 Task: Compose an email with the signature Martin Flores with the subject Feedback on a LinkedIn Ads campaign and the message Could you please provide me with the scope of work for the upcoming project? from softage.3@softage.net to softage.5@softage.net with an attached audio file Audio_mixtape.mp3, change the font of the message to Tahoma and change the font typography to bold and italics Send the email. Finally, move the email from Sent Items to the label Lease terminations
Action: Mouse moved to (114, 157)
Screenshot: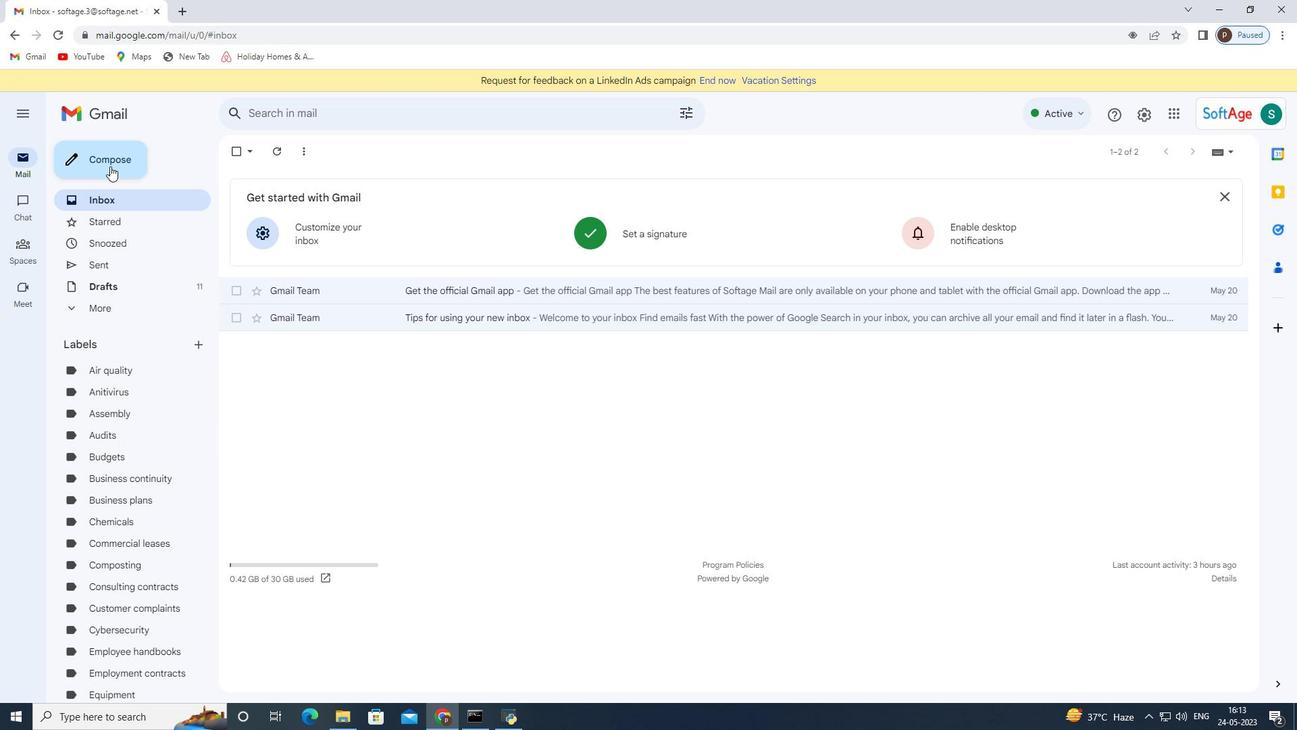 
Action: Mouse pressed left at (114, 157)
Screenshot: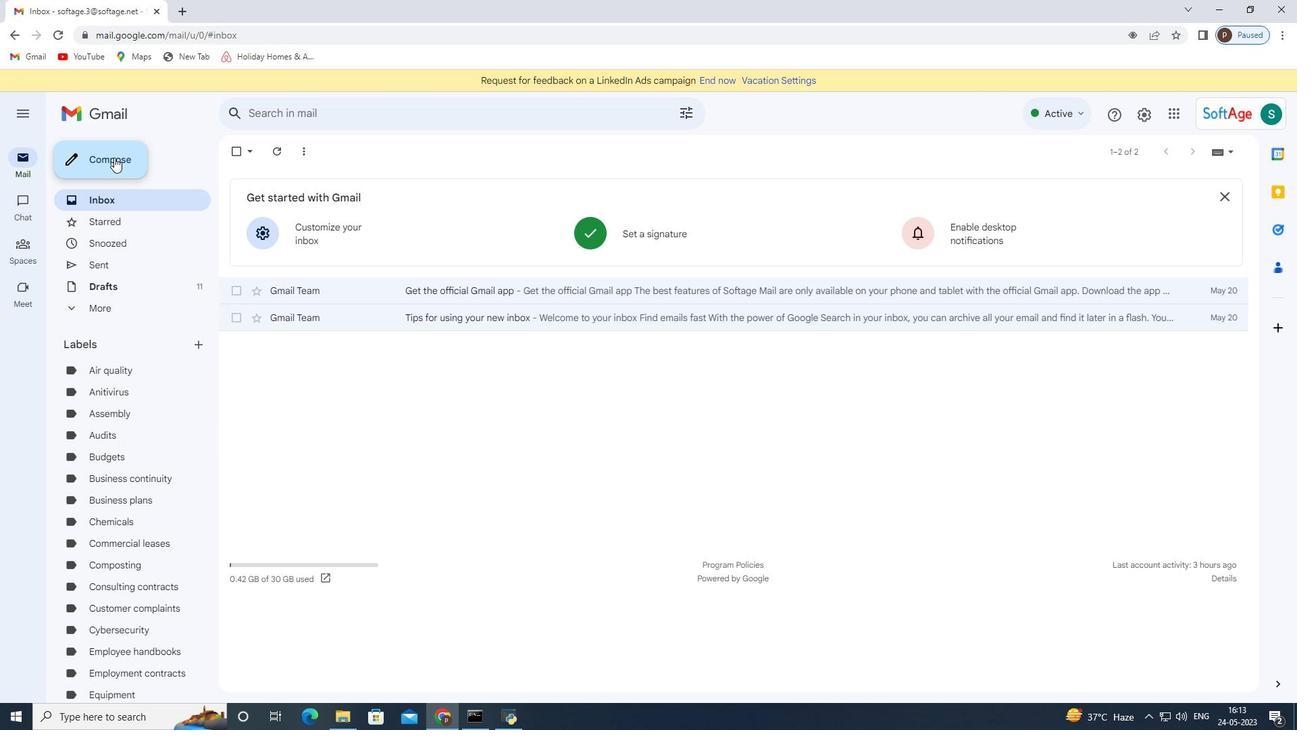 
Action: Mouse moved to (1095, 680)
Screenshot: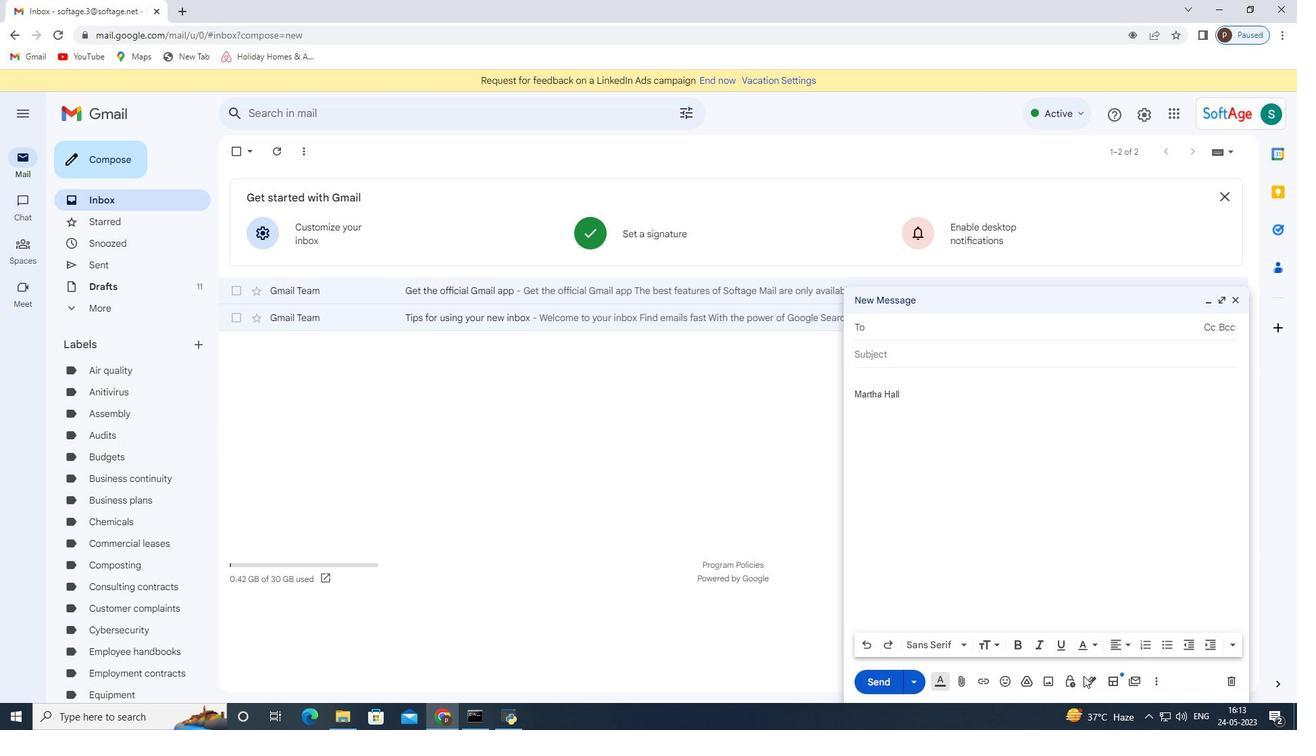 
Action: Mouse pressed left at (1095, 680)
Screenshot: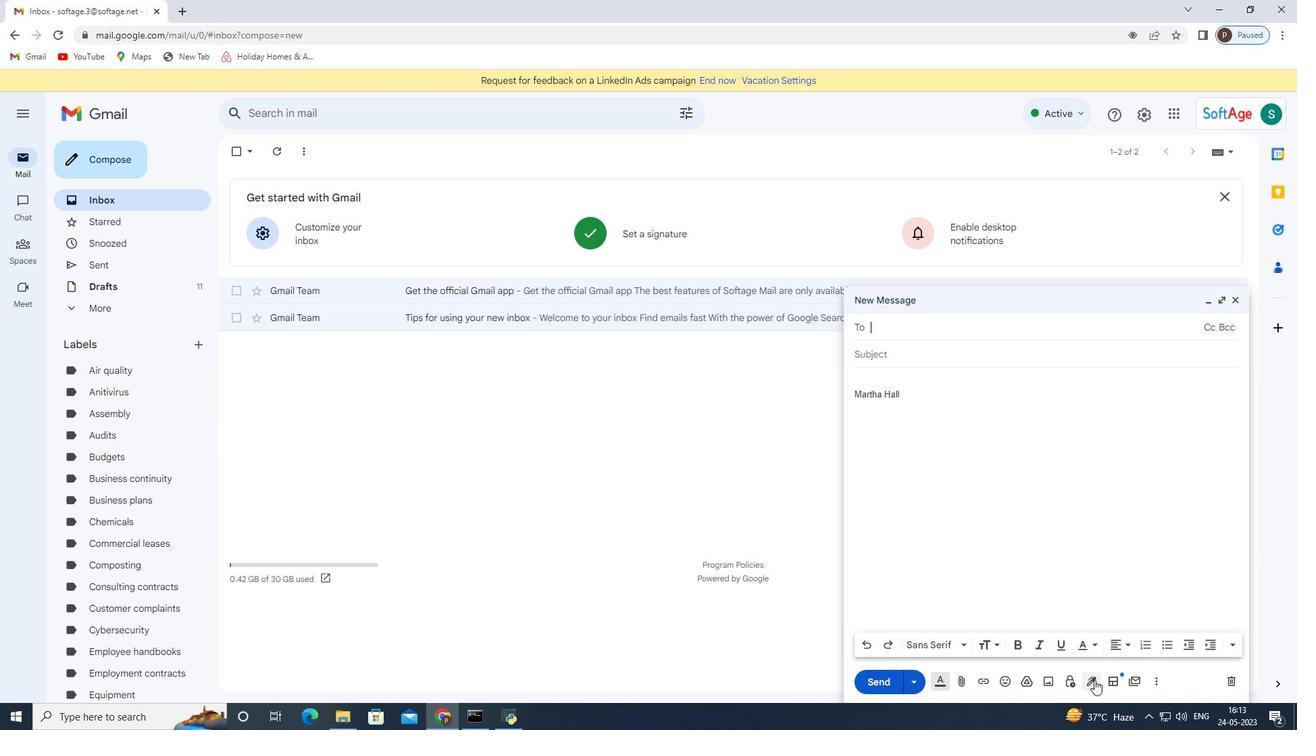 
Action: Mouse moved to (1127, 611)
Screenshot: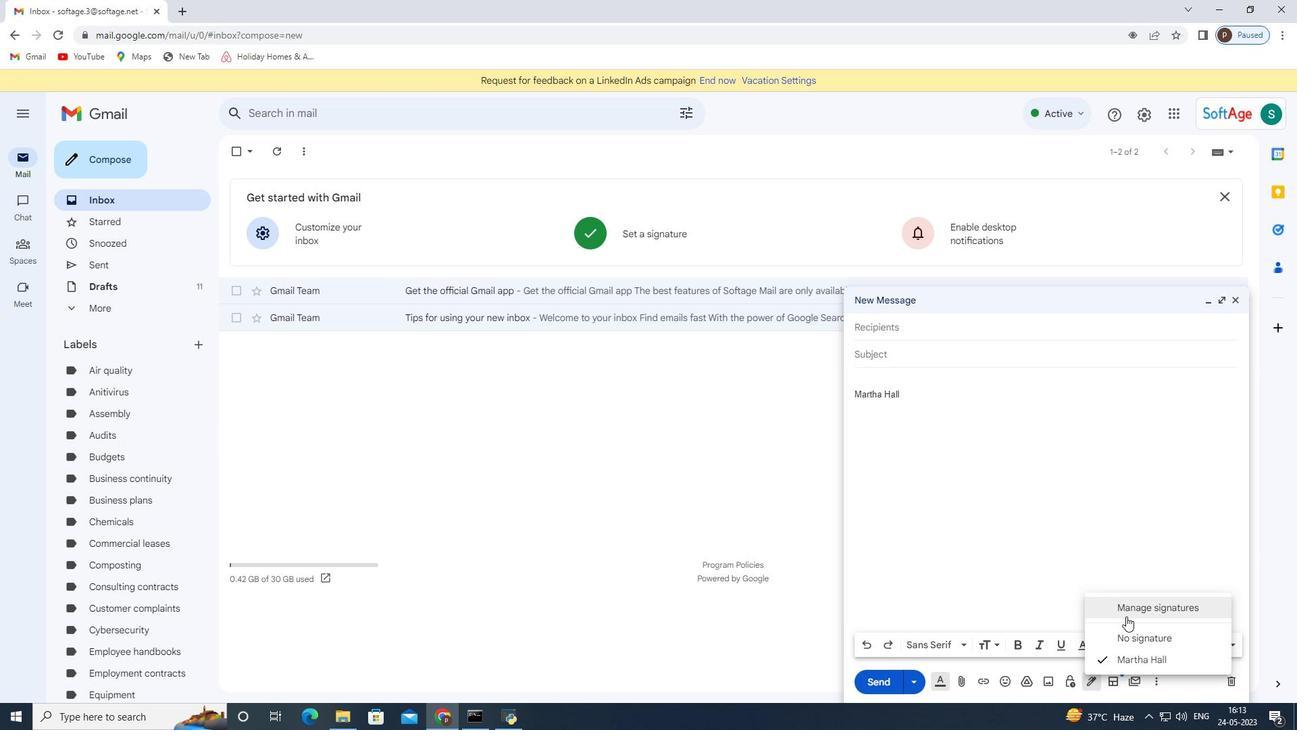 
Action: Mouse pressed left at (1127, 611)
Screenshot: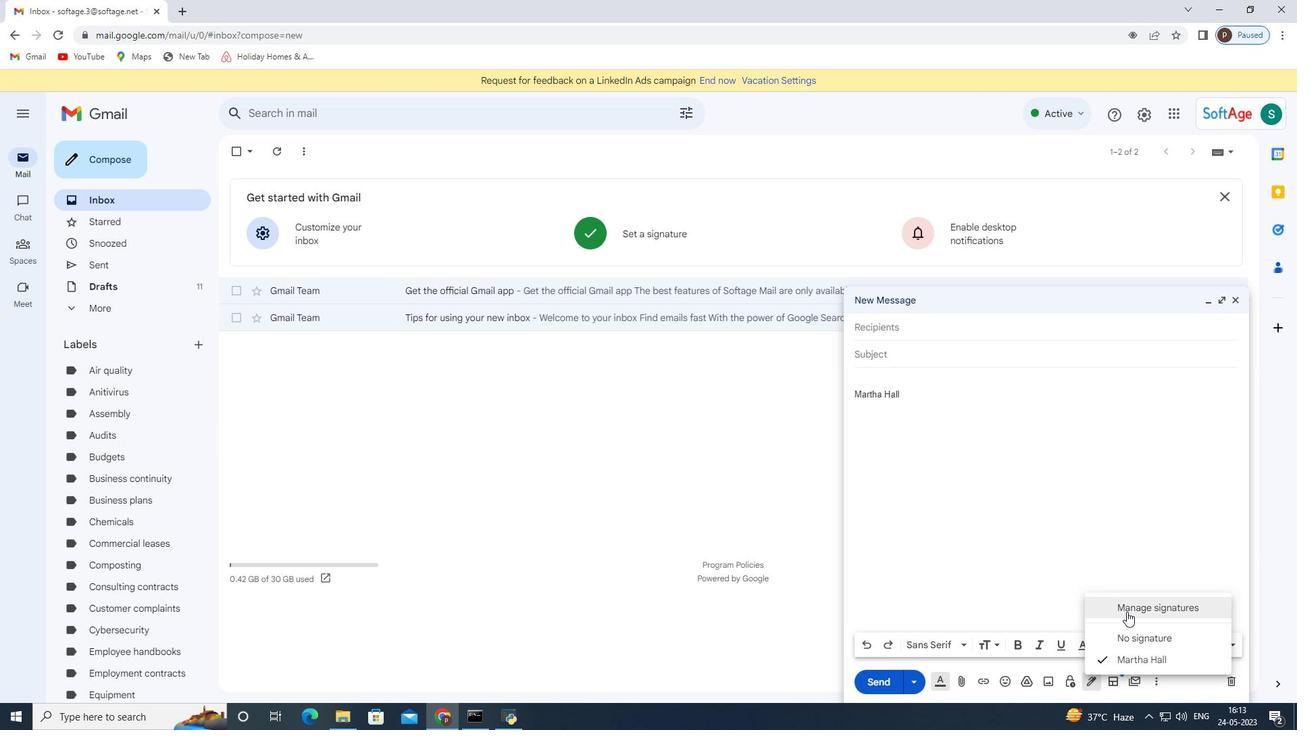 
Action: Mouse moved to (1239, 304)
Screenshot: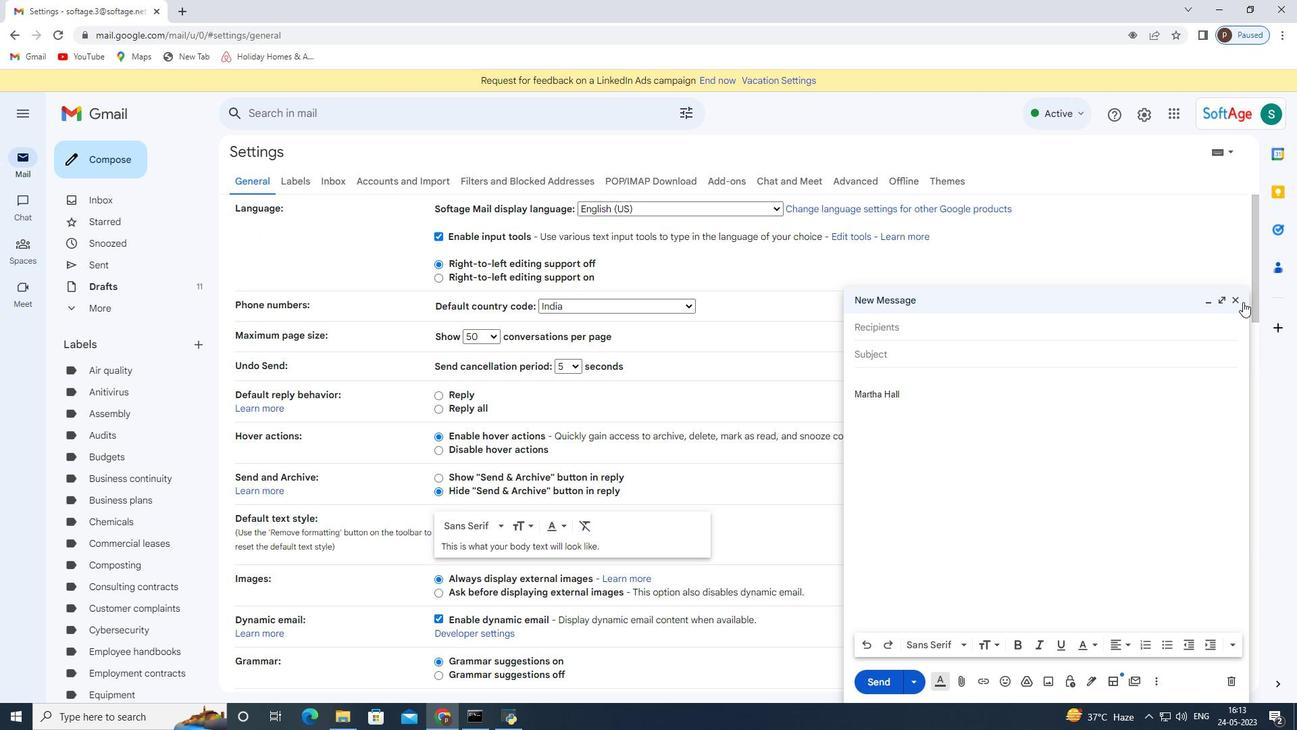 
Action: Mouse pressed left at (1239, 304)
Screenshot: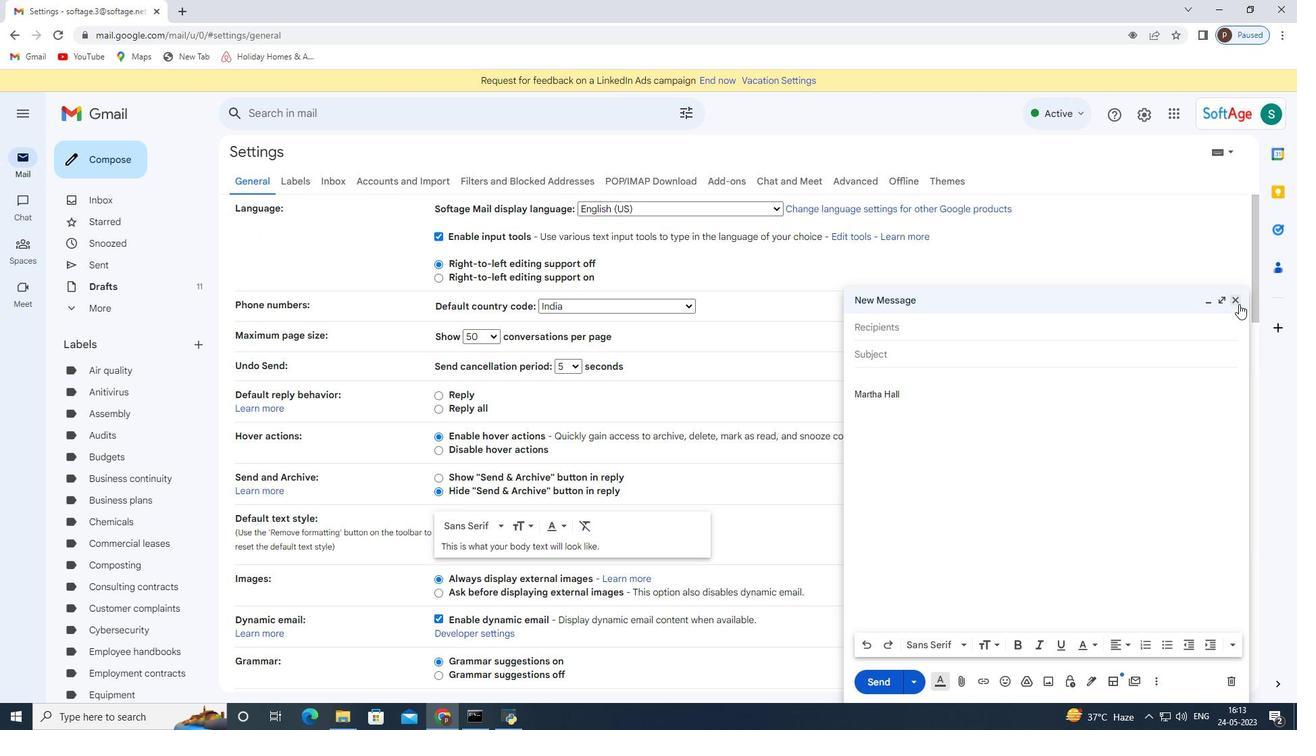 
Action: Mouse moved to (727, 395)
Screenshot: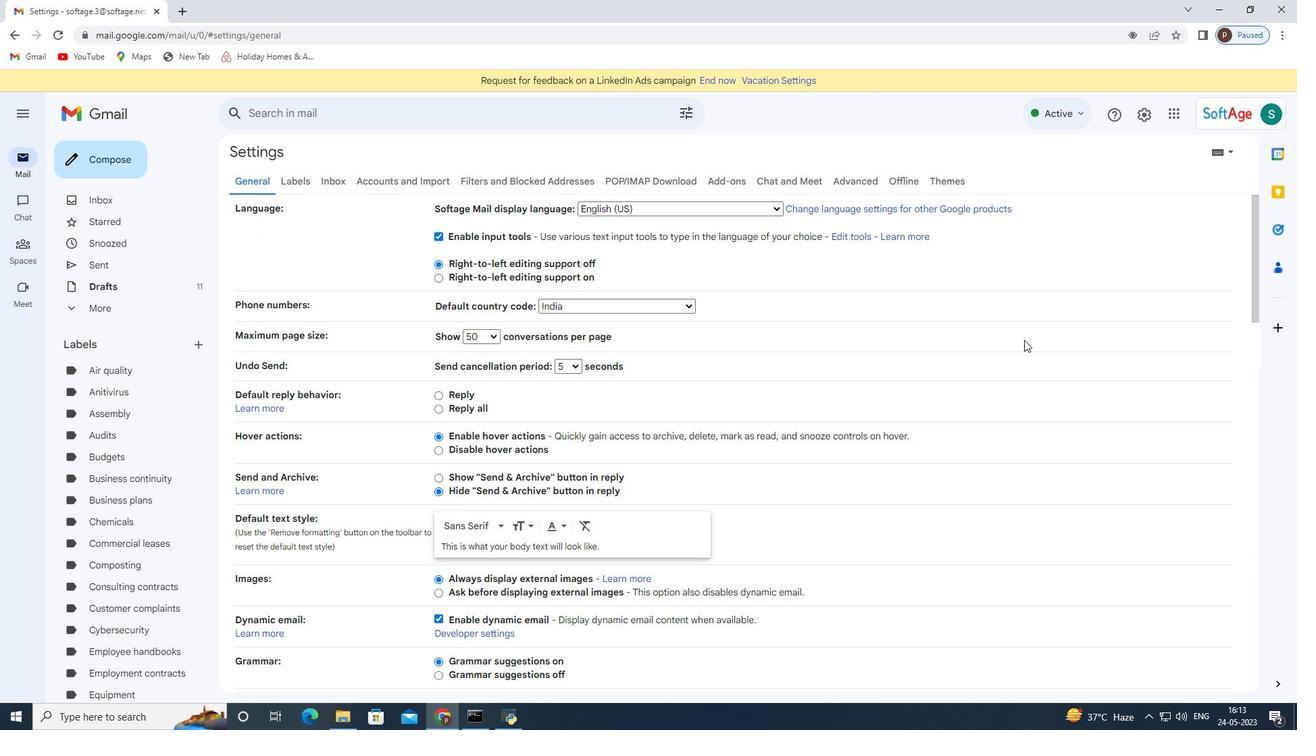 
Action: Mouse scrolled (727, 394) with delta (0, 0)
Screenshot: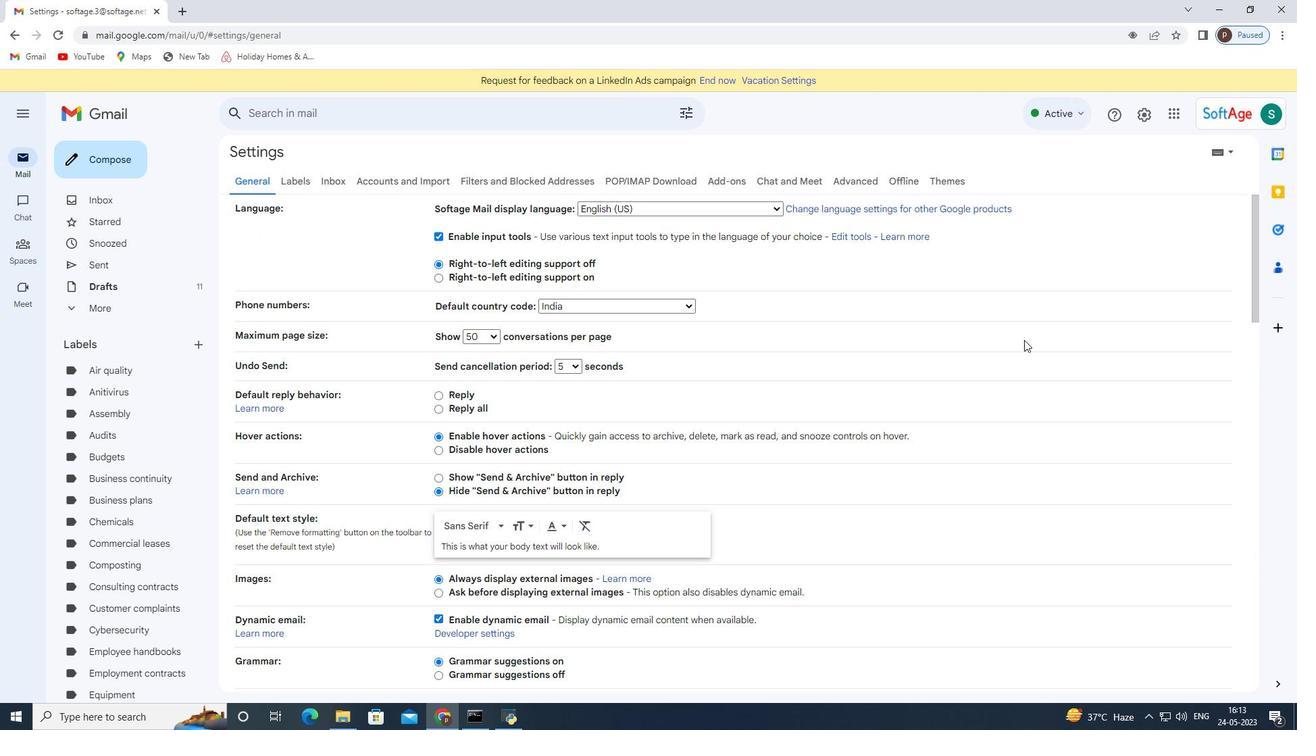 
Action: Mouse moved to (700, 413)
Screenshot: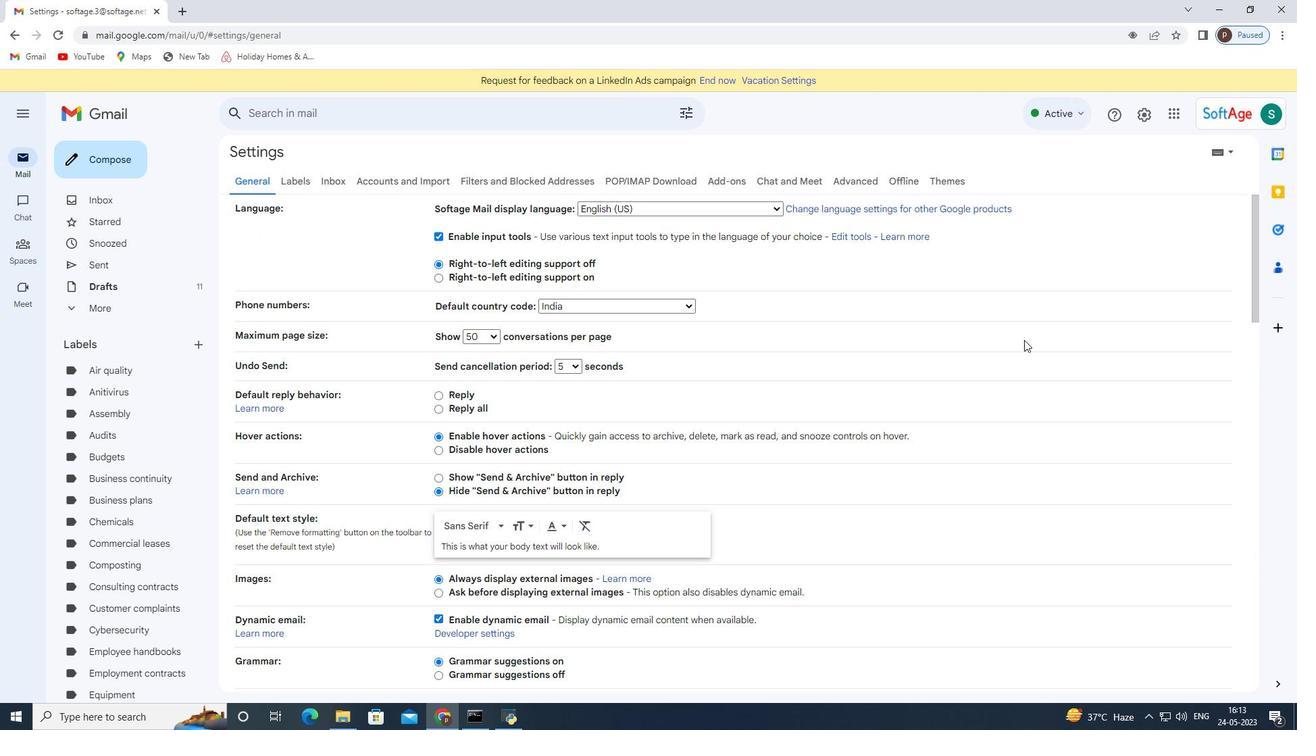 
Action: Mouse scrolled (700, 412) with delta (0, 0)
Screenshot: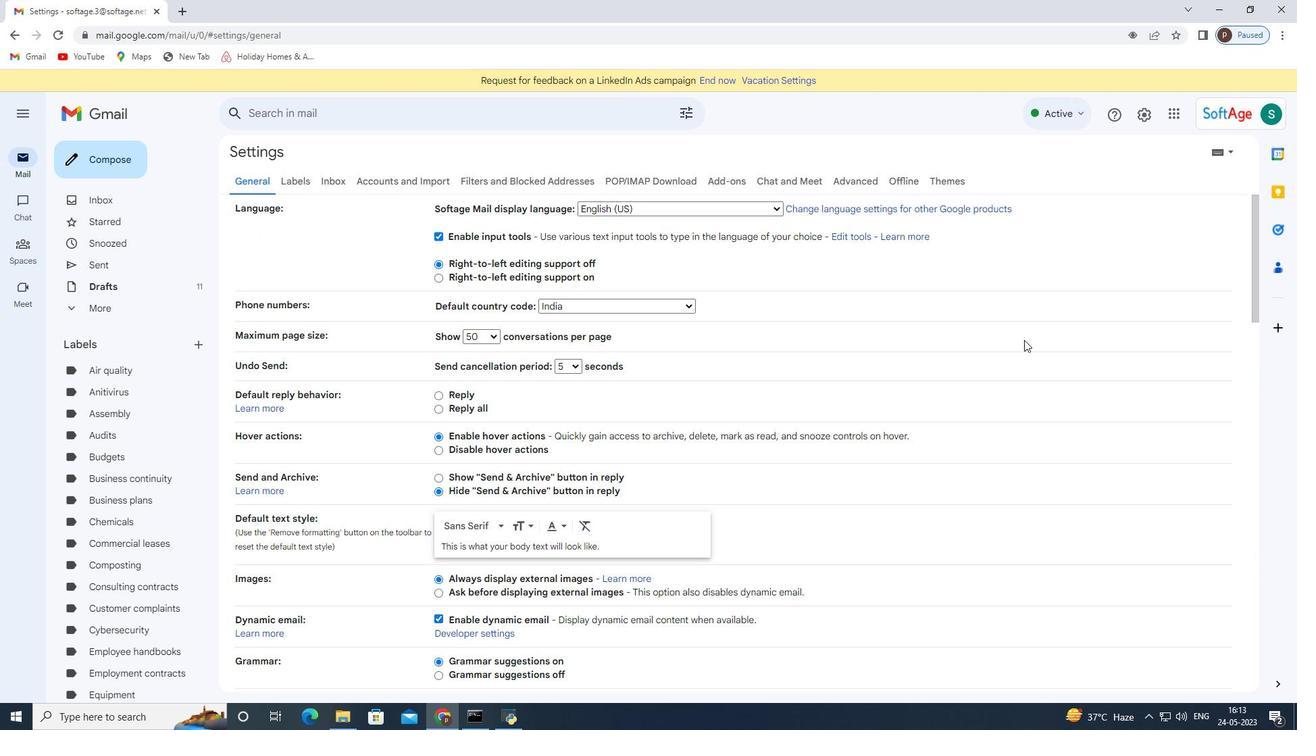 
Action: Mouse moved to (678, 426)
Screenshot: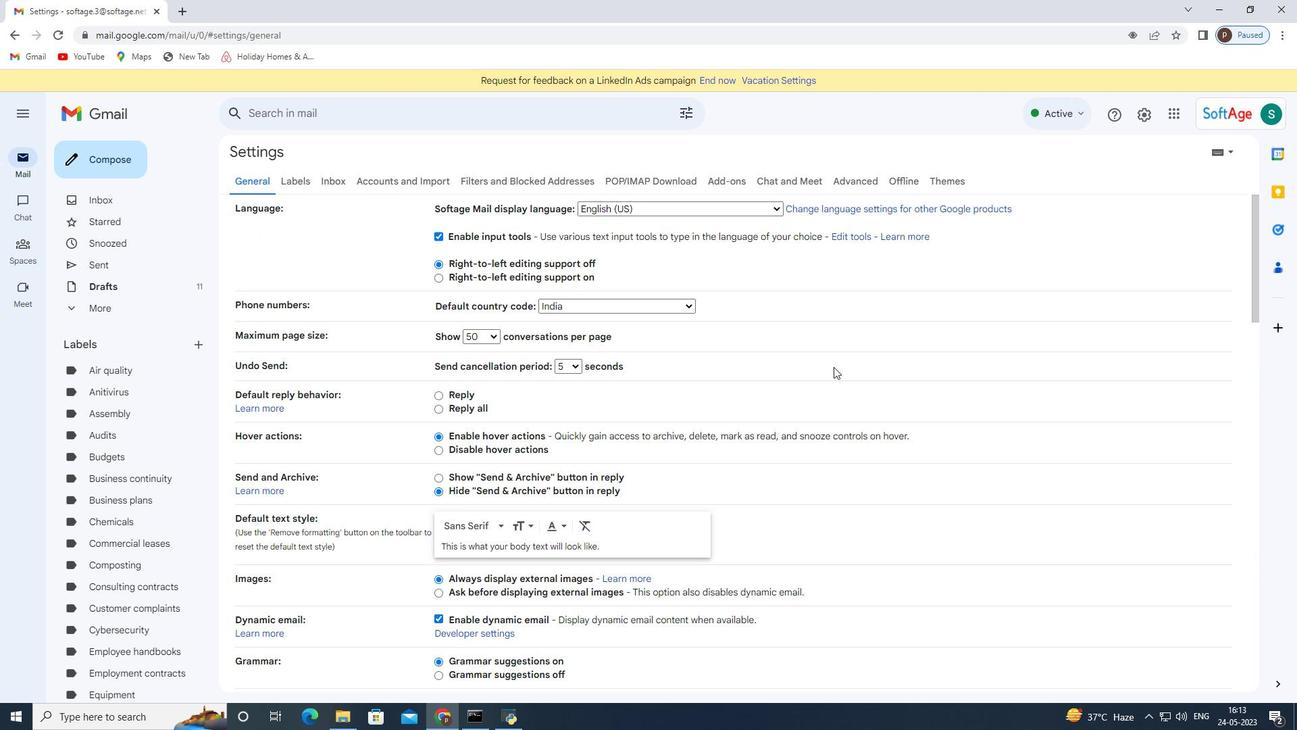 
Action: Mouse scrolled (678, 425) with delta (0, 0)
Screenshot: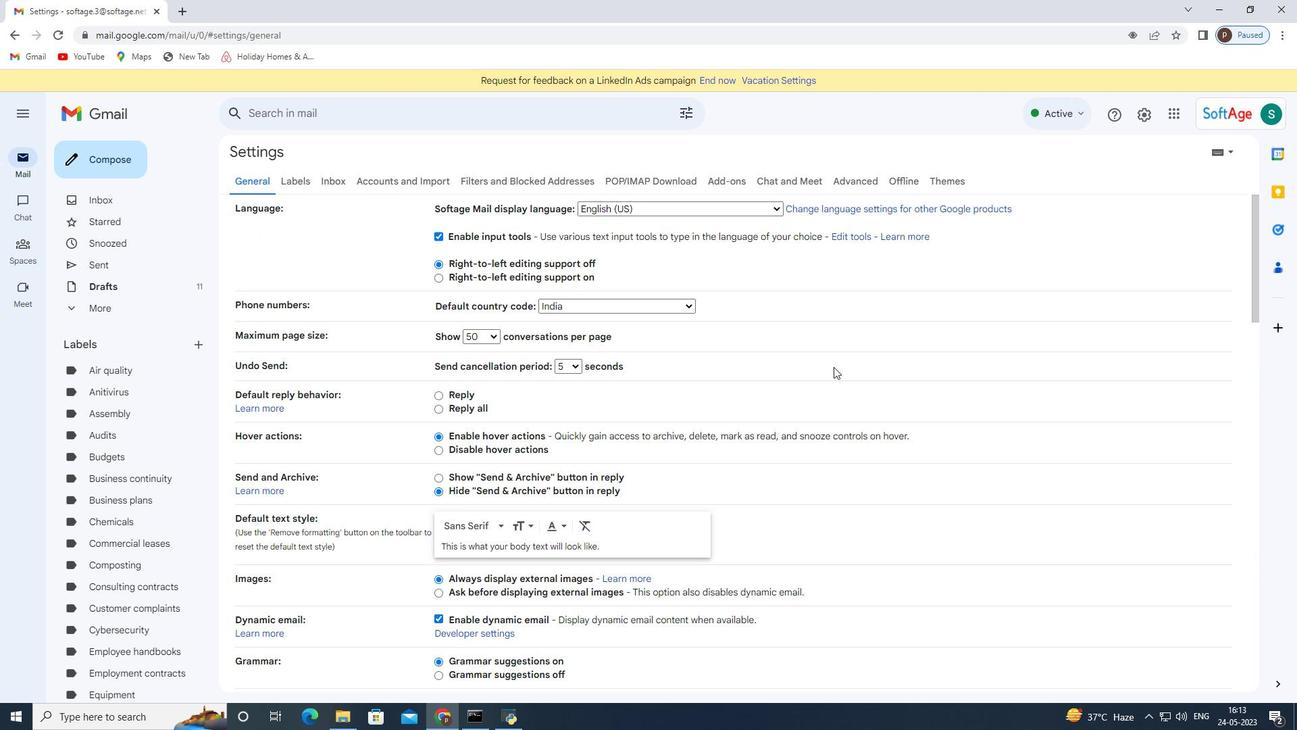 
Action: Mouse moved to (666, 435)
Screenshot: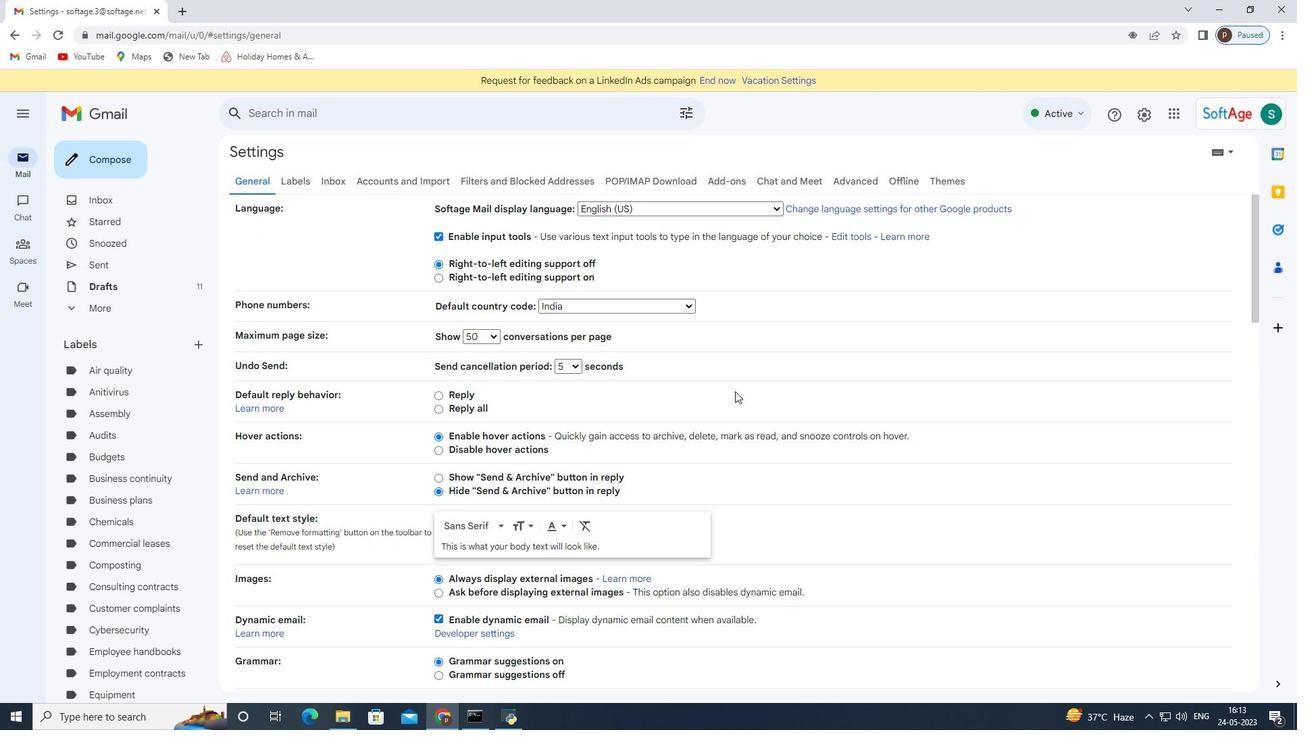 
Action: Mouse scrolled (669, 432) with delta (0, 0)
Screenshot: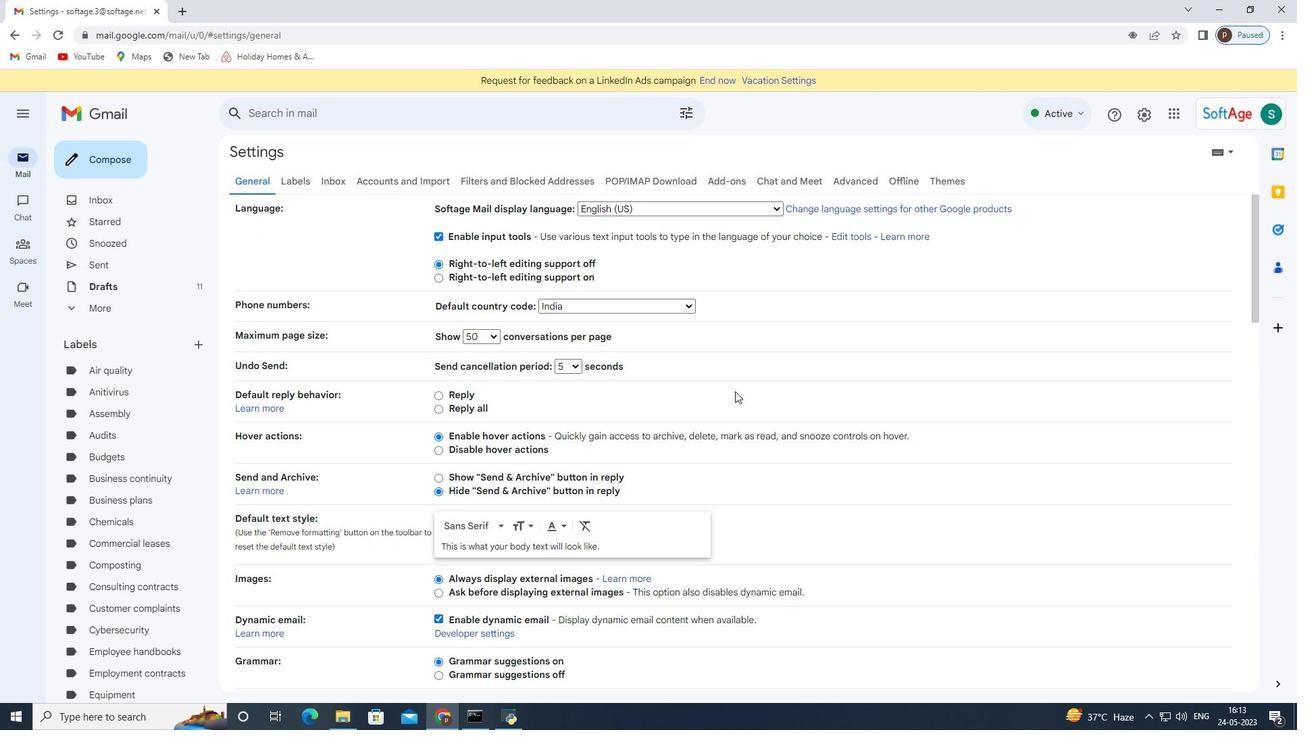 
Action: Mouse scrolled (666, 434) with delta (0, 0)
Screenshot: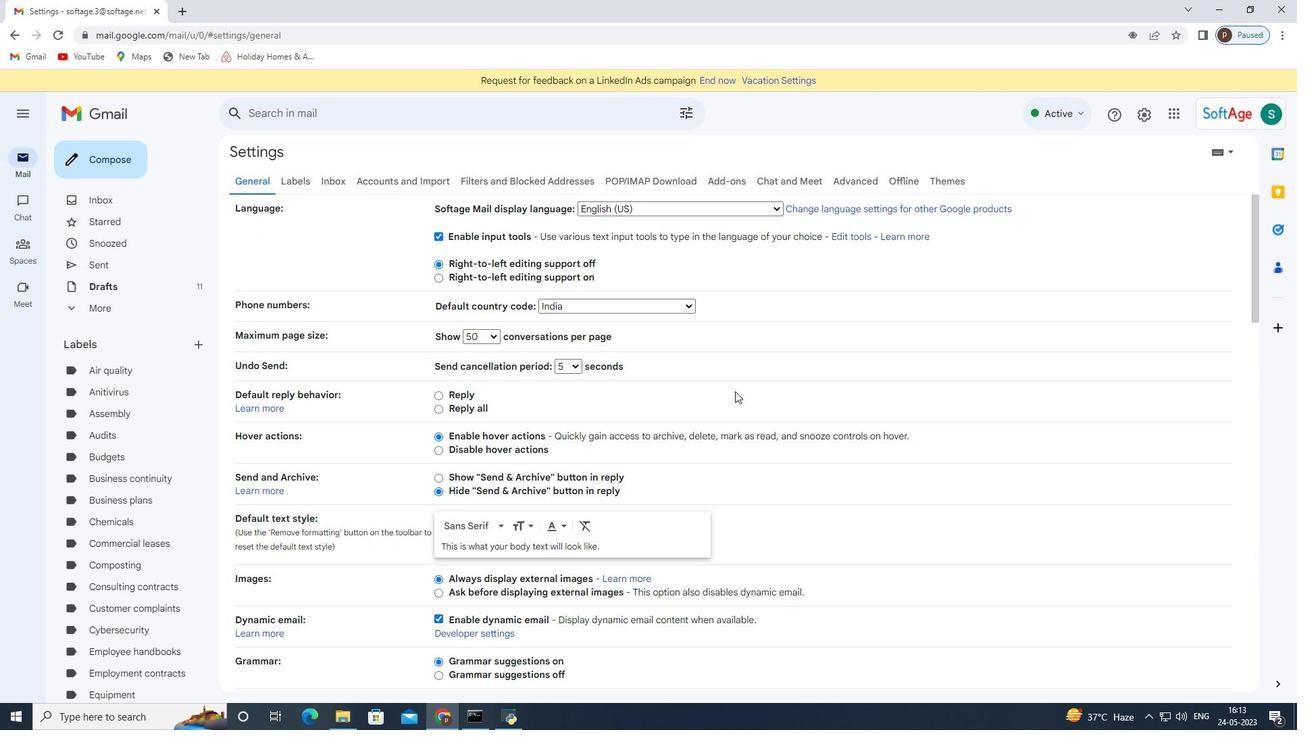 
Action: Mouse moved to (580, 445)
Screenshot: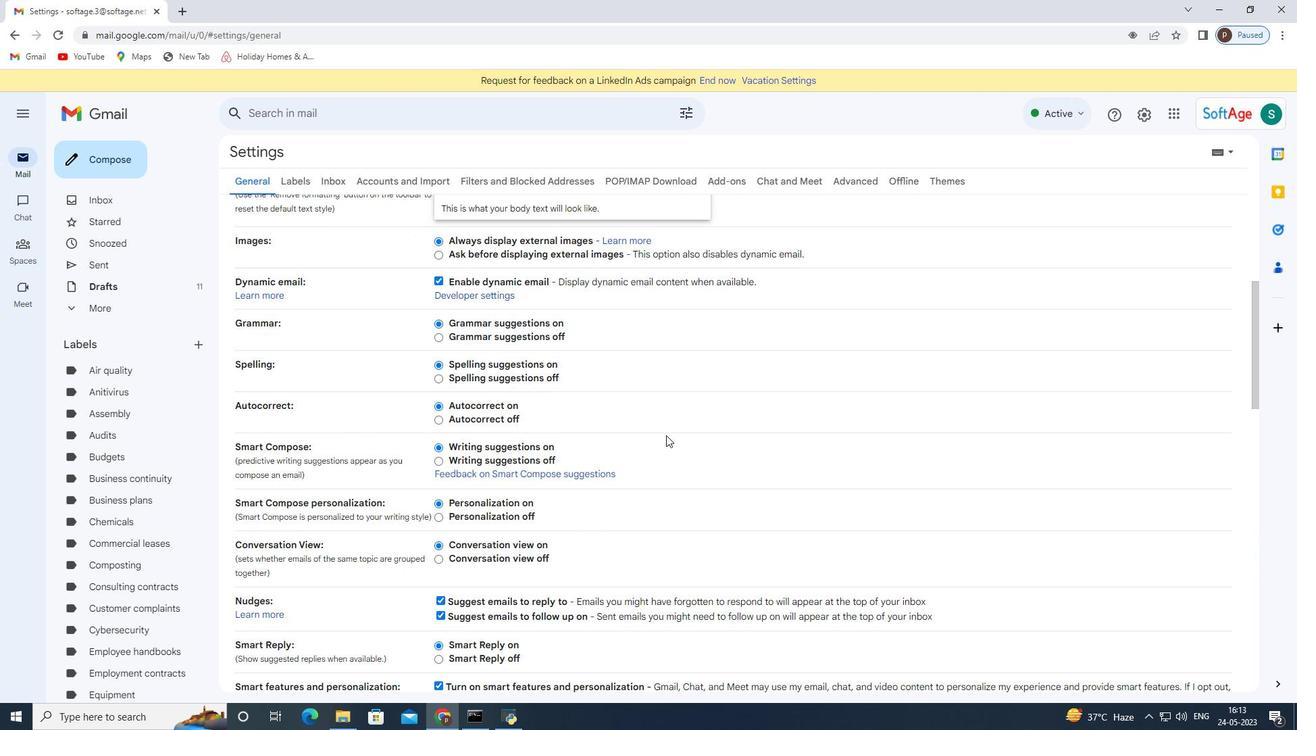 
Action: Mouse scrolled (606, 440) with delta (0, 0)
Screenshot: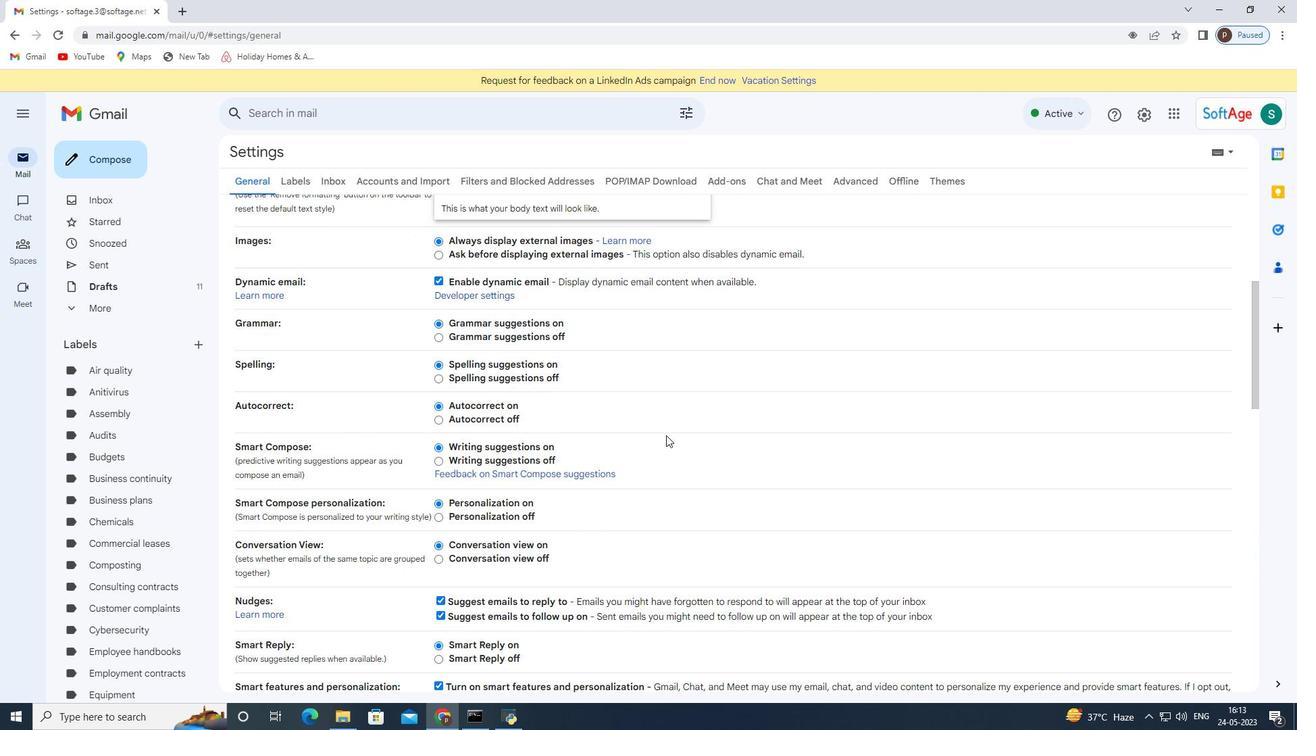 
Action: Mouse moved to (576, 445)
Screenshot: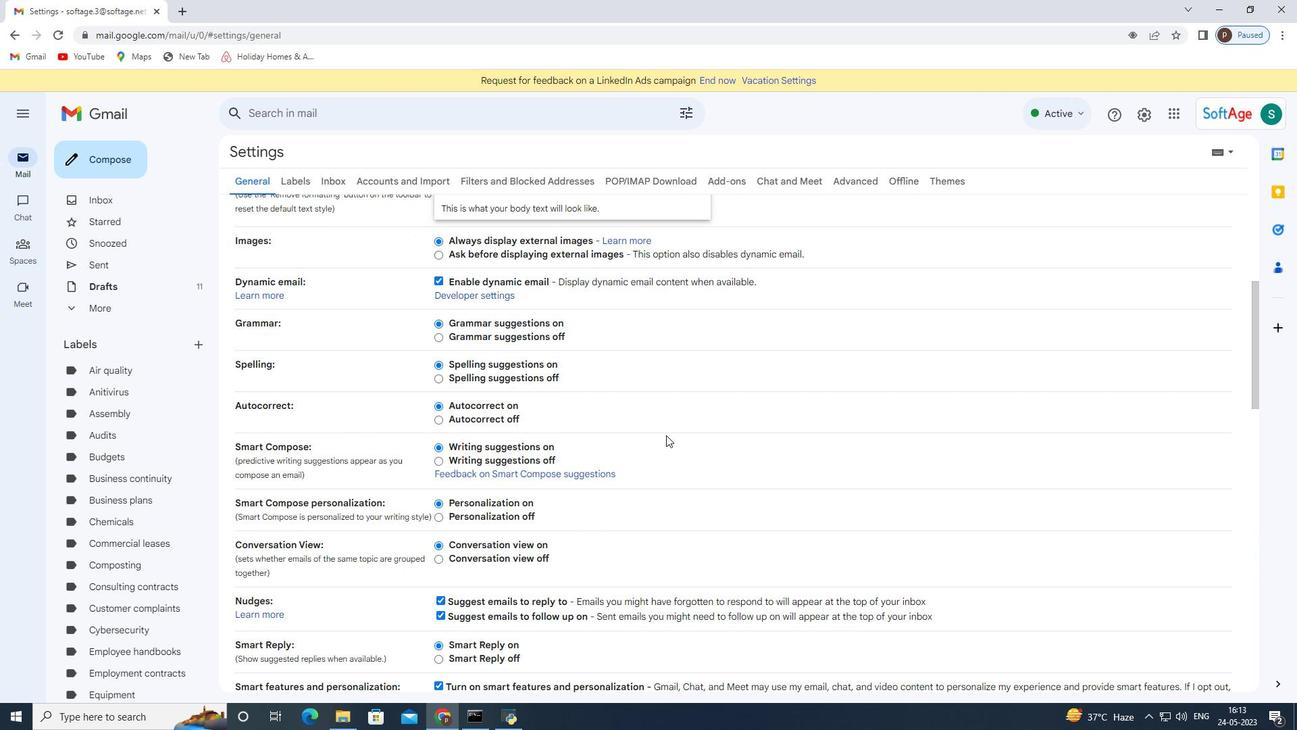 
Action: Mouse scrolled (594, 444) with delta (0, 0)
Screenshot: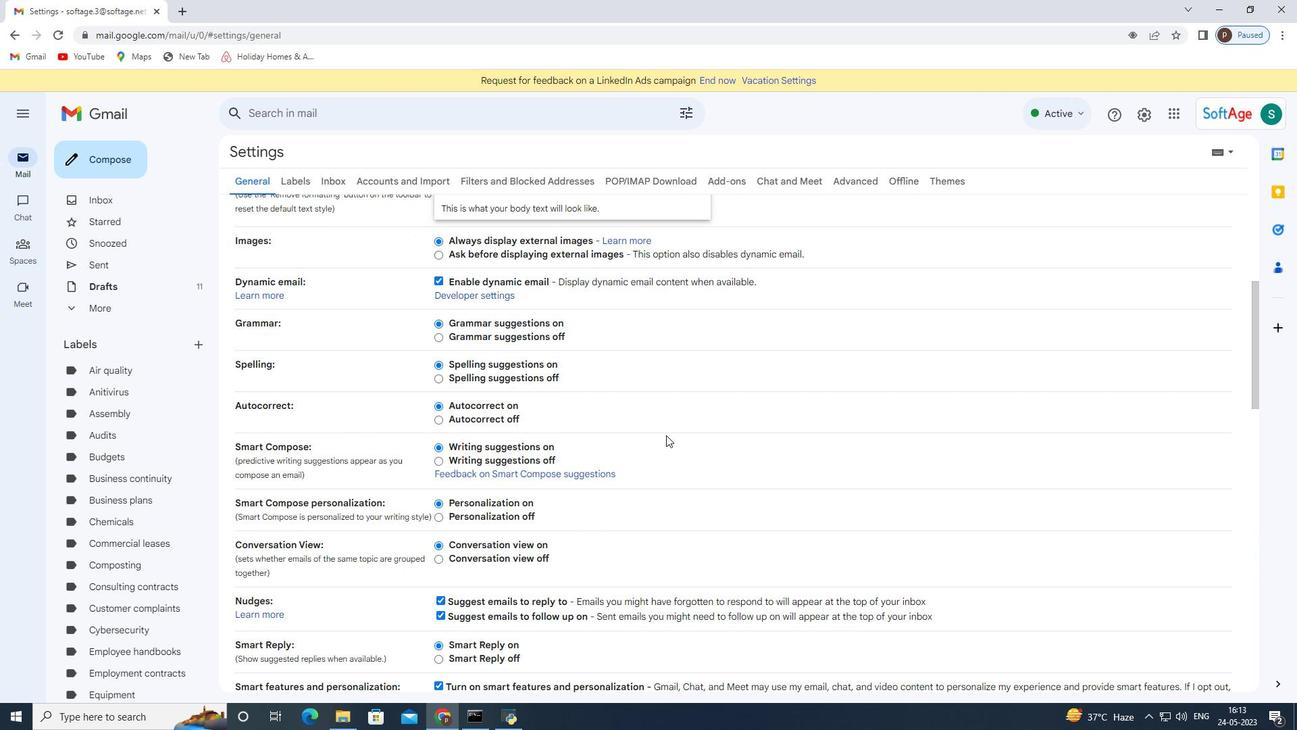 
Action: Mouse moved to (541, 452)
Screenshot: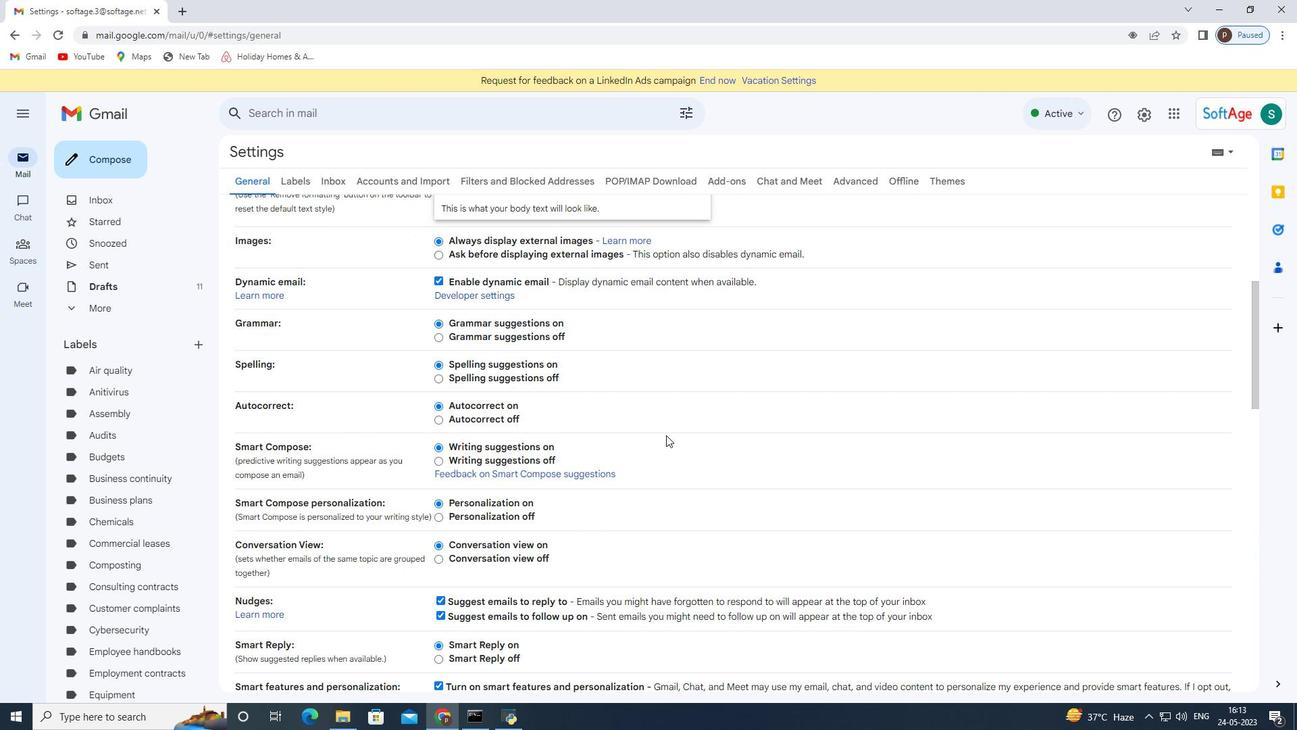 
Action: Mouse scrolled (585, 444) with delta (0, 0)
Screenshot: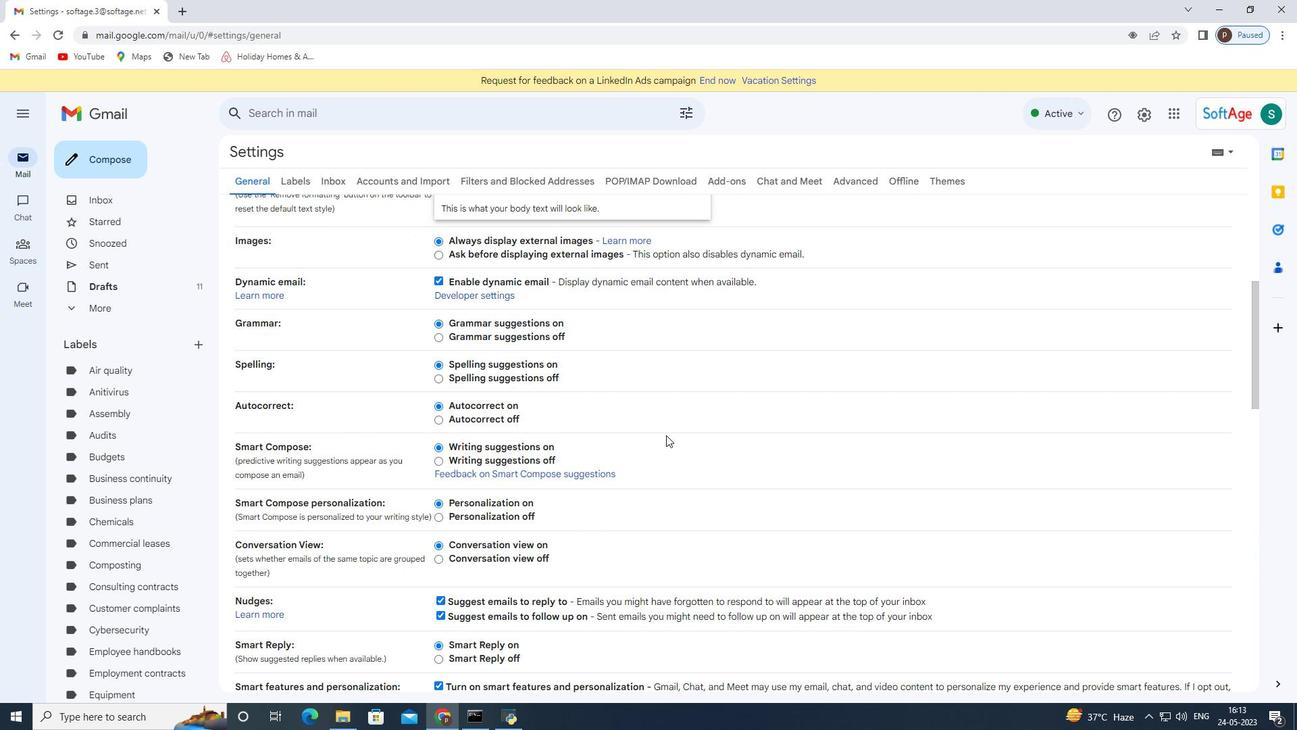
Action: Mouse moved to (538, 452)
Screenshot: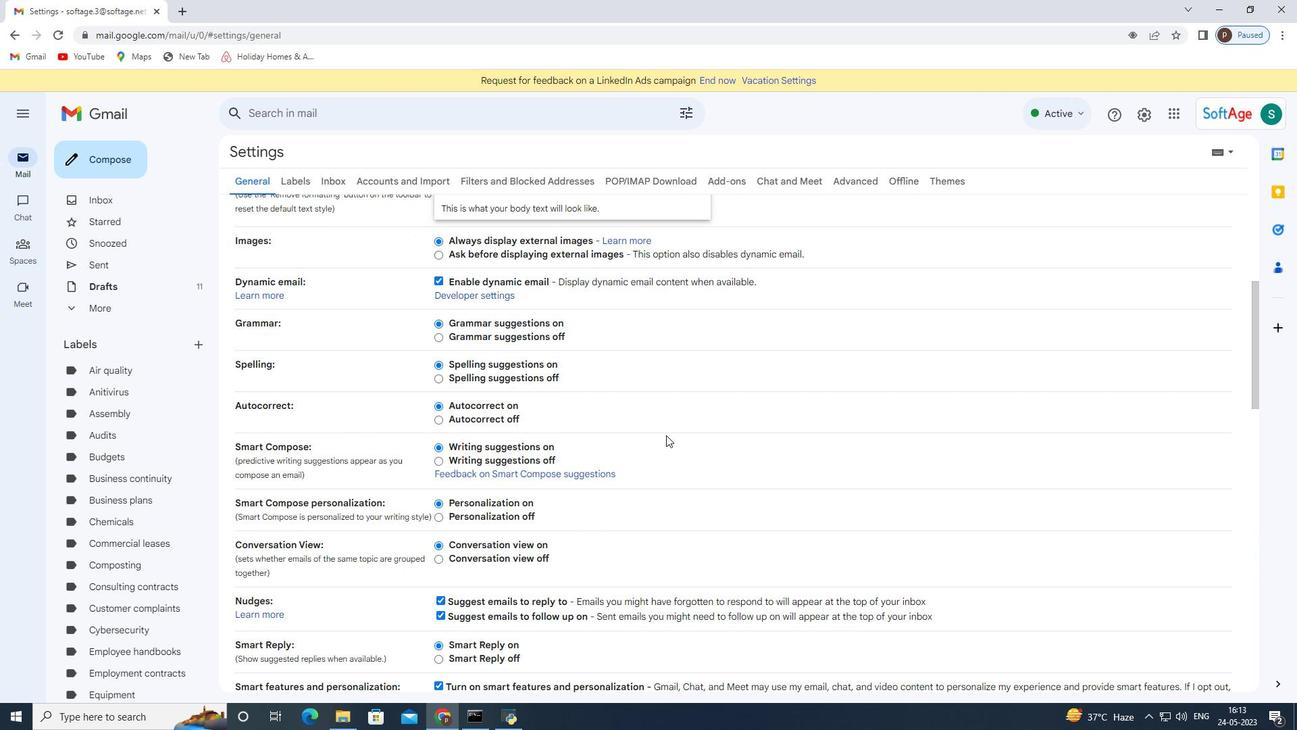 
Action: Mouse scrolled (576, 444) with delta (0, 0)
Screenshot: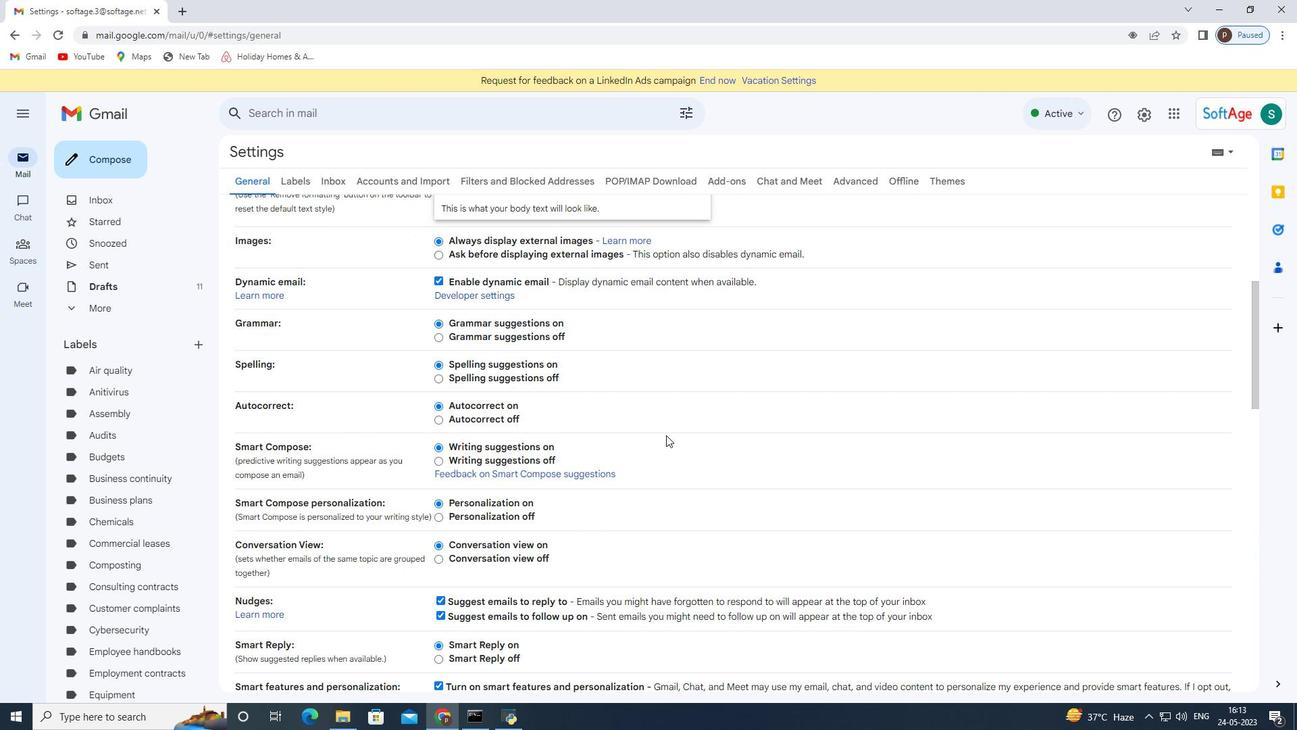 
Action: Mouse moved to (492, 446)
Screenshot: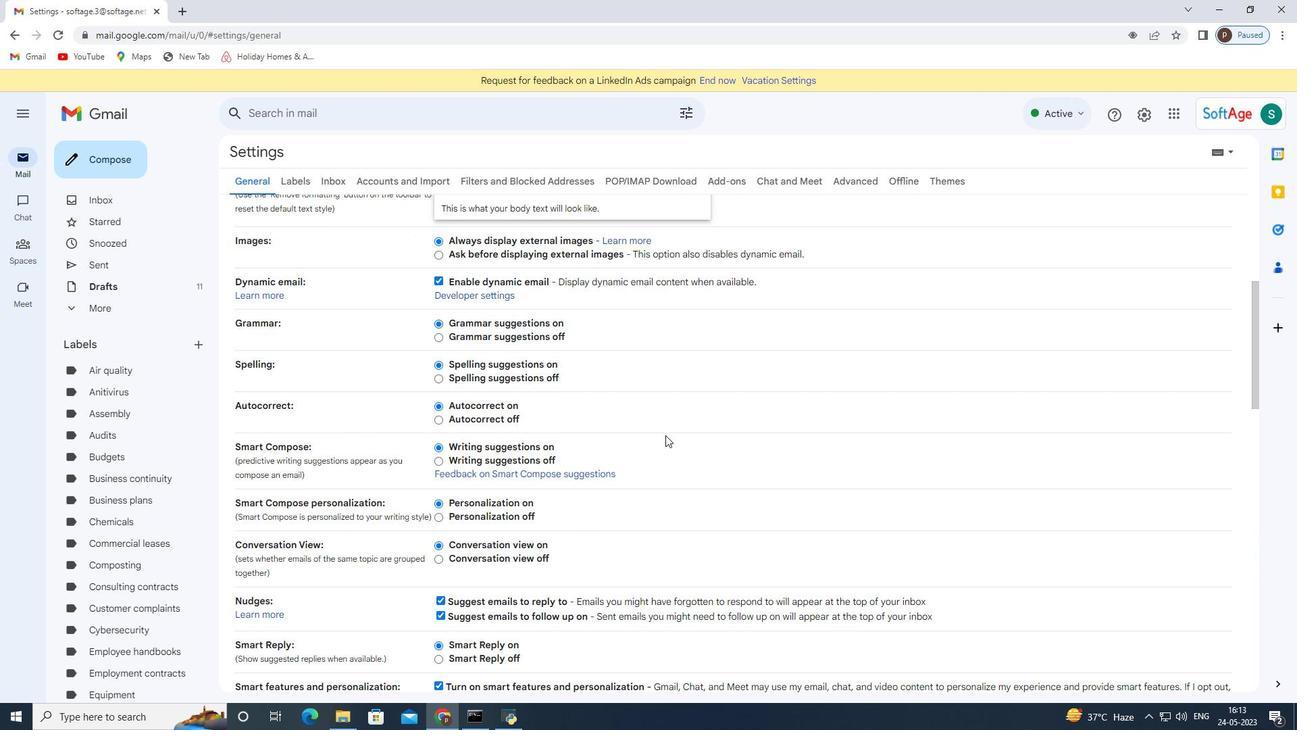 
Action: Mouse scrolled (492, 446) with delta (0, 0)
Screenshot: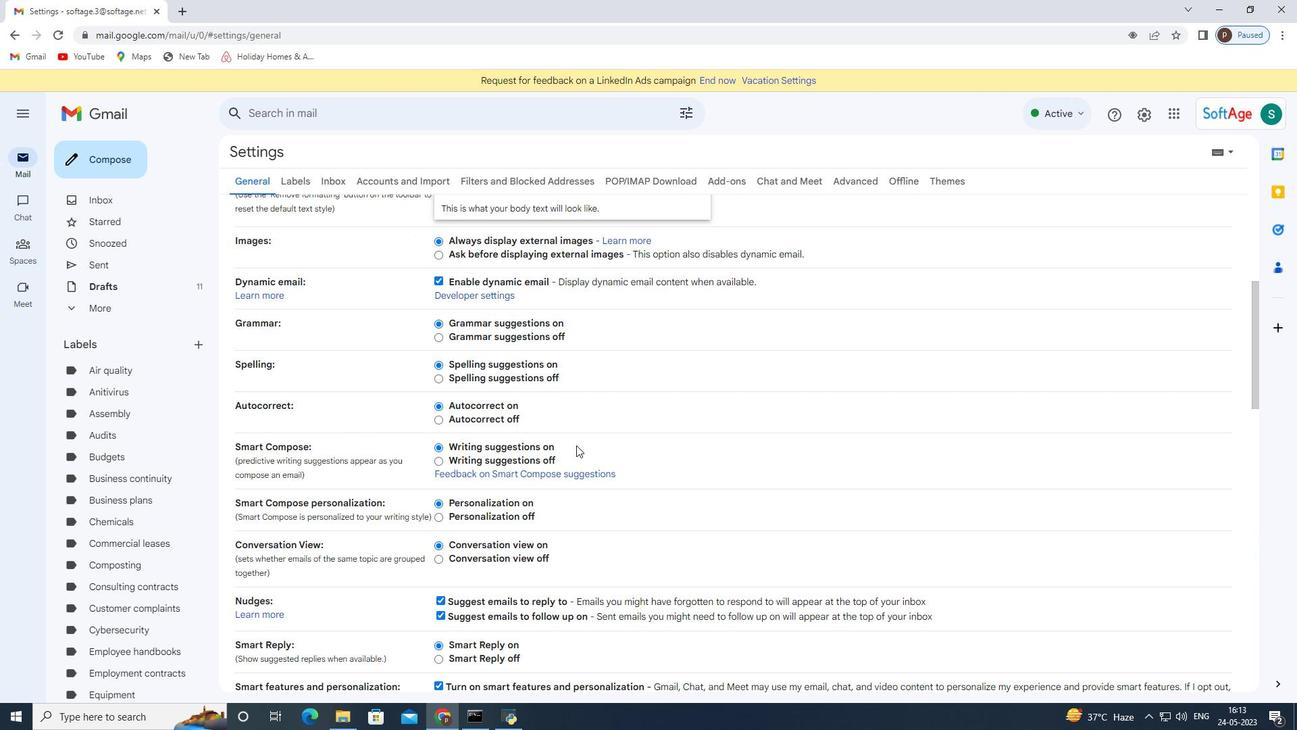 
Action: Mouse moved to (484, 452)
Screenshot: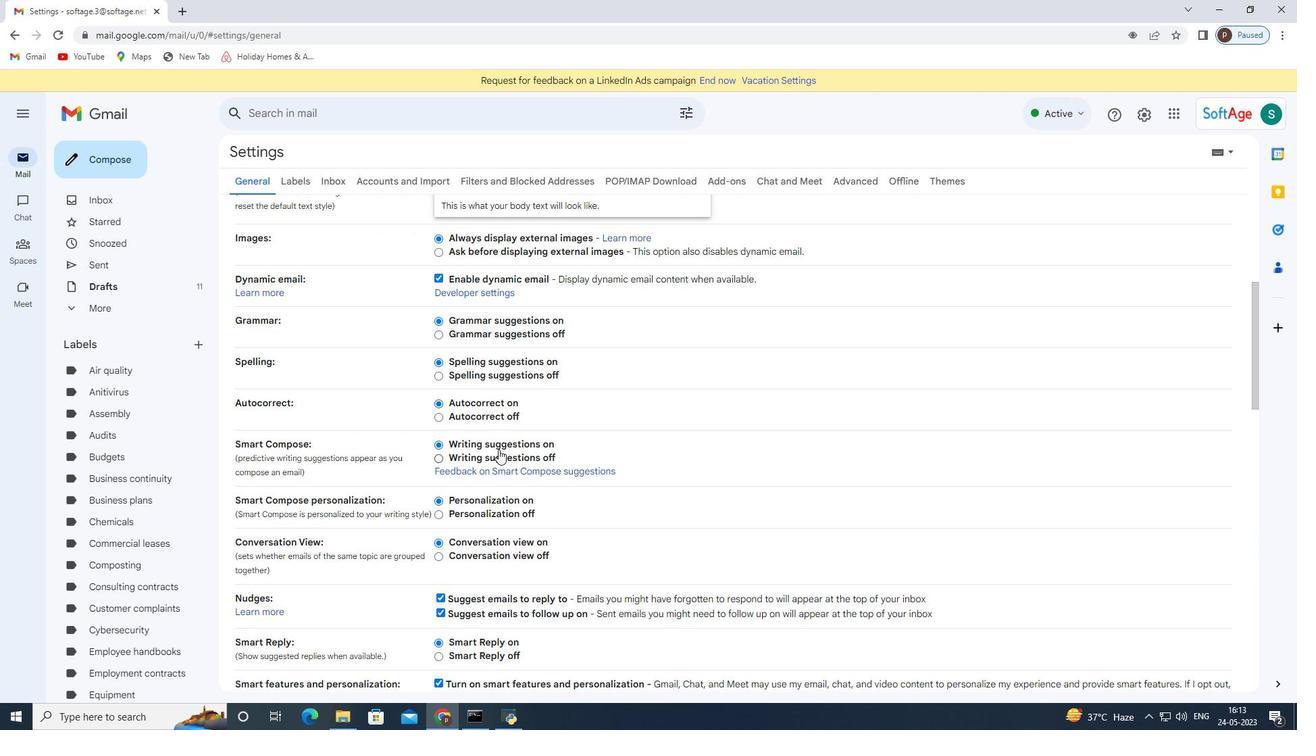 
Action: Mouse scrolled (484, 452) with delta (0, 0)
Screenshot: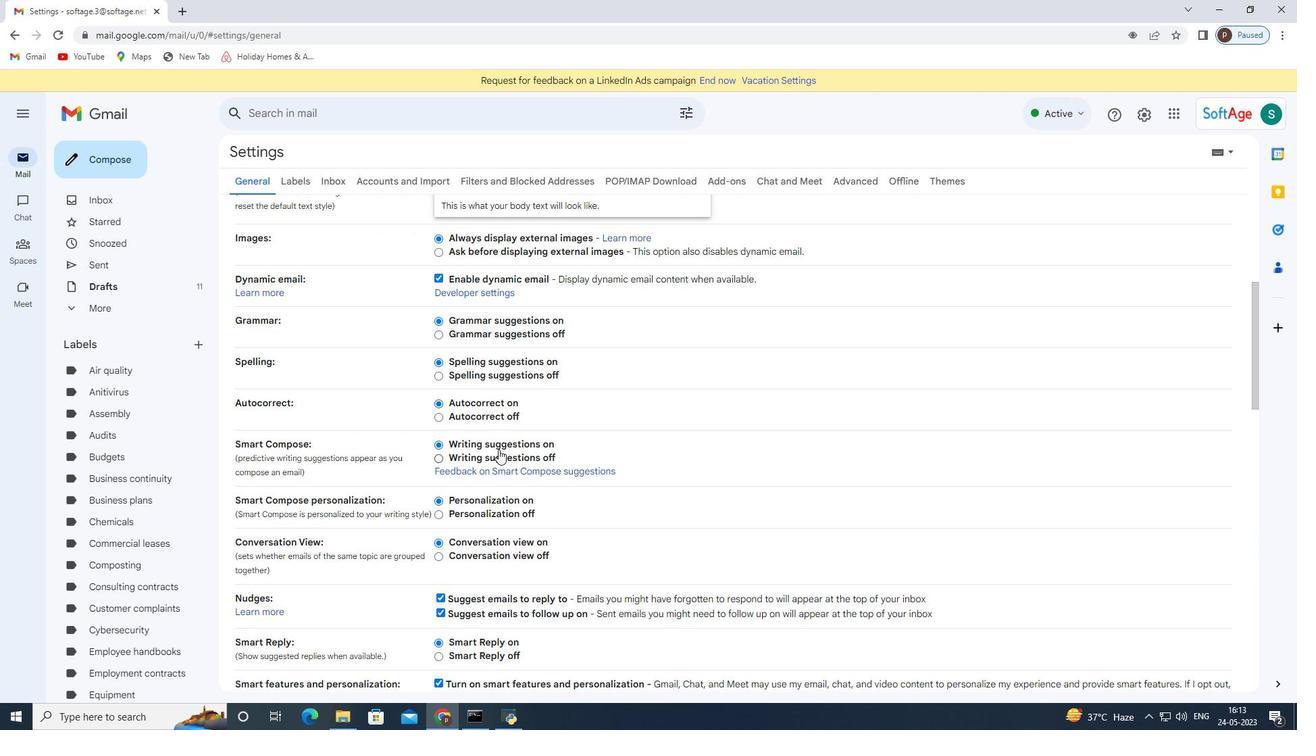 
Action: Mouse moved to (482, 454)
Screenshot: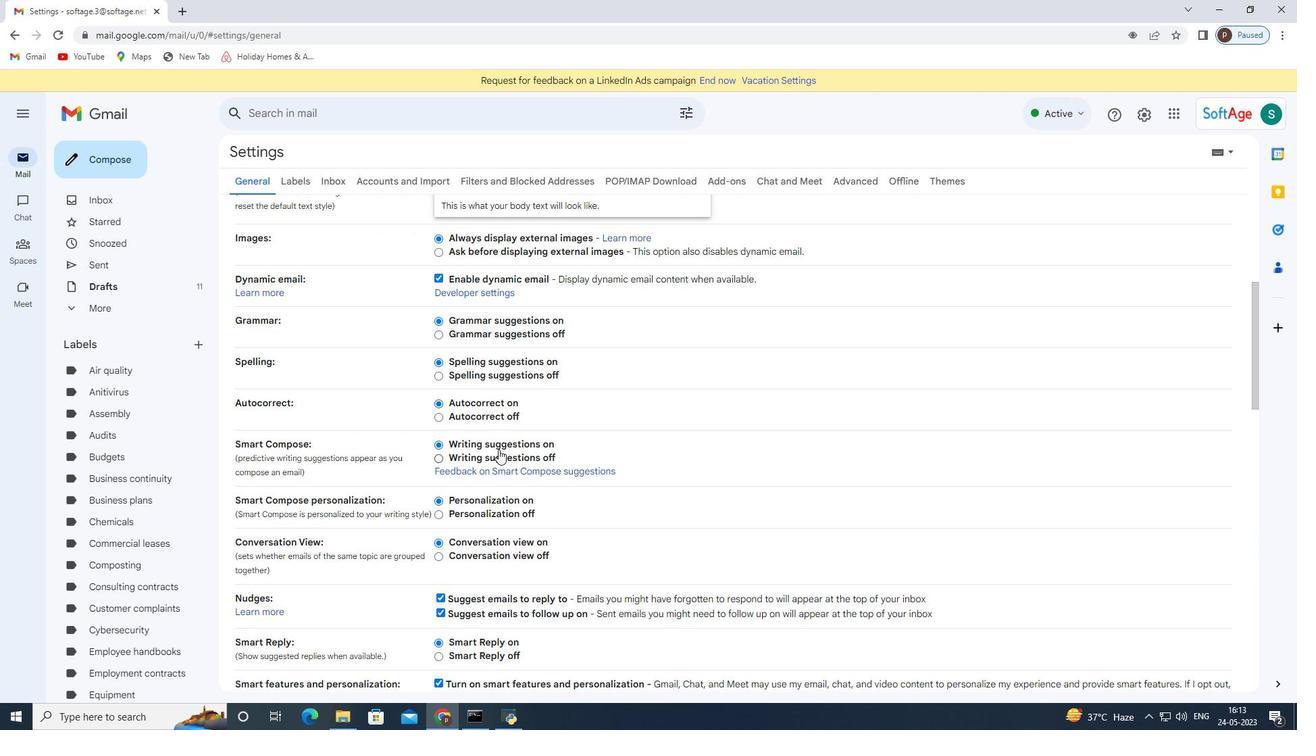 
Action: Mouse scrolled (482, 453) with delta (0, 0)
Screenshot: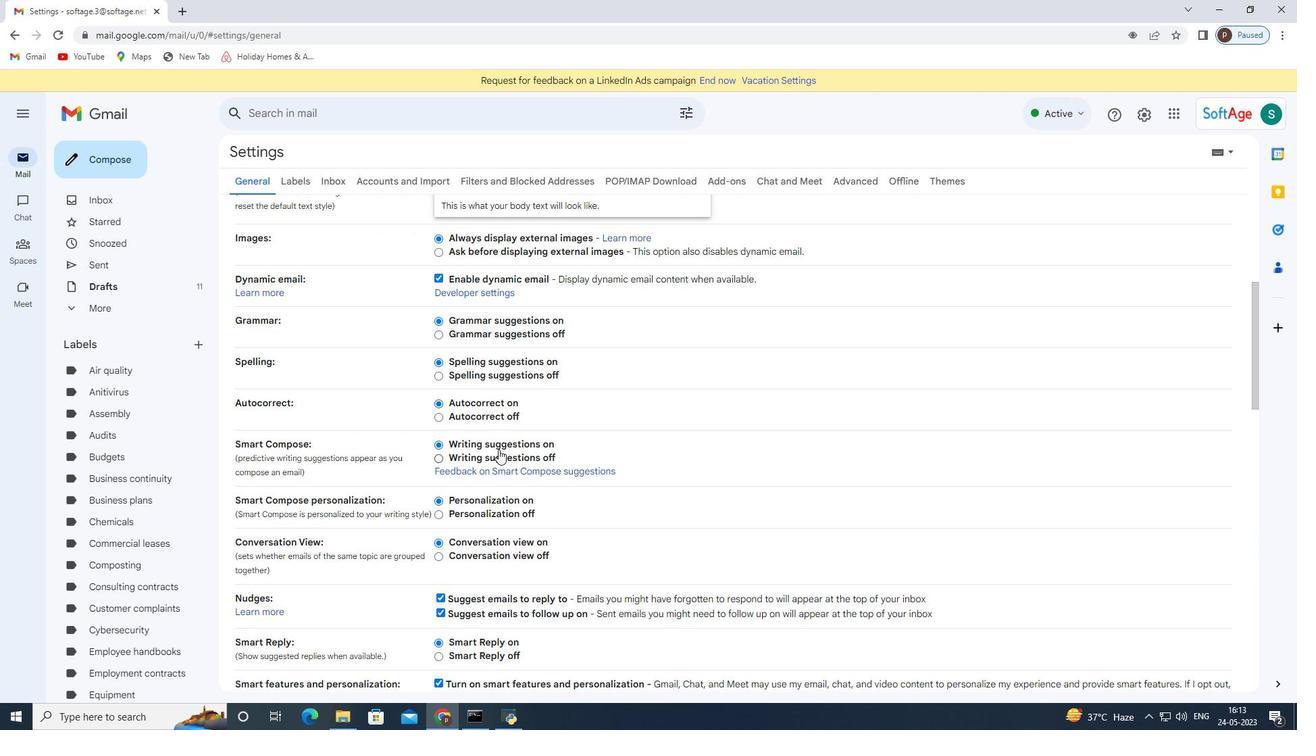 
Action: Mouse moved to (477, 458)
Screenshot: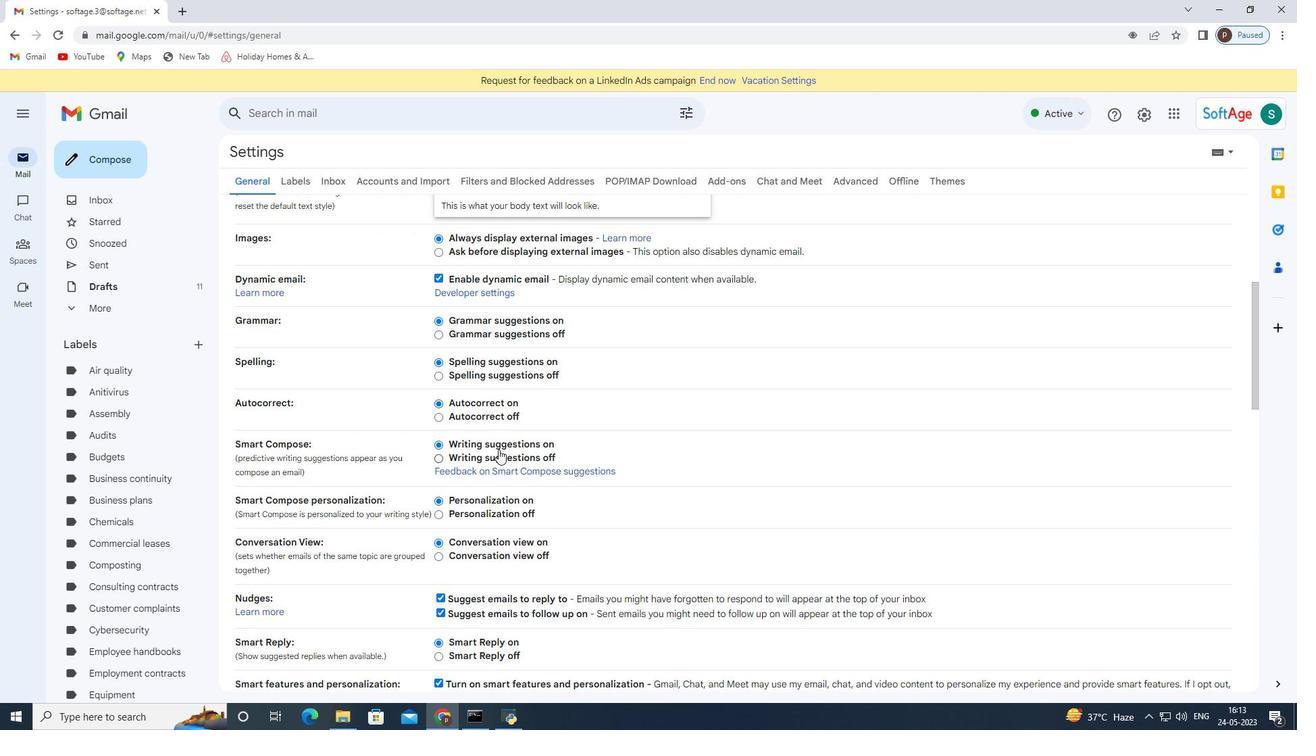 
Action: Mouse scrolled (477, 457) with delta (0, 0)
Screenshot: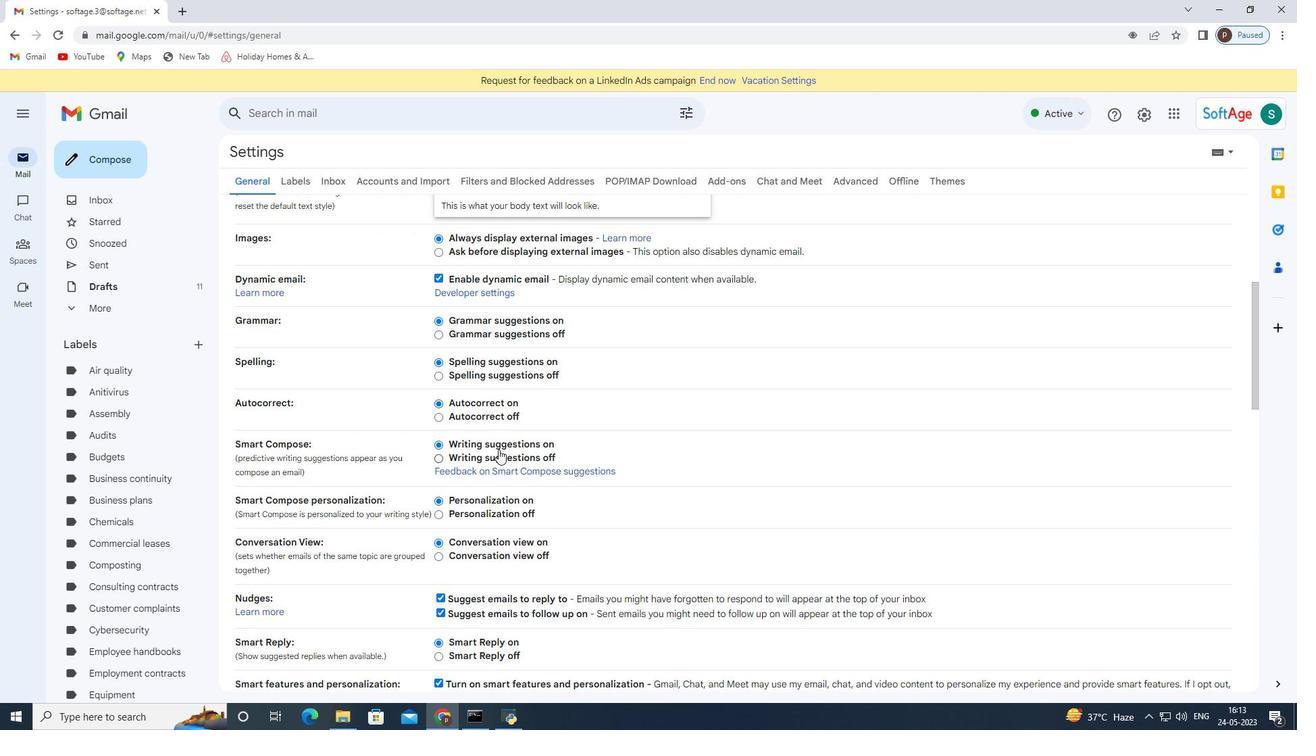
Action: Mouse moved to (475, 459)
Screenshot: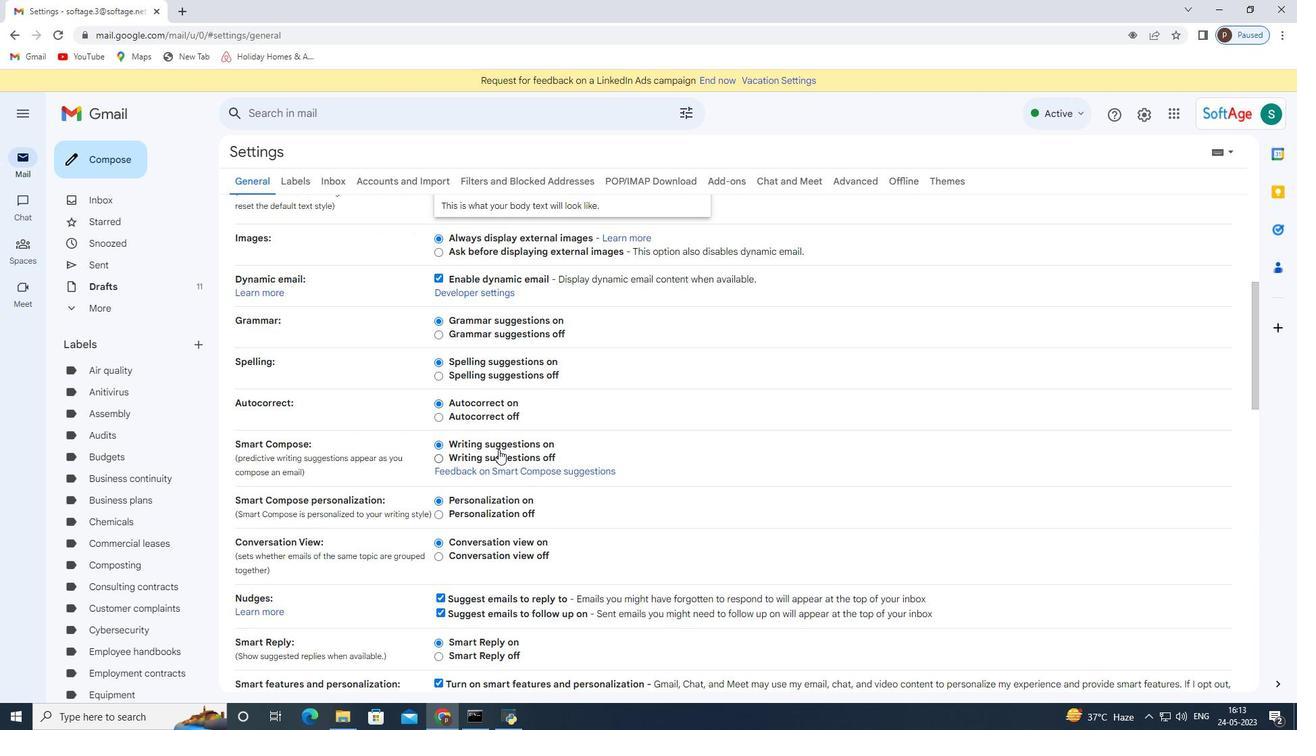 
Action: Mouse scrolled (475, 458) with delta (0, 0)
Screenshot: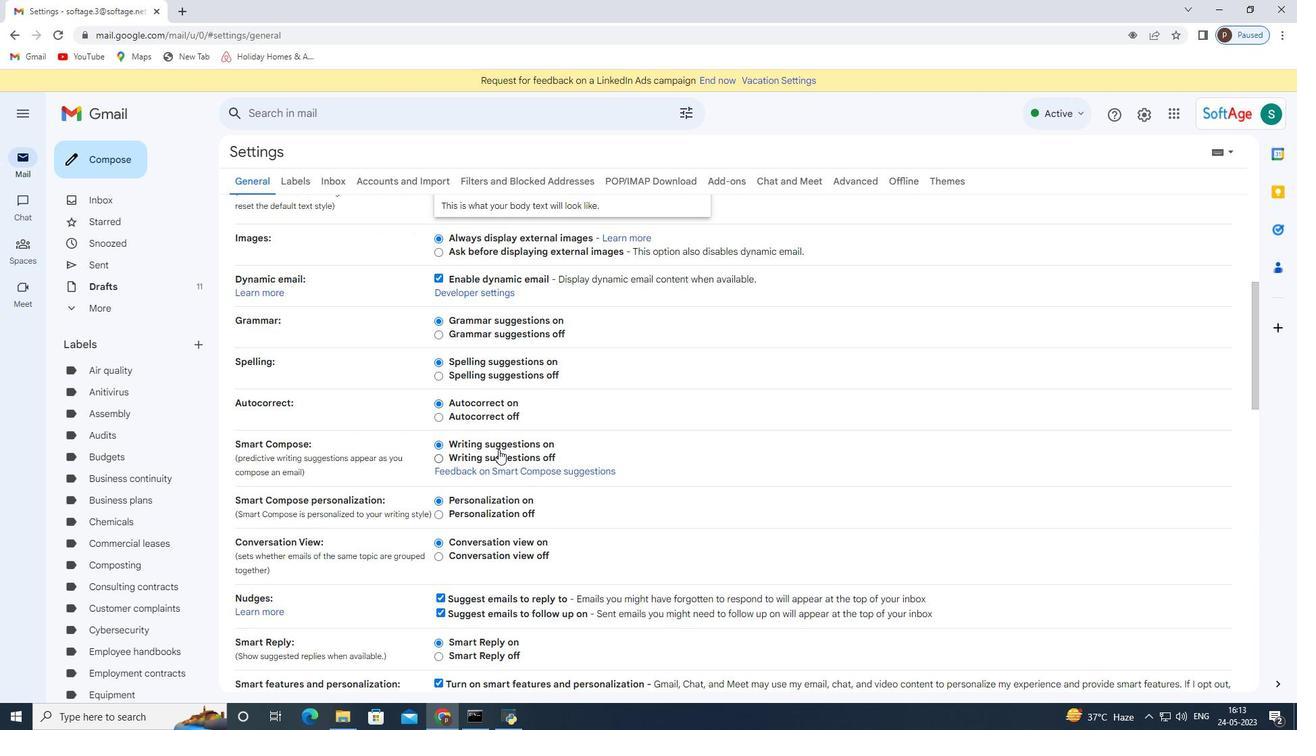 
Action: Mouse moved to (517, 515)
Screenshot: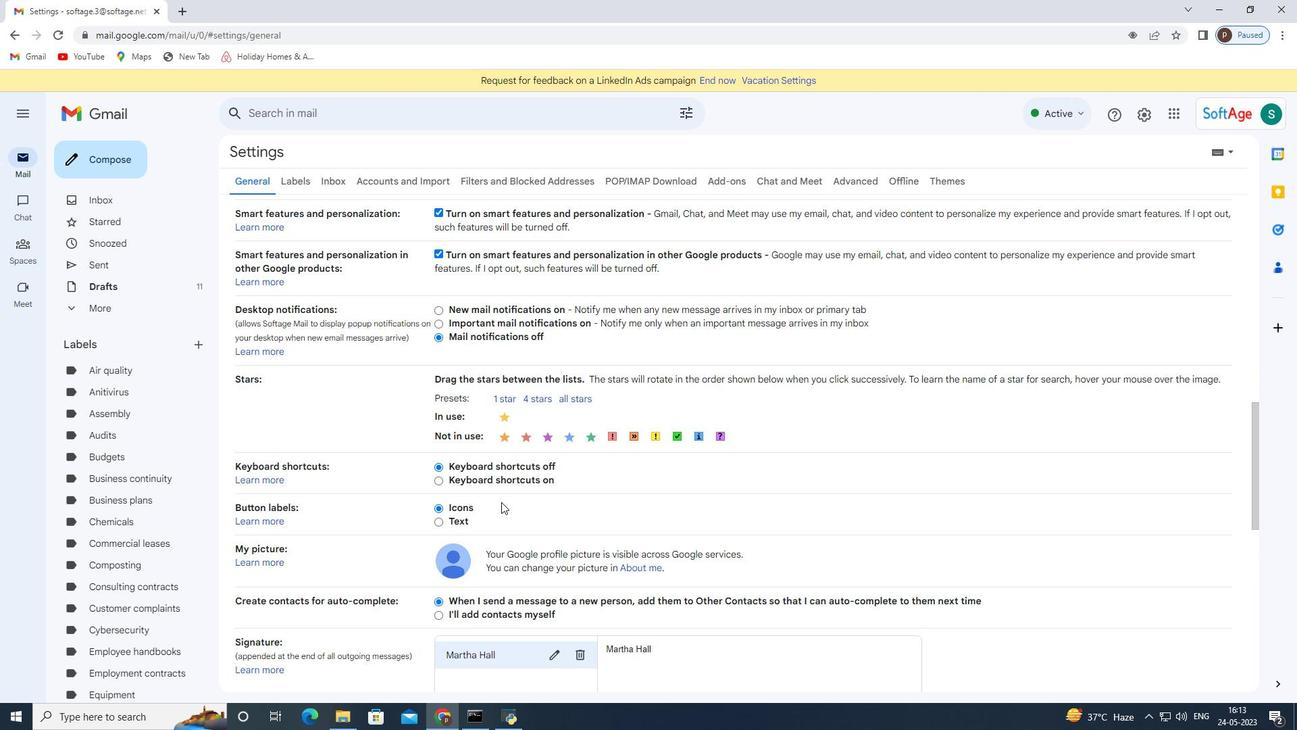 
Action: Mouse scrolled (517, 515) with delta (0, 0)
Screenshot: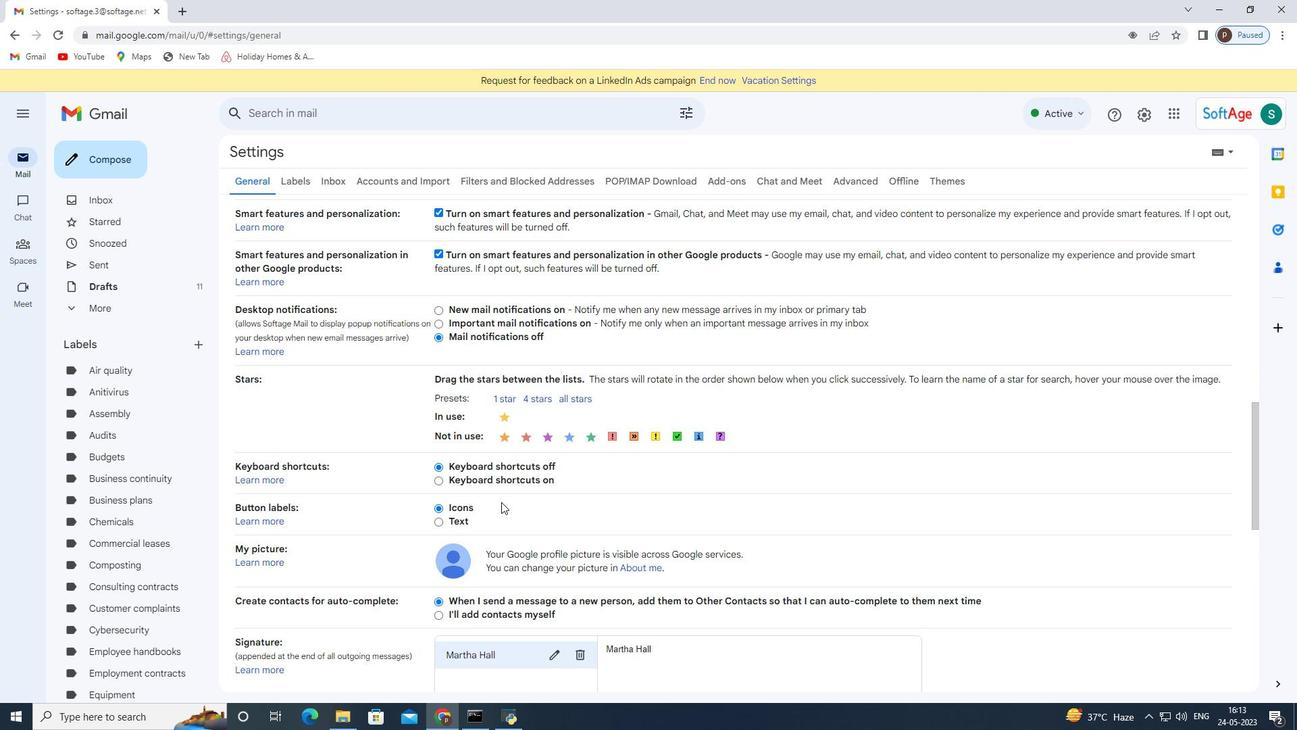 
Action: Mouse scrolled (517, 515) with delta (0, 0)
Screenshot: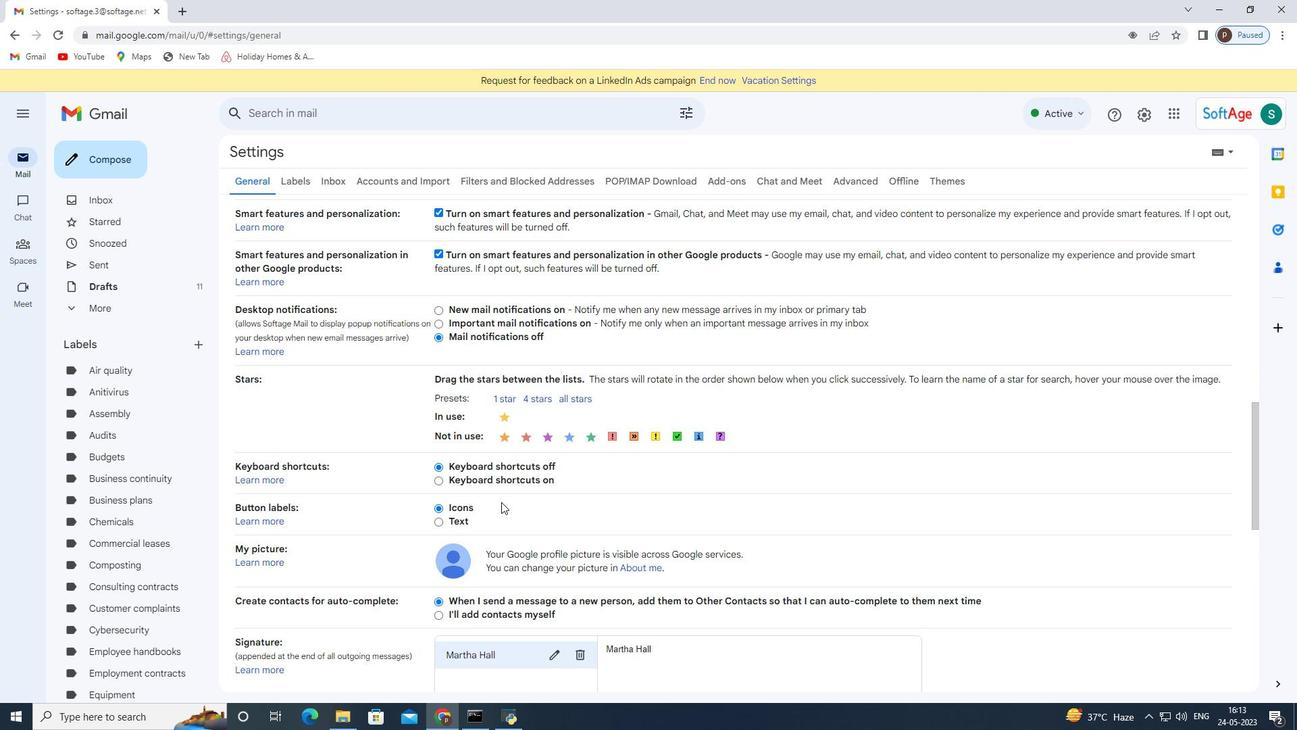 
Action: Mouse scrolled (517, 515) with delta (0, 0)
Screenshot: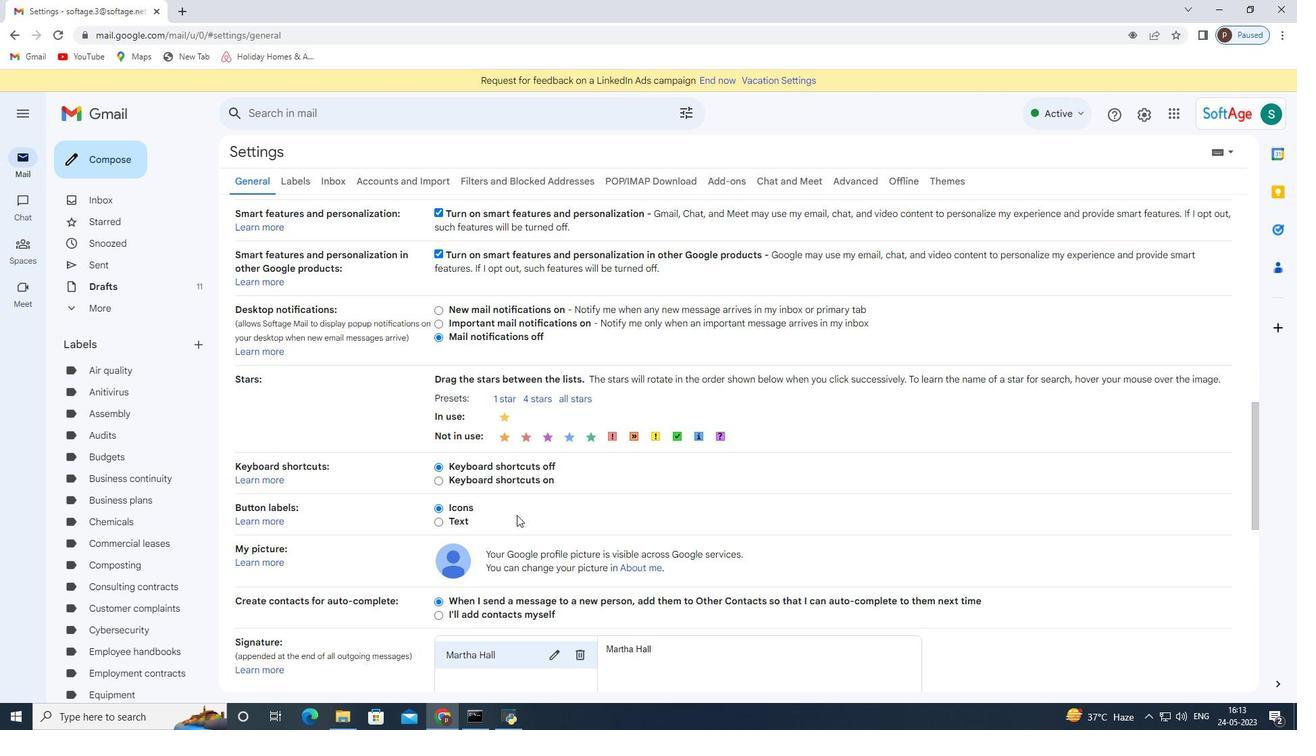 
Action: Mouse moved to (584, 454)
Screenshot: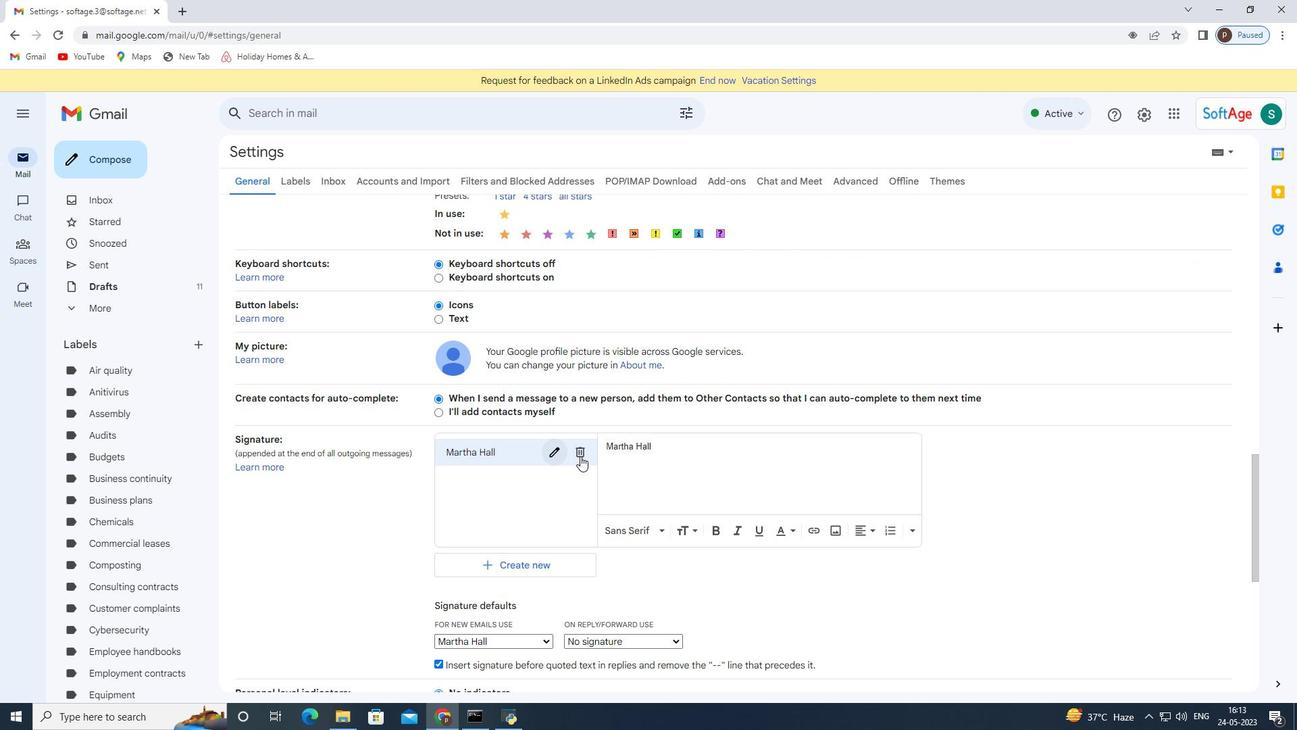 
Action: Mouse pressed left at (584, 454)
Screenshot: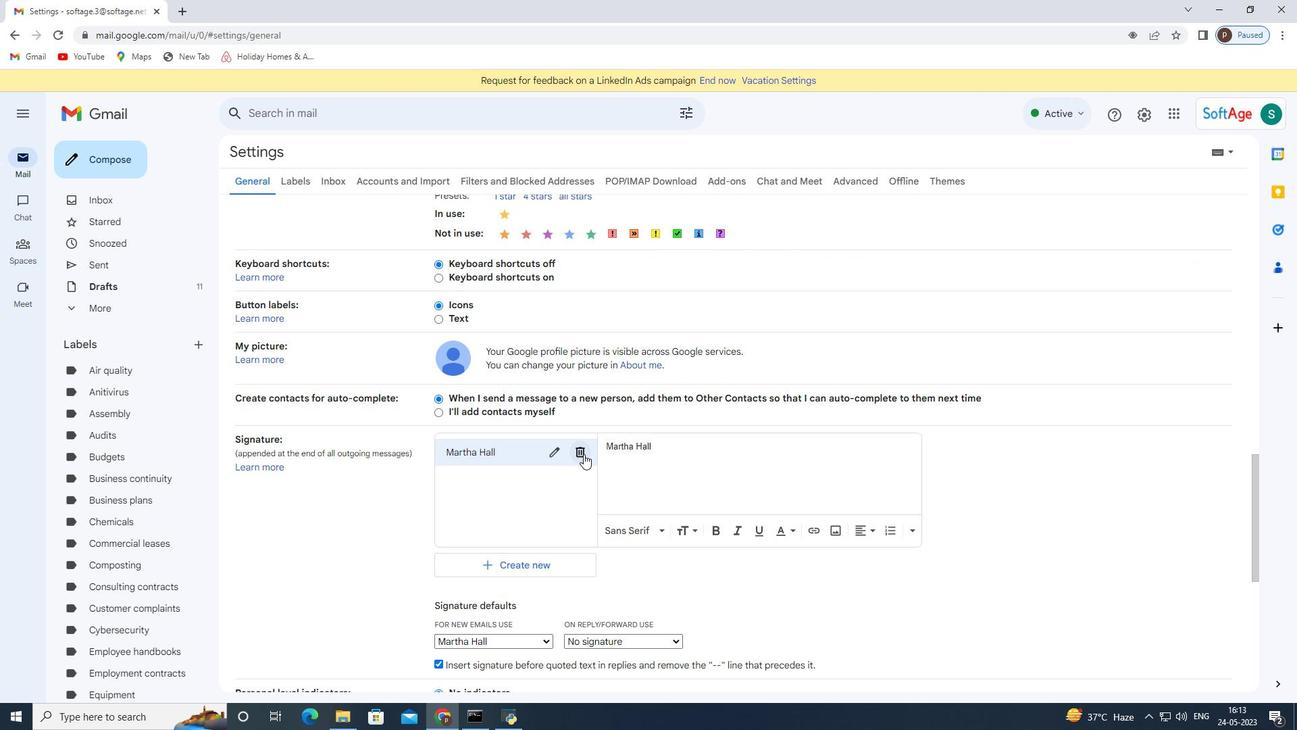 
Action: Mouse moved to (762, 413)
Screenshot: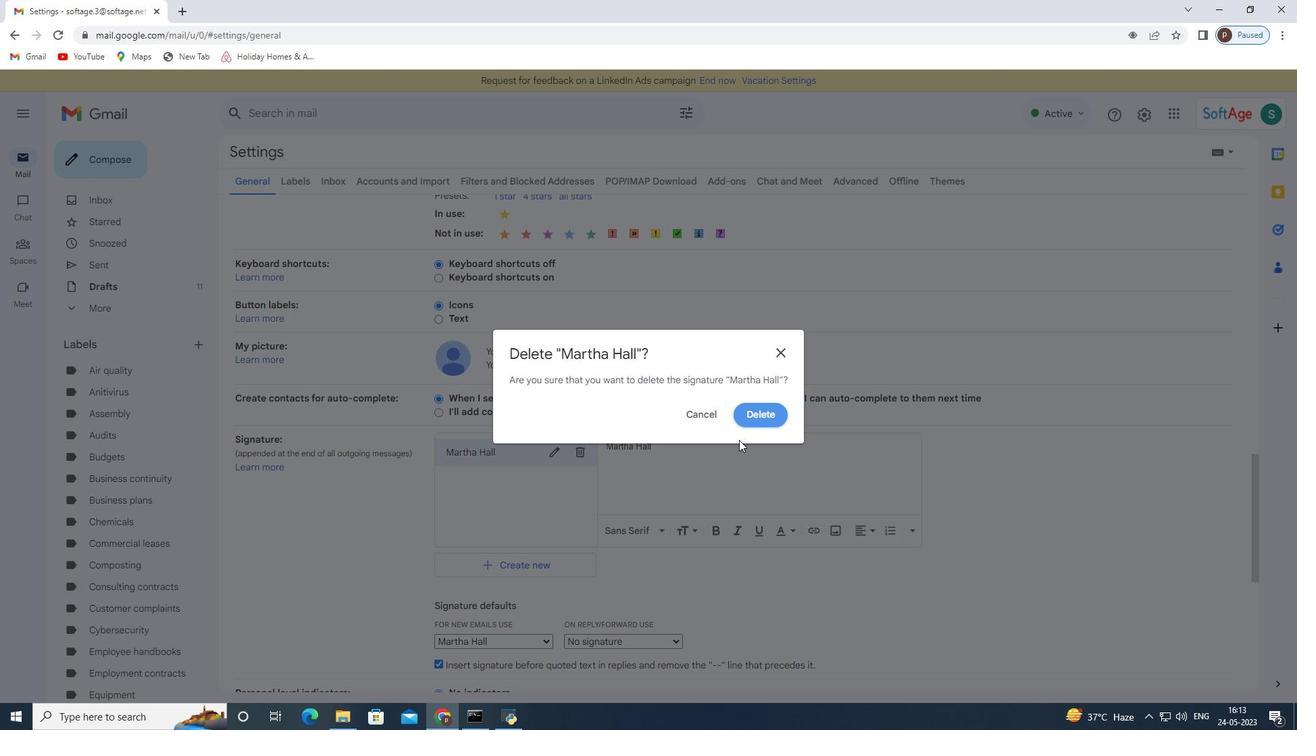 
Action: Mouse pressed left at (762, 413)
Screenshot: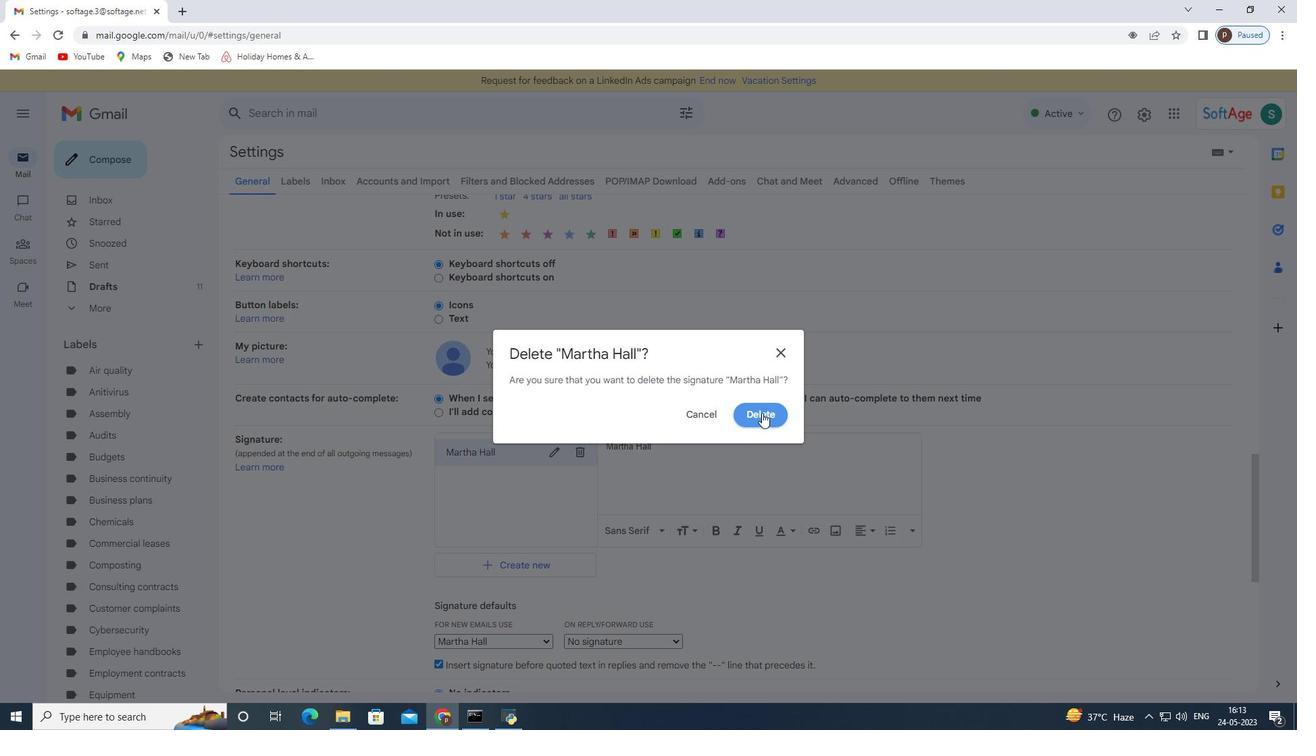 
Action: Mouse moved to (505, 465)
Screenshot: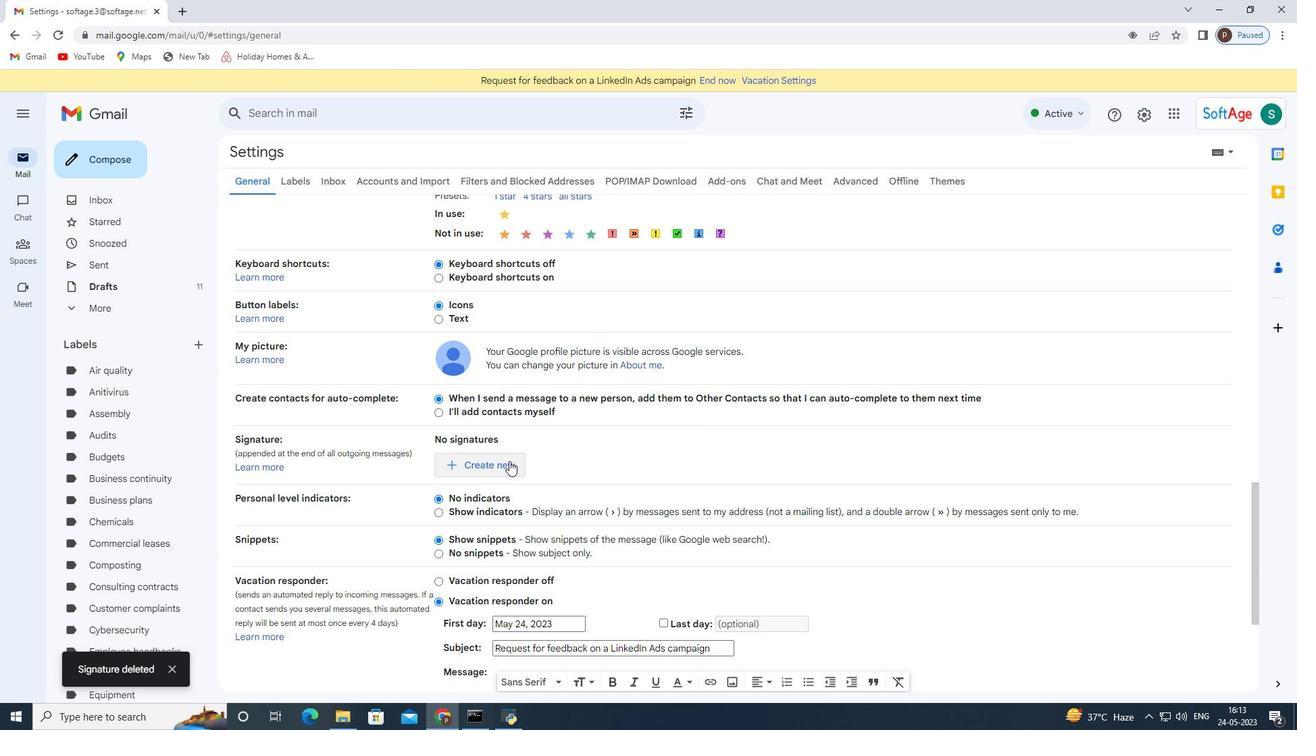 
Action: Mouse pressed left at (505, 465)
Screenshot: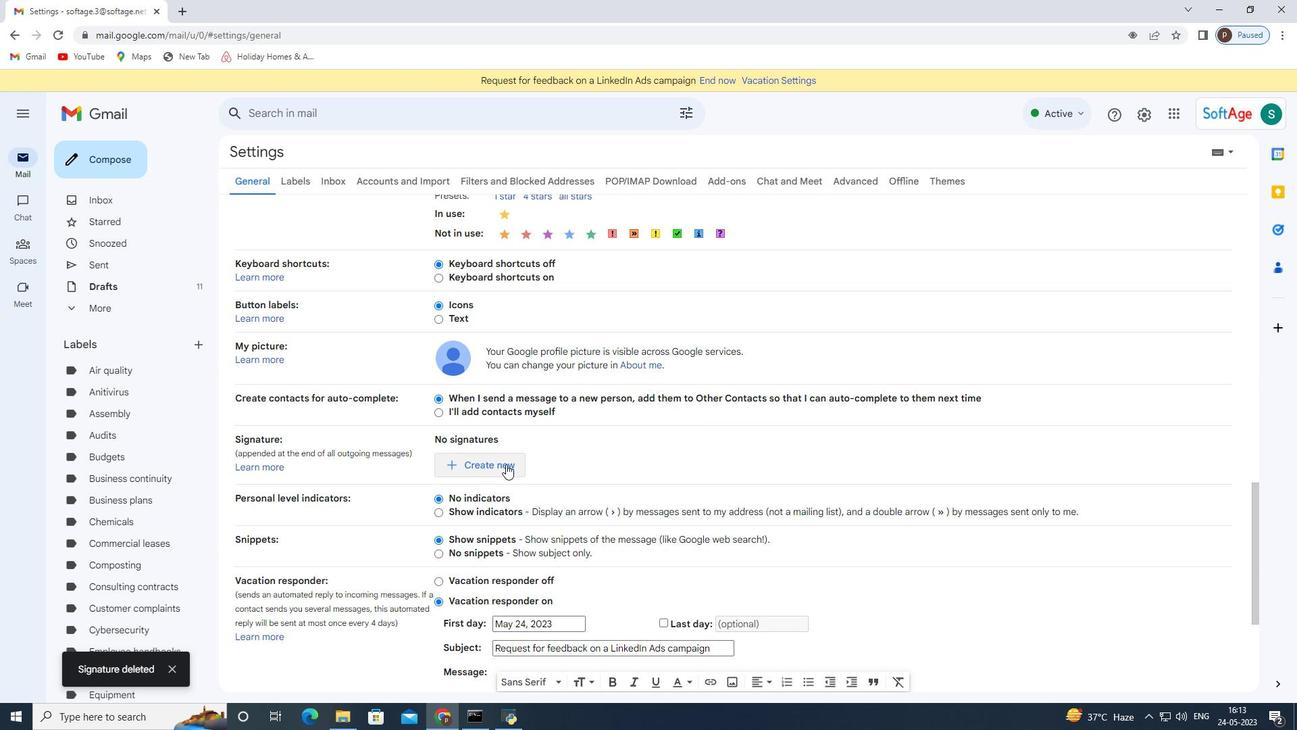 
Action: Mouse moved to (538, 383)
Screenshot: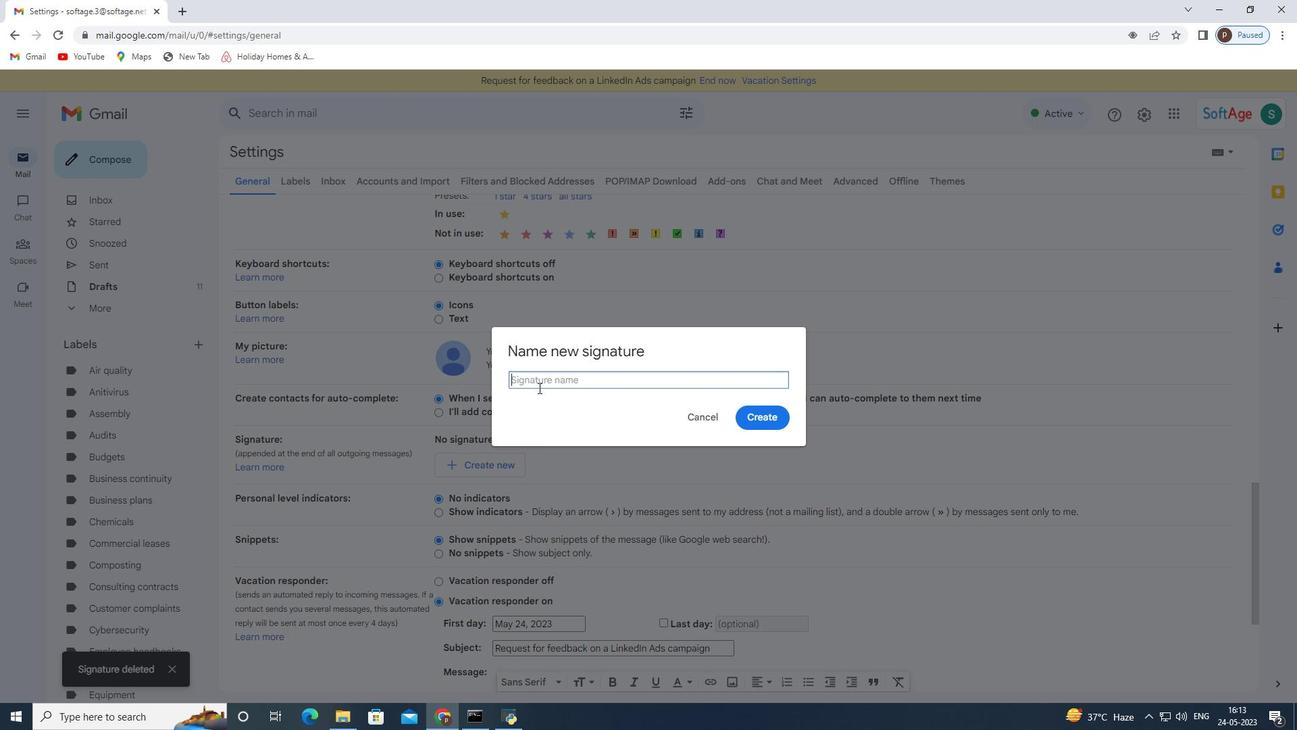 
Action: Mouse pressed left at (538, 383)
Screenshot: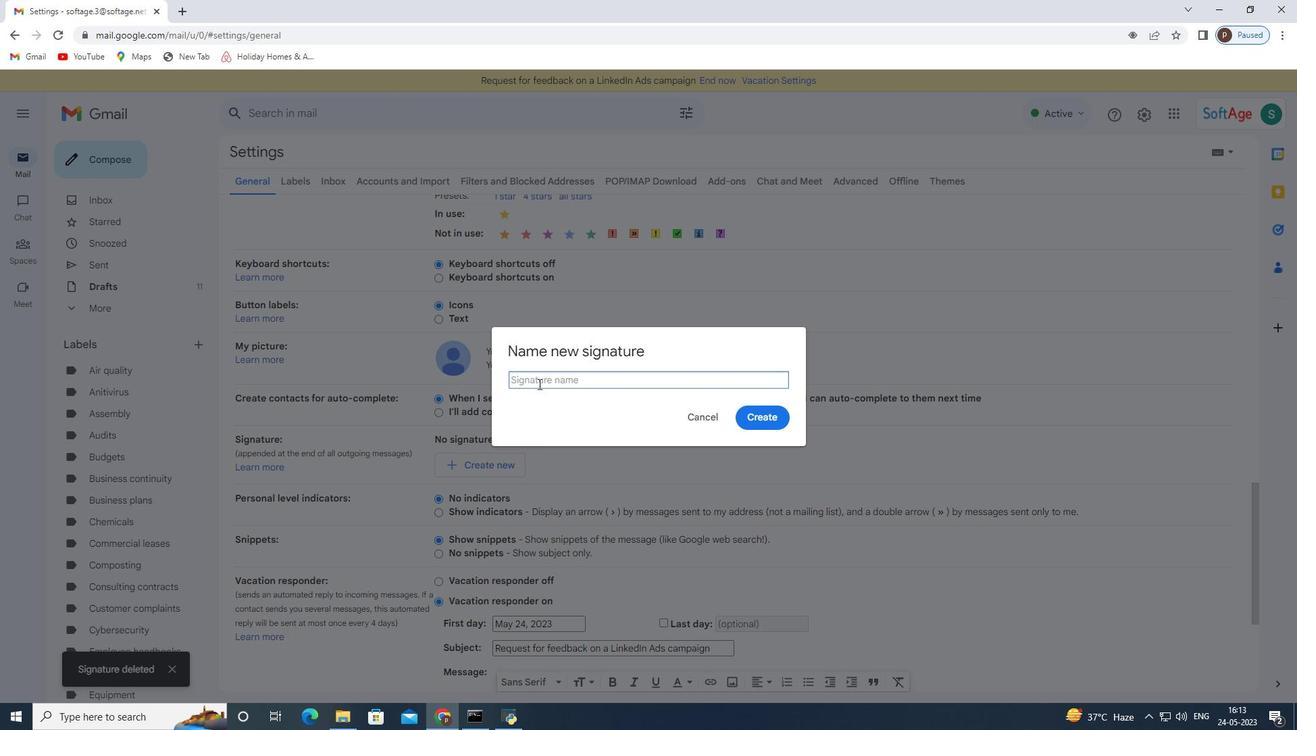 
Action: Key pressed <Key.shift>Martin<Key.space><Key.shift>Flores
Screenshot: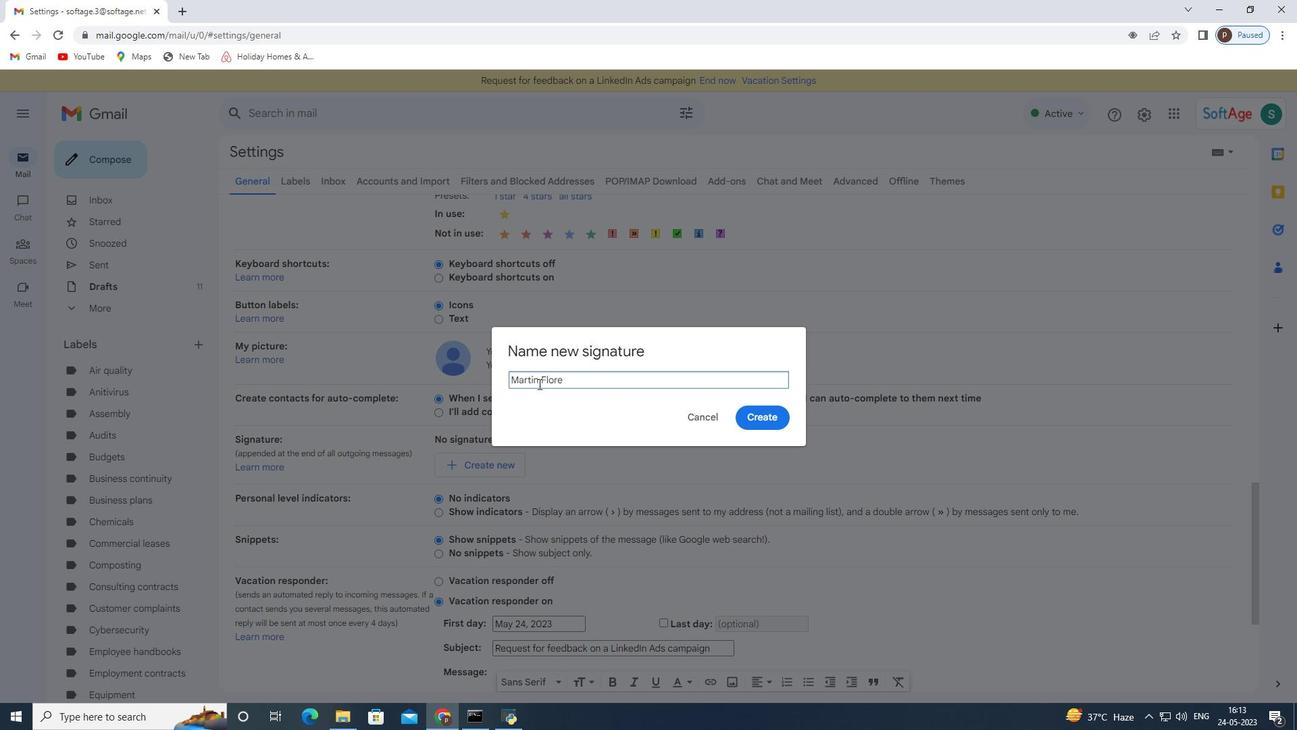 
Action: Mouse moved to (768, 414)
Screenshot: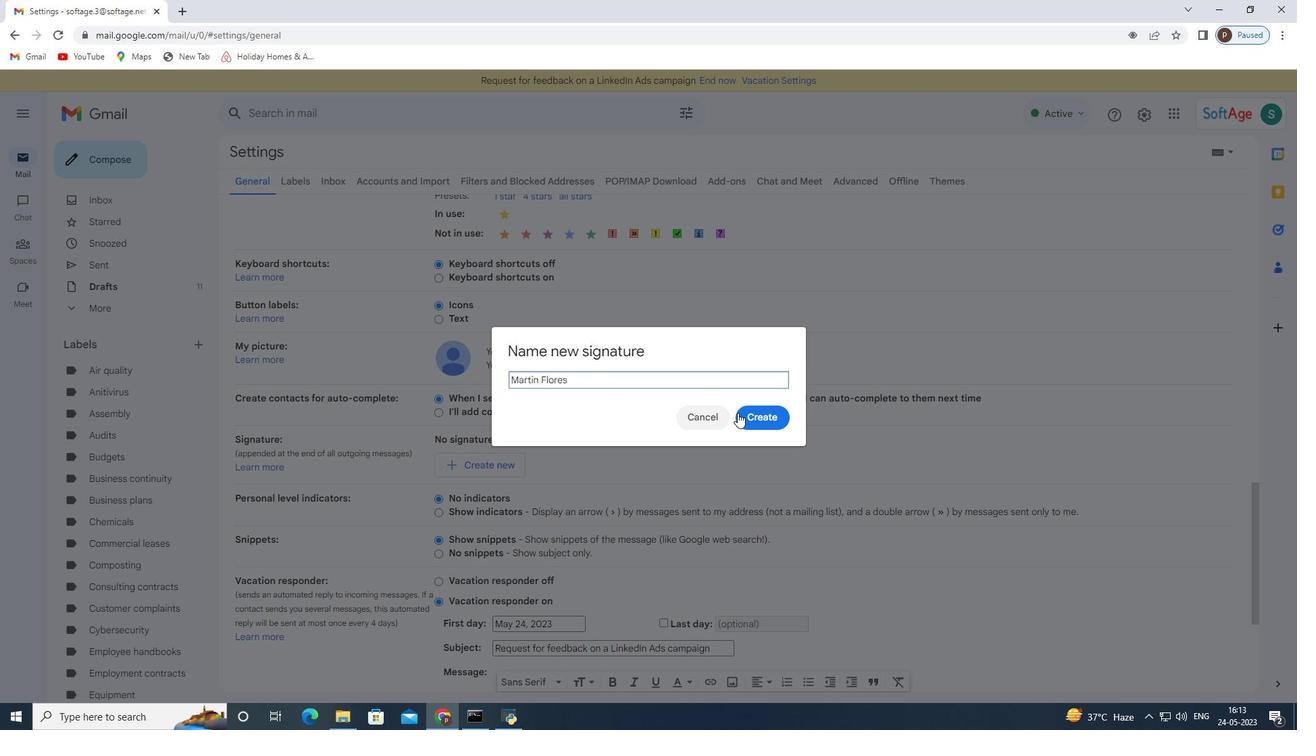 
Action: Mouse pressed left at (768, 414)
Screenshot: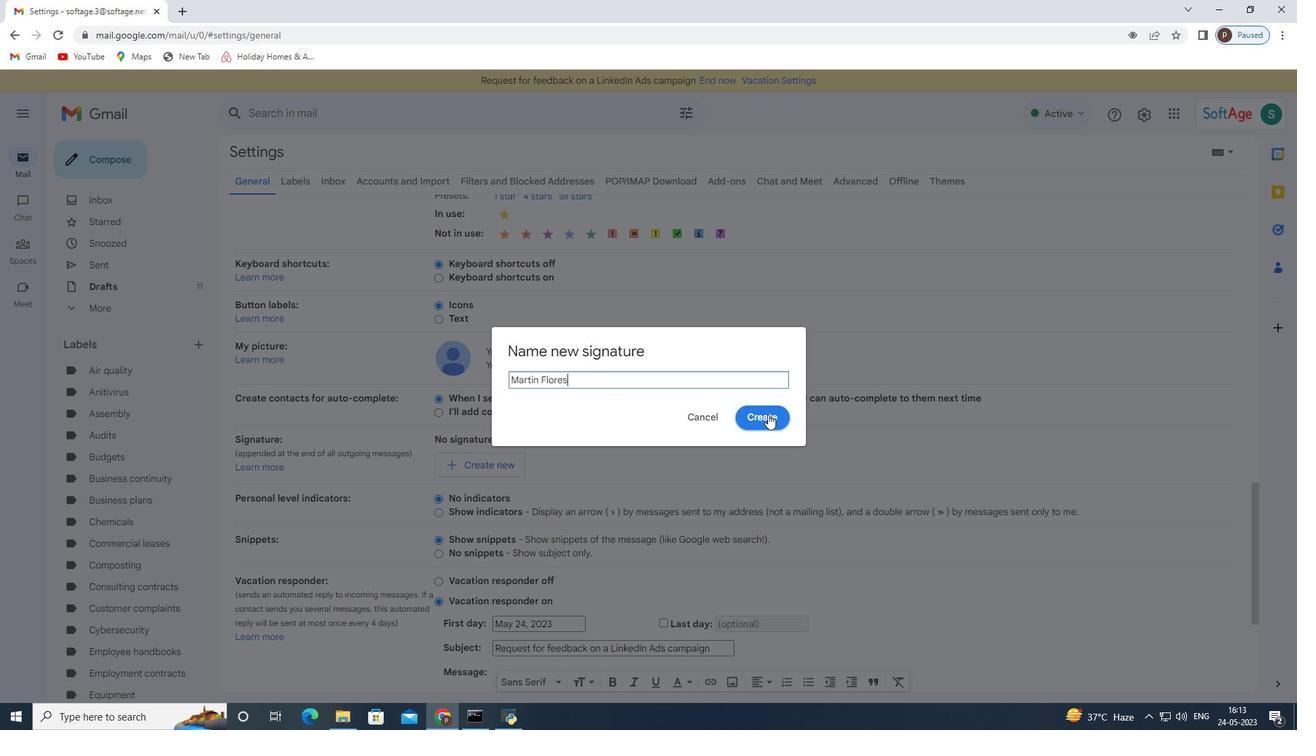 
Action: Mouse moved to (623, 453)
Screenshot: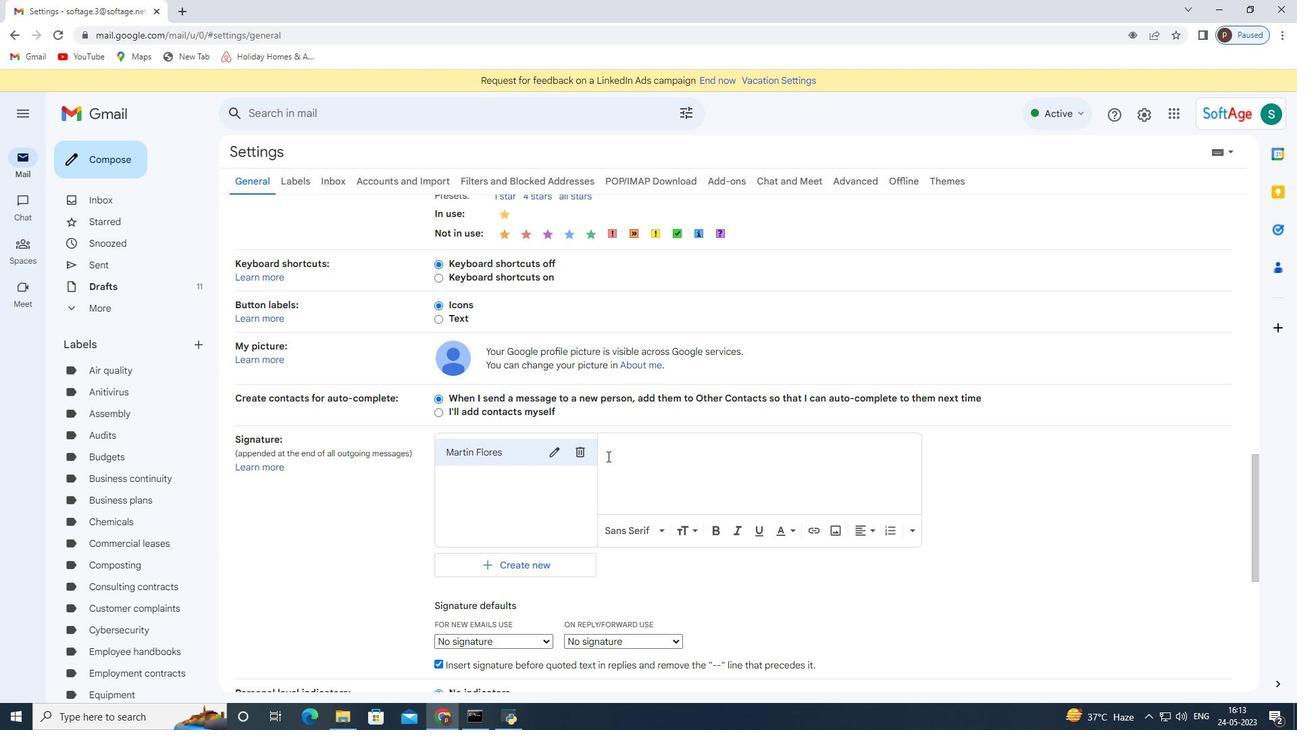 
Action: Mouse pressed left at (623, 453)
Screenshot: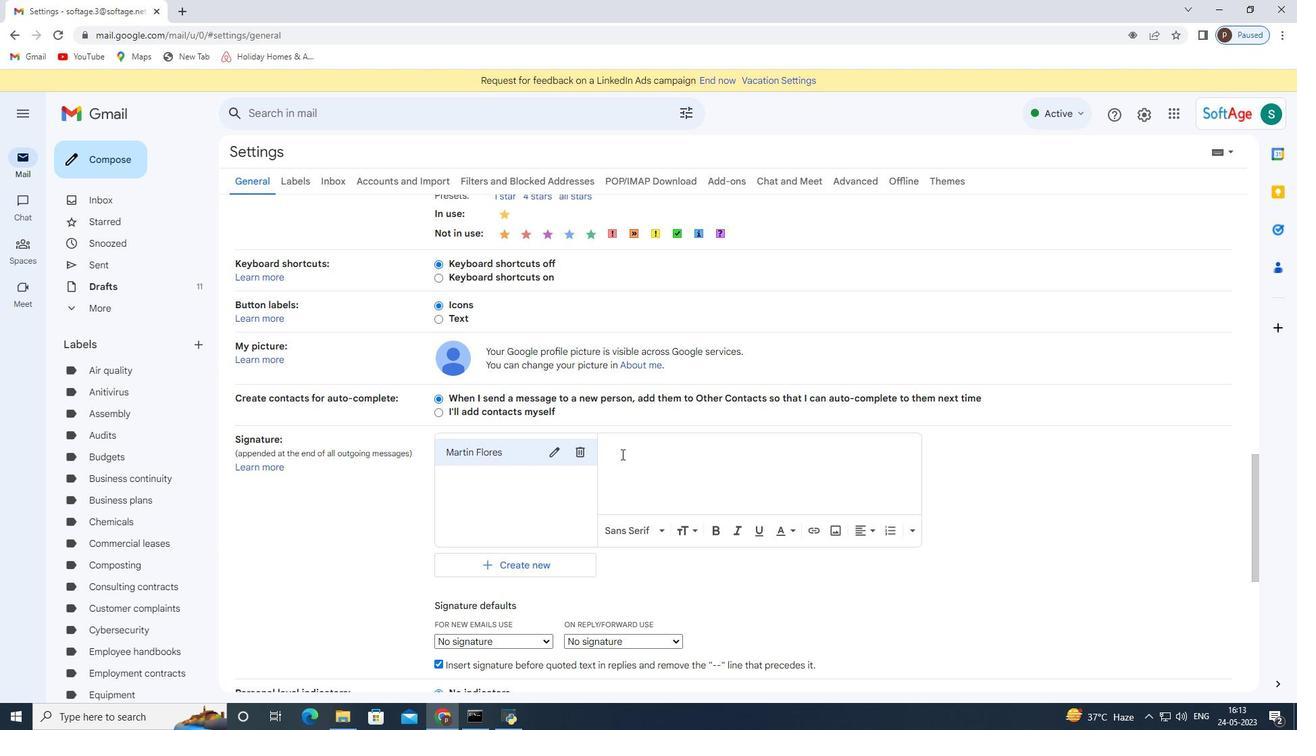
Action: Key pressed <Key.shift>Martin<Key.space><Key.shift>Flores
Screenshot: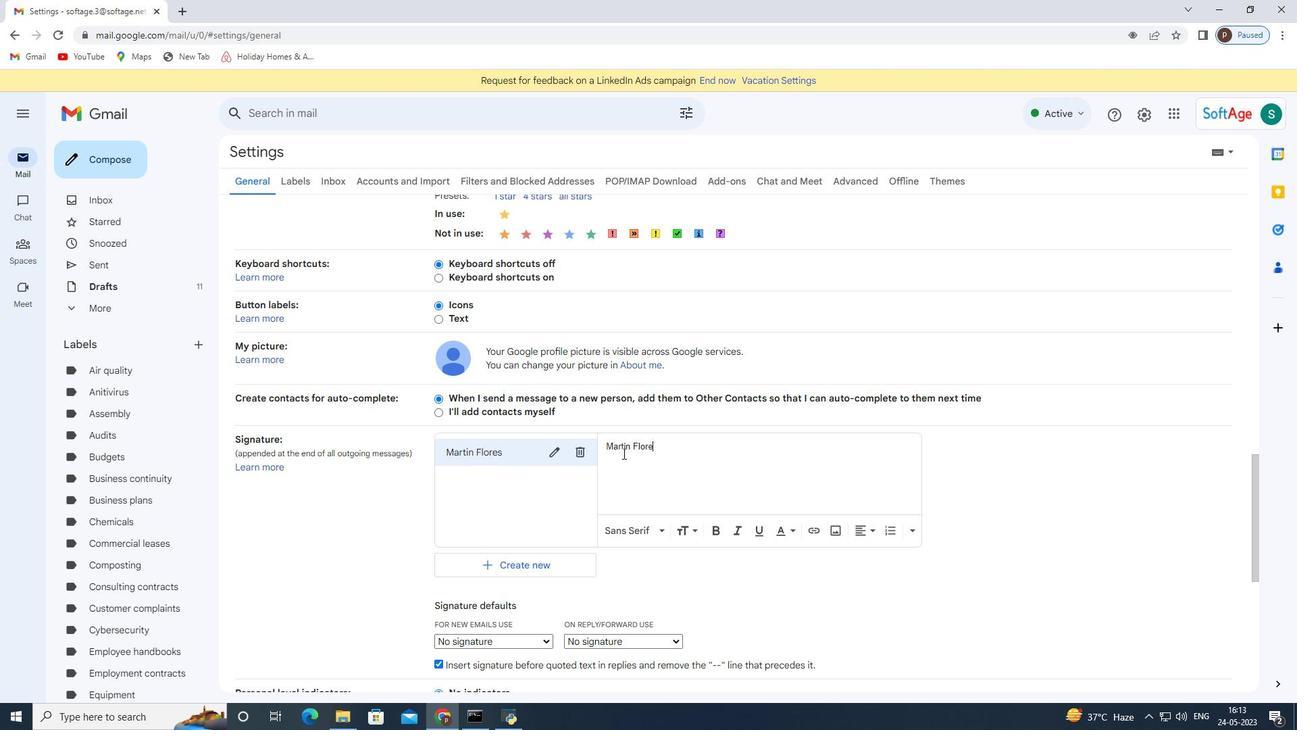 
Action: Mouse scrolled (623, 452) with delta (0, 0)
Screenshot: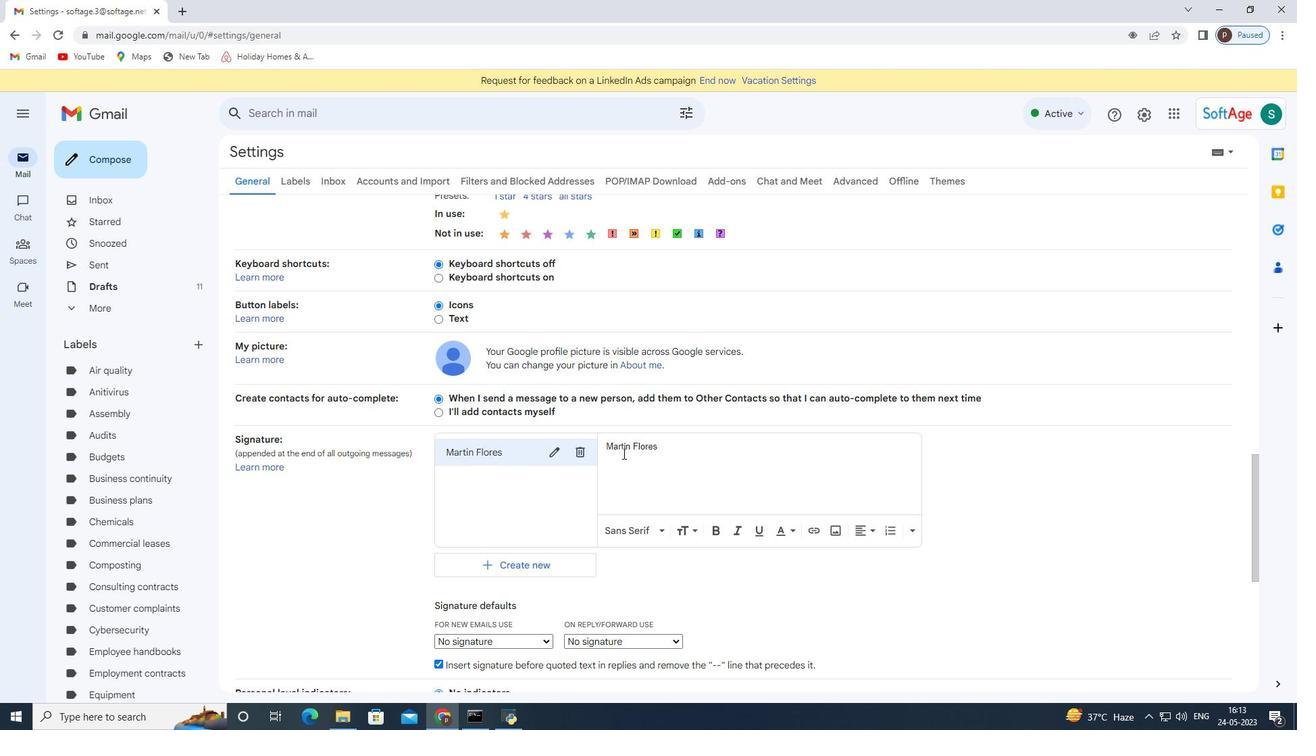 
Action: Mouse moved to (620, 455)
Screenshot: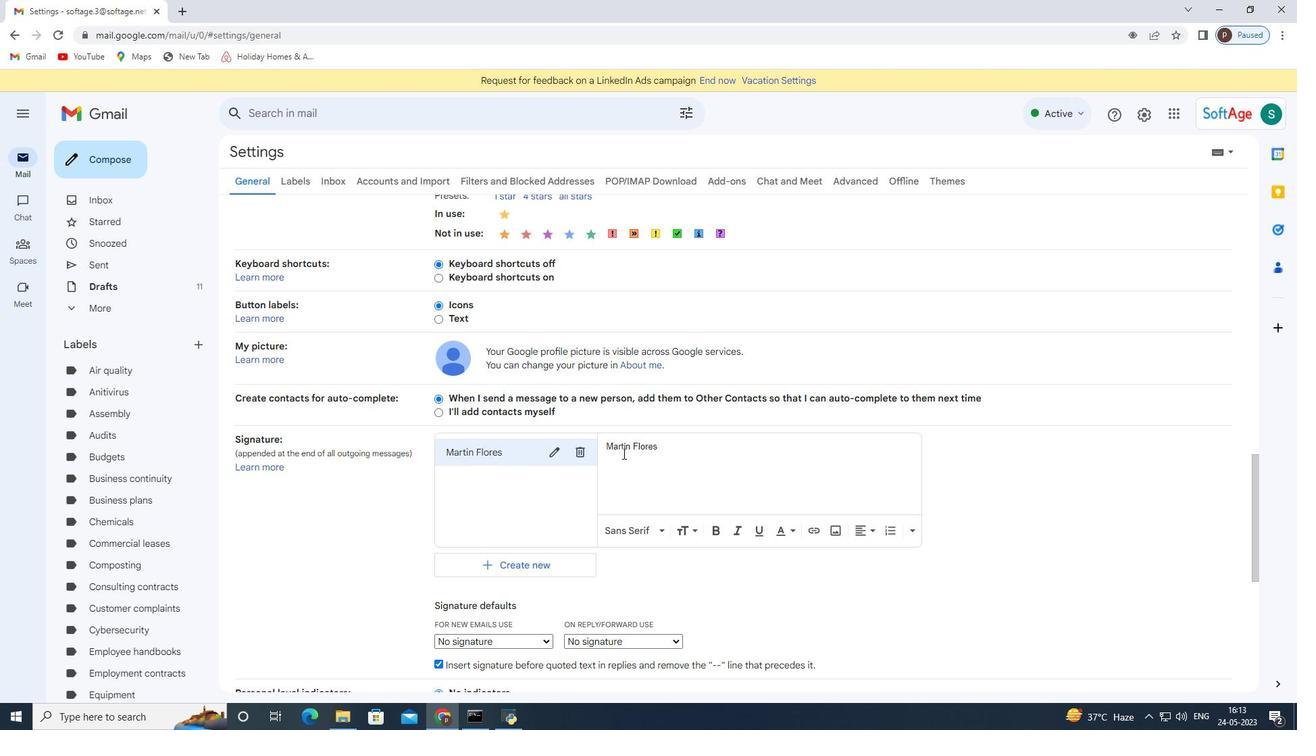 
Action: Mouse scrolled (620, 454) with delta (0, 0)
Screenshot: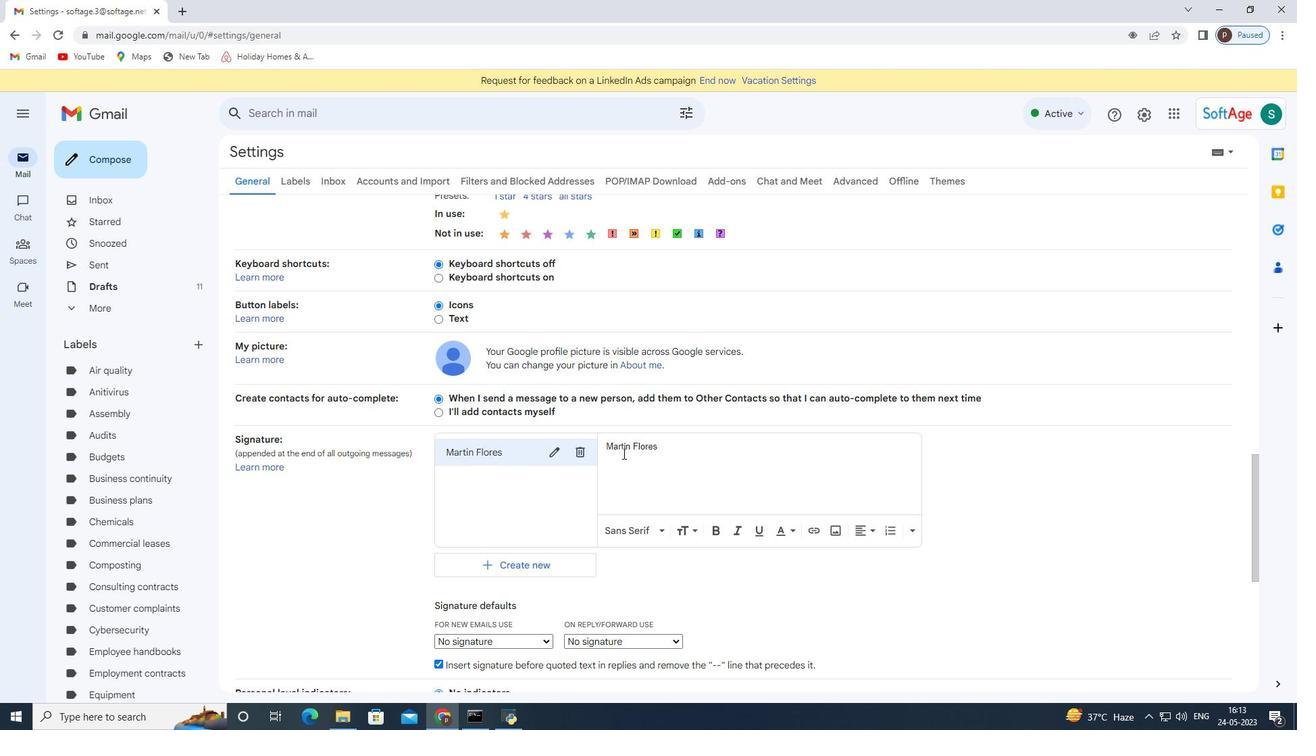 
Action: Mouse moved to (509, 507)
Screenshot: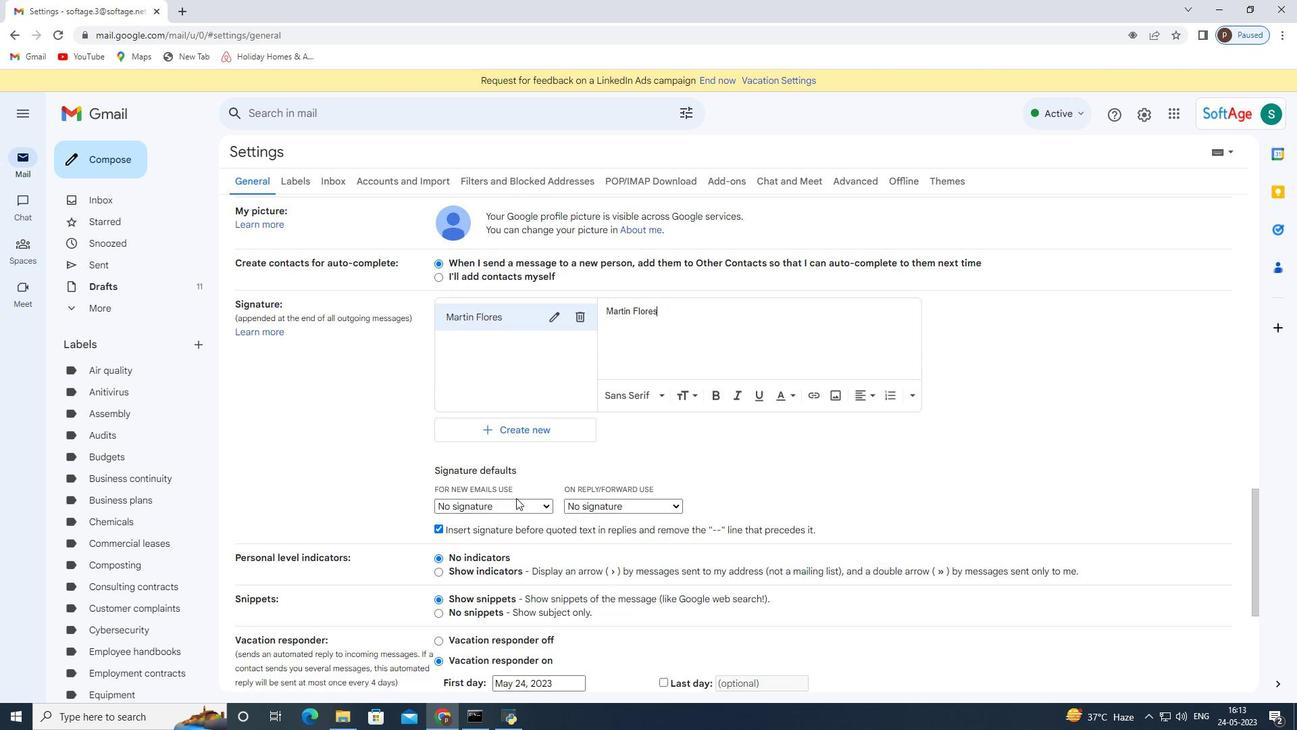 
Action: Mouse pressed left at (509, 507)
Screenshot: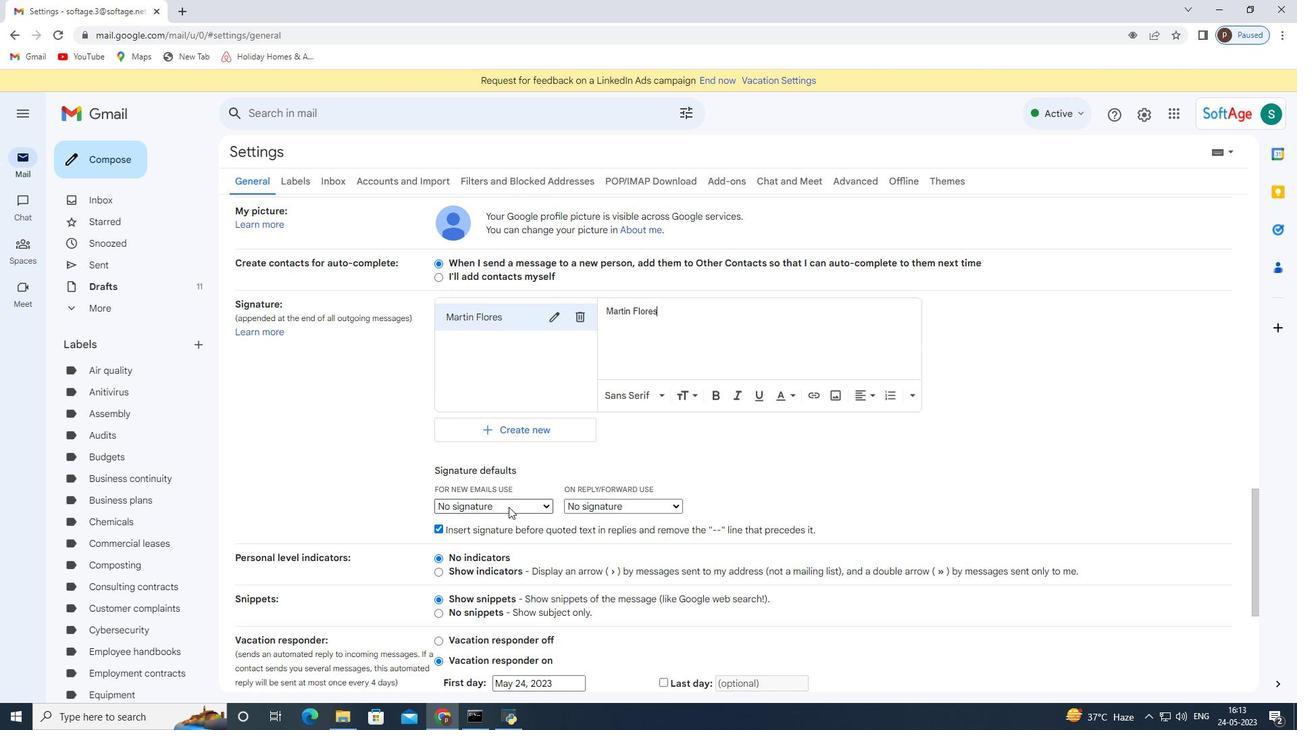 
Action: Mouse moved to (509, 526)
Screenshot: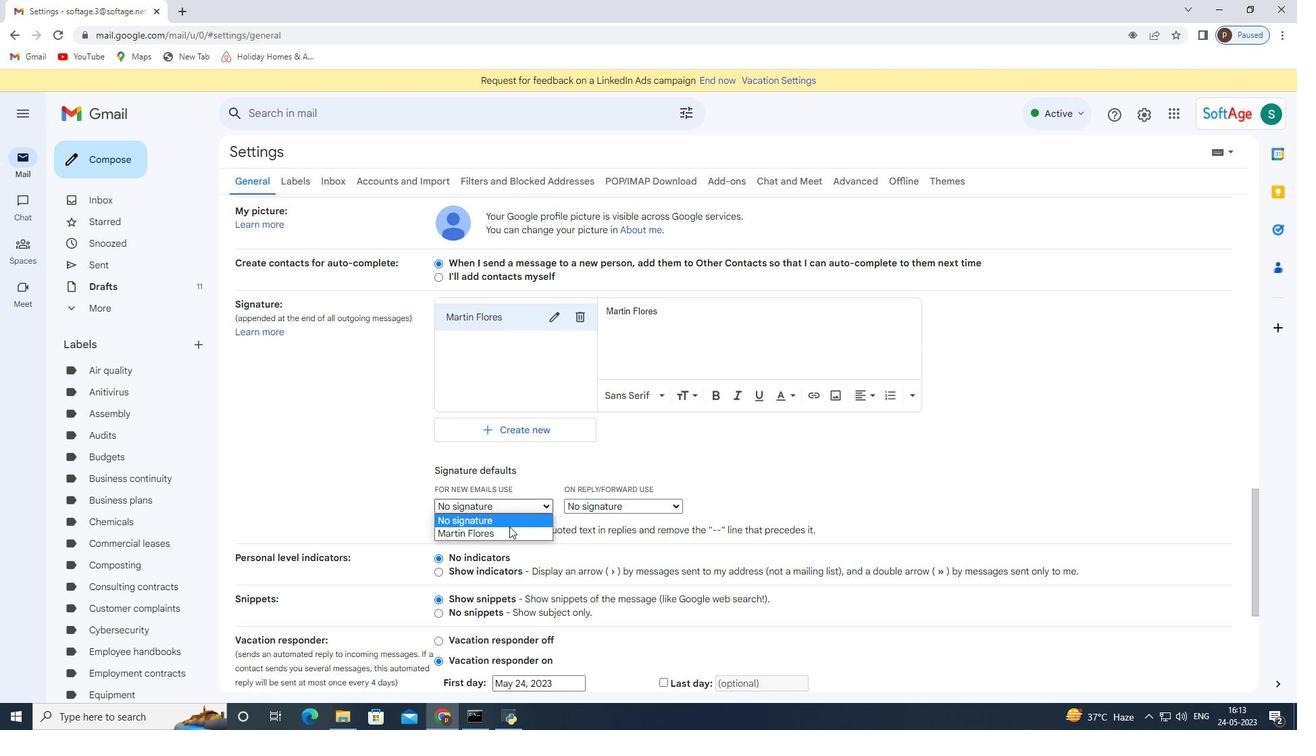
Action: Mouse pressed left at (509, 526)
Screenshot: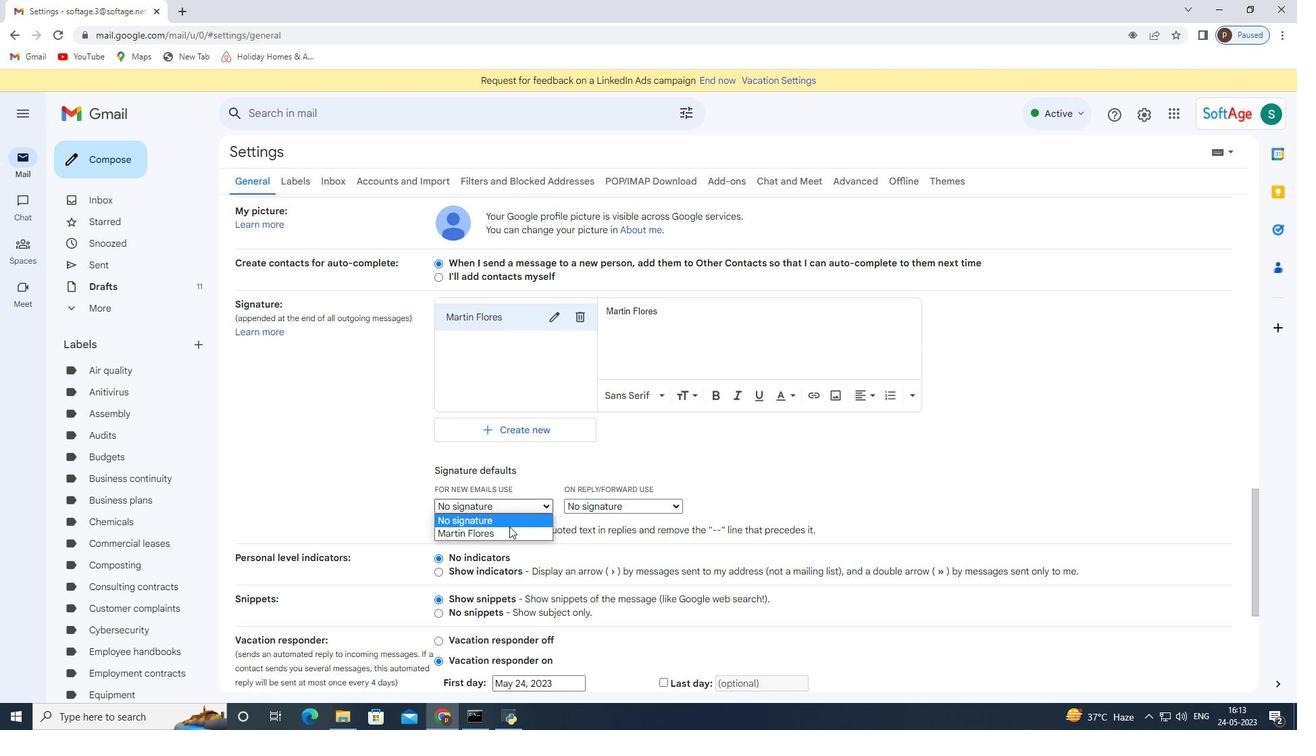 
Action: Mouse moved to (513, 500)
Screenshot: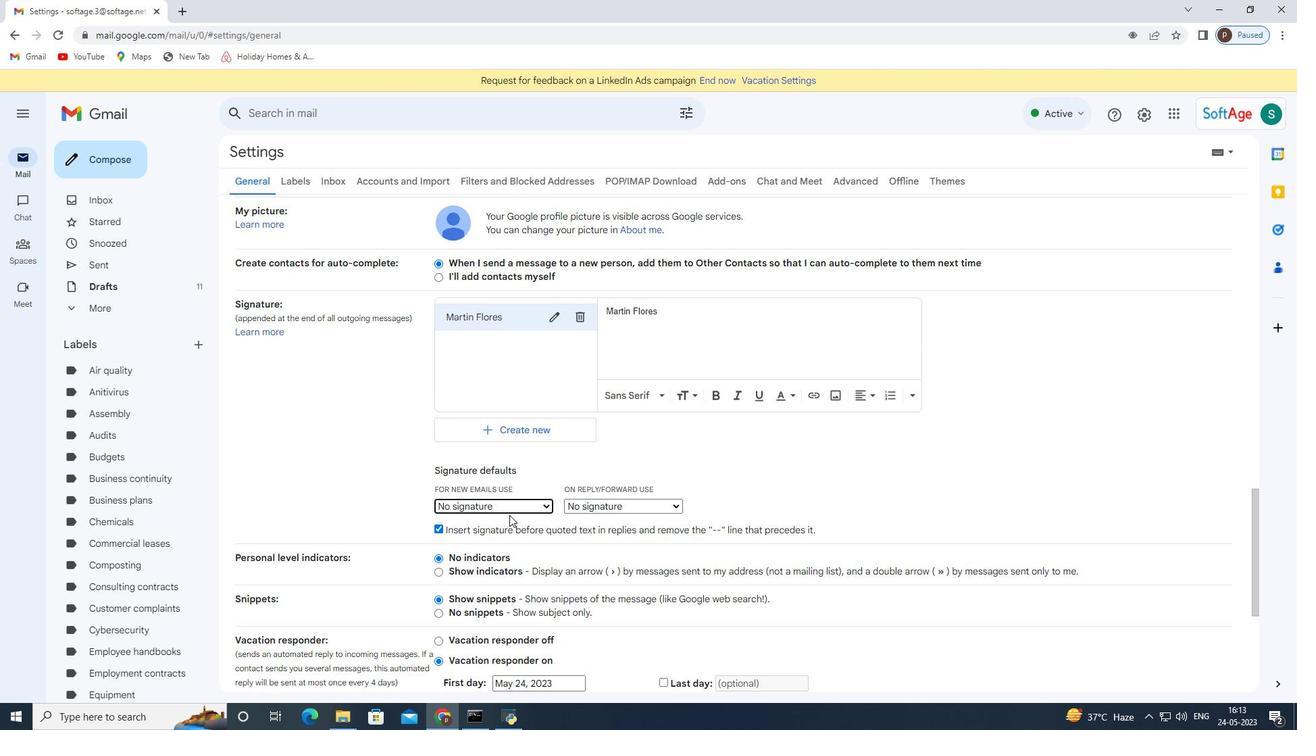 
Action: Mouse pressed left at (513, 500)
Screenshot: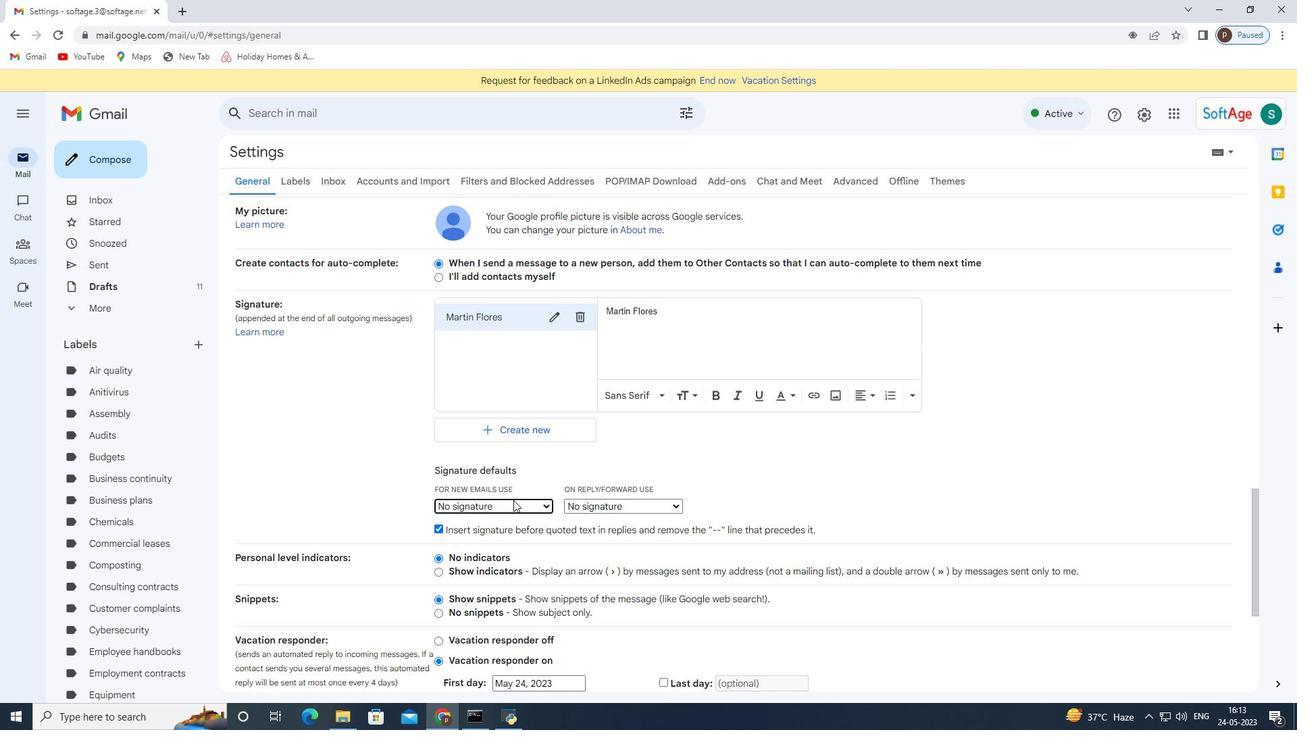 
Action: Mouse moved to (502, 535)
Screenshot: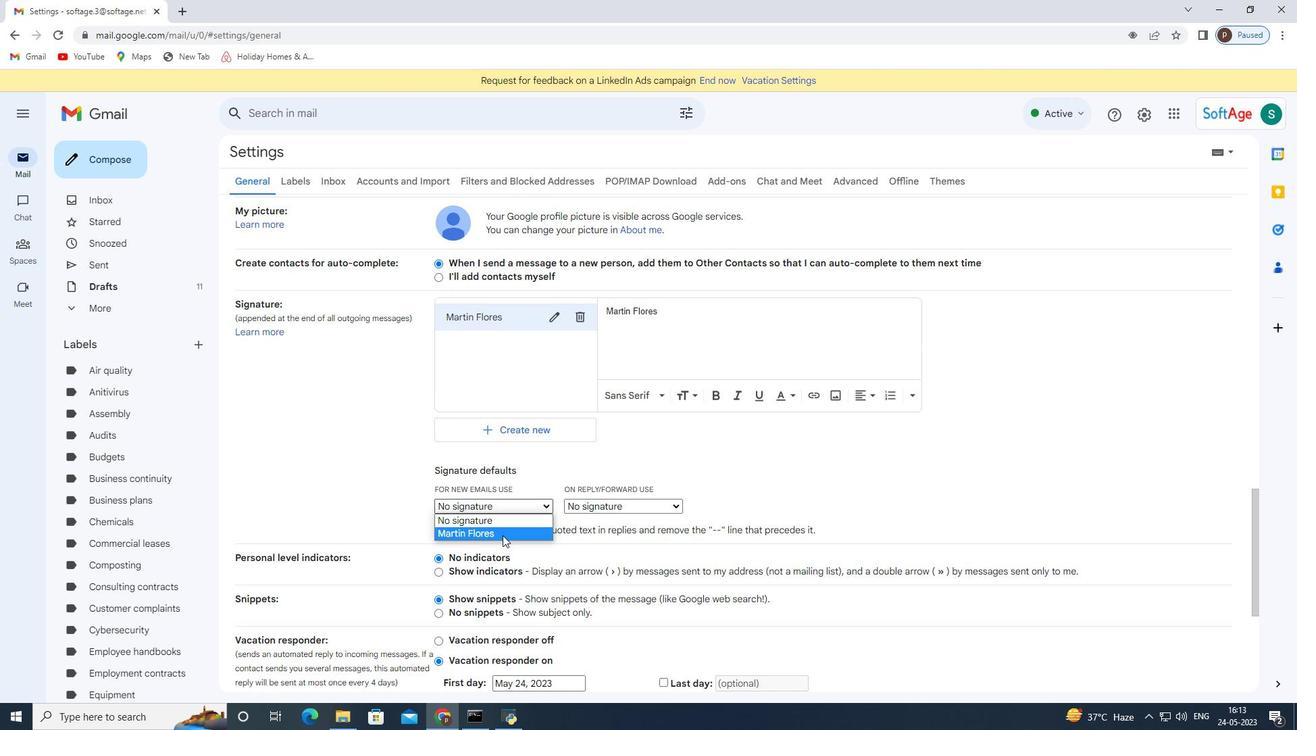
Action: Mouse pressed left at (502, 535)
Screenshot: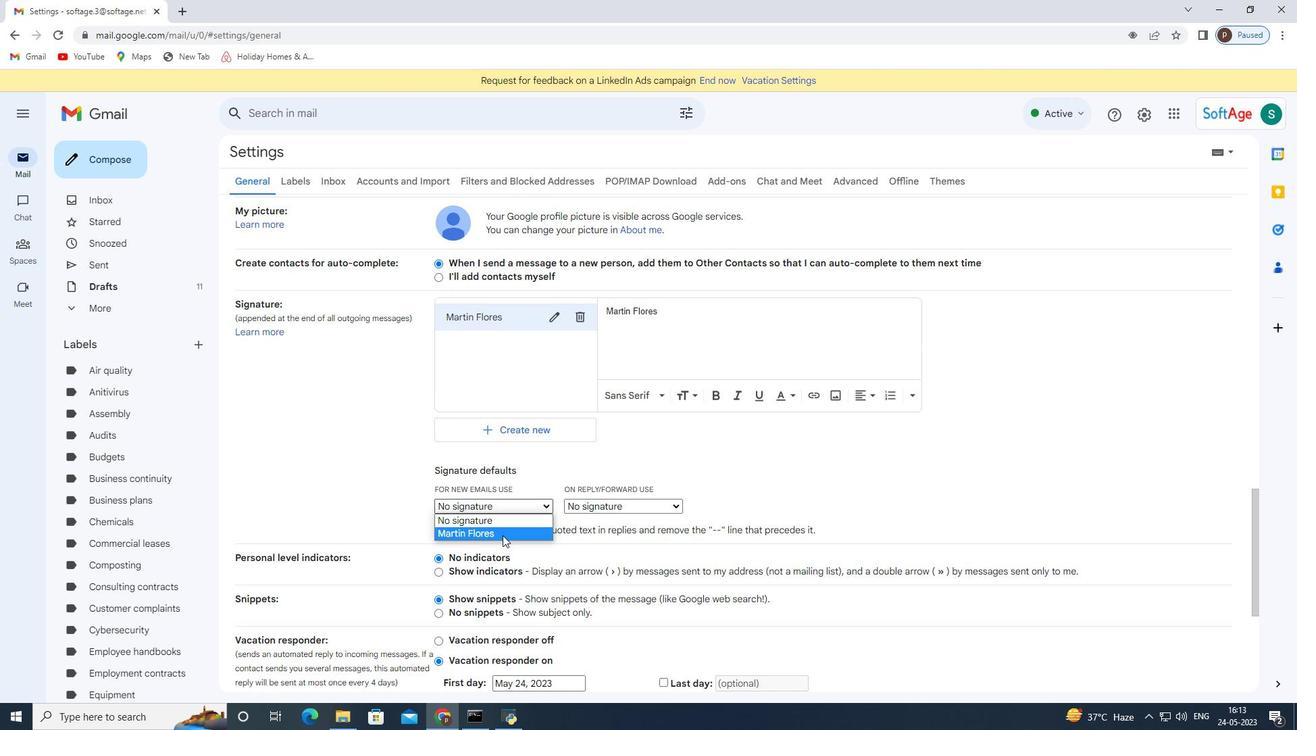 
Action: Mouse moved to (502, 535)
Screenshot: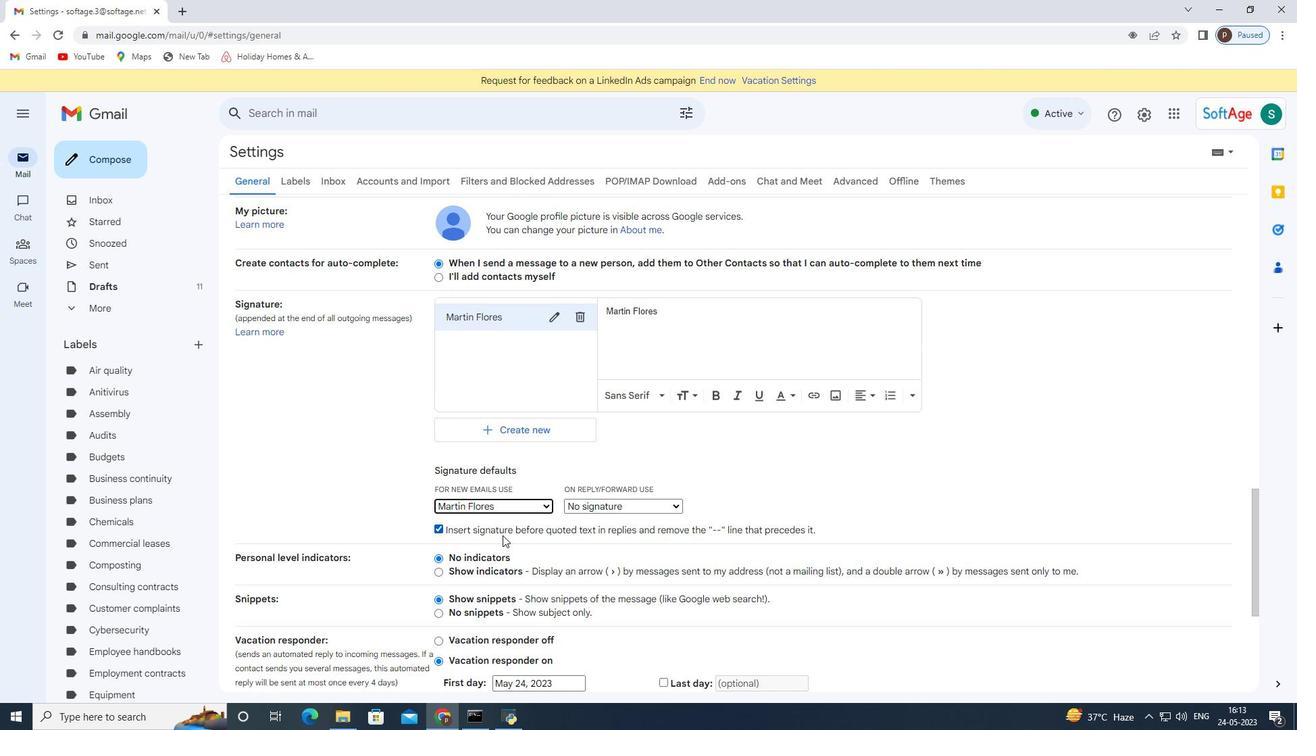 
Action: Mouse scrolled (502, 534) with delta (0, 0)
Screenshot: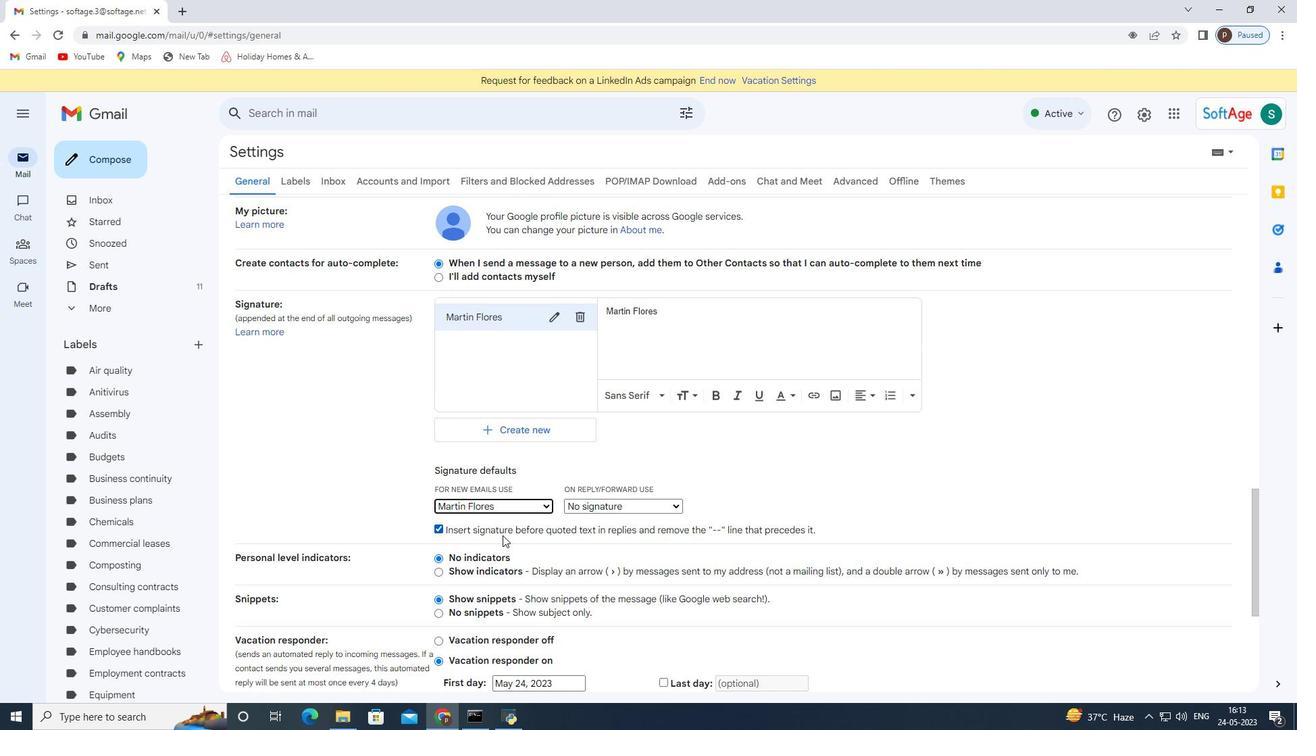 
Action: Mouse moved to (525, 535)
Screenshot: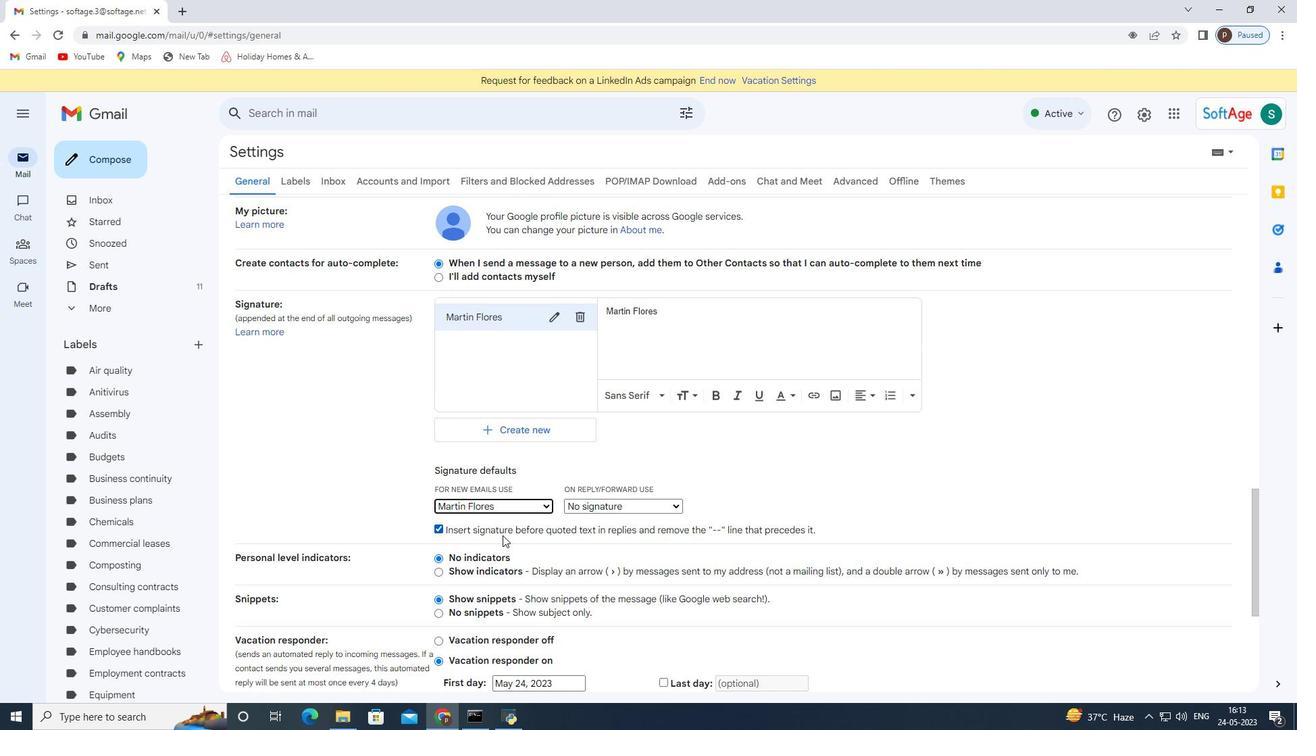 
Action: Mouse scrolled (525, 534) with delta (0, 0)
Screenshot: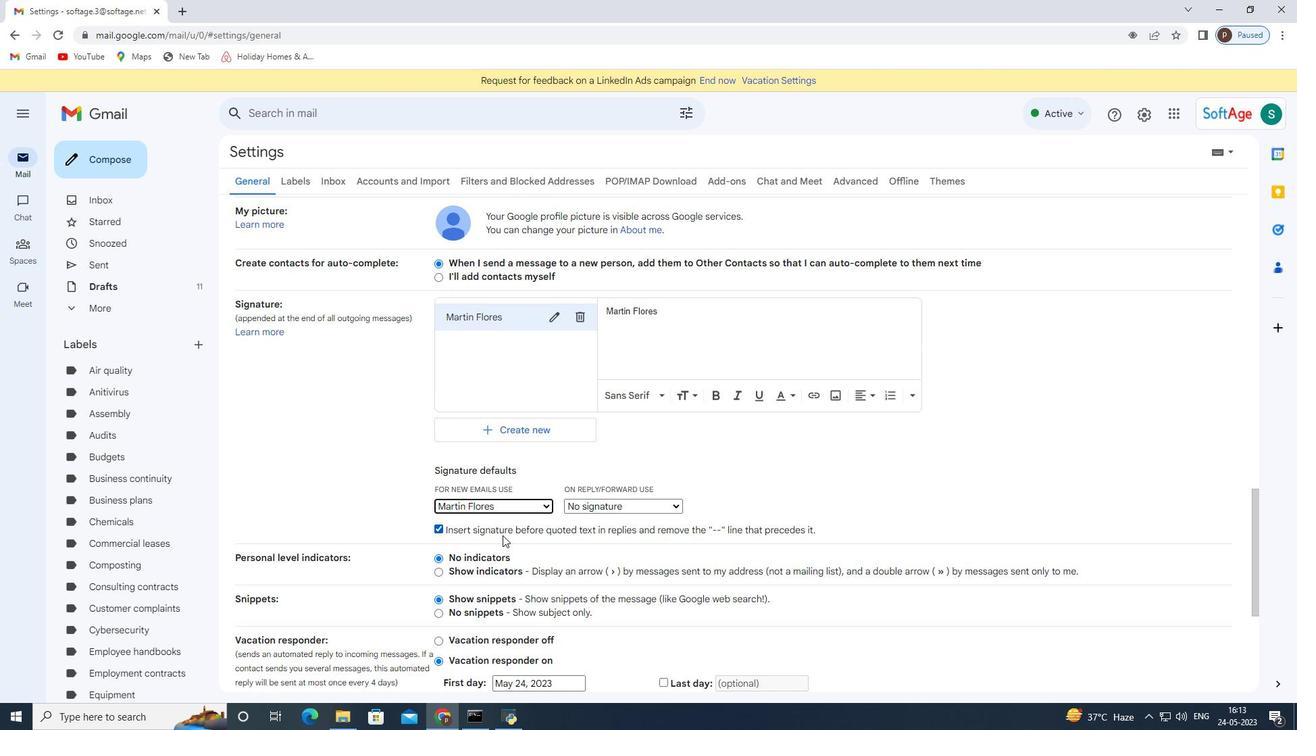 
Action: Mouse moved to (580, 550)
Screenshot: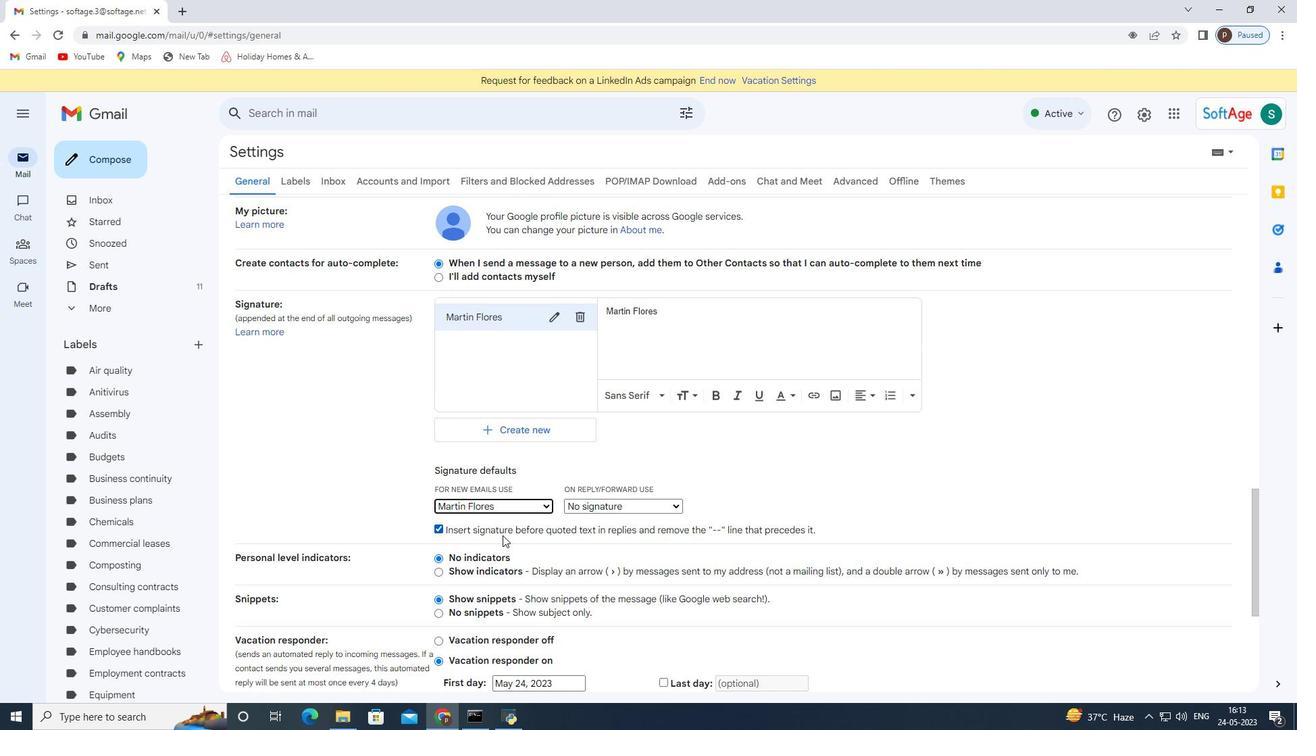 
Action: Mouse scrolled (580, 549) with delta (0, 0)
Screenshot: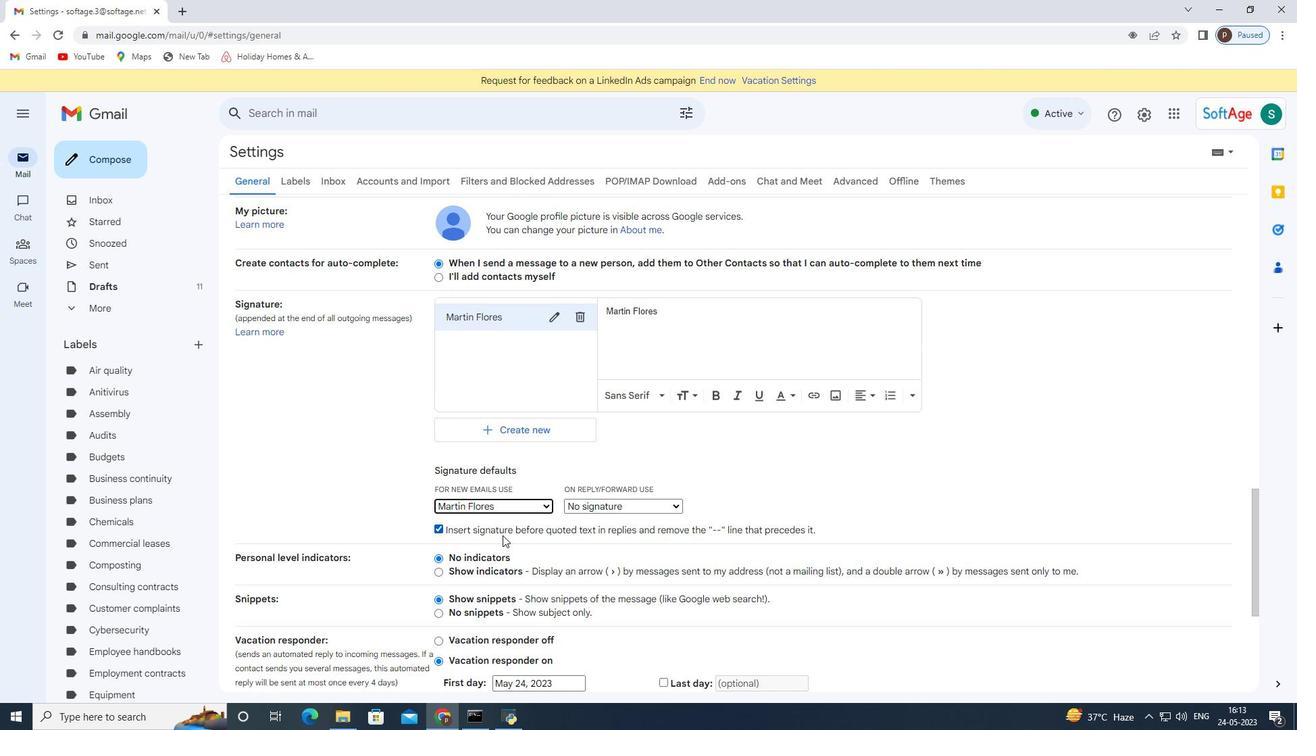 
Action: Mouse moved to (644, 573)
Screenshot: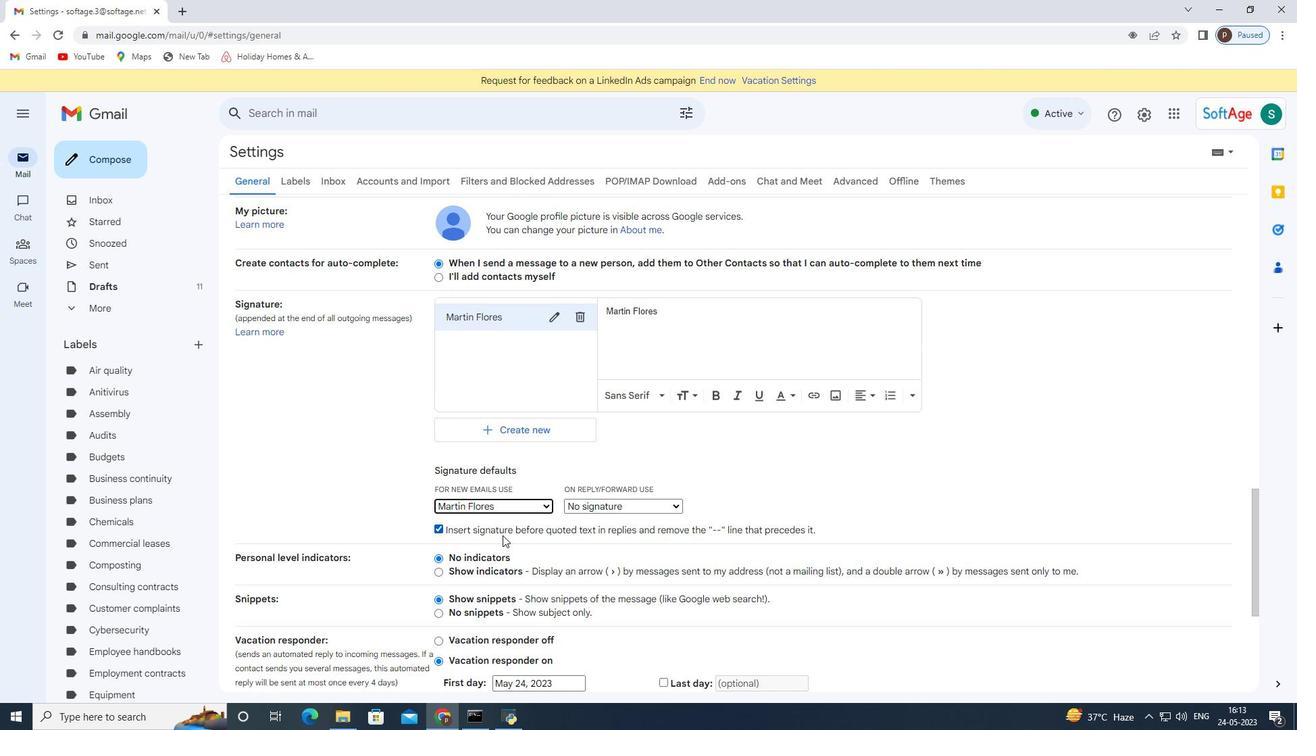 
Action: Mouse scrolled (644, 572) with delta (0, 0)
Screenshot: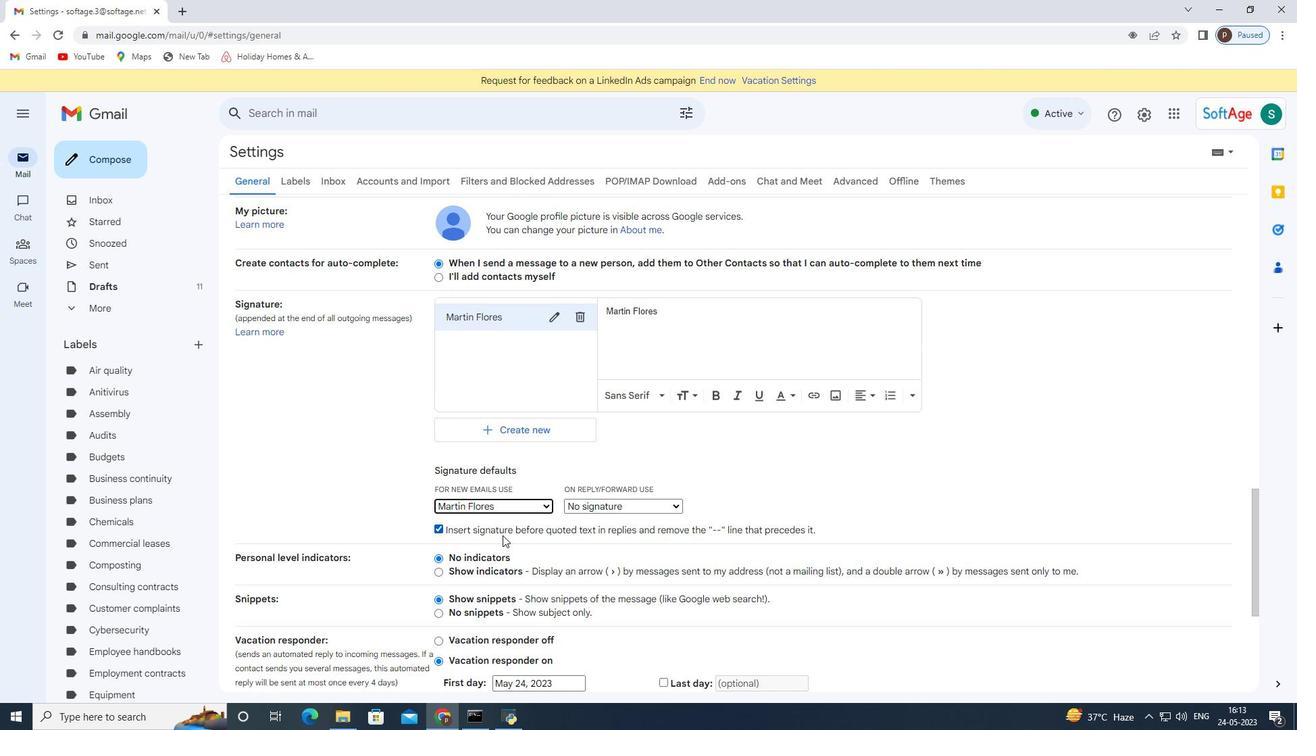 
Action: Mouse moved to (659, 580)
Screenshot: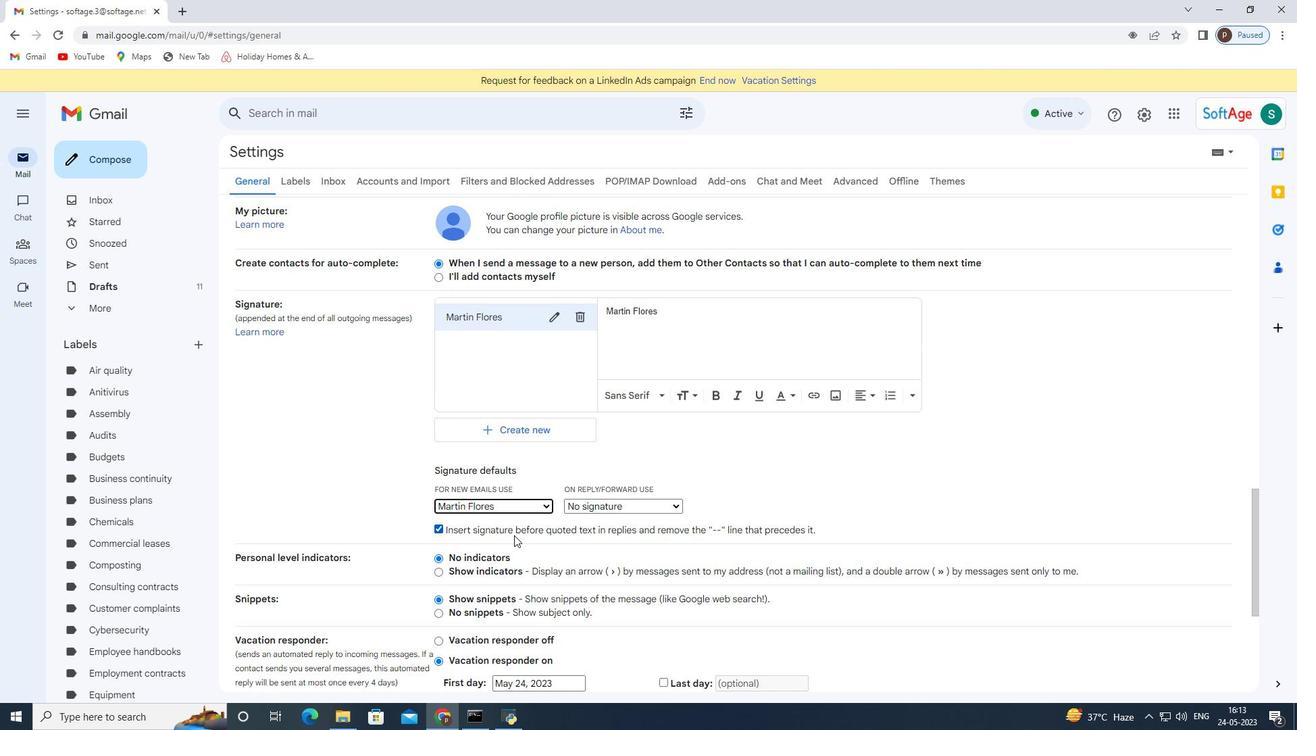
Action: Mouse scrolled (659, 580) with delta (0, 0)
Screenshot: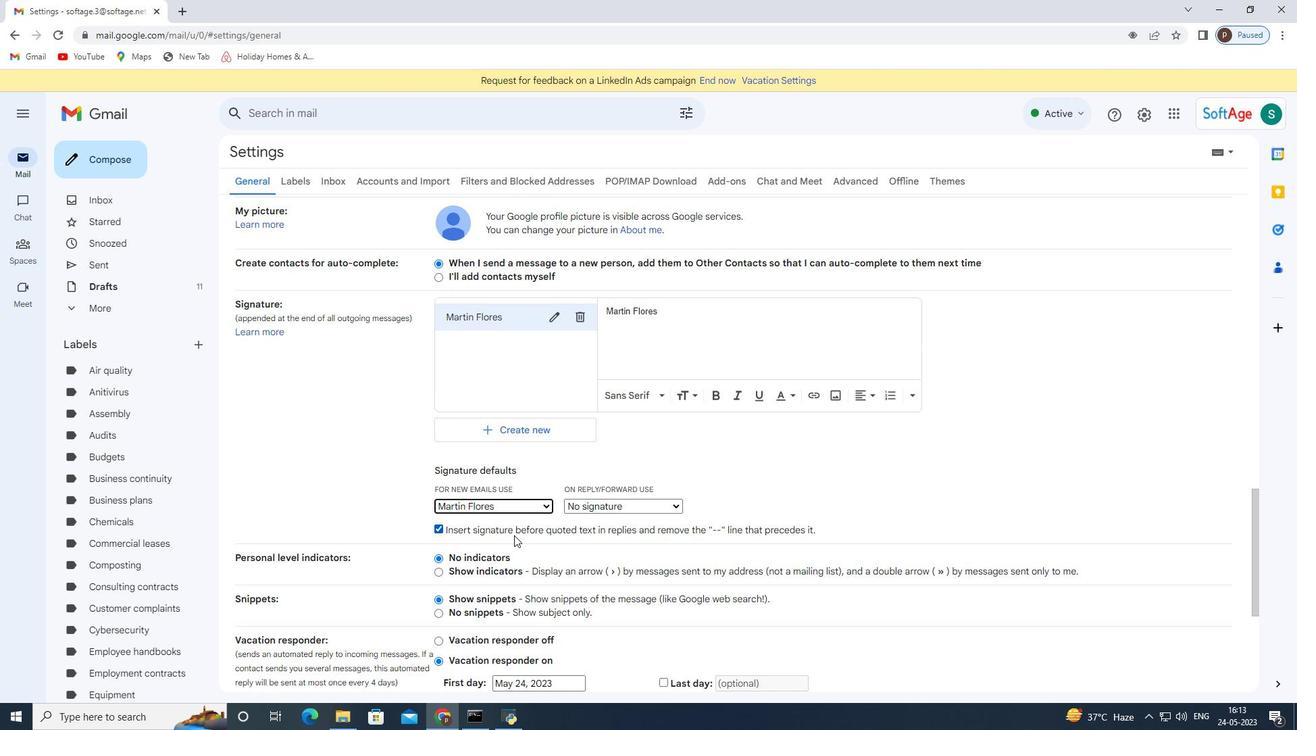 
Action: Mouse moved to (641, 600)
Screenshot: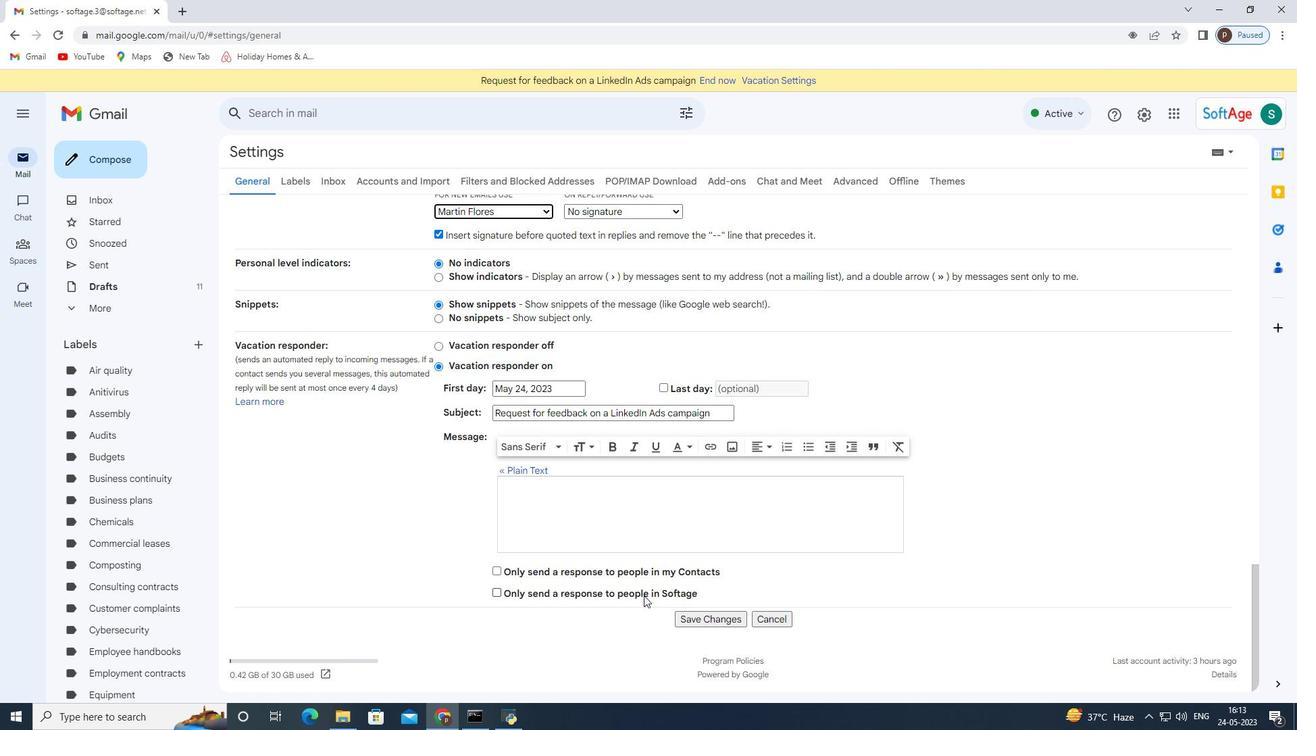 
Action: Mouse scrolled (641, 599) with delta (0, 0)
Screenshot: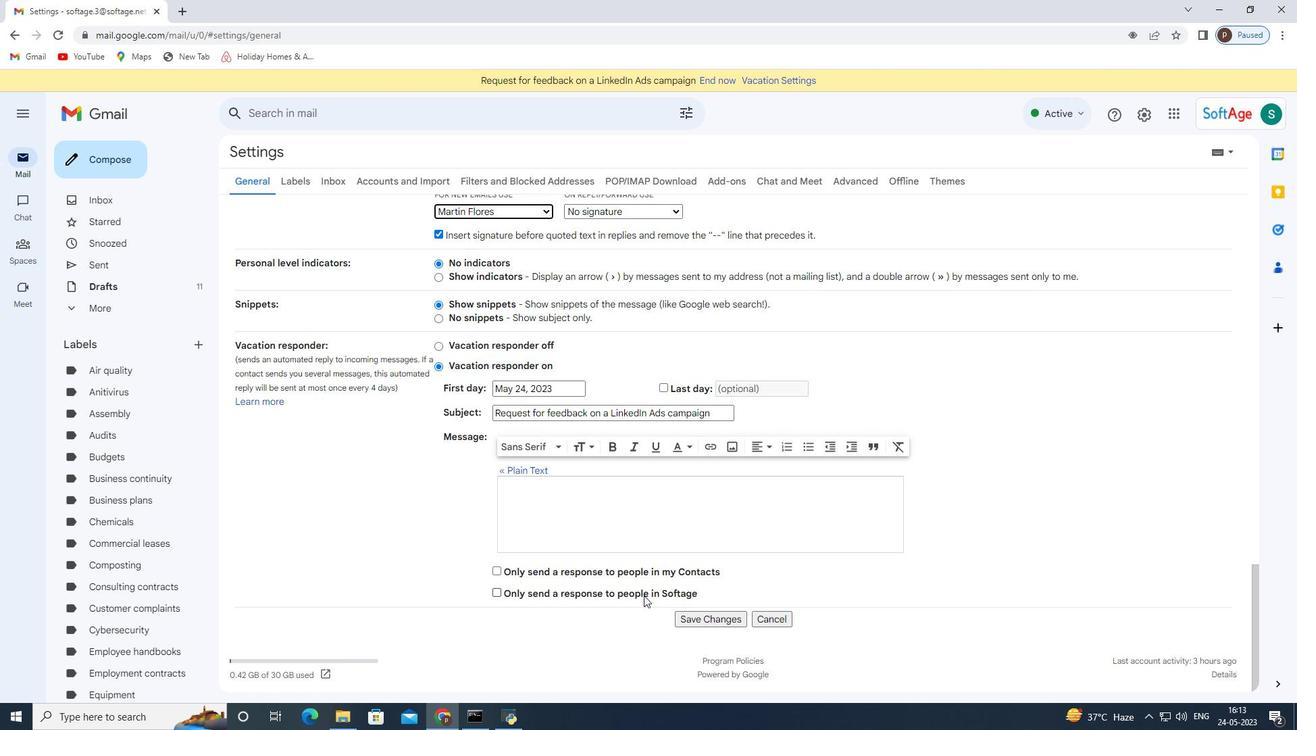 
Action: Mouse moved to (645, 600)
Screenshot: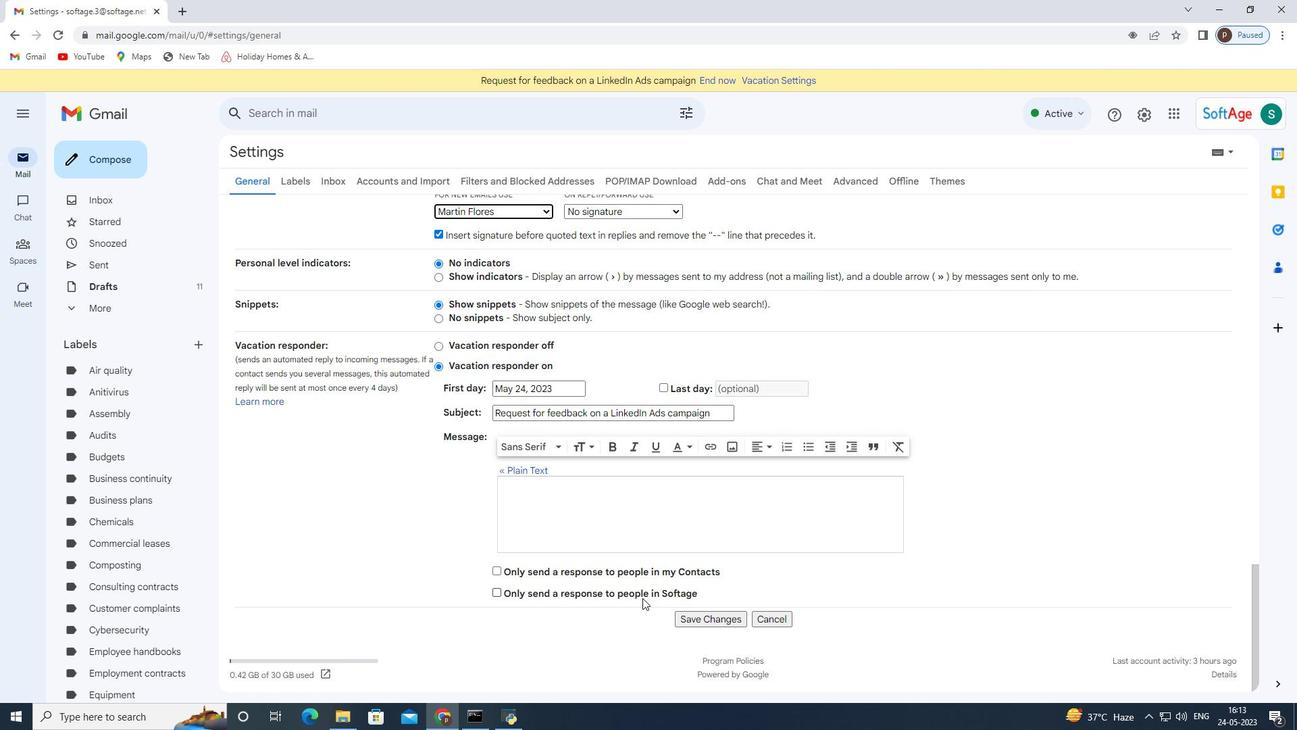 
Action: Mouse scrolled (645, 600) with delta (0, 0)
Screenshot: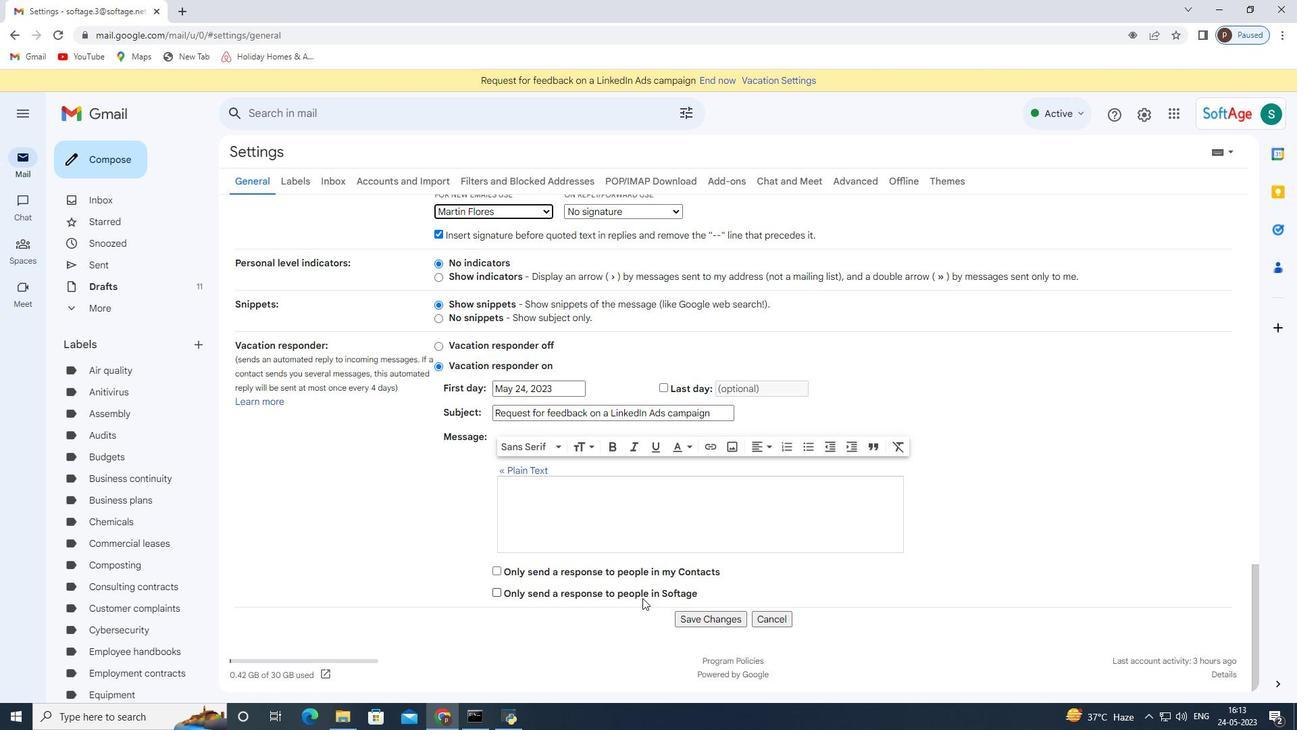 
Action: Mouse moved to (565, 375)
Screenshot: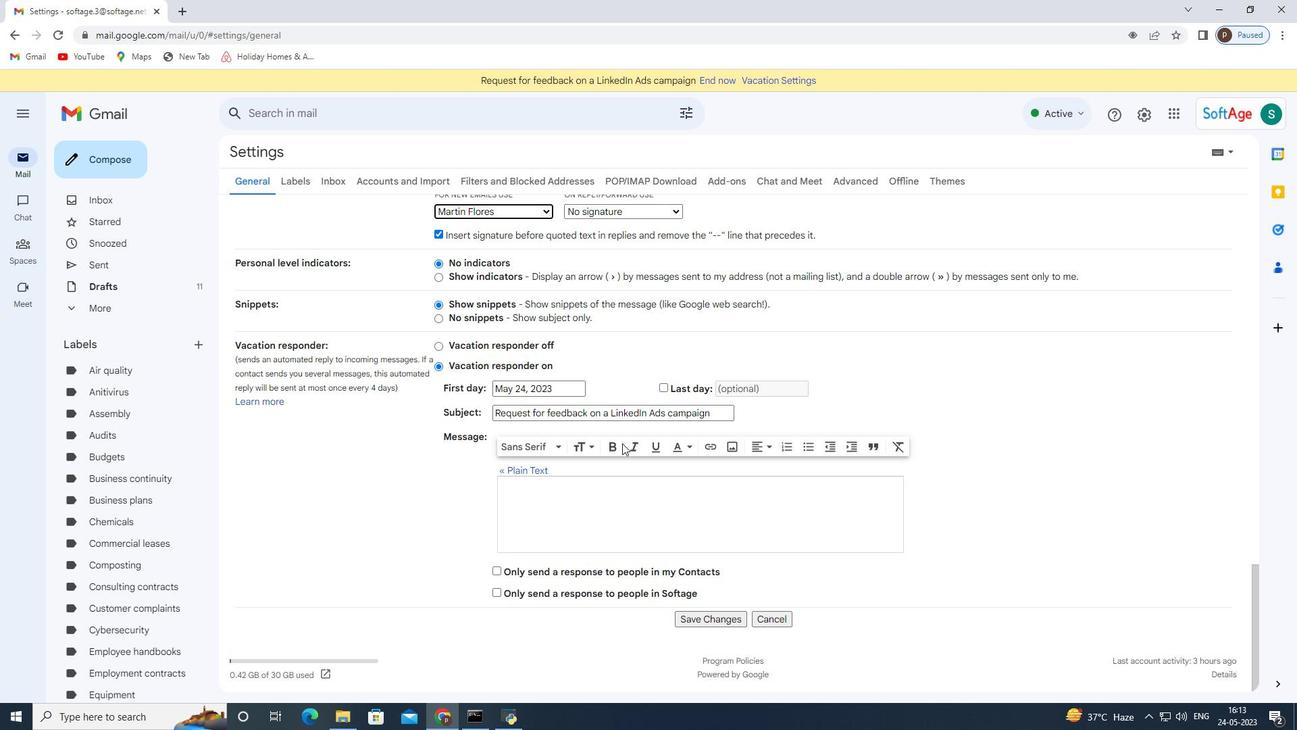 
Action: Mouse scrolled (565, 376) with delta (0, 0)
Screenshot: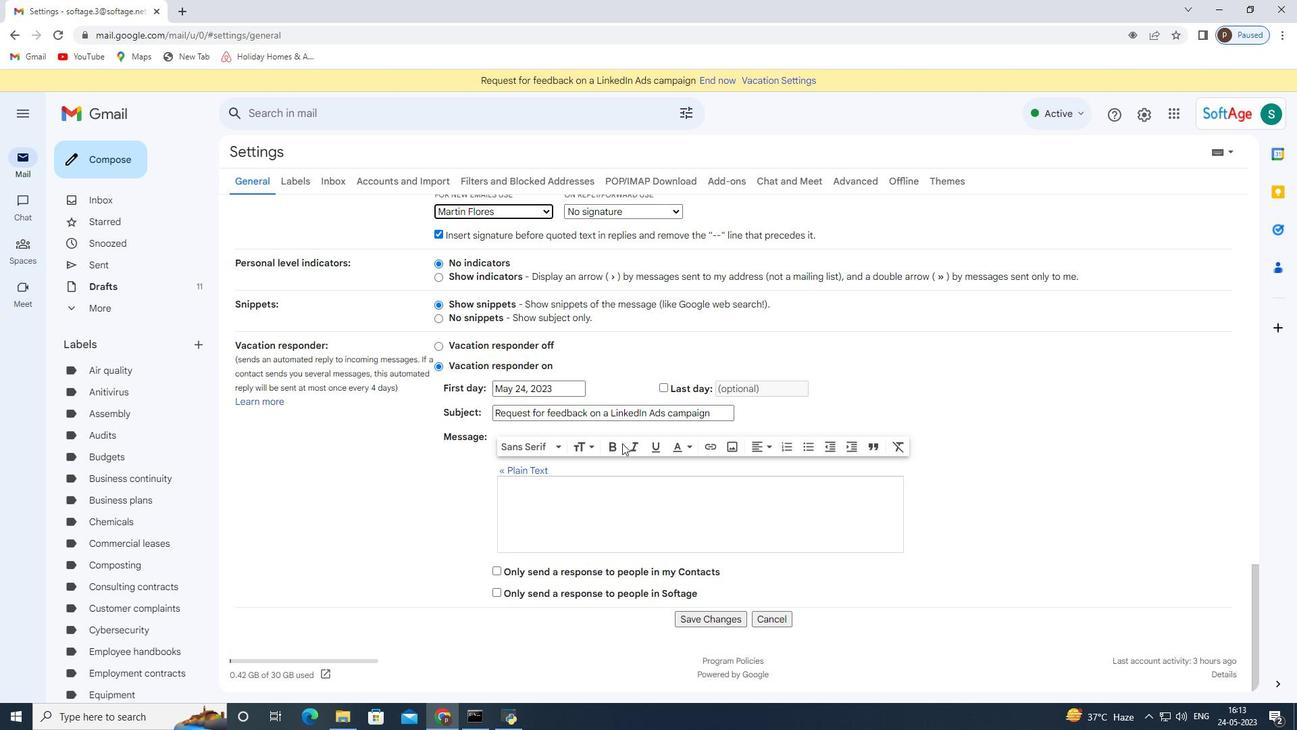 
Action: Mouse scrolled (565, 376) with delta (0, 0)
Screenshot: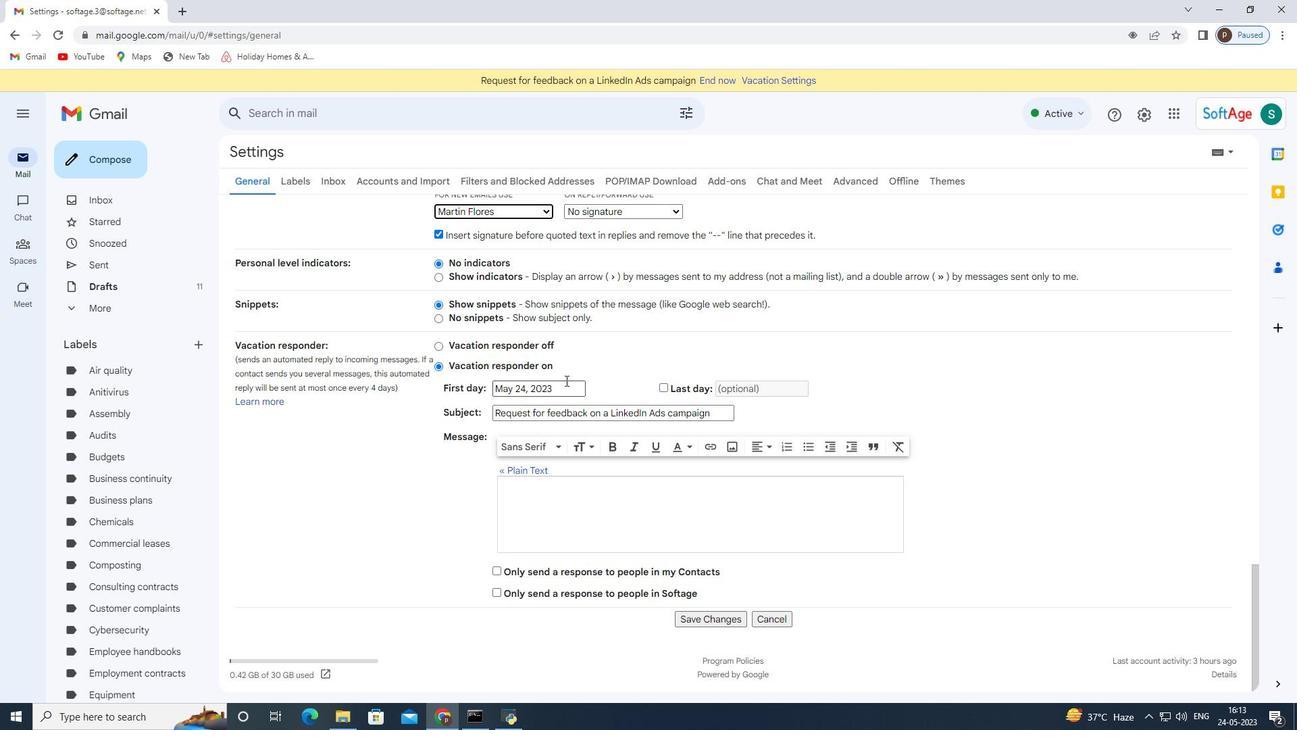 
Action: Mouse scrolled (565, 376) with delta (0, 0)
Screenshot: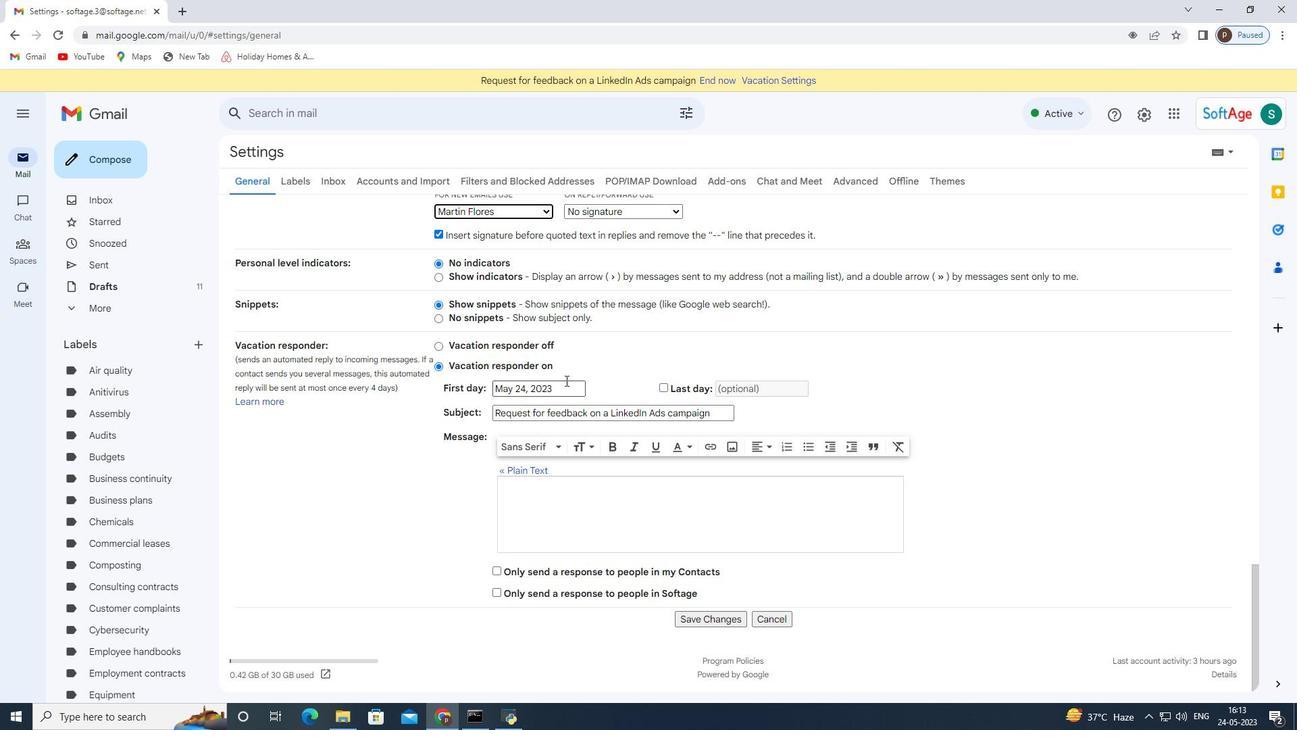 
Action: Mouse moved to (690, 402)
Screenshot: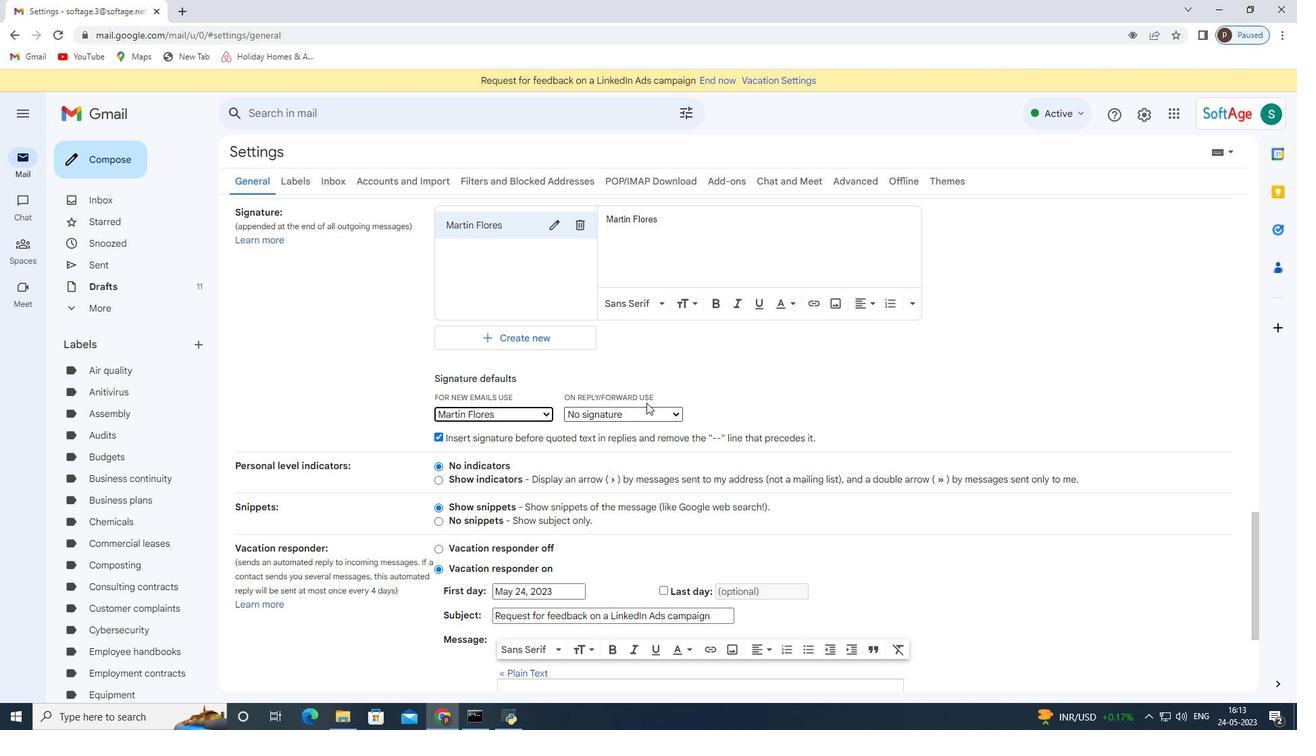 
Action: Mouse scrolled (690, 402) with delta (0, 0)
Screenshot: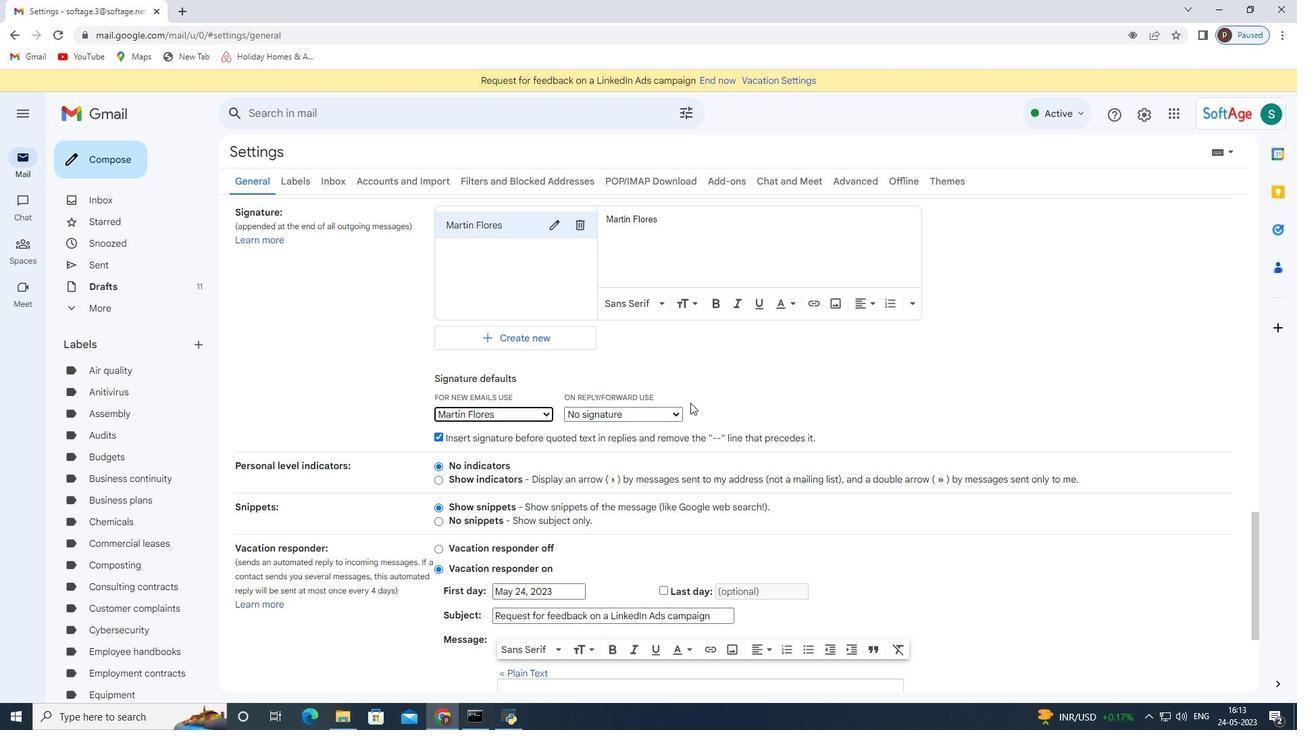 
Action: Mouse scrolled (690, 402) with delta (0, 0)
Screenshot: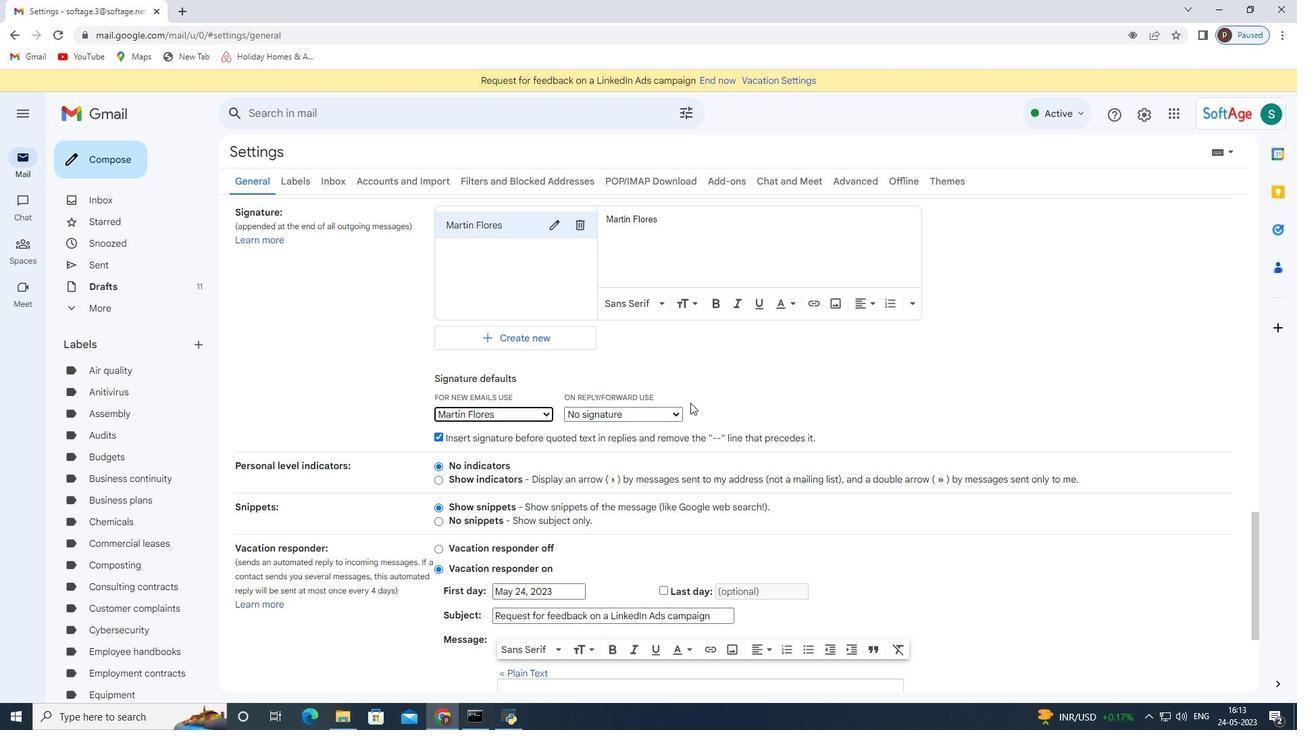 
Action: Mouse moved to (690, 402)
Screenshot: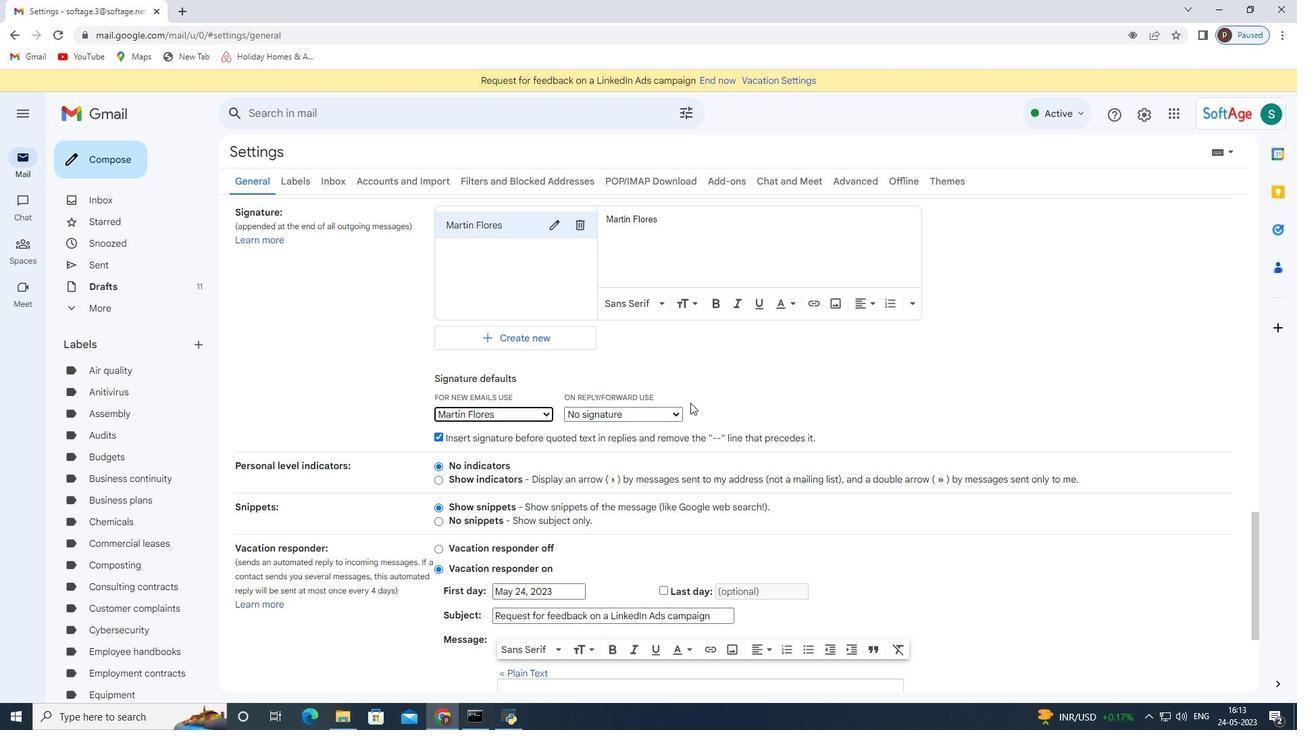 
Action: Mouse scrolled (690, 402) with delta (0, 0)
Screenshot: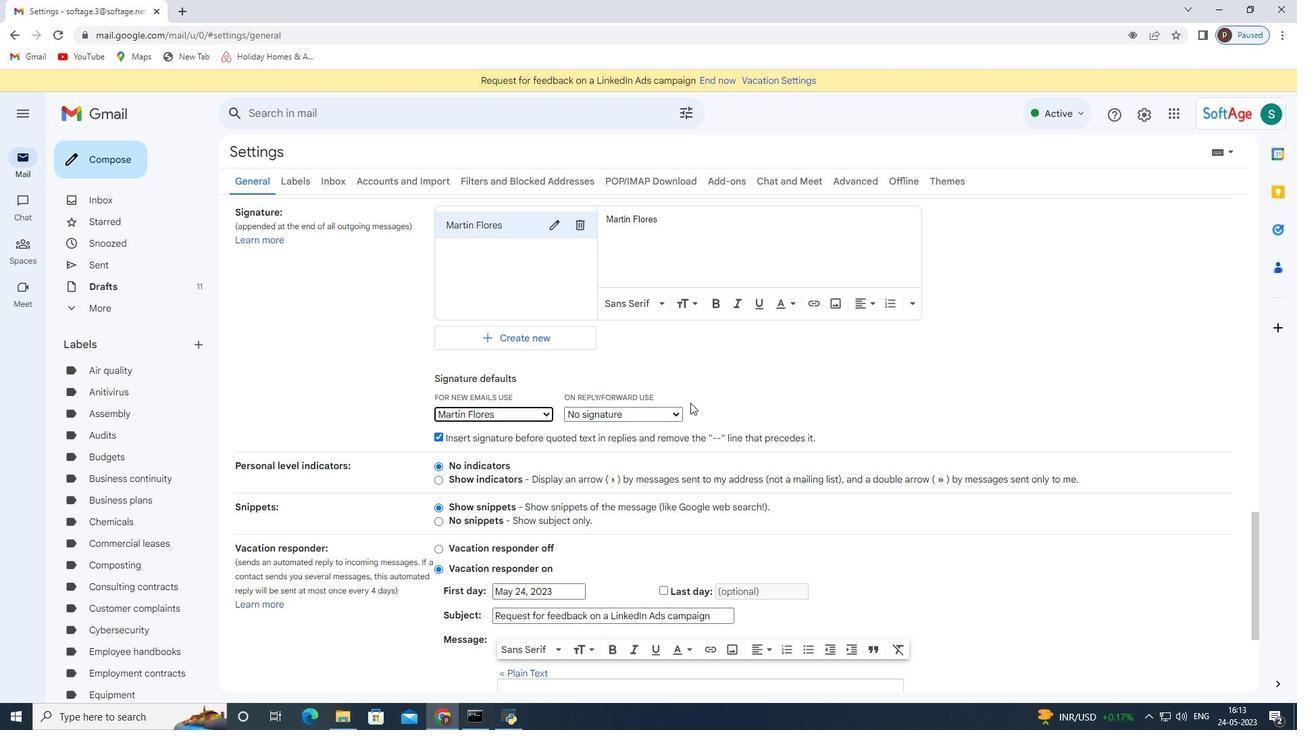 
Action: Mouse moved to (674, 407)
Screenshot: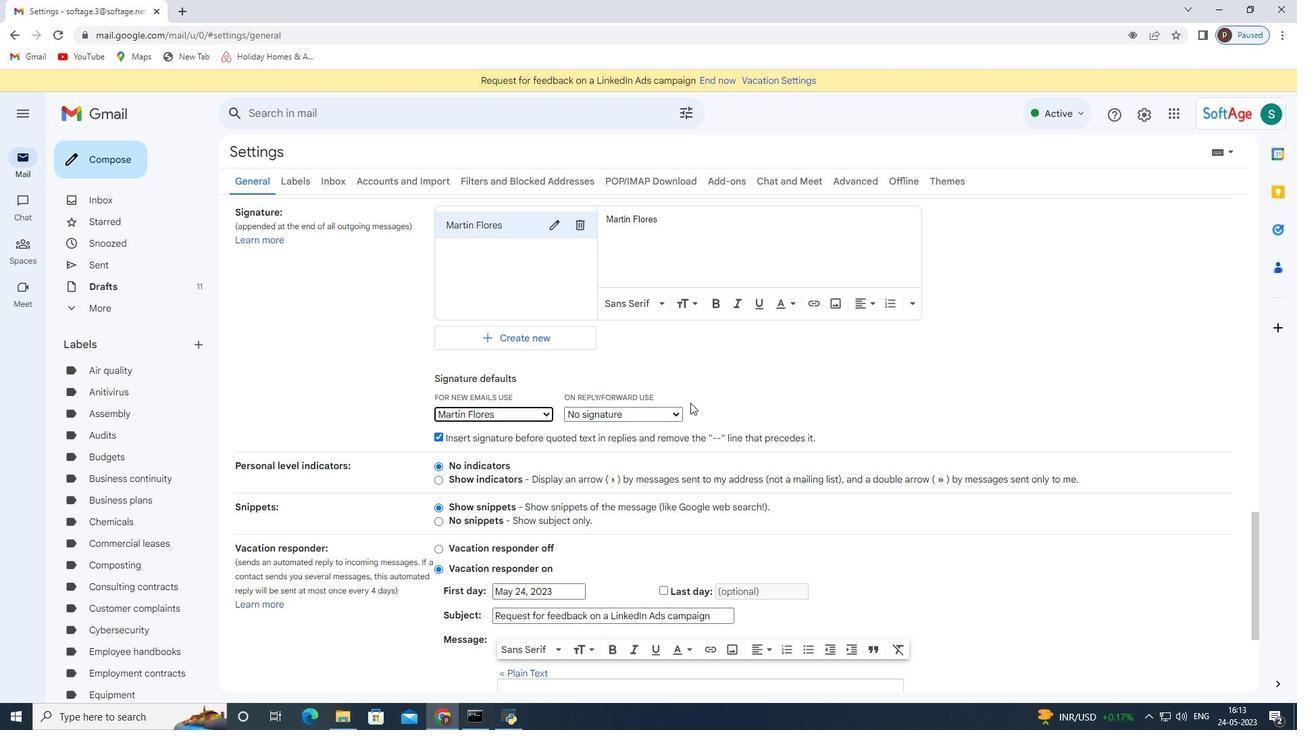 
Action: Mouse scrolled (674, 406) with delta (0, 0)
Screenshot: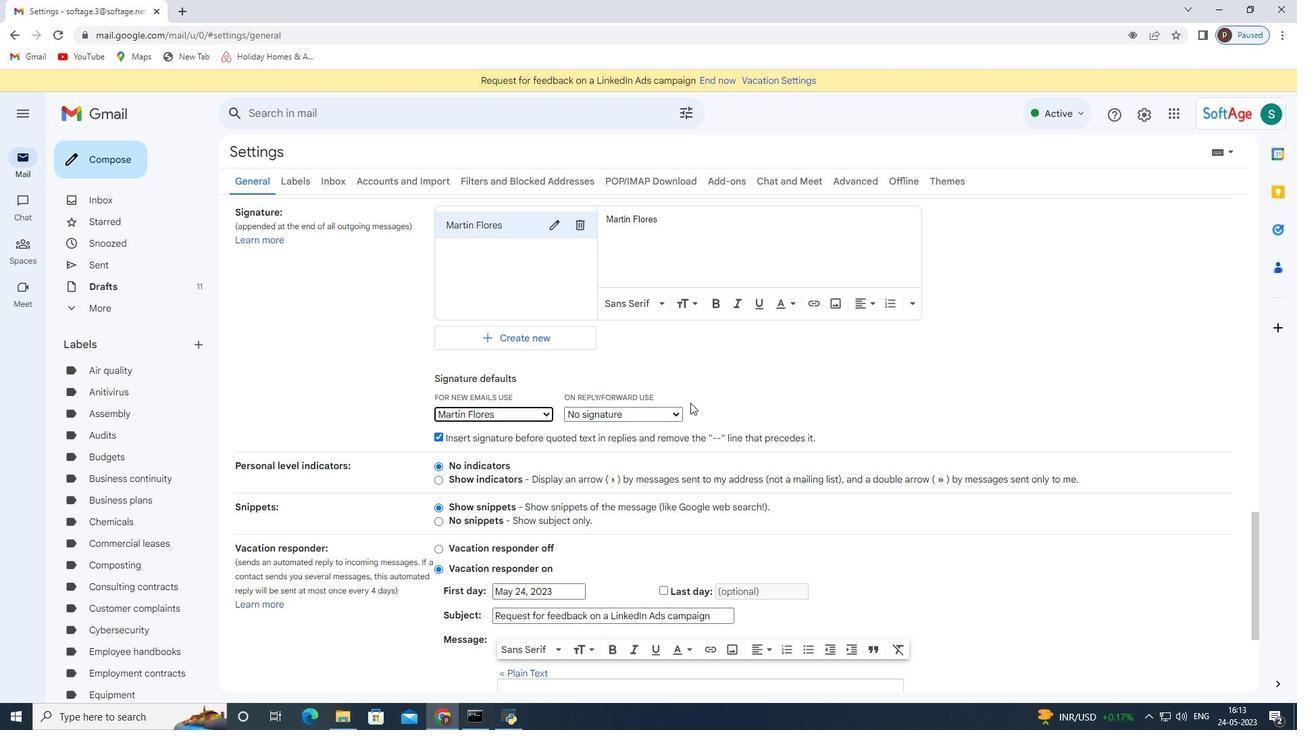 
Action: Mouse moved to (707, 619)
Screenshot: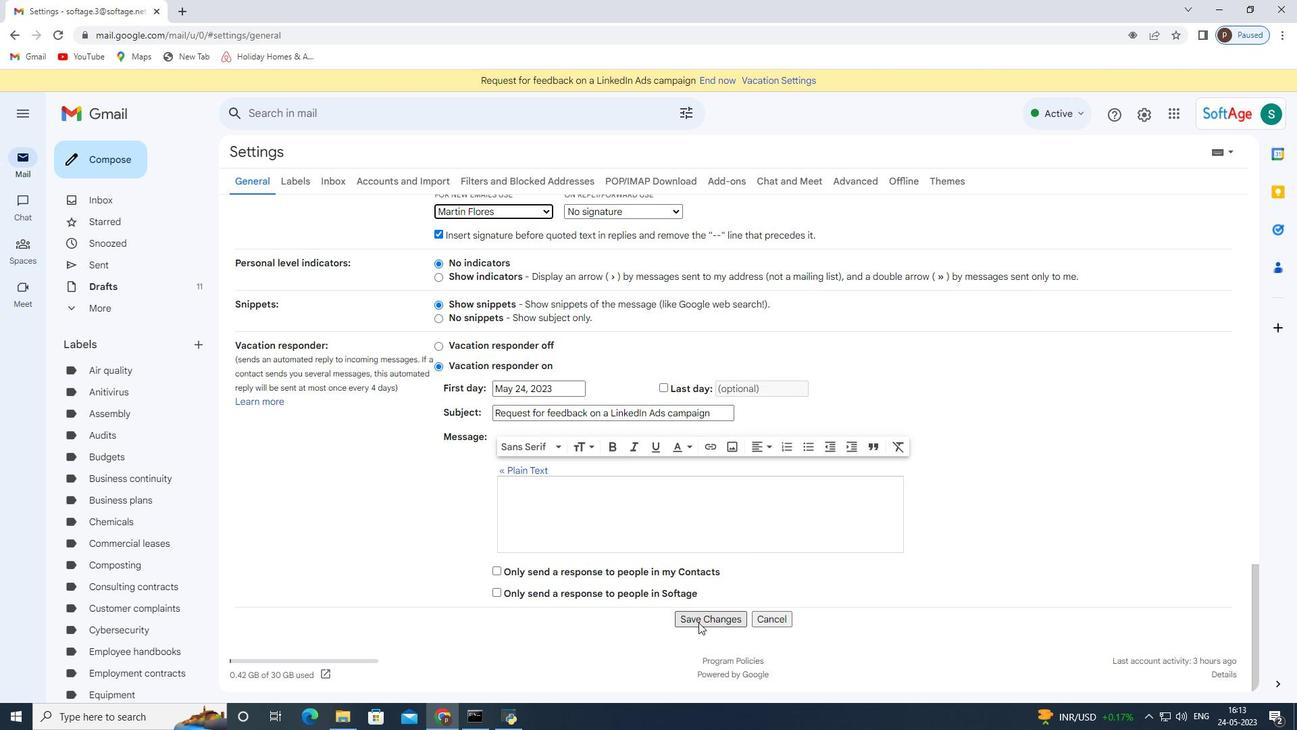 
Action: Mouse pressed left at (707, 619)
Screenshot: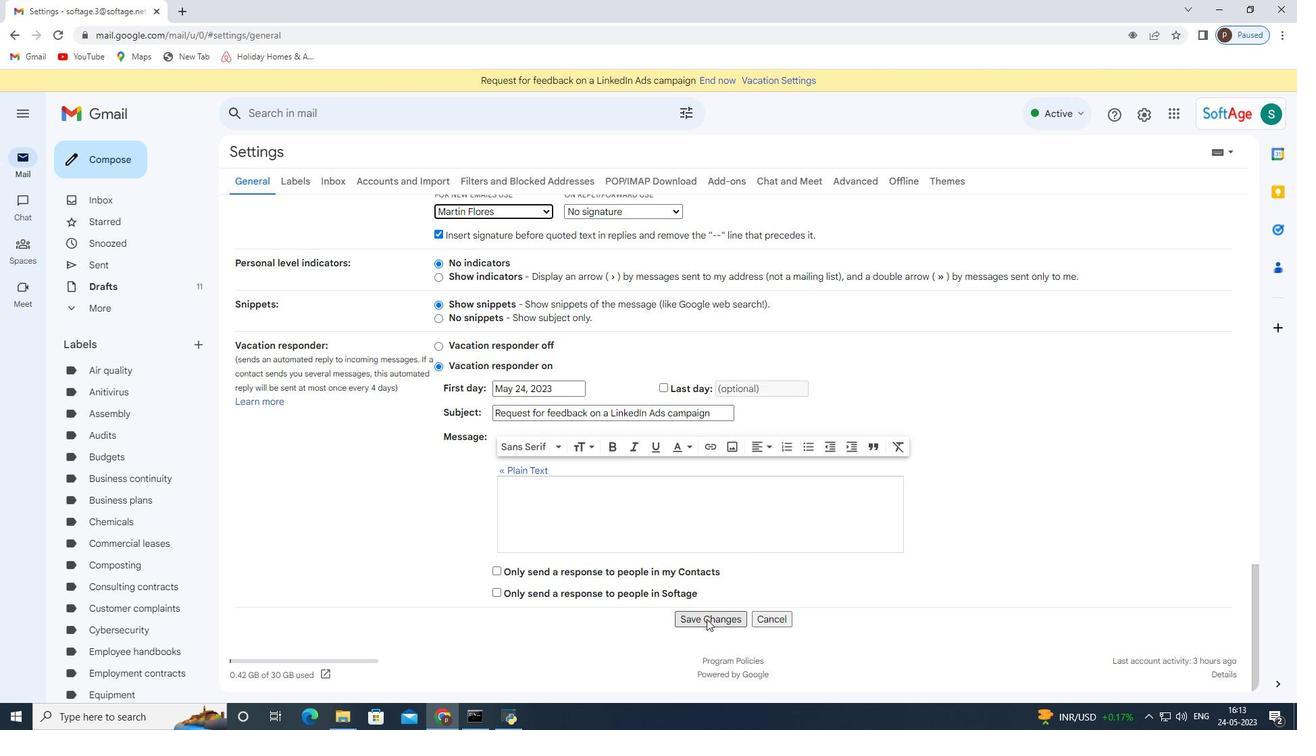 
Action: Mouse moved to (558, 456)
Screenshot: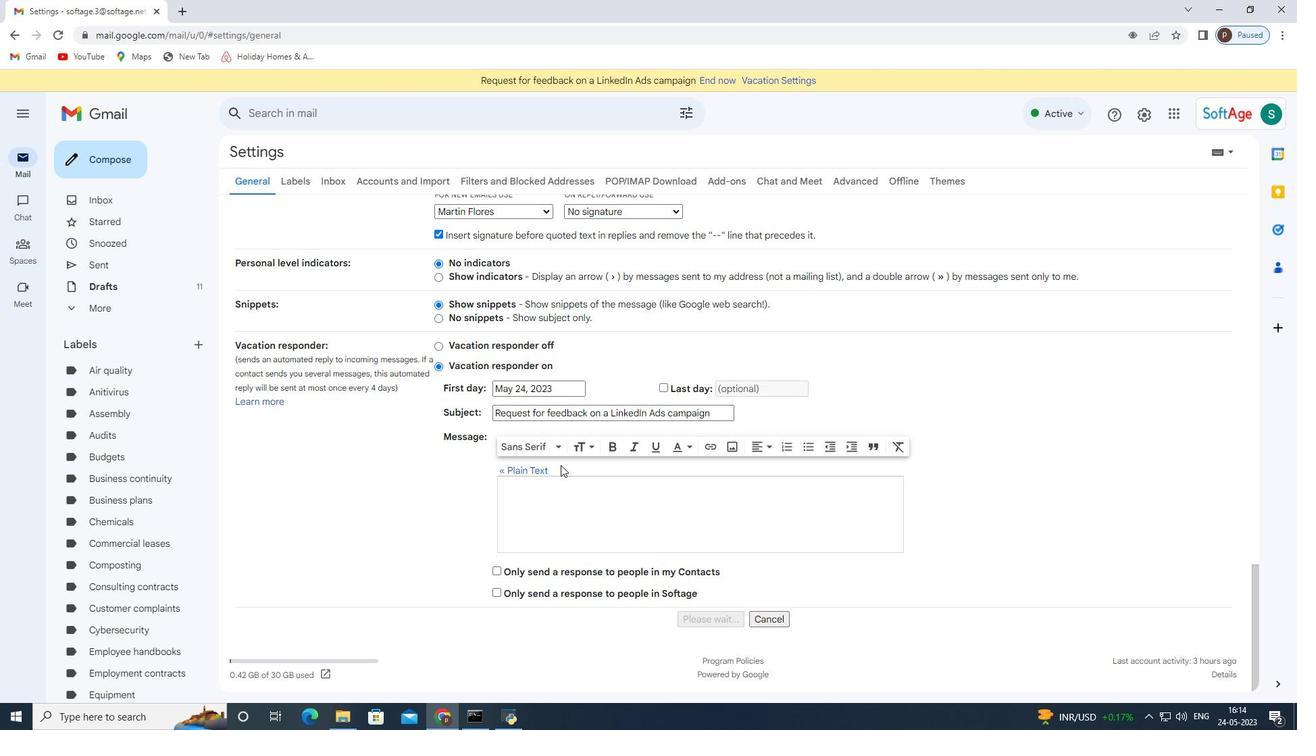 
Action: Mouse scrolled (558, 457) with delta (0, 0)
Screenshot: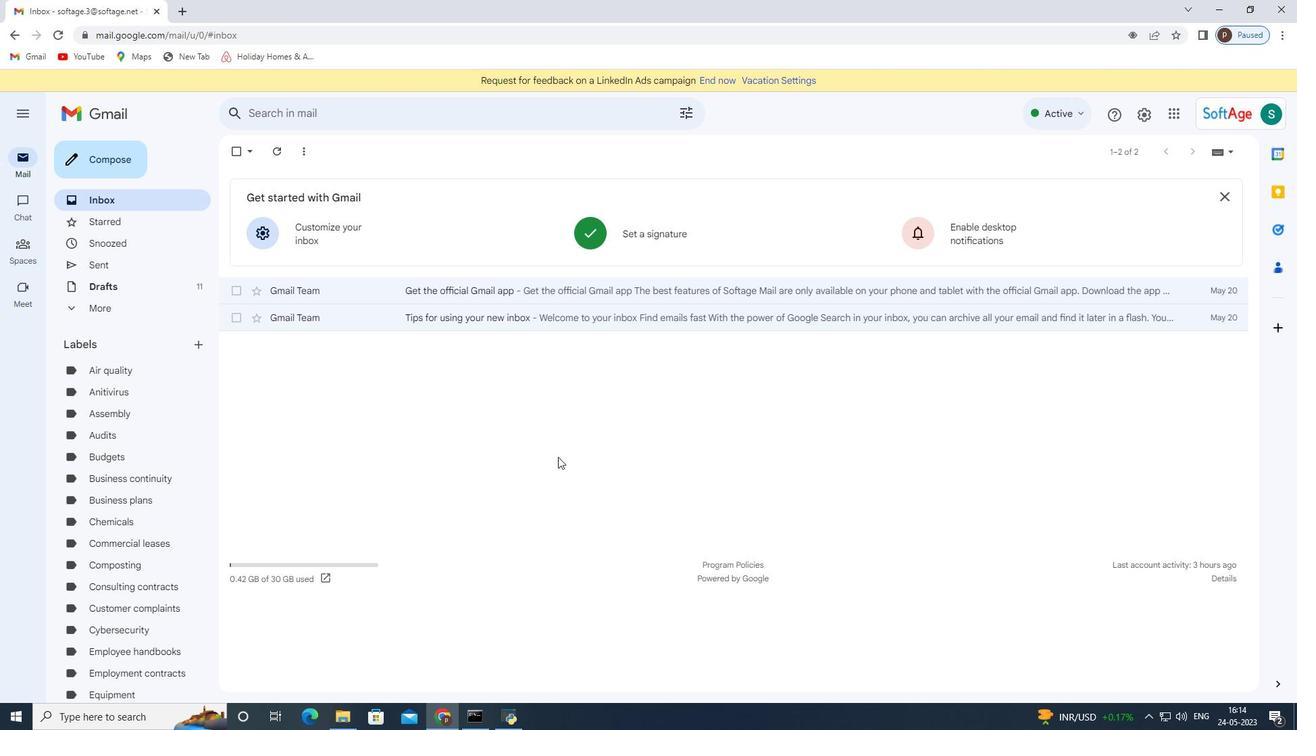 
Action: Mouse scrolled (558, 457) with delta (0, 0)
Screenshot: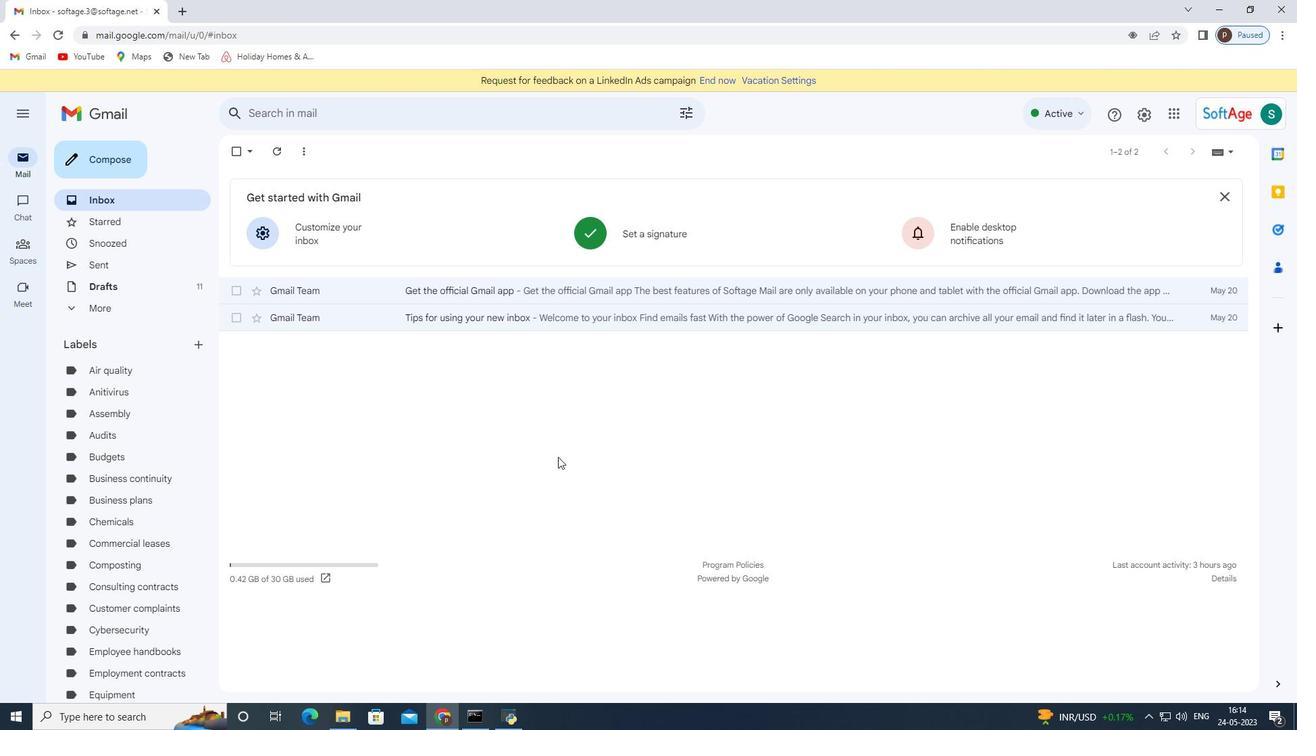 
Action: Mouse scrolled (558, 457) with delta (0, 0)
Screenshot: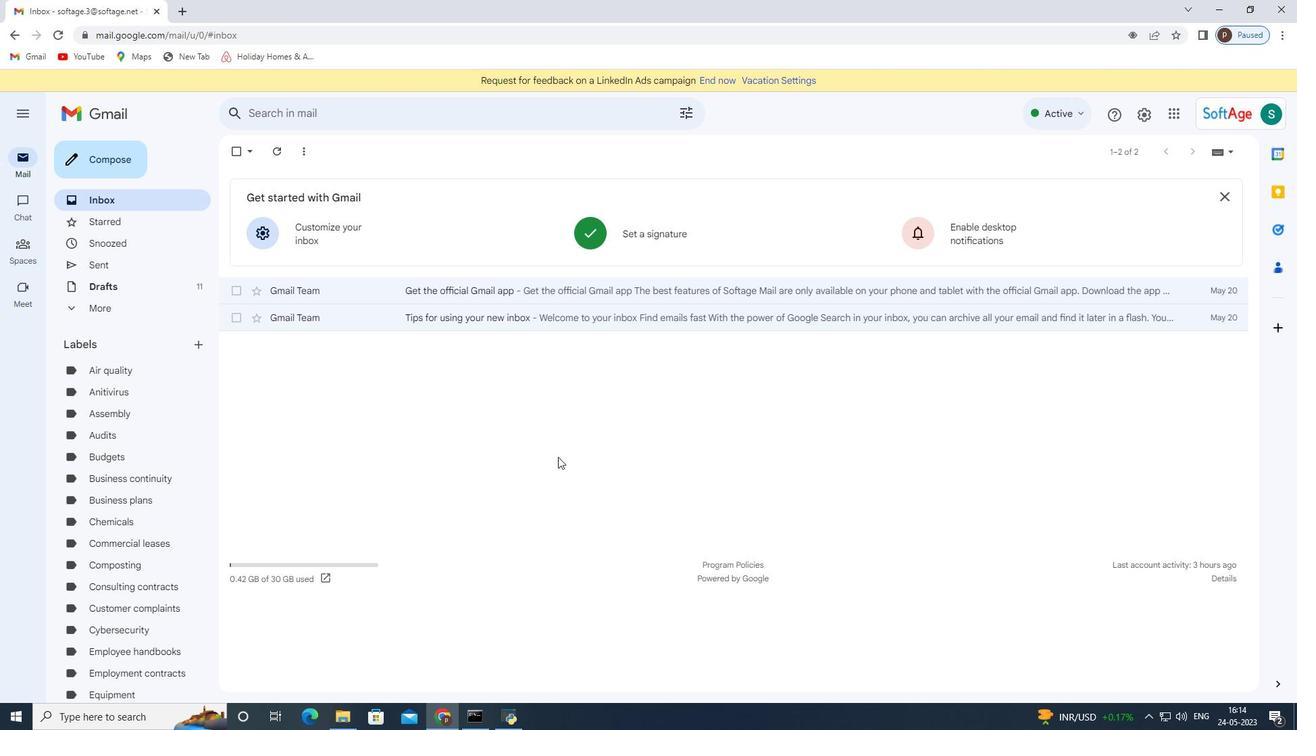 
Action: Mouse scrolled (558, 457) with delta (0, 0)
Screenshot: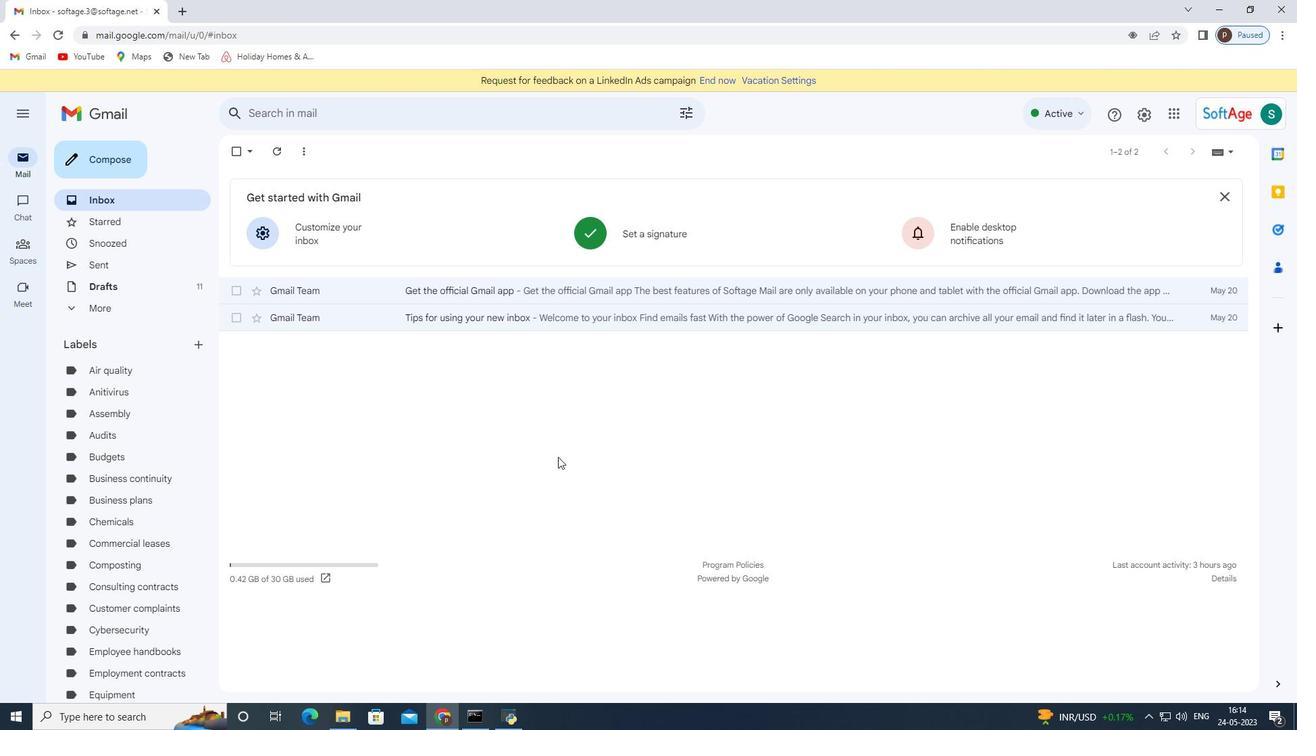 
Action: Mouse moved to (100, 152)
Screenshot: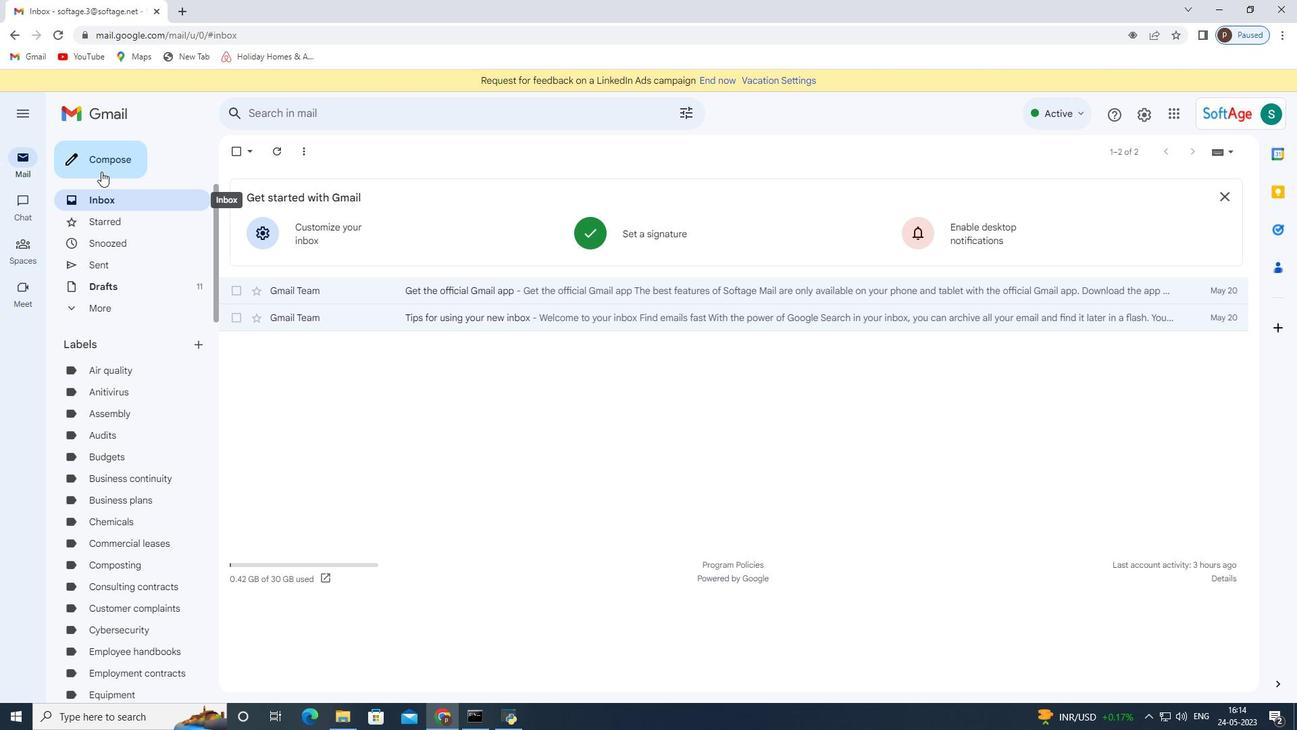 
Action: Mouse pressed left at (100, 152)
Screenshot: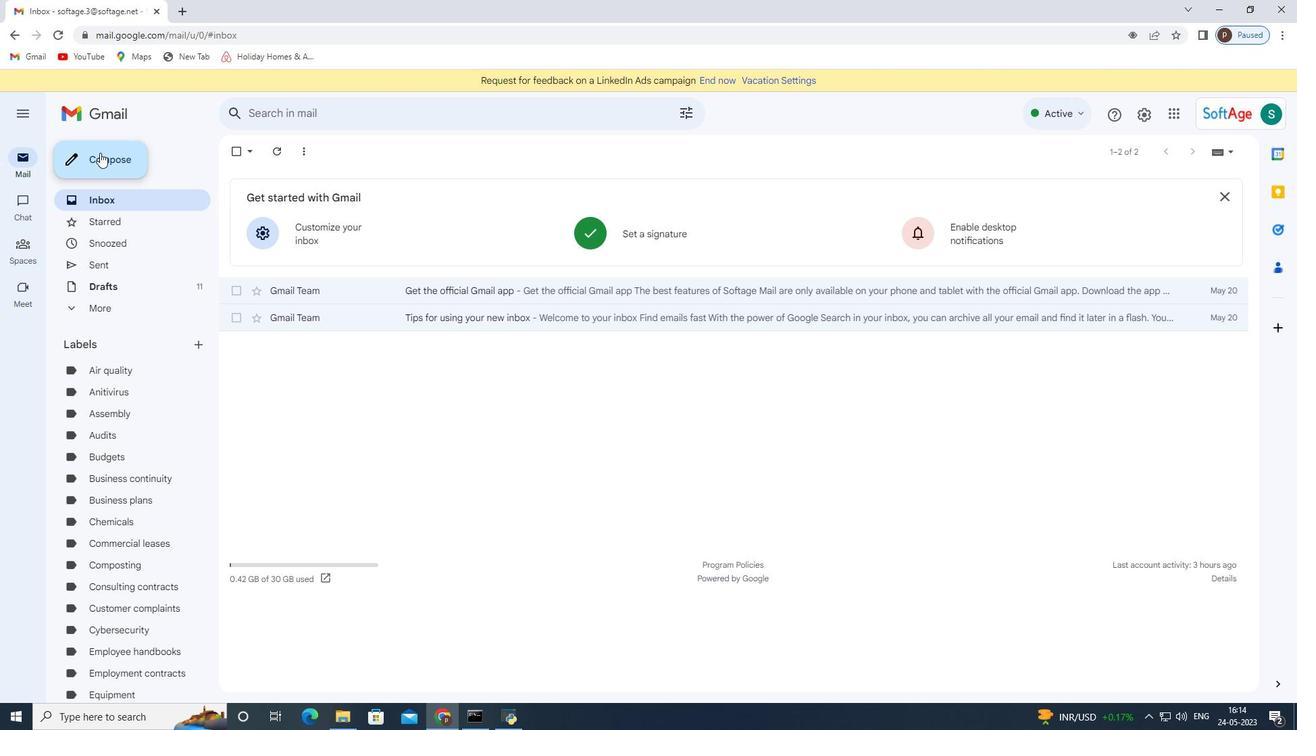 
Action: Mouse moved to (907, 358)
Screenshot: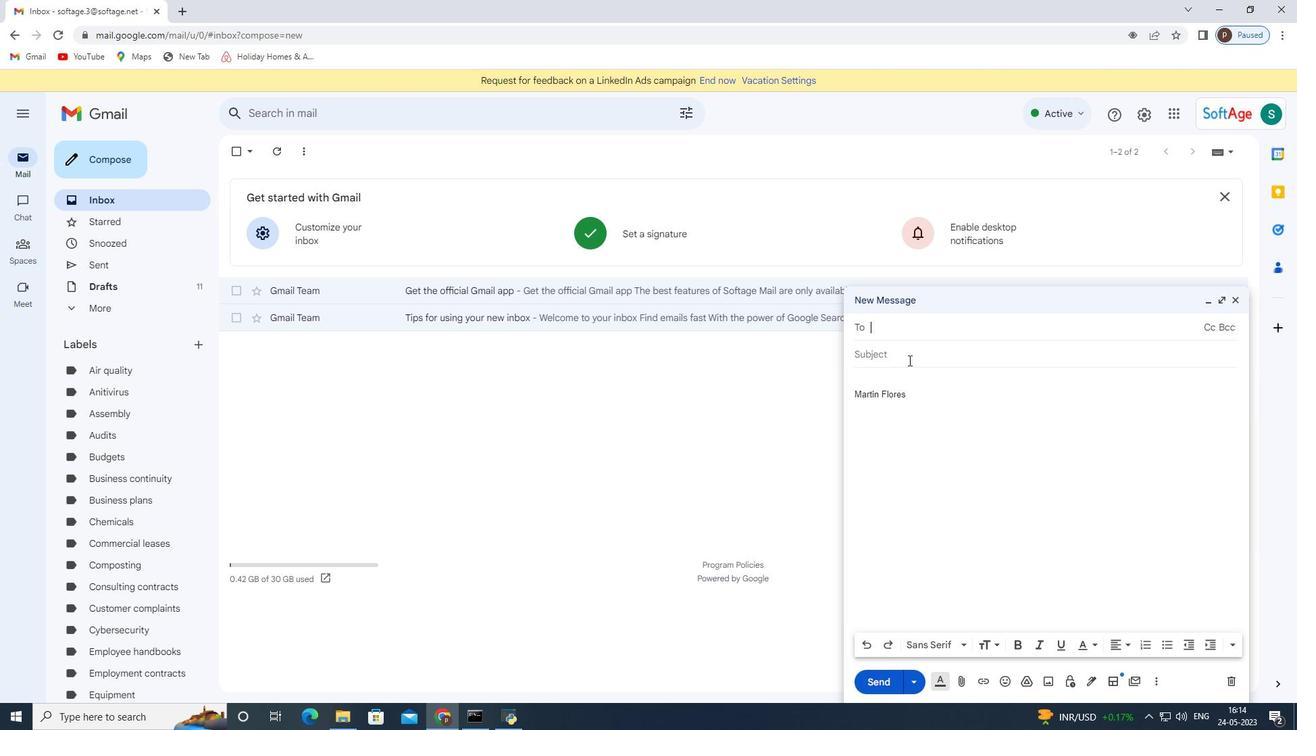 
Action: Mouse pressed left at (907, 358)
Screenshot: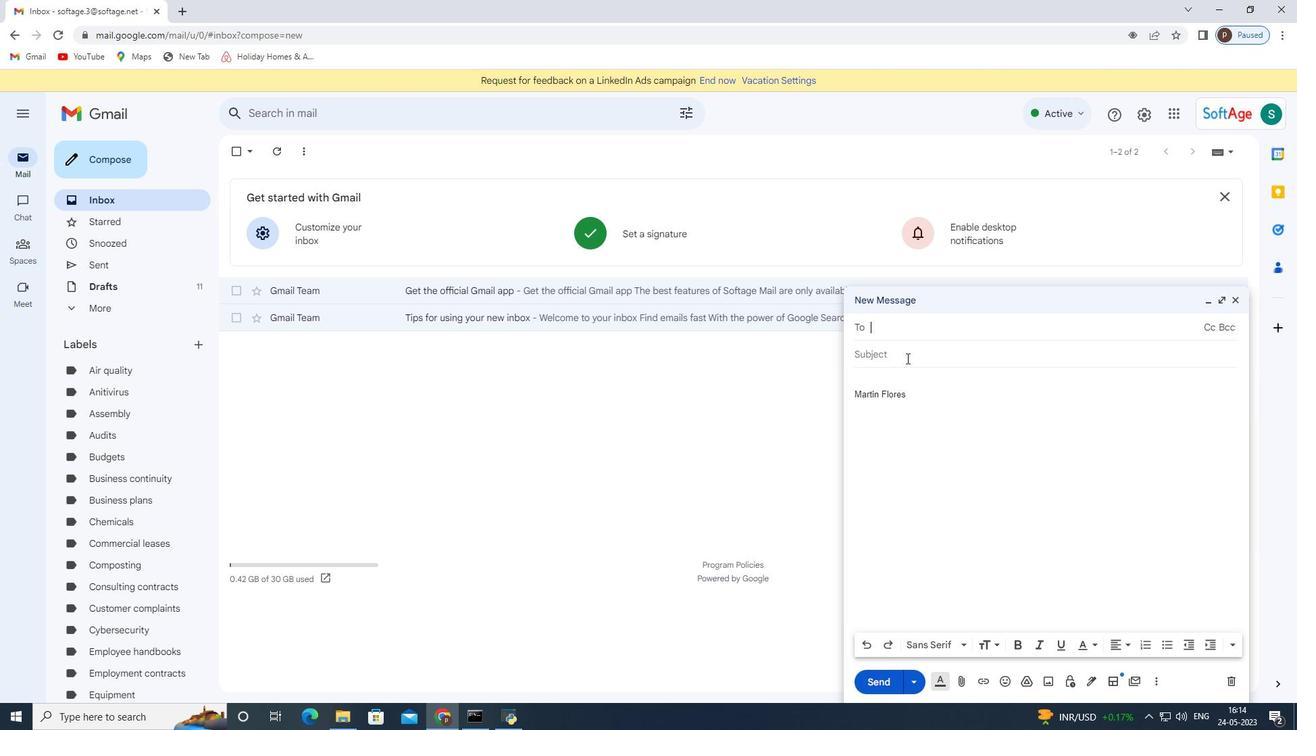 
Action: Mouse moved to (906, 358)
Screenshot: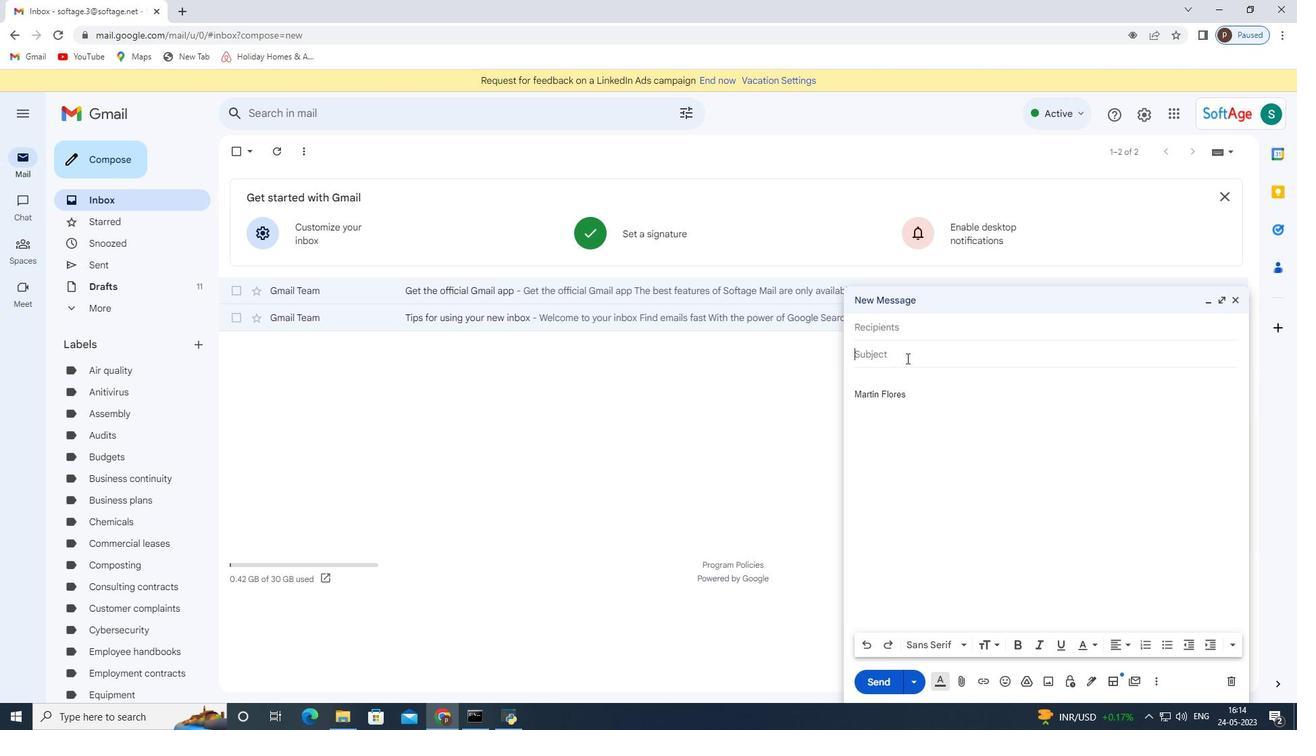 
Action: Key pressed <Key.shift>Feedback<Key.space>on<Key.space>a<Key.space><Key.shift>Linked<Key.shift>In<Key.space><Key.shift>Ads<Key.space>campaign<Key.tab><Key.shift>Could<Key.space>you<Key.space>please<Key.space>provide<Key.space>me<Key.space>with<Key.space>the<Key.space>scope<Key.space>of<Key.space>work<Key.space>for<Key.space>the<Key.space>upcoming<Key.space>project<Key.shift_r>?
Screenshot: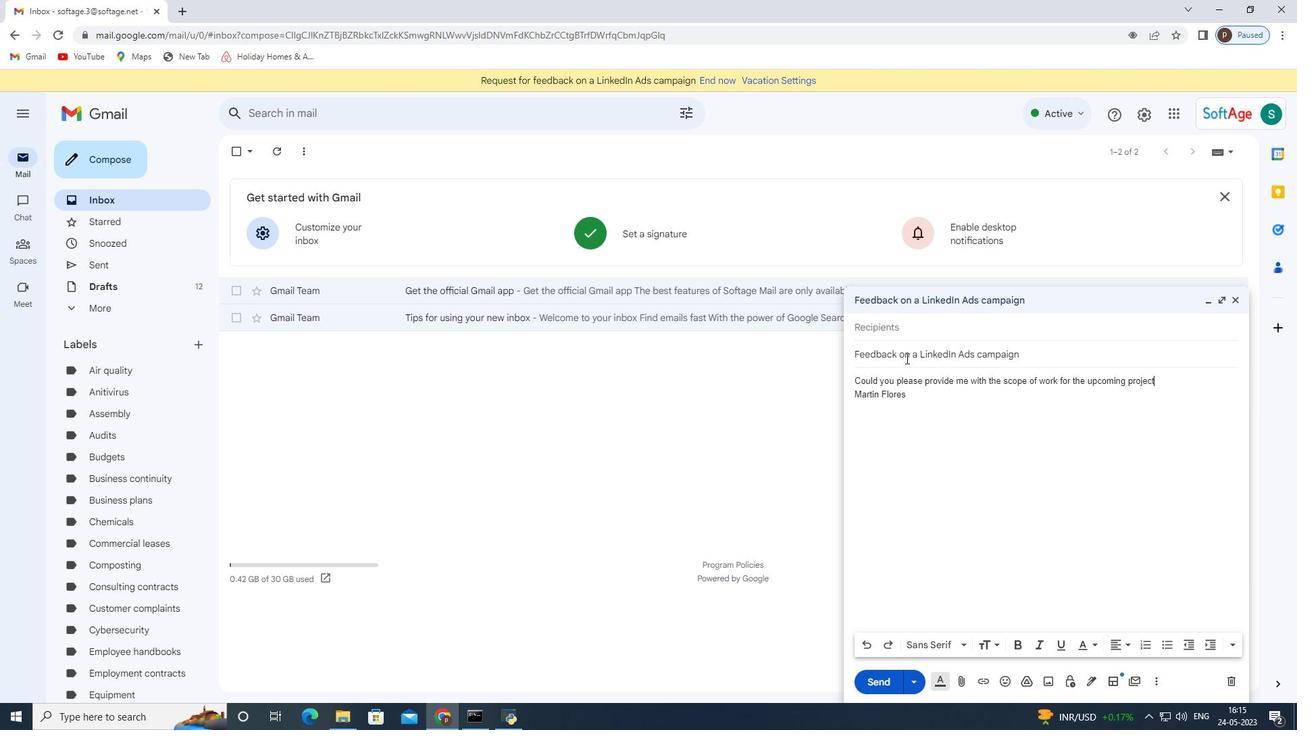 
Action: Mouse moved to (920, 434)
Screenshot: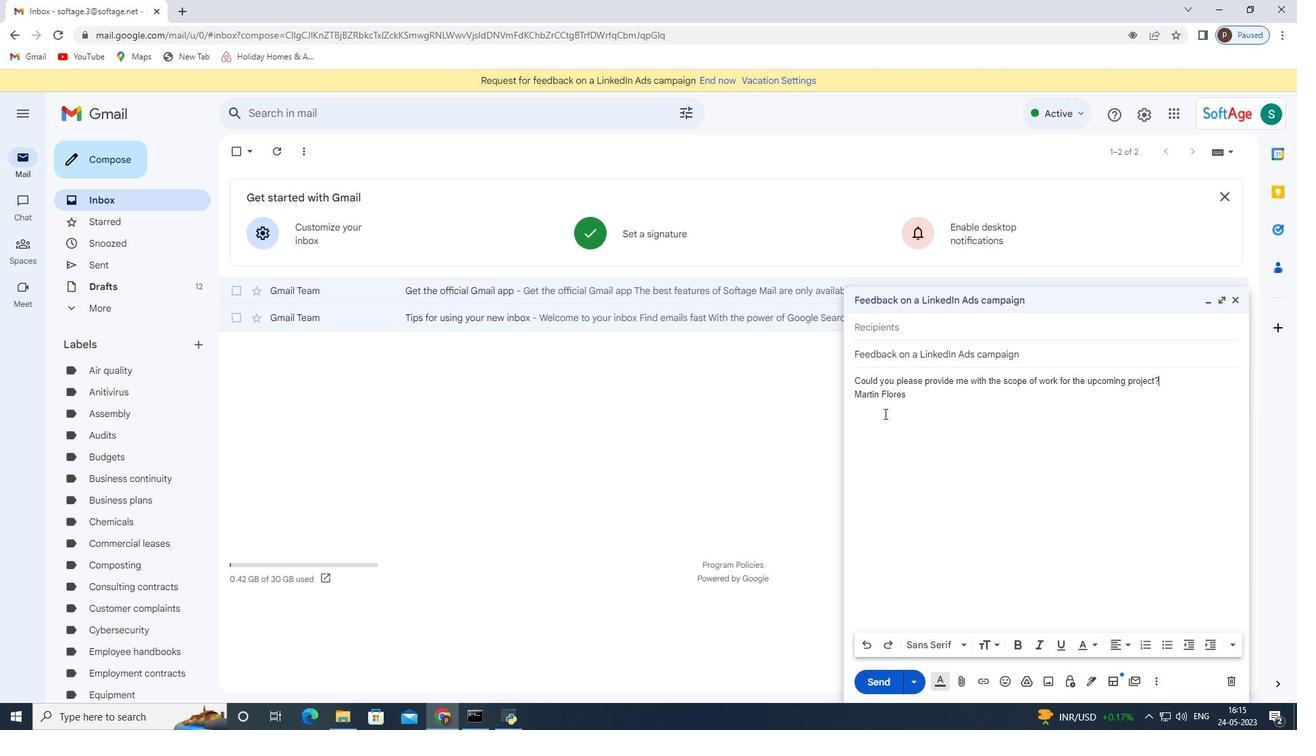 
Action: Key pressed <Key.enter>
Screenshot: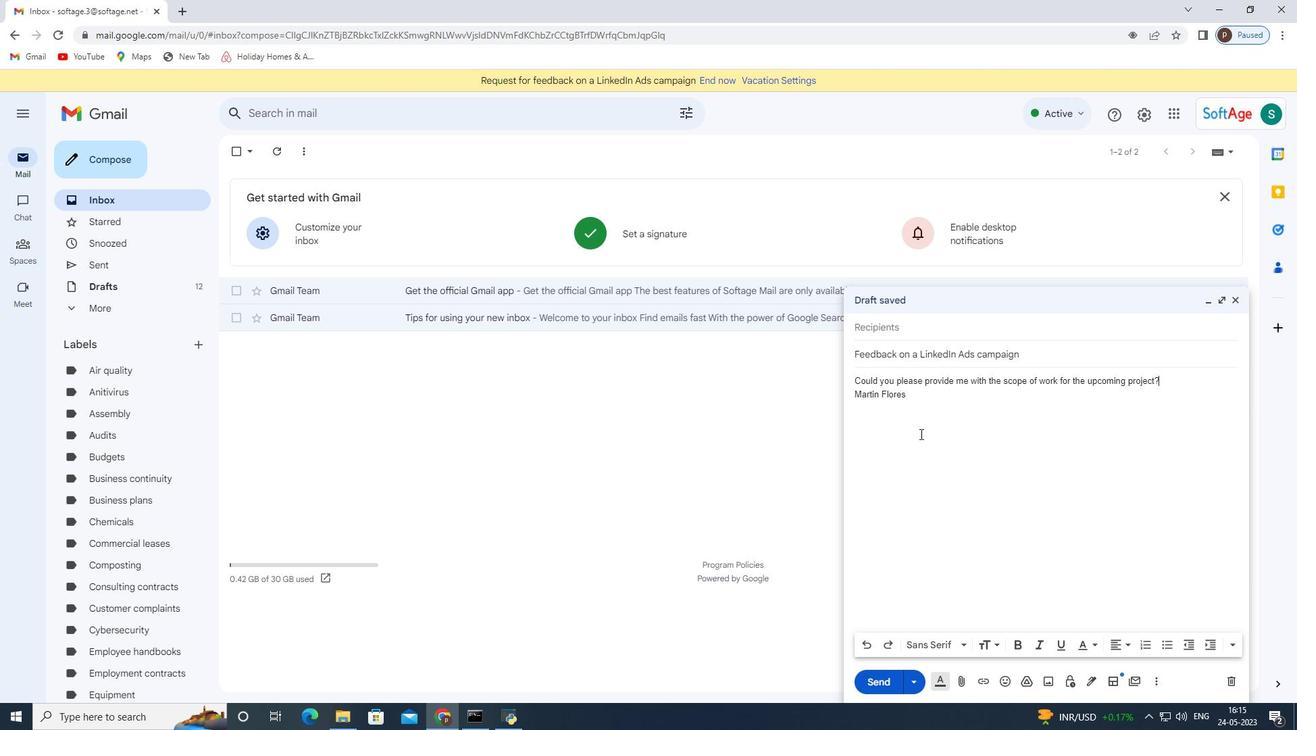 
Action: Mouse moved to (900, 324)
Screenshot: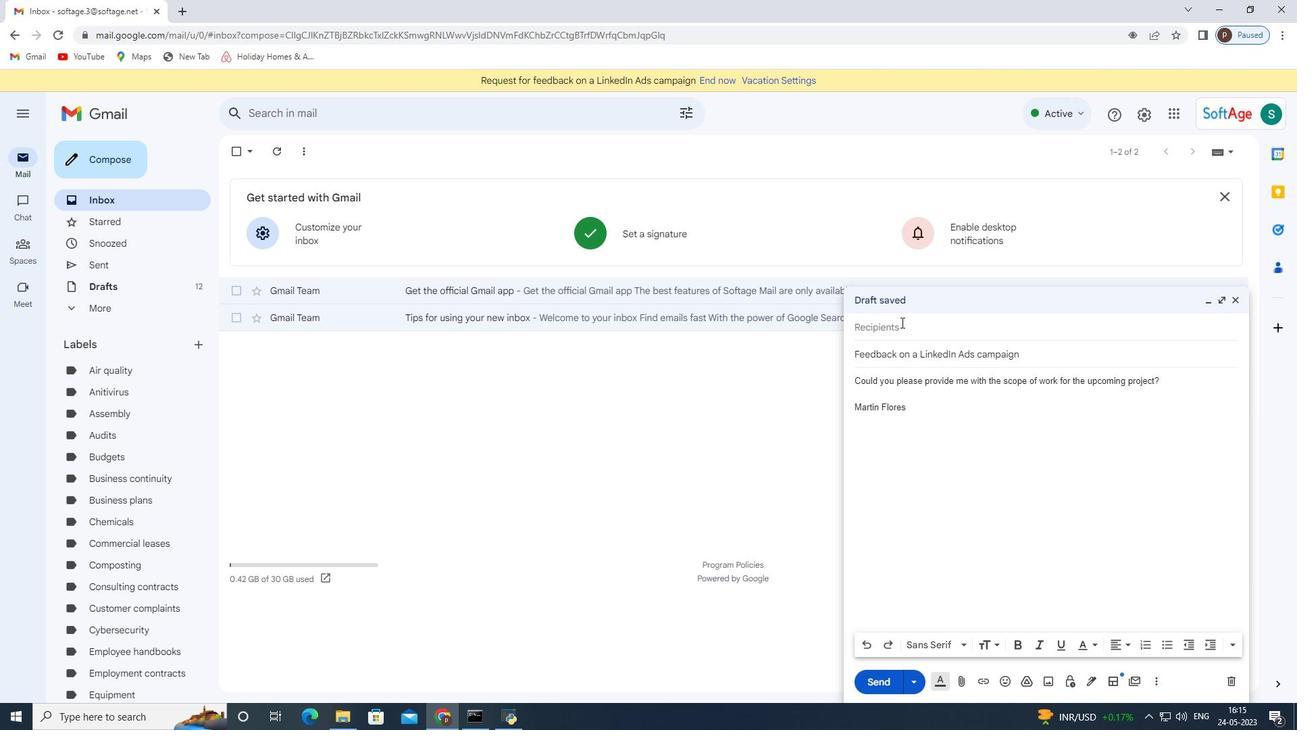 
Action: Mouse pressed left at (900, 324)
Screenshot: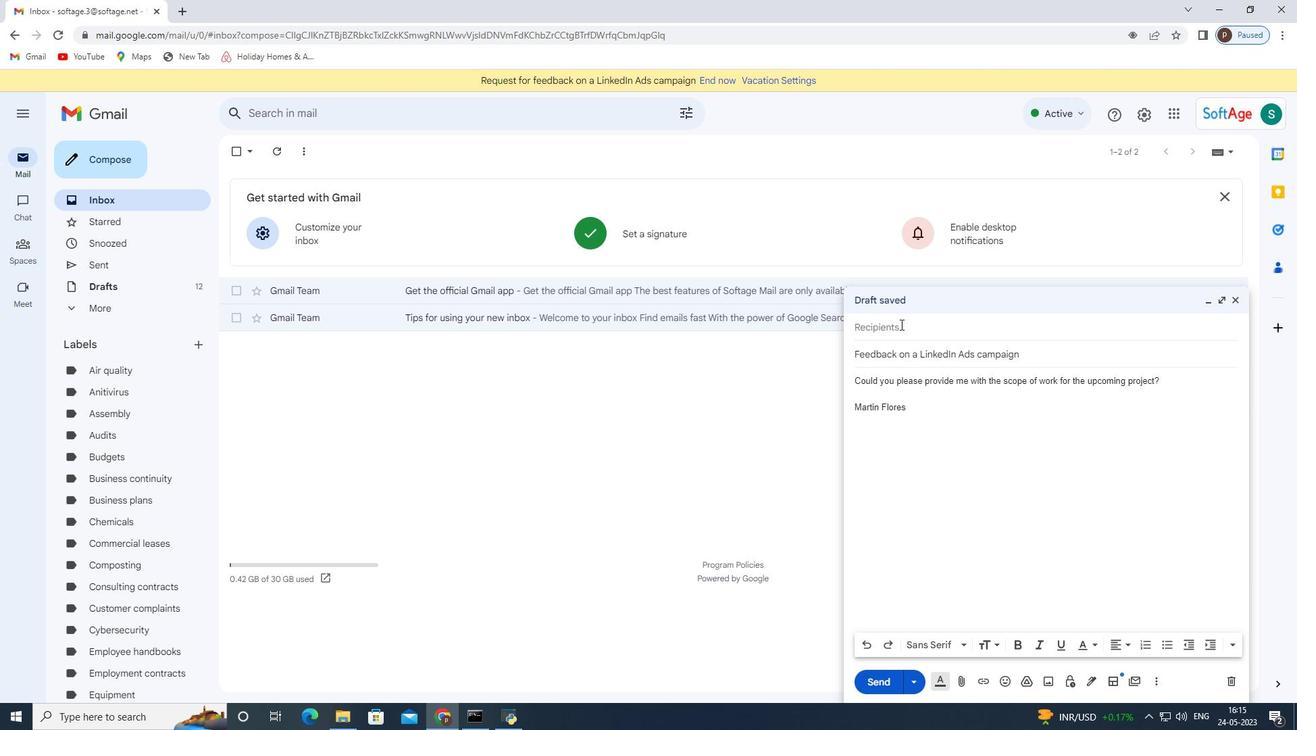 
Action: Mouse moved to (899, 325)
Screenshot: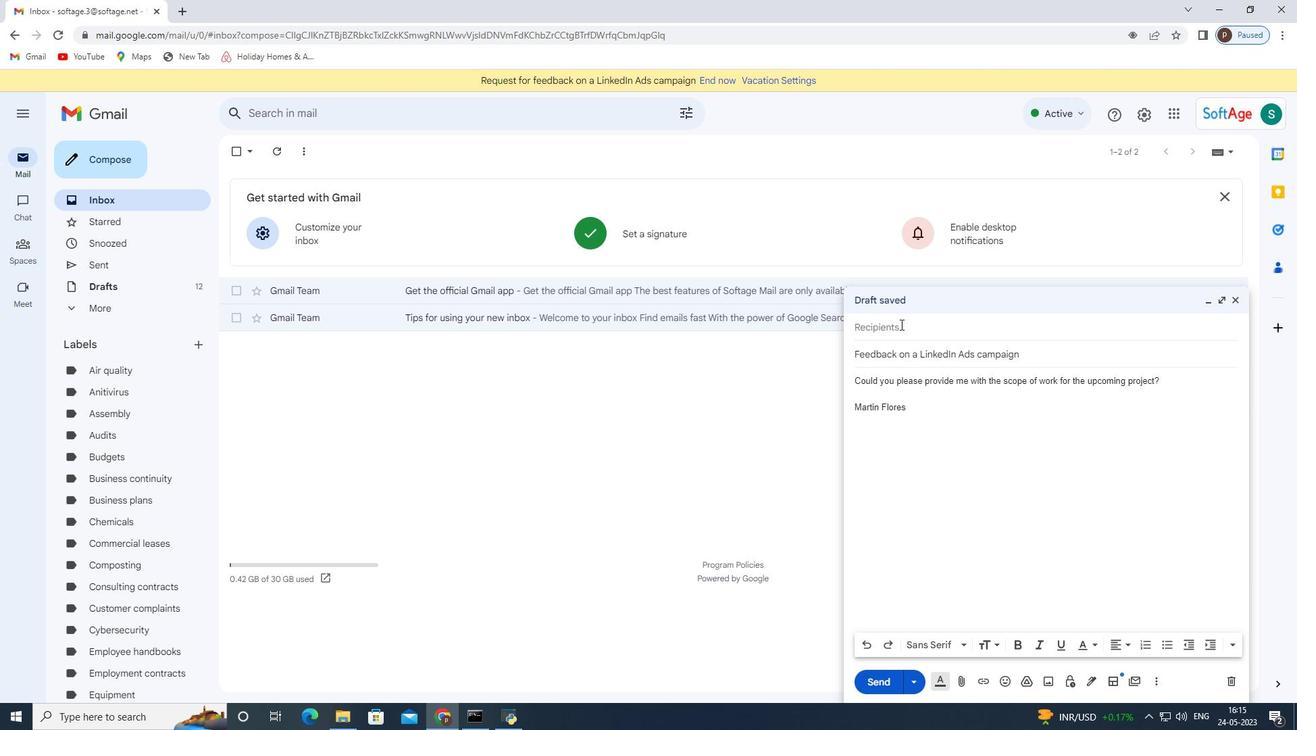 
Action: Key pressed softage
Screenshot: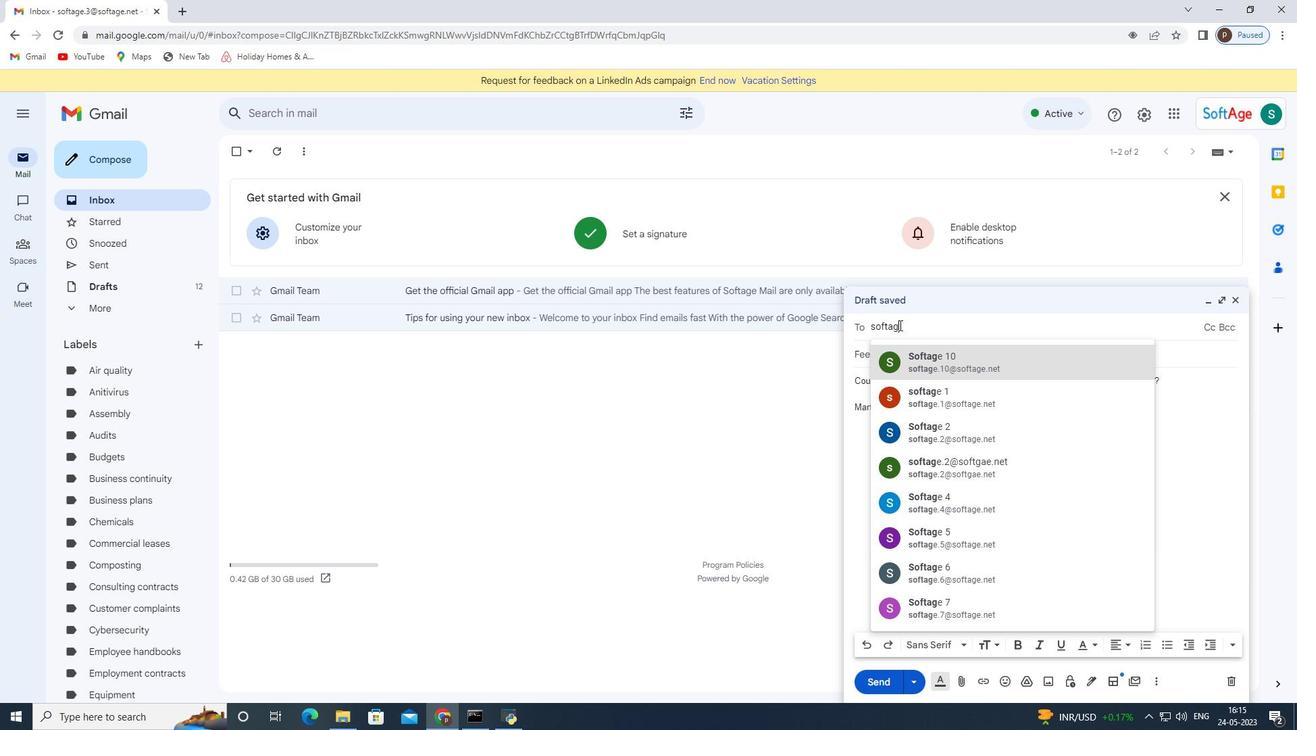 
Action: Mouse moved to (899, 325)
Screenshot: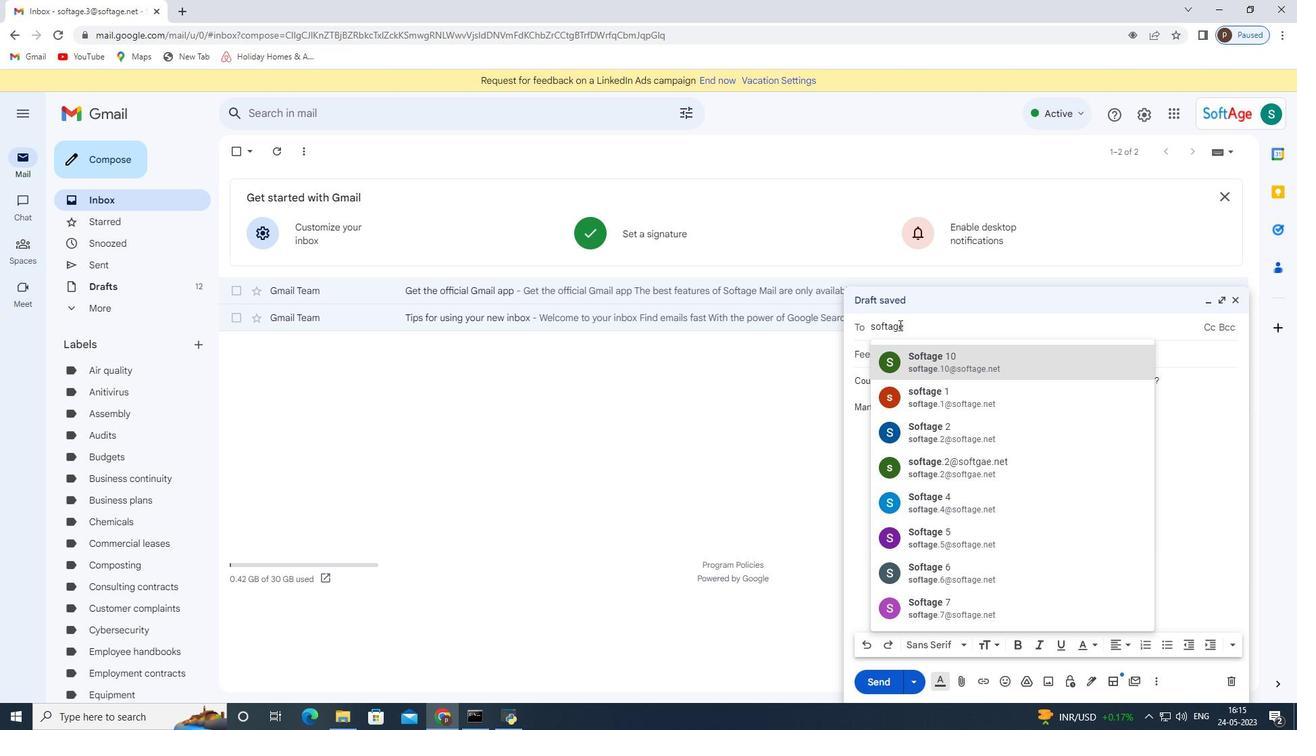 
Action: Key pressed .5<Key.shift>@softage.net
Screenshot: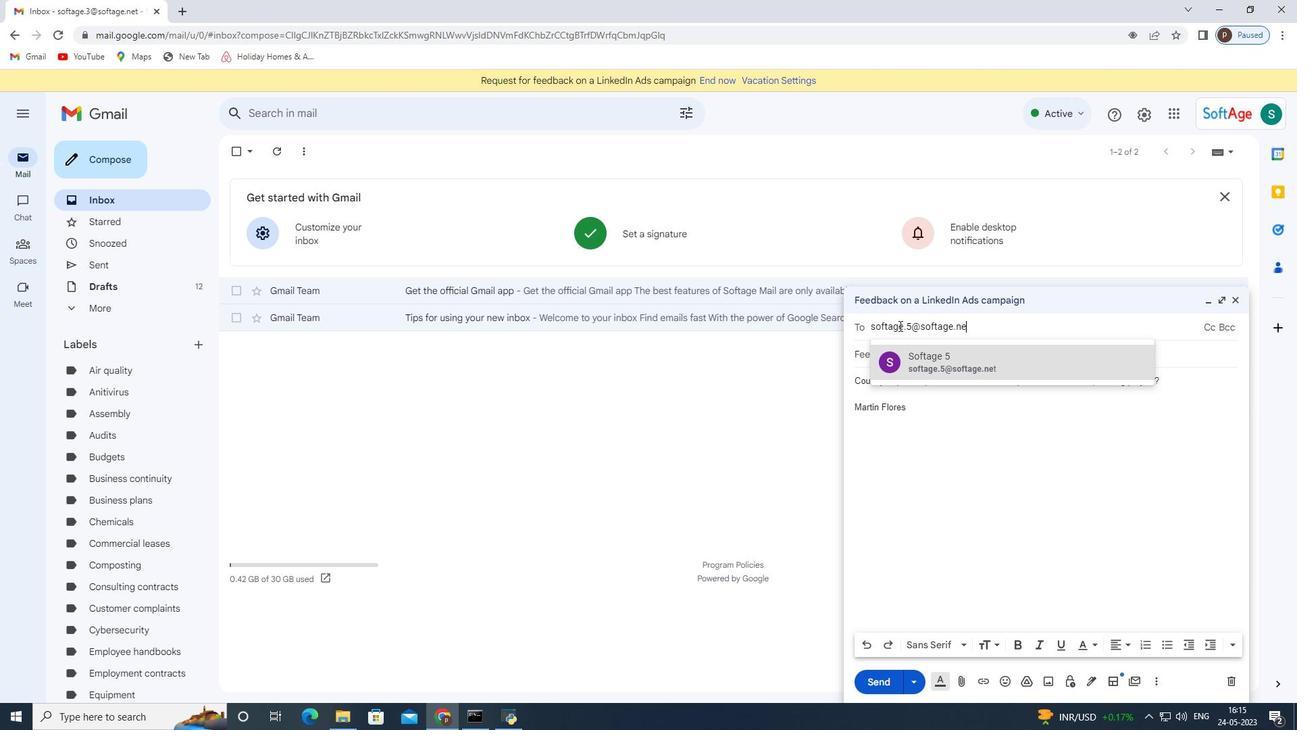 
Action: Mouse moved to (1041, 346)
Screenshot: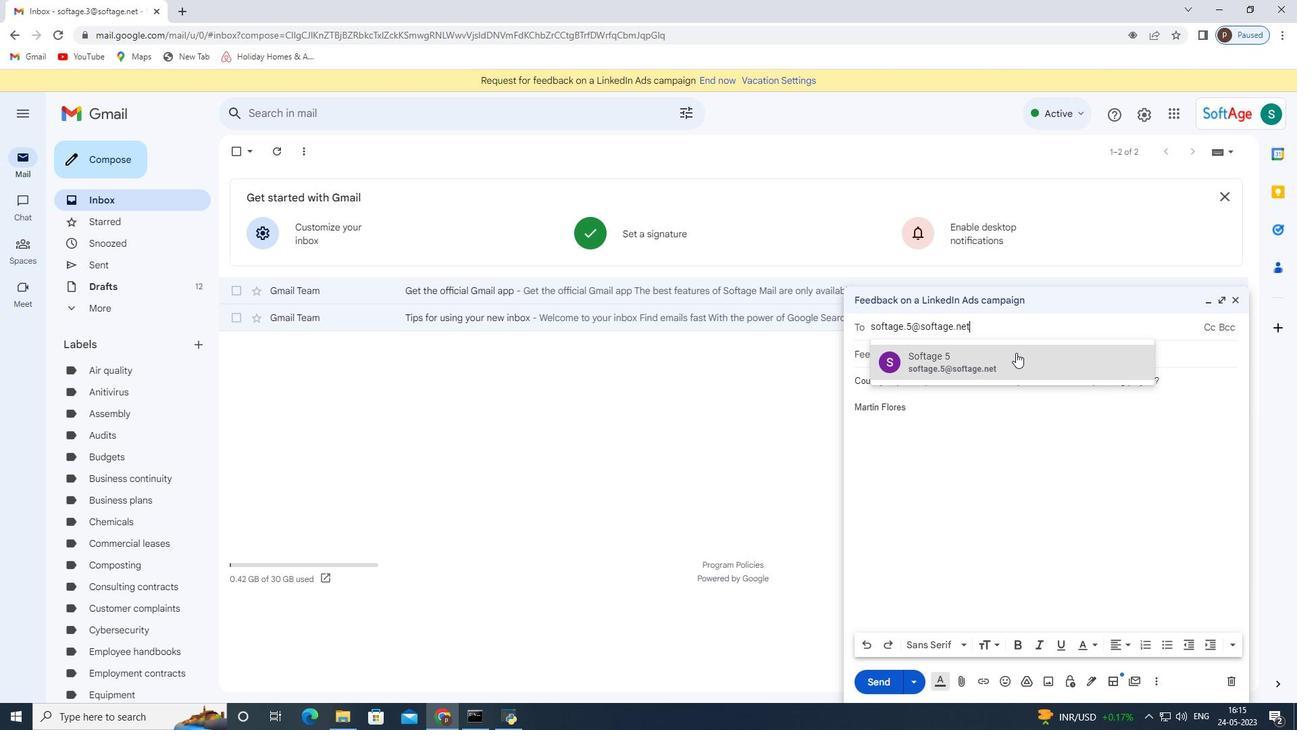 
Action: Mouse pressed left at (1041, 346)
Screenshot: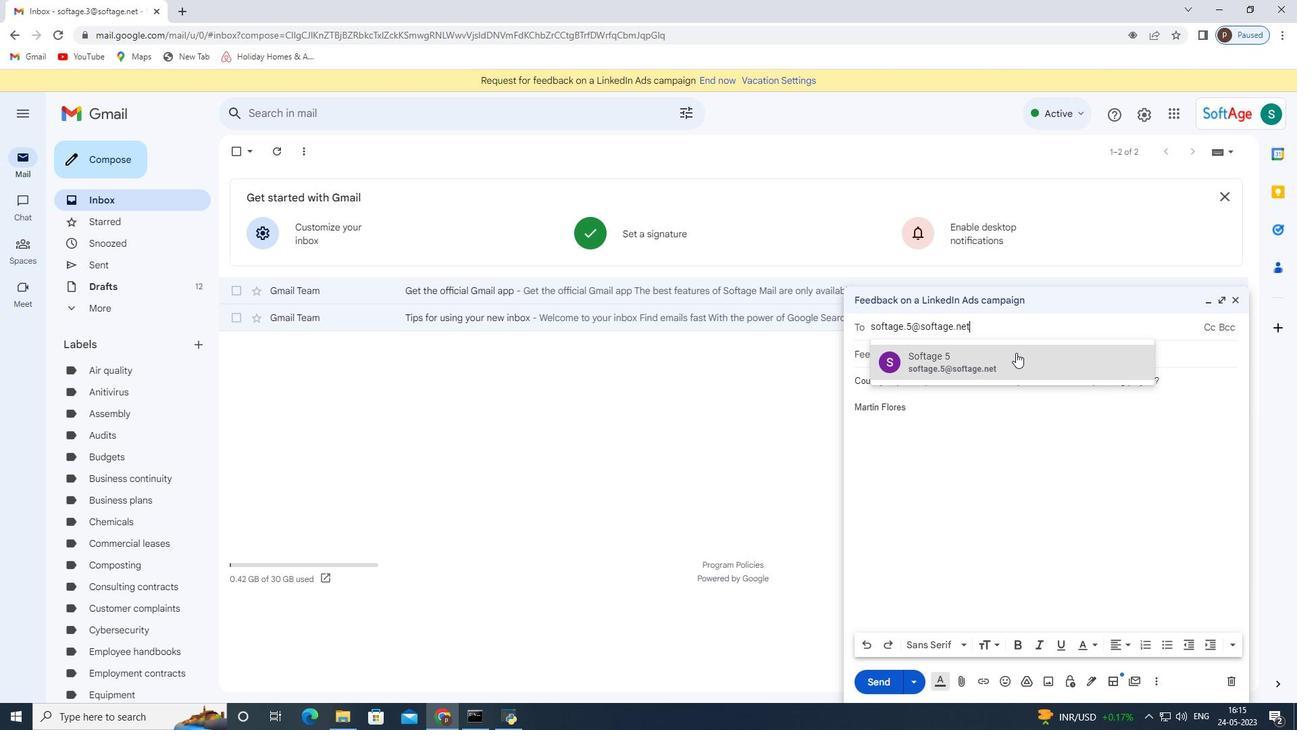 
Action: Mouse moved to (958, 678)
Screenshot: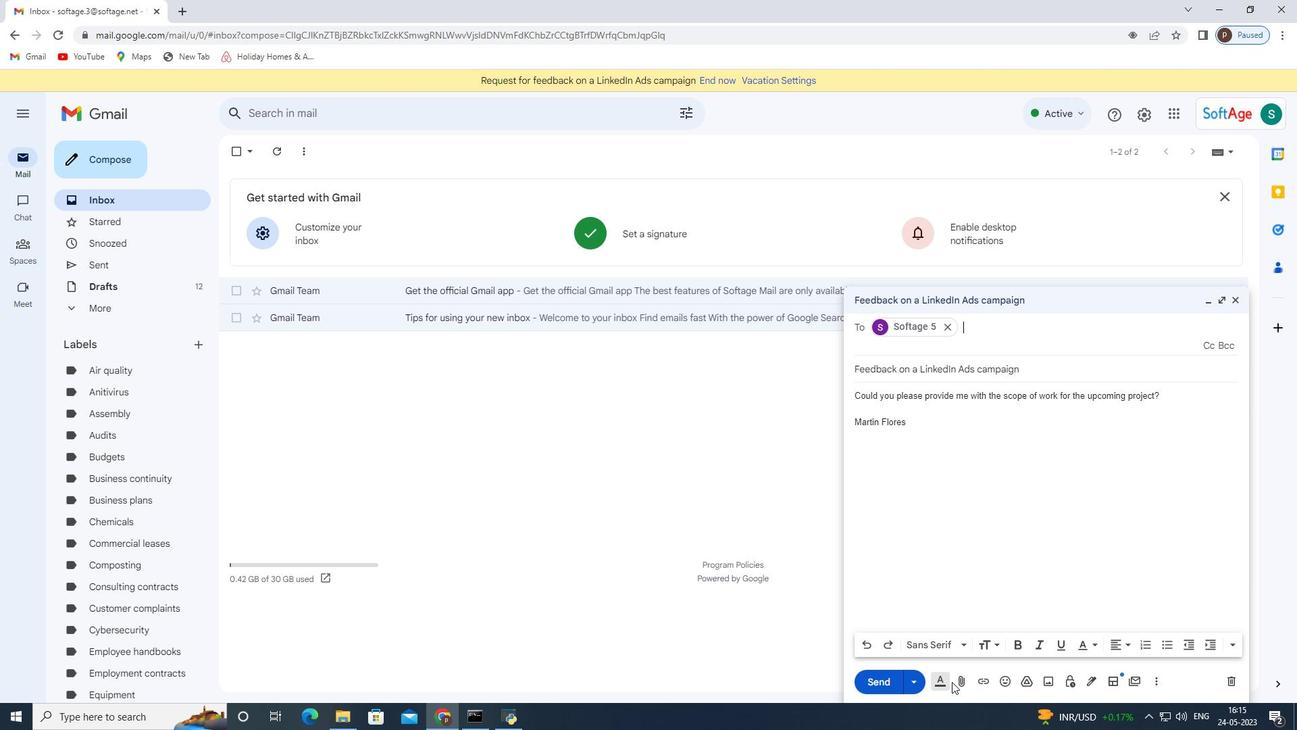 
Action: Mouse pressed left at (958, 678)
Screenshot: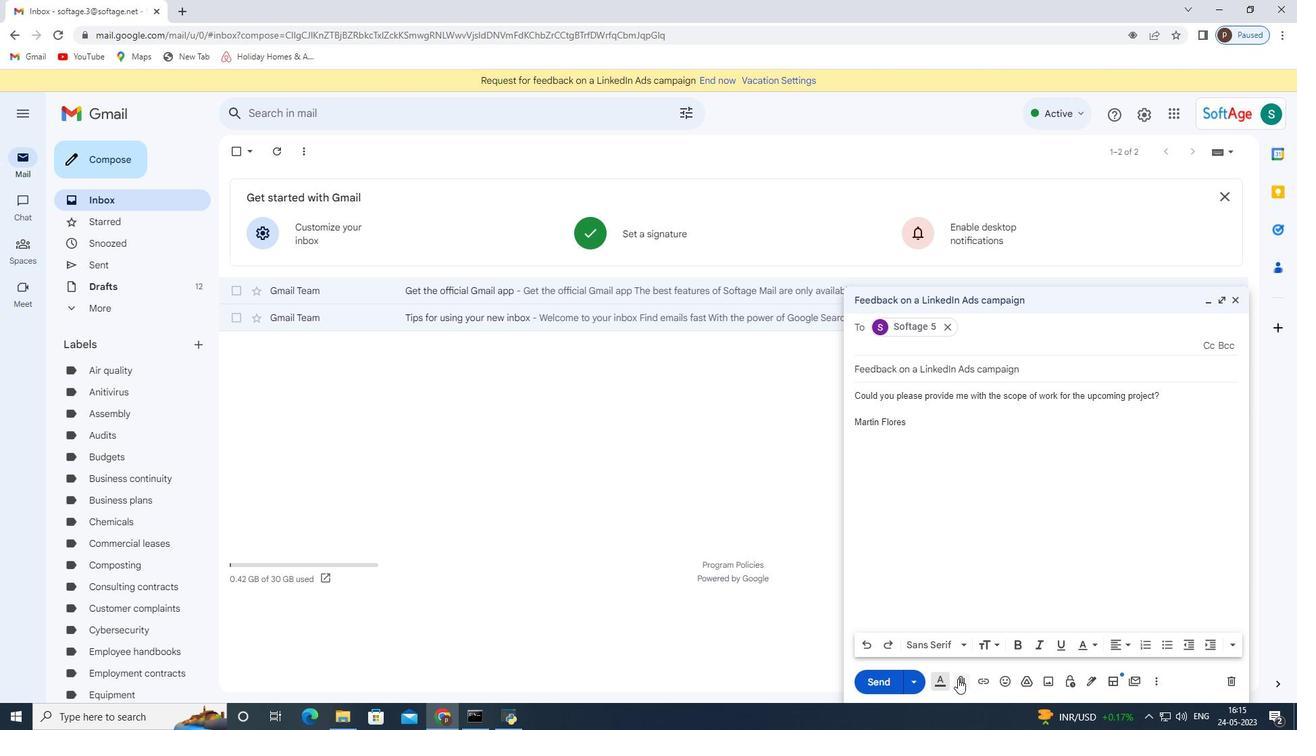 
Action: Mouse moved to (205, 118)
Screenshot: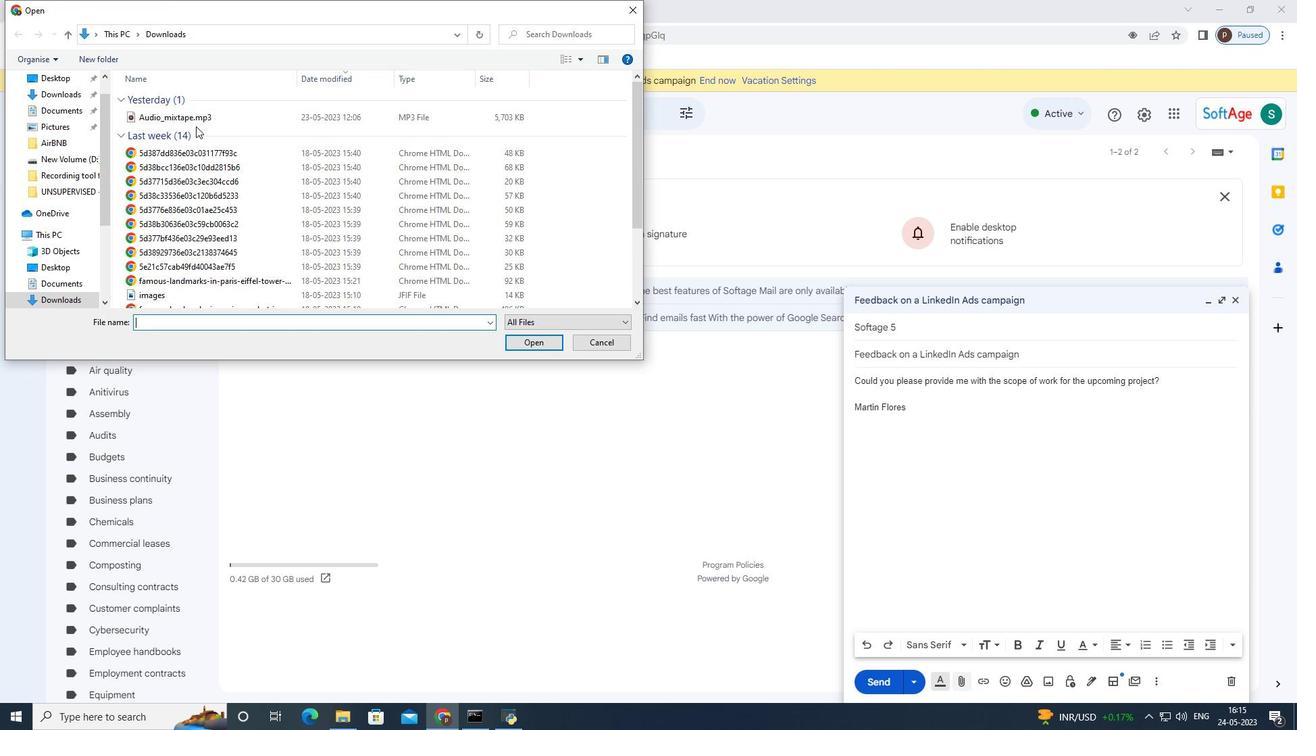 
Action: Mouse pressed left at (205, 118)
Screenshot: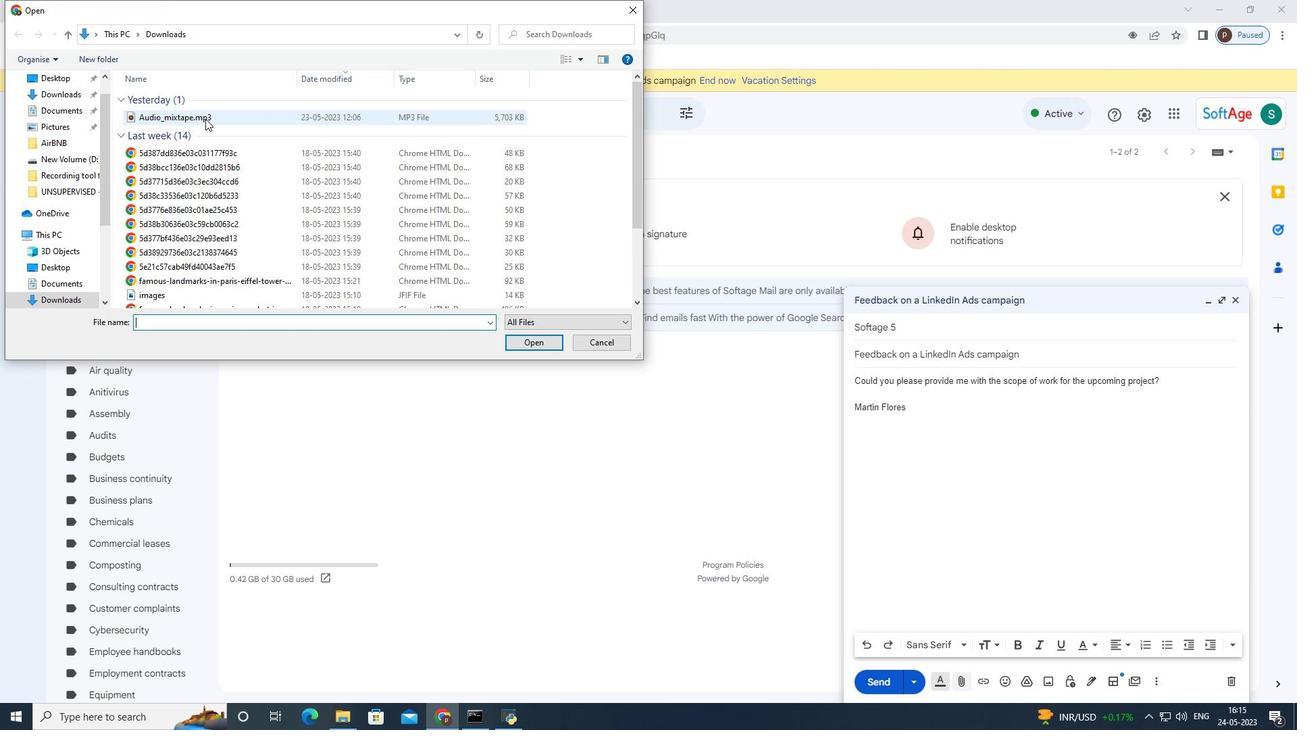
Action: Mouse moved to (523, 340)
Screenshot: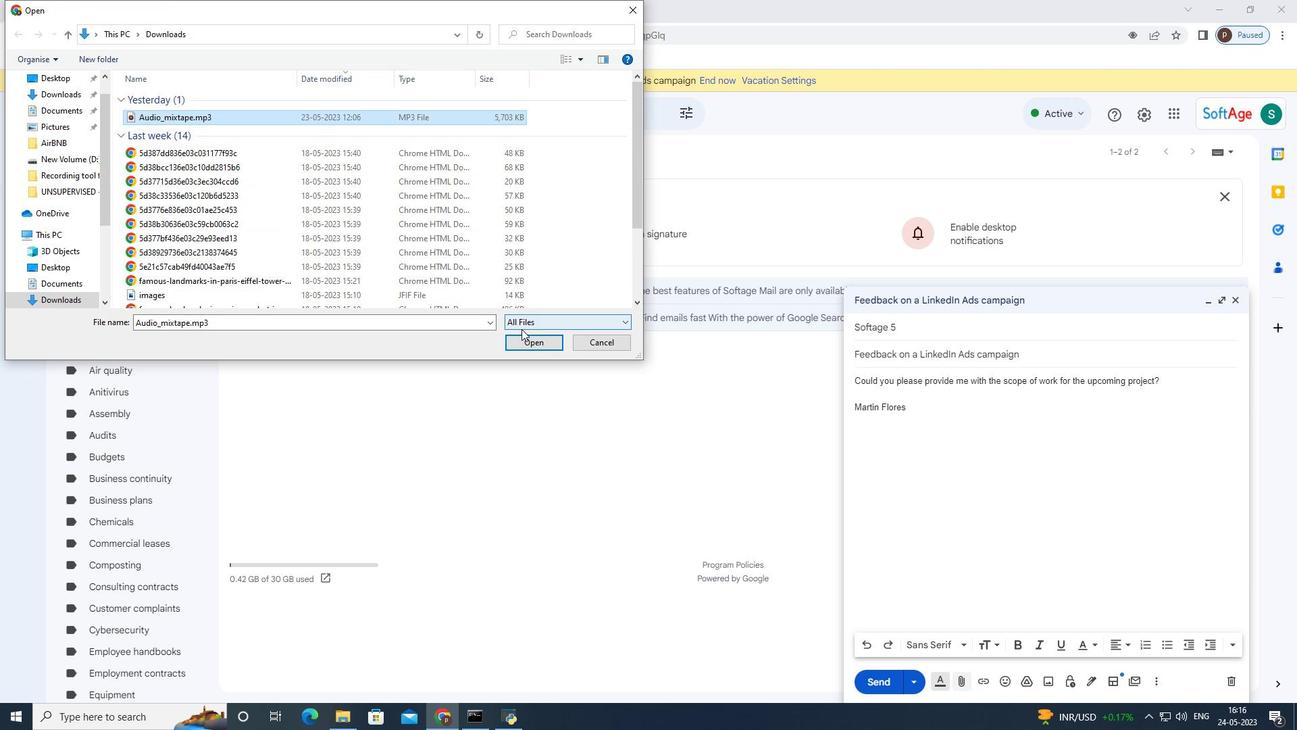 
Action: Mouse pressed left at (523, 340)
Screenshot: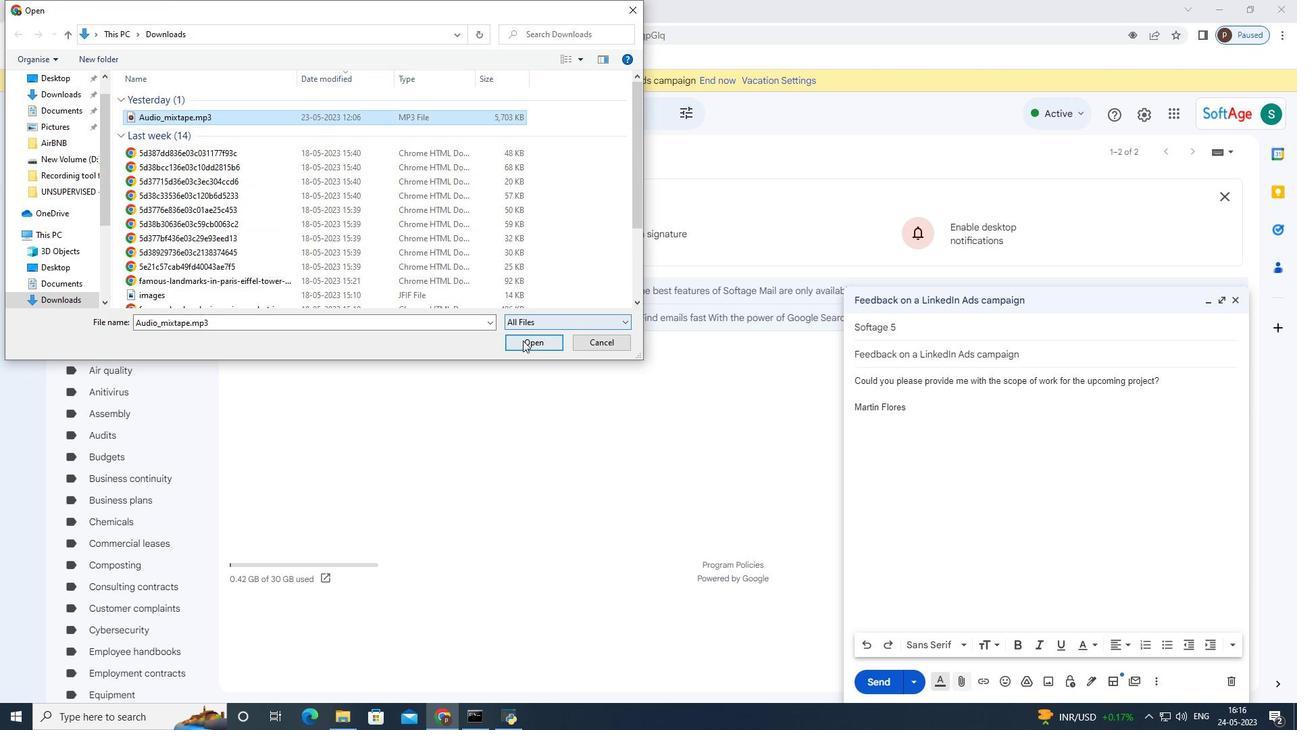 
Action: Mouse pressed left at (523, 340)
Screenshot: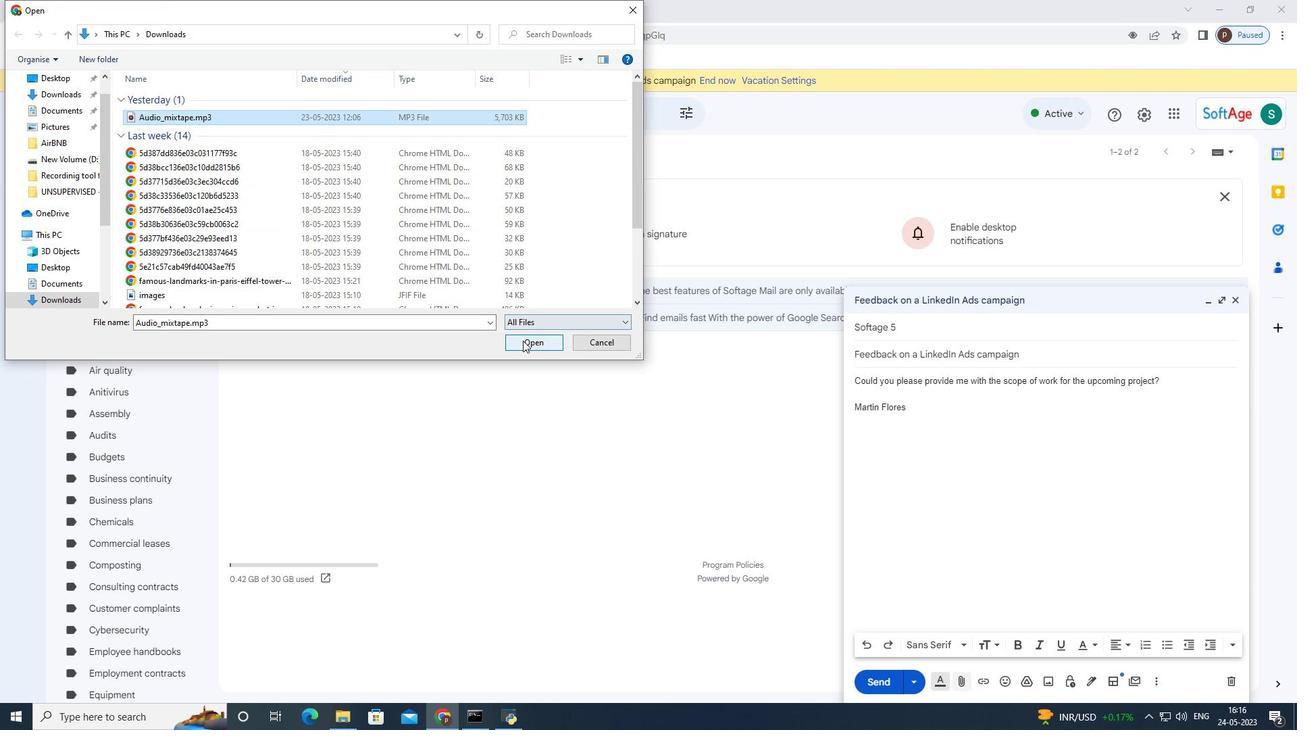 
Action: Mouse moved to (1121, 382)
Screenshot: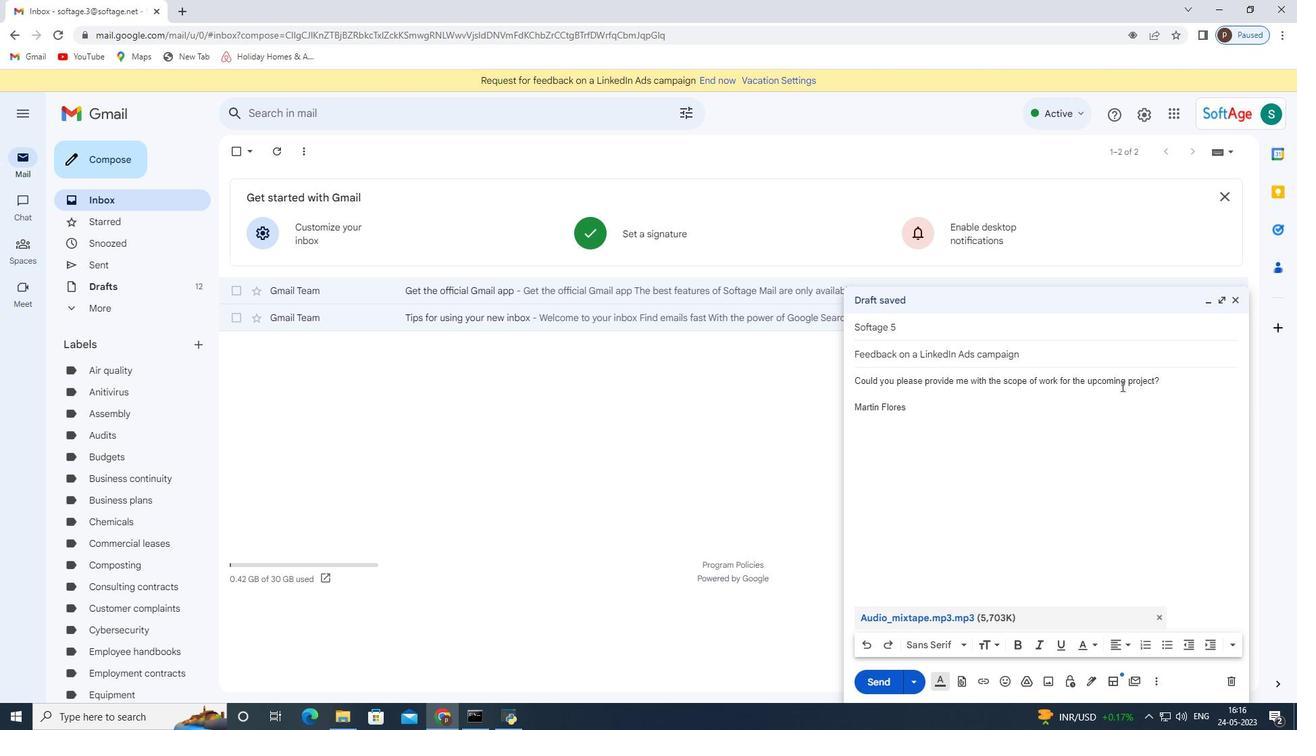 
Action: Mouse pressed left at (1121, 382)
Screenshot: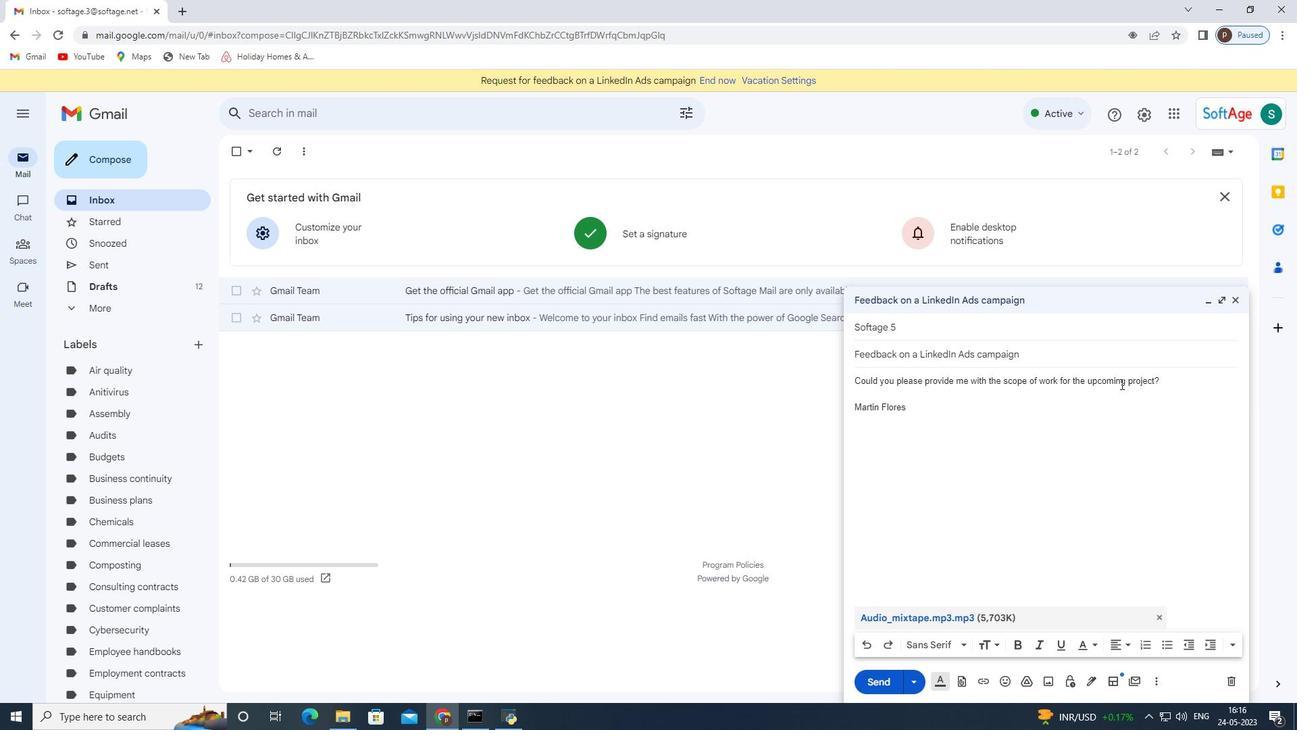 
Action: Mouse pressed left at (1121, 382)
Screenshot: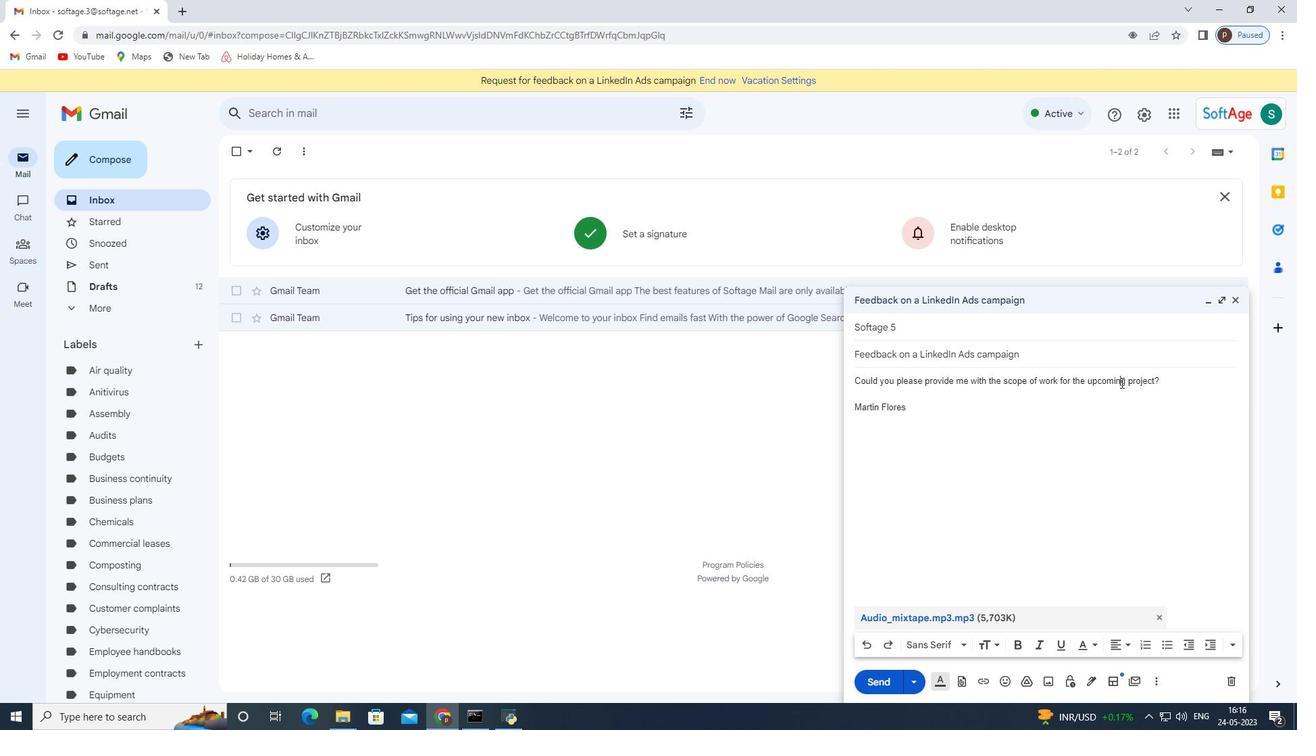 
Action: Mouse pressed left at (1121, 382)
Screenshot: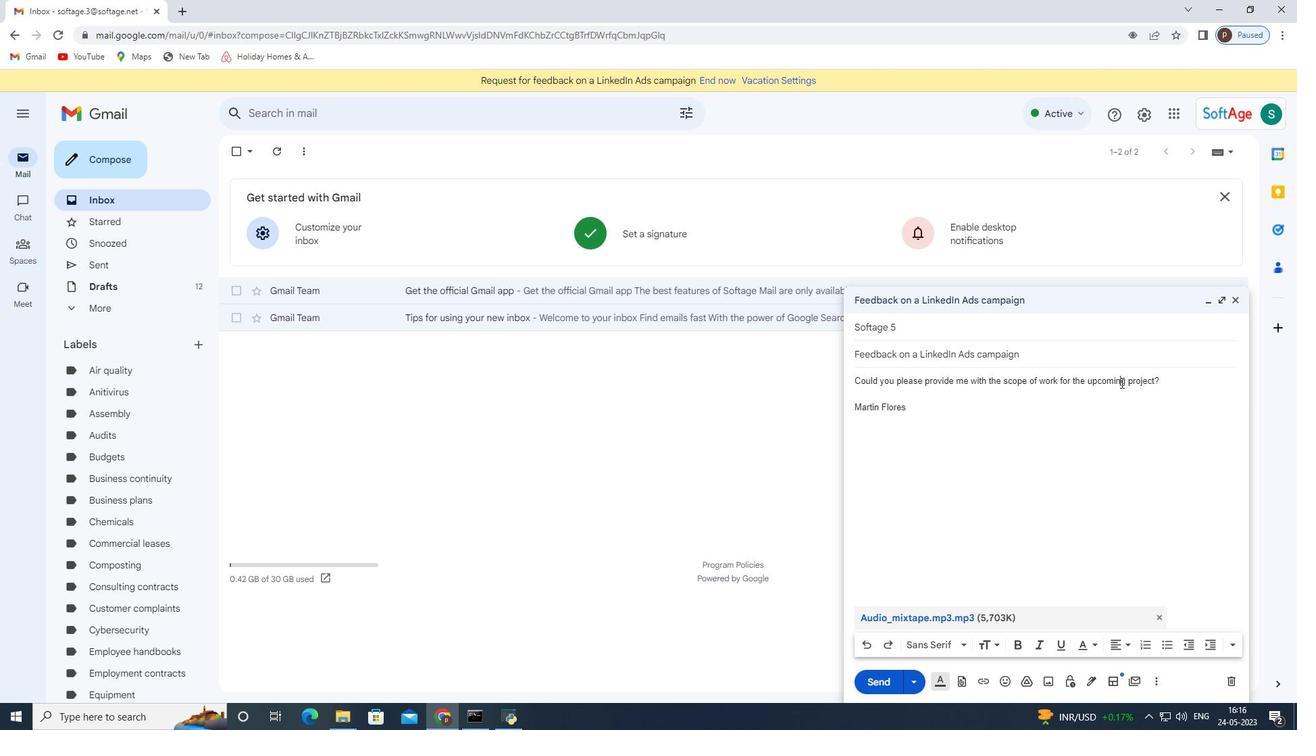 
Action: Mouse moved to (965, 644)
Screenshot: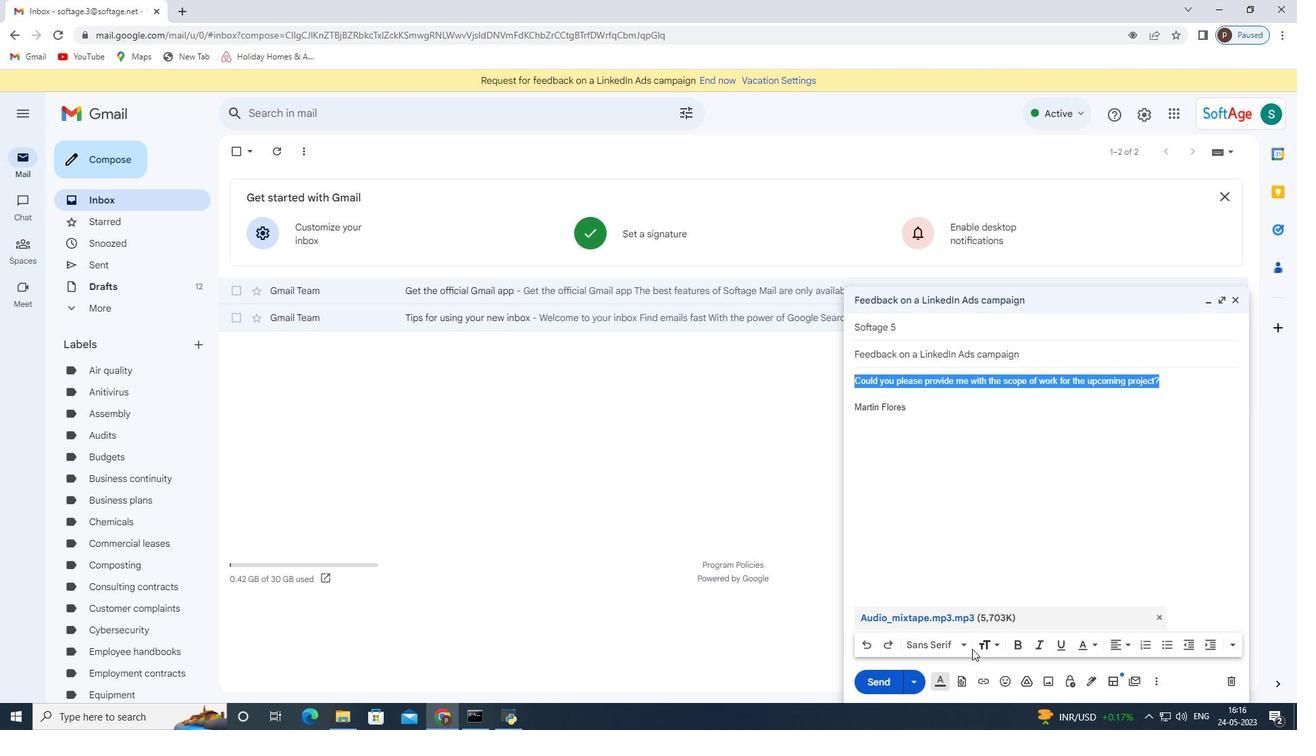 
Action: Mouse pressed left at (965, 644)
Screenshot: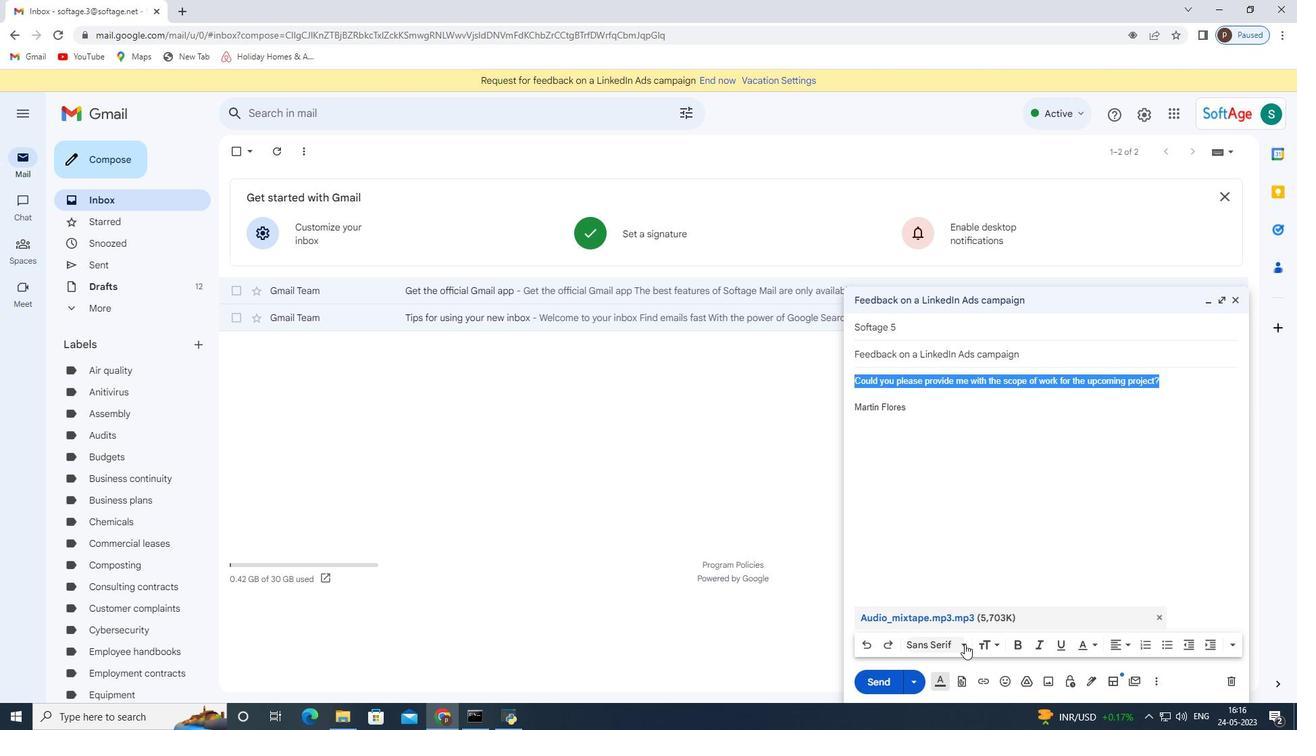 
Action: Mouse moved to (969, 576)
Screenshot: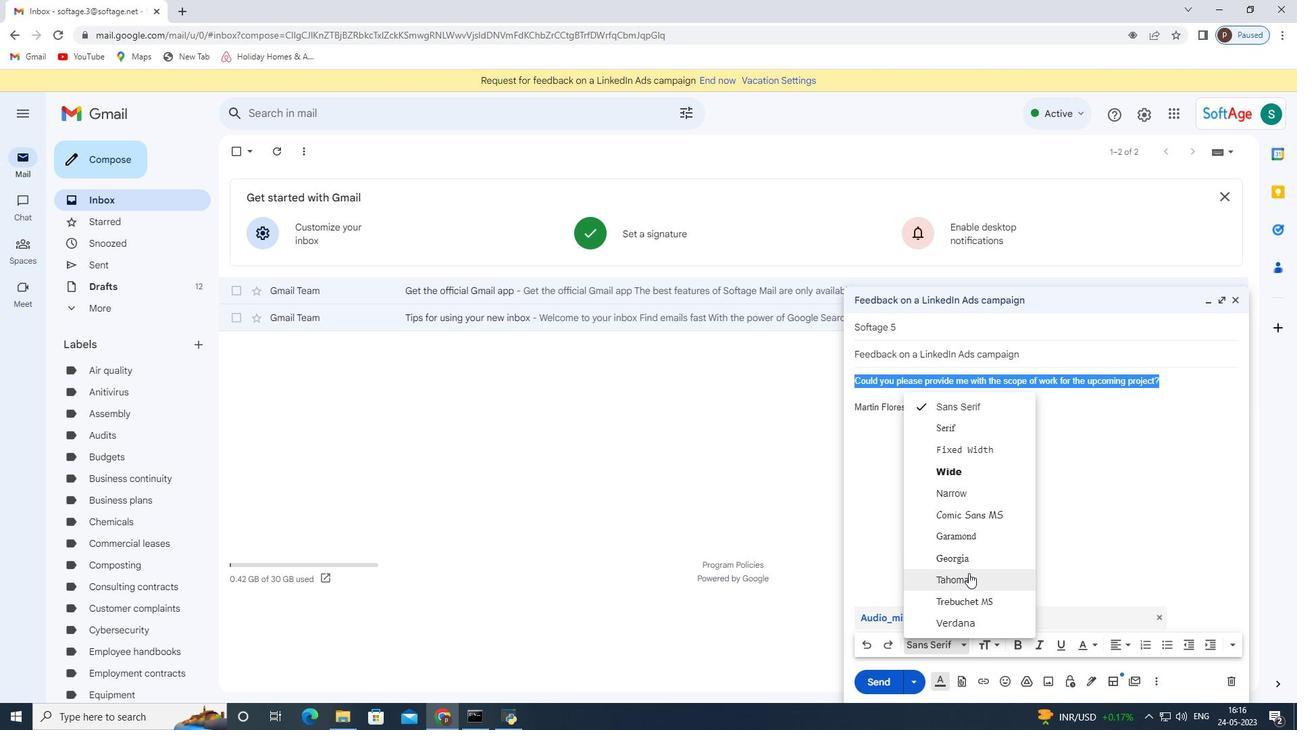 
Action: Mouse pressed left at (969, 576)
Screenshot: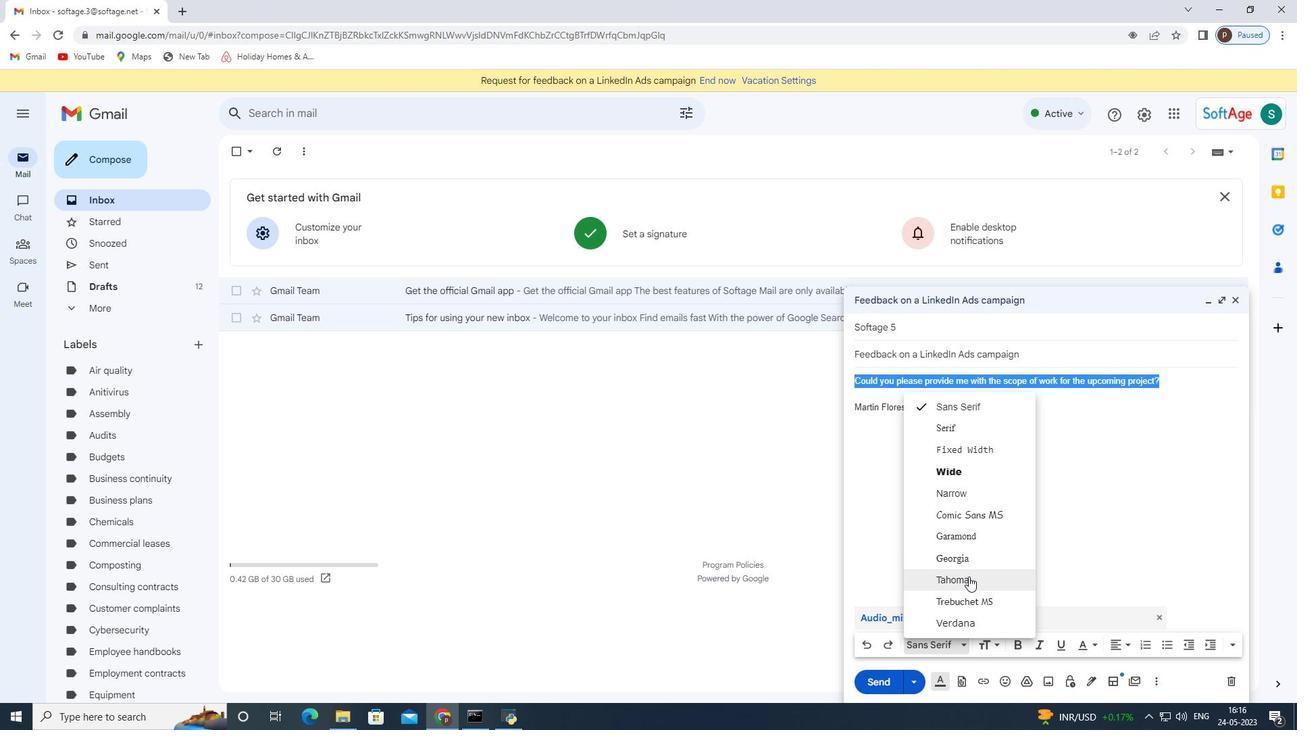 
Action: Mouse moved to (1016, 646)
Screenshot: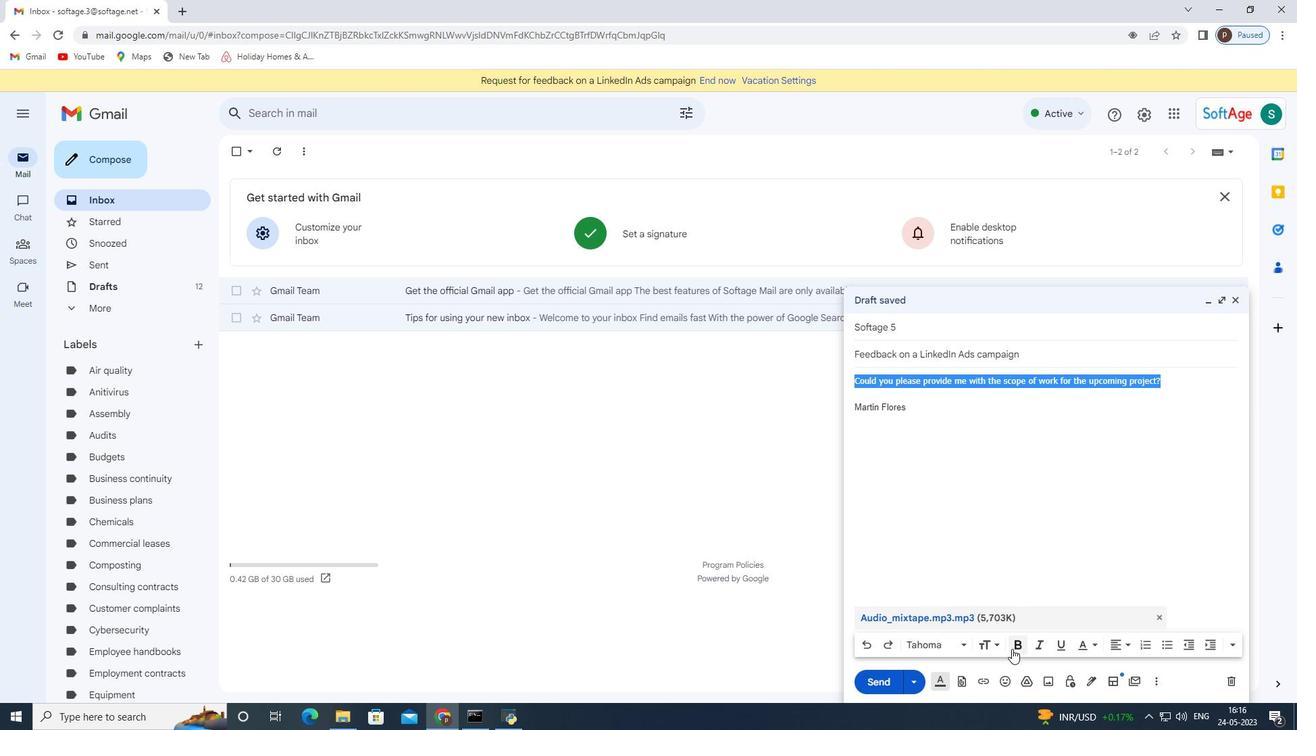 
Action: Mouse pressed left at (1016, 646)
Screenshot: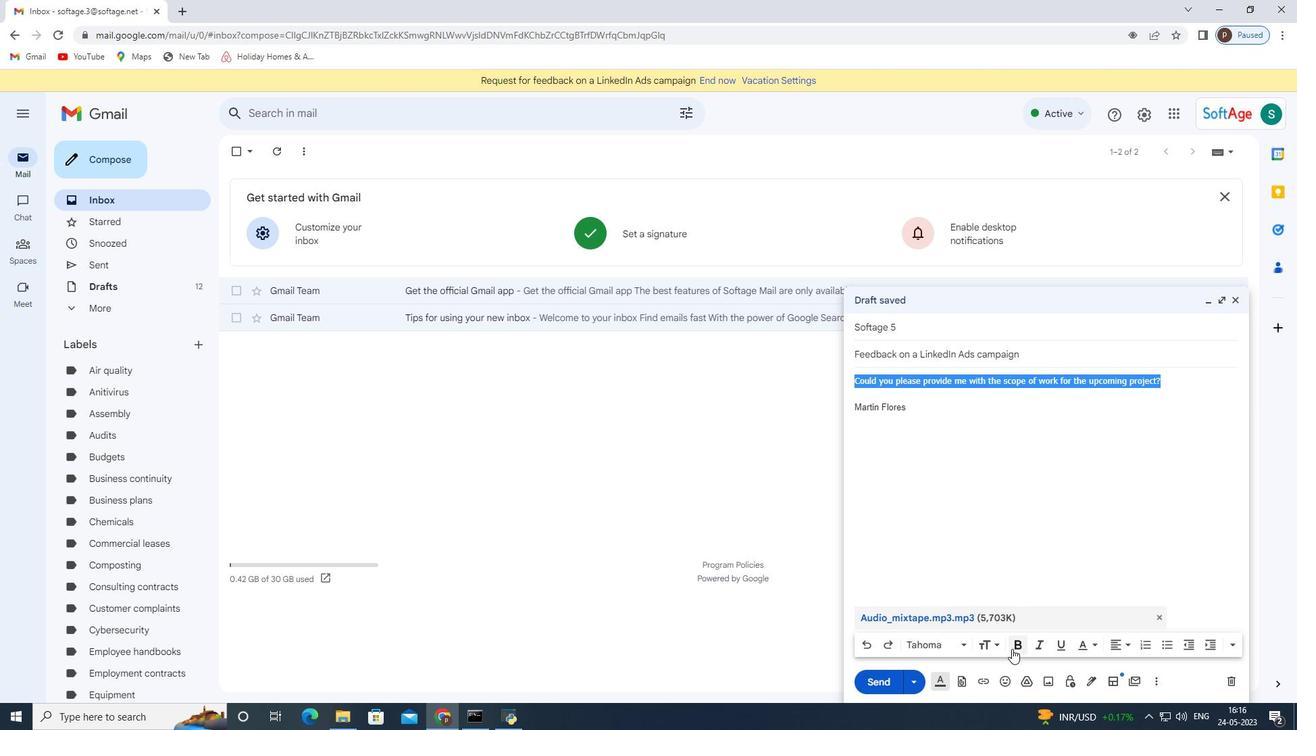 
Action: Mouse moved to (1034, 646)
Screenshot: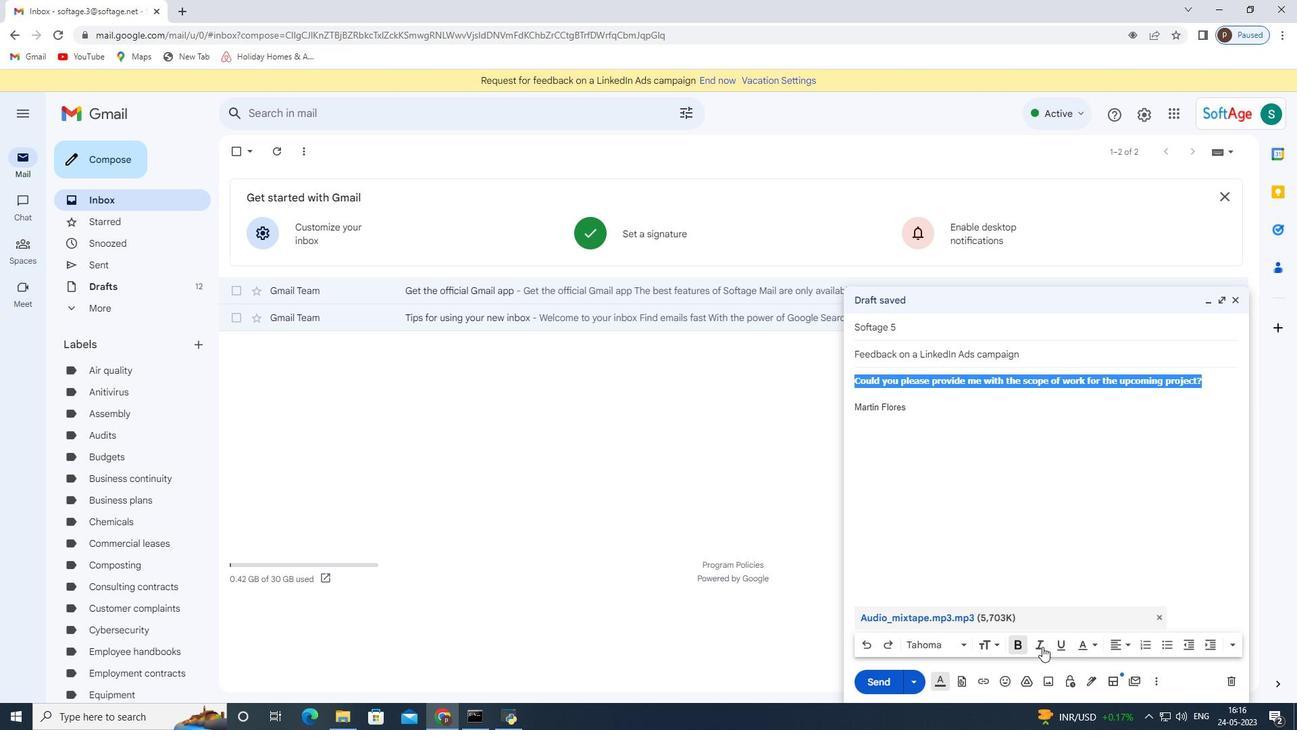 
Action: Mouse pressed left at (1034, 646)
Screenshot: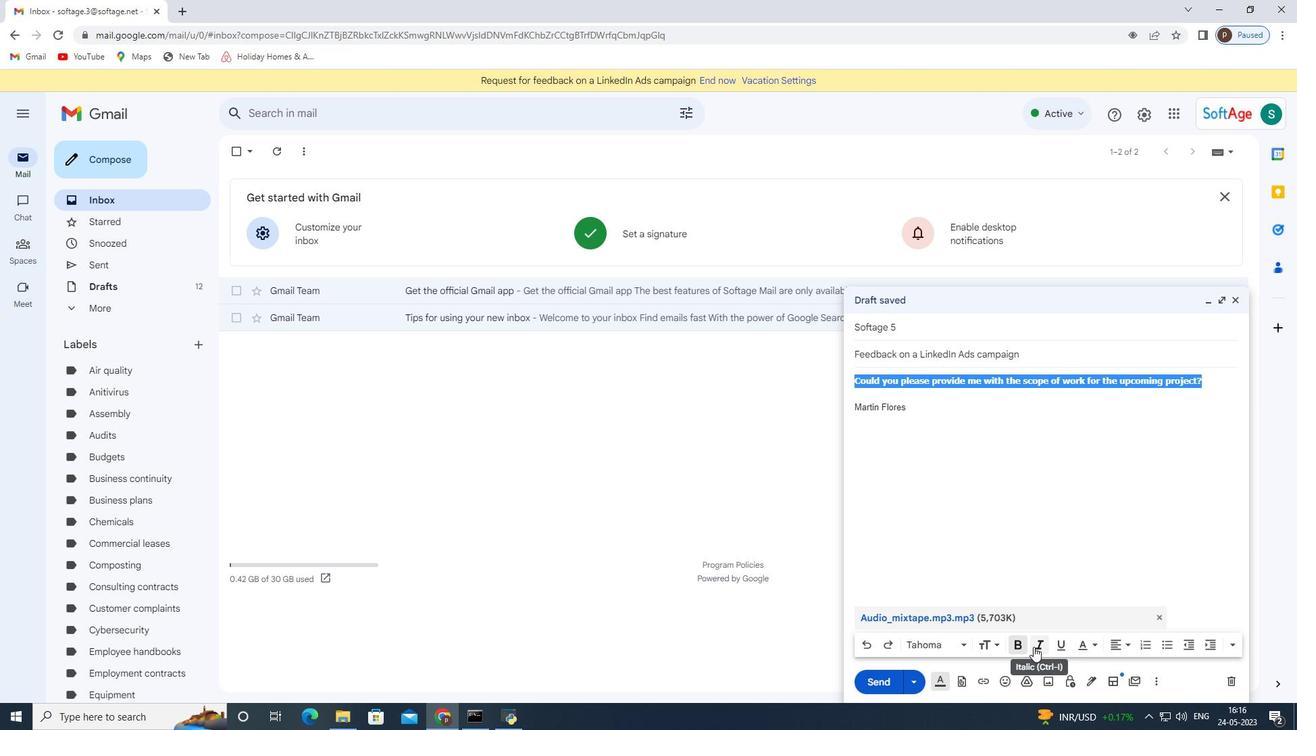 
Action: Mouse moved to (994, 527)
Screenshot: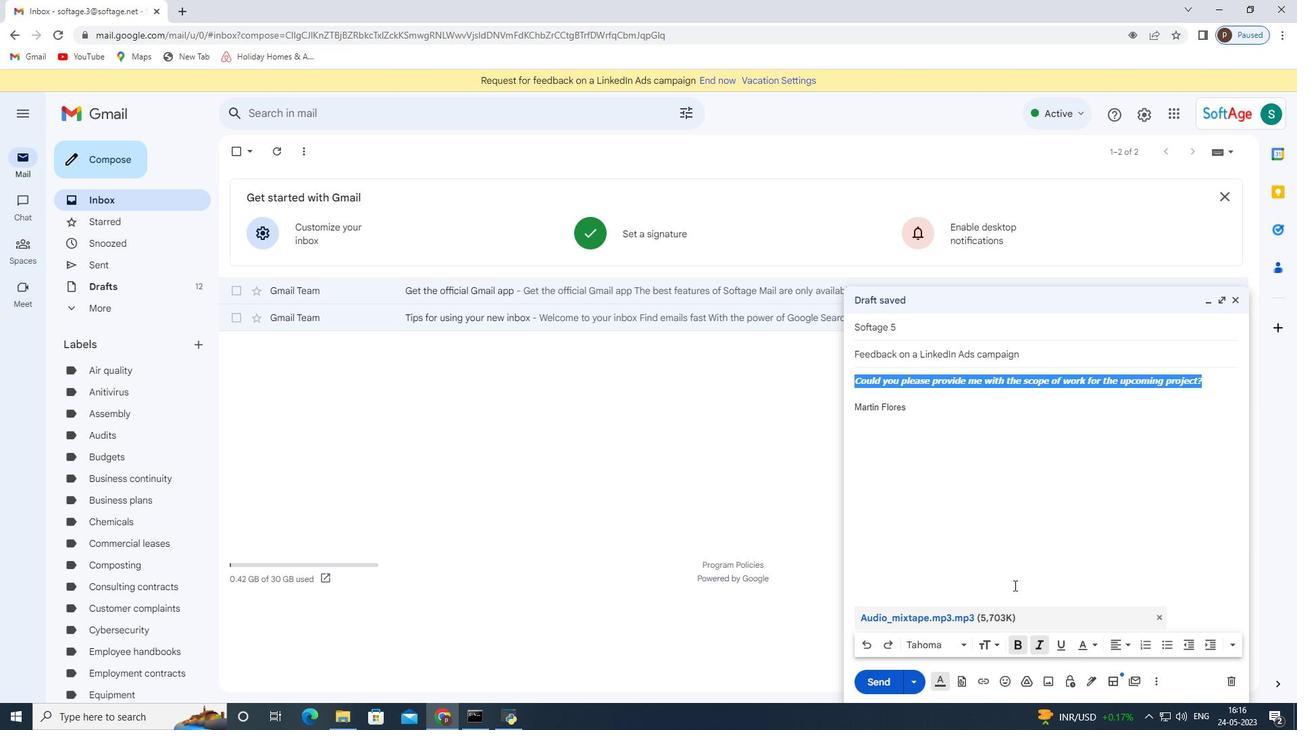 
Action: Mouse pressed left at (994, 527)
Screenshot: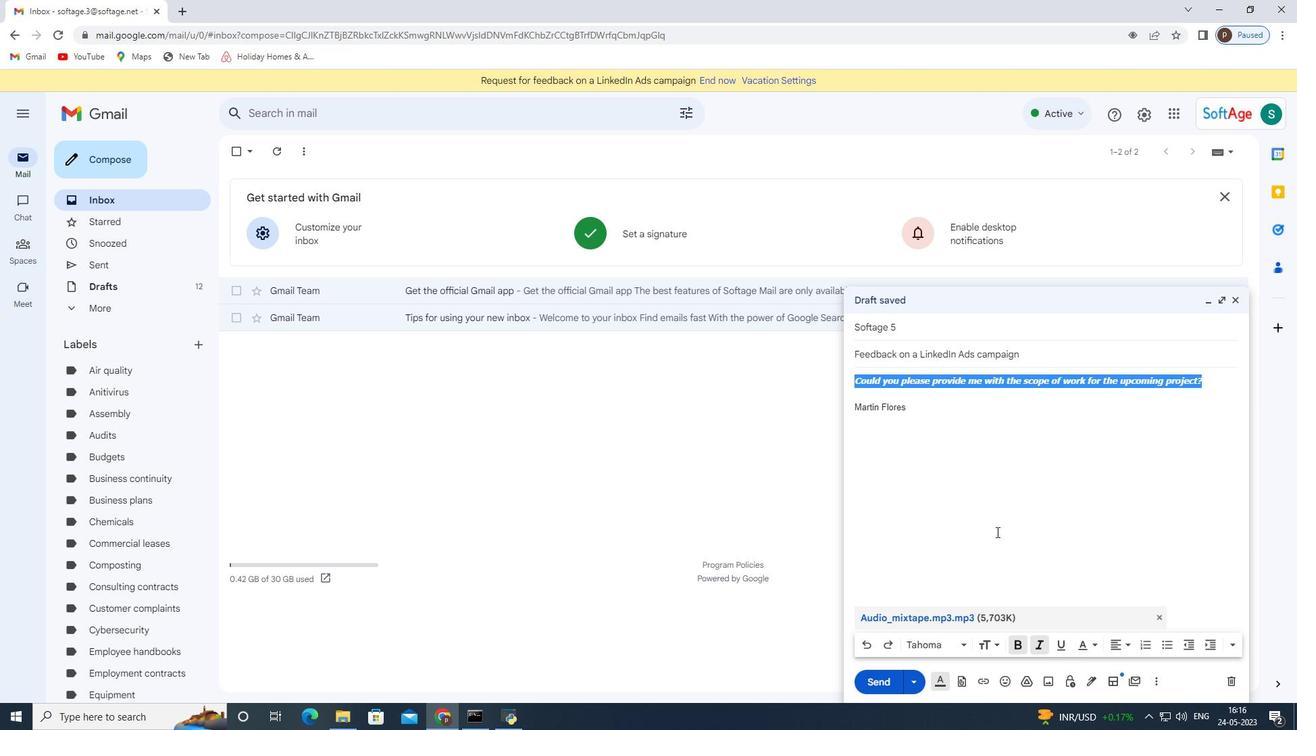 
Action: Mouse moved to (874, 684)
Screenshot: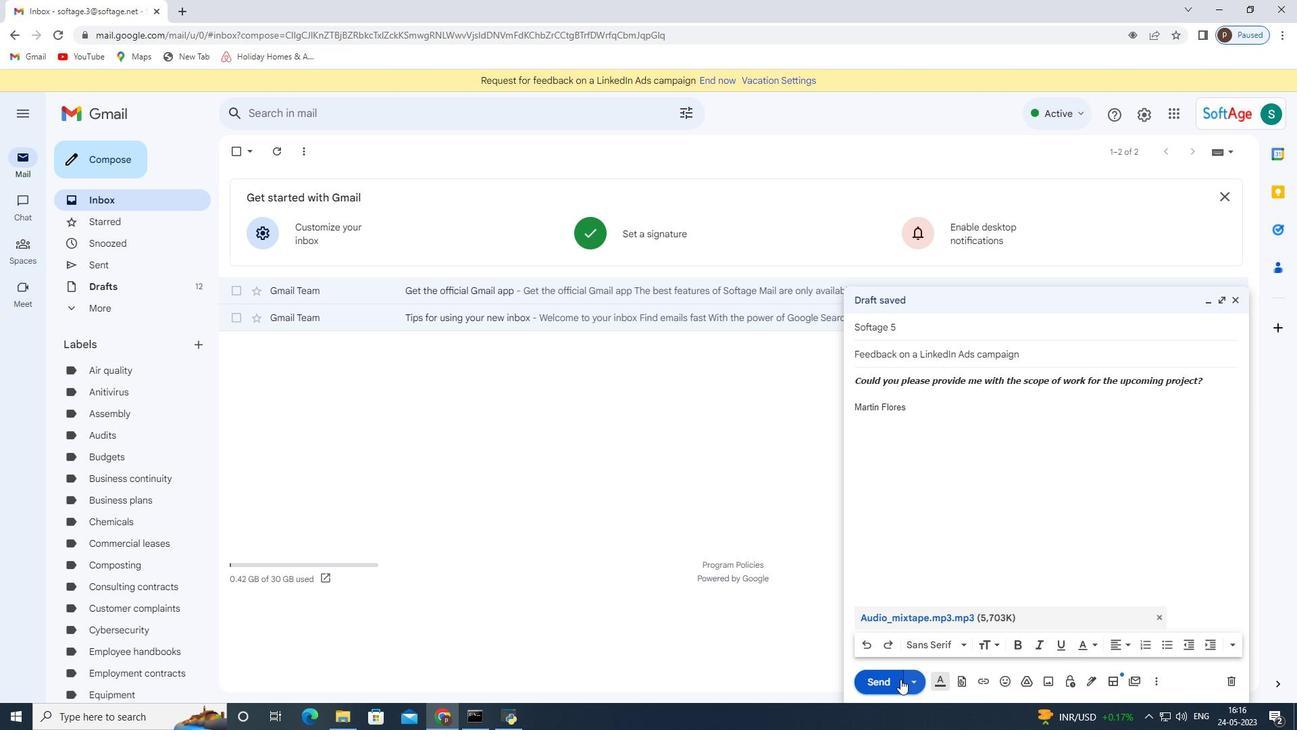 
Action: Mouse pressed left at (874, 684)
Screenshot: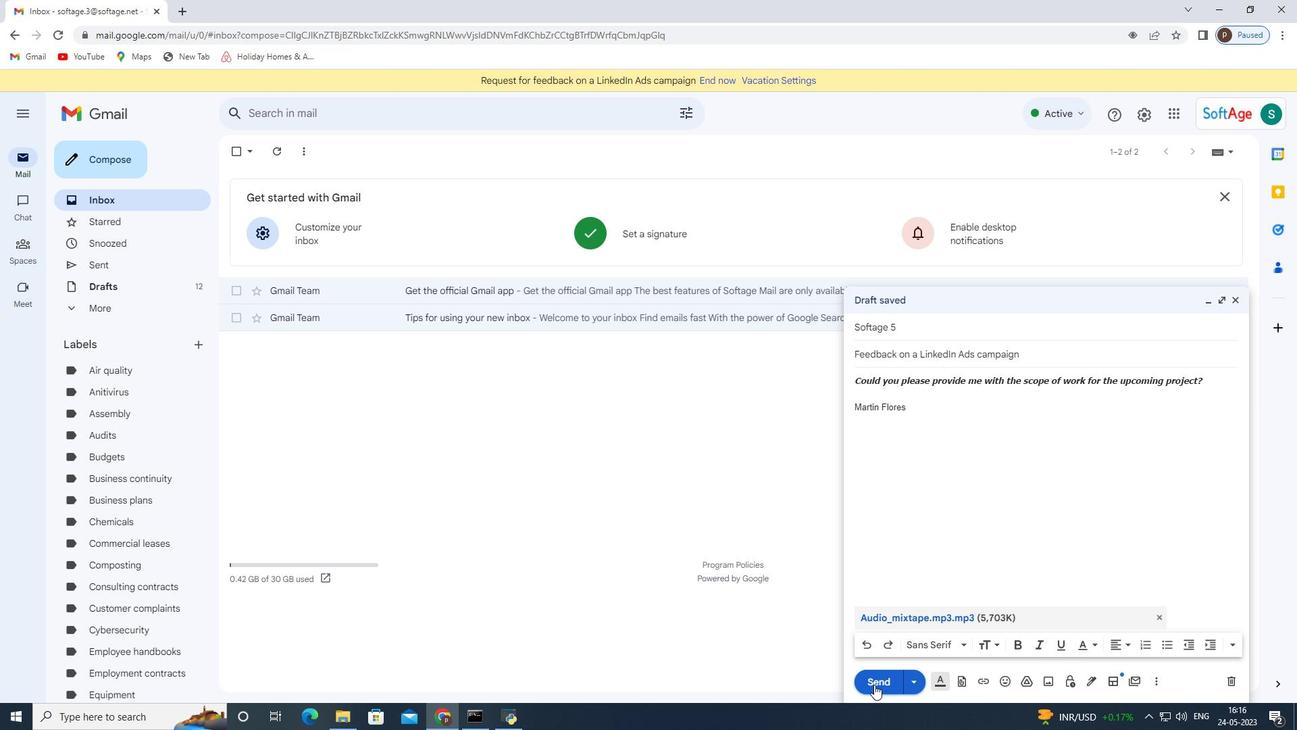
Action: Mouse moved to (98, 261)
Screenshot: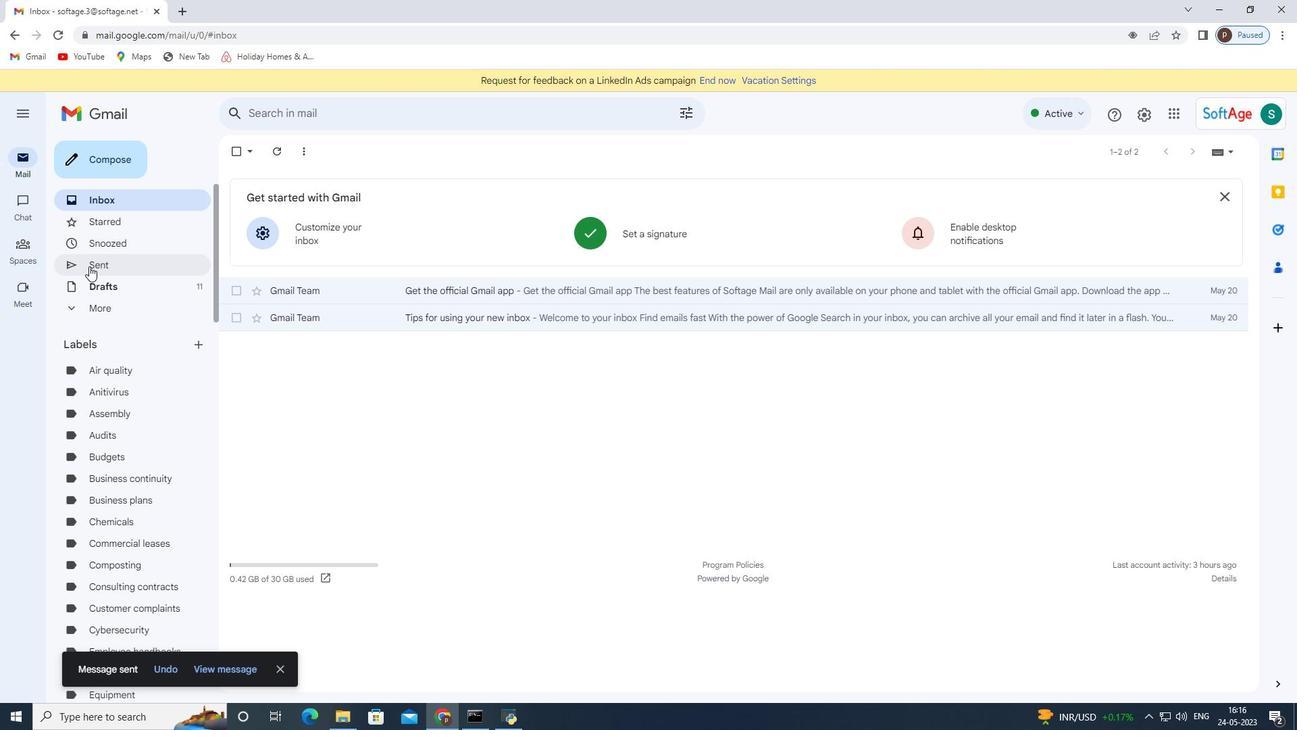 
Action: Mouse pressed left at (98, 261)
Screenshot: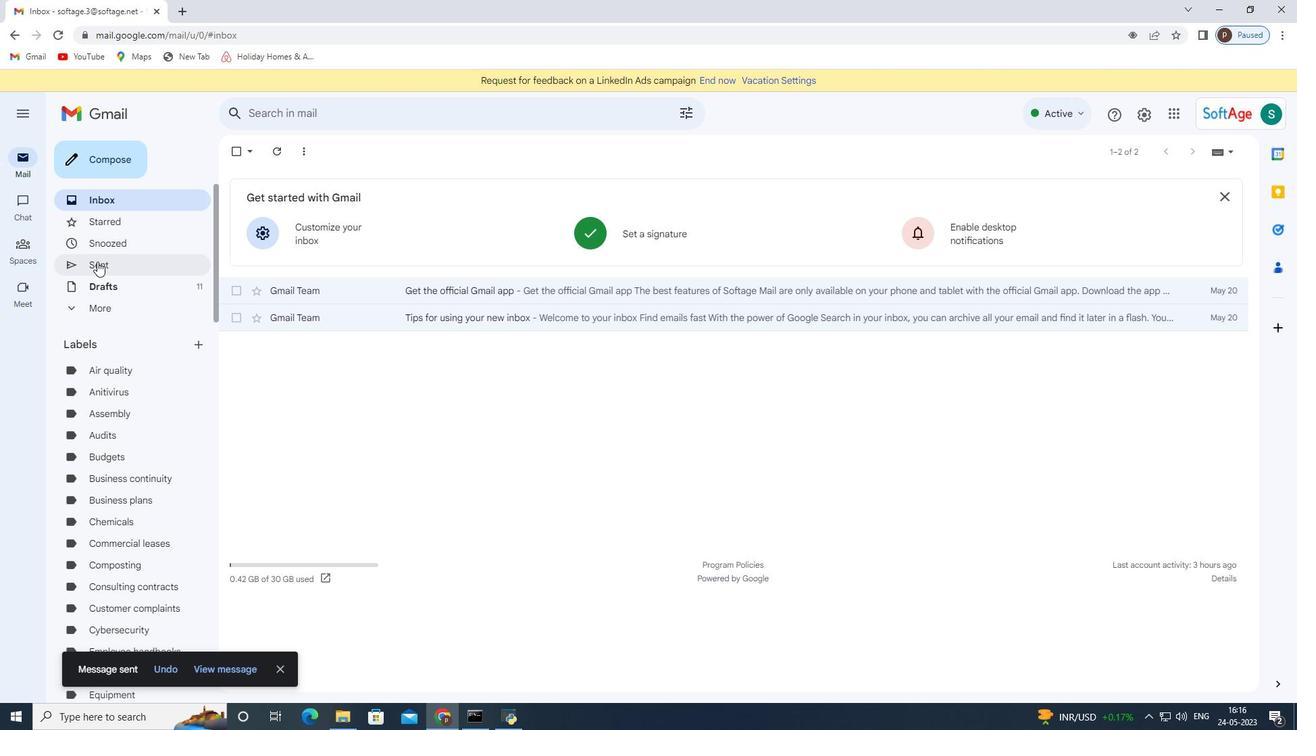 
Action: Mouse moved to (566, 235)
Screenshot: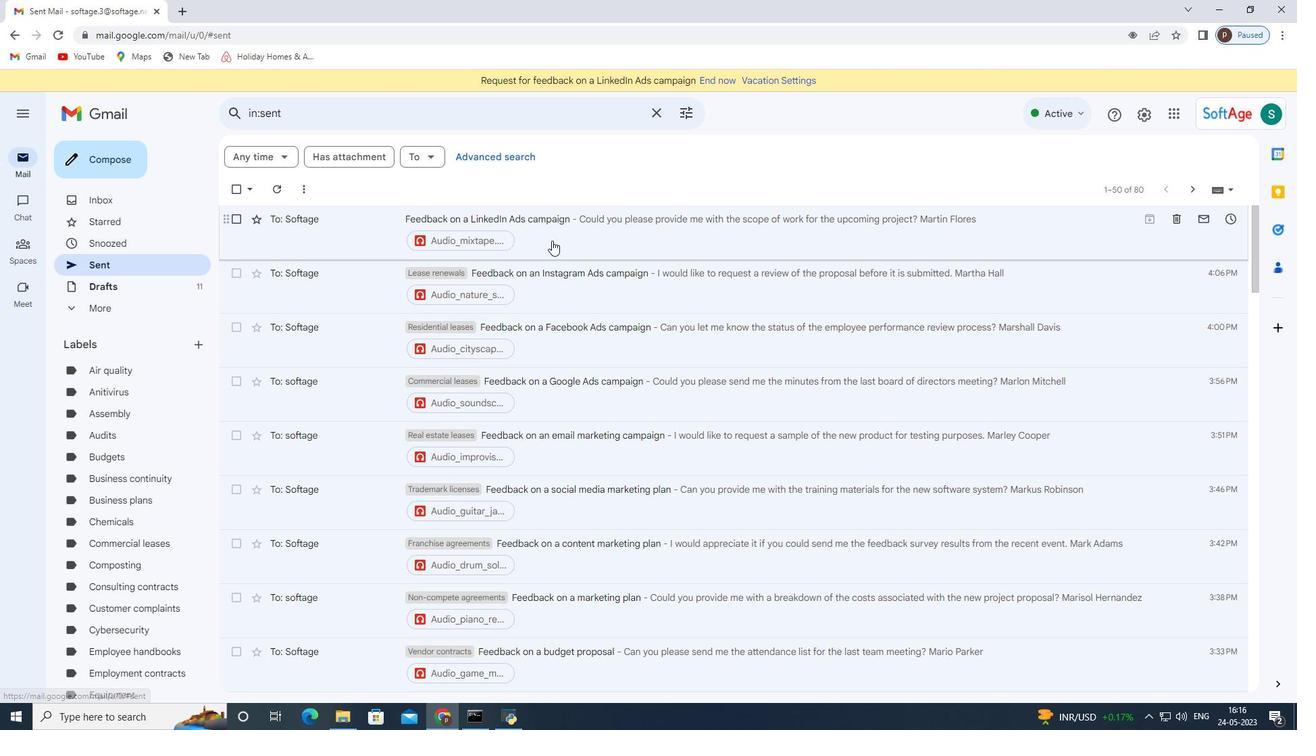 
Action: Mouse pressed right at (566, 235)
Screenshot: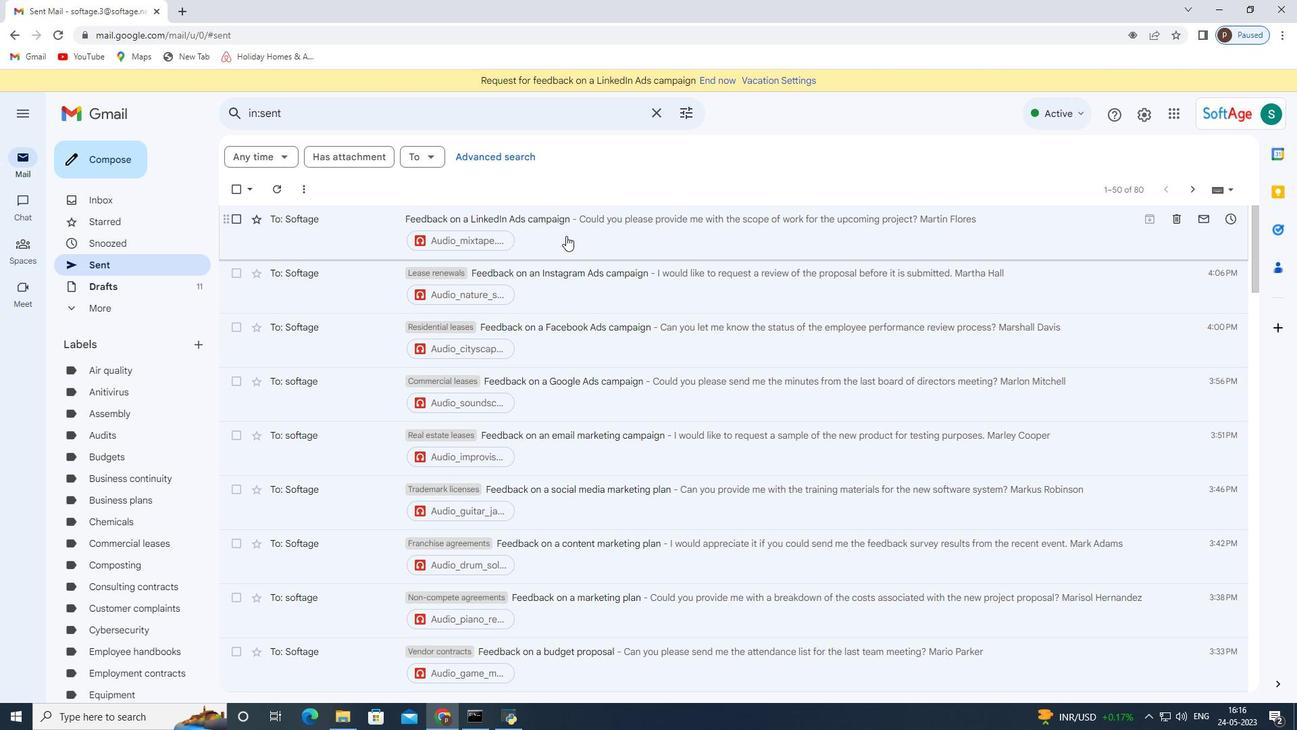 
Action: Mouse moved to (769, 433)
Screenshot: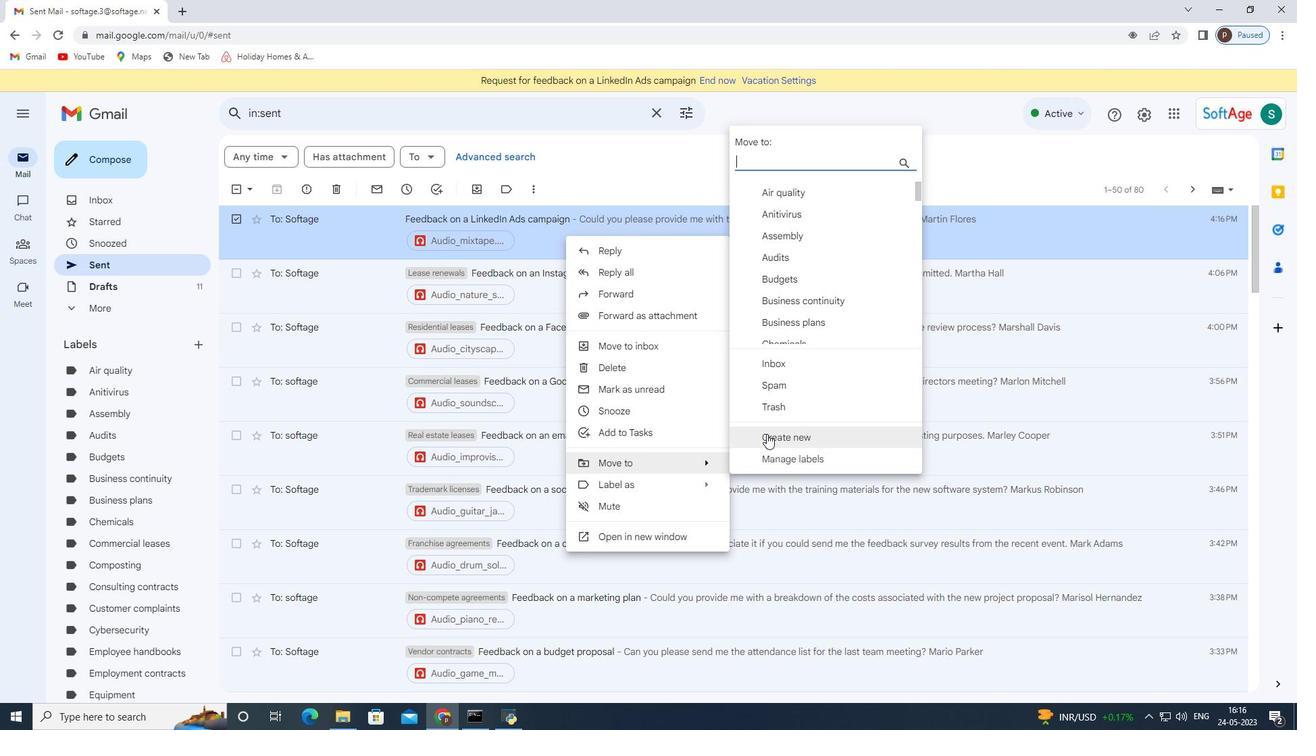 
Action: Mouse pressed left at (769, 433)
Screenshot: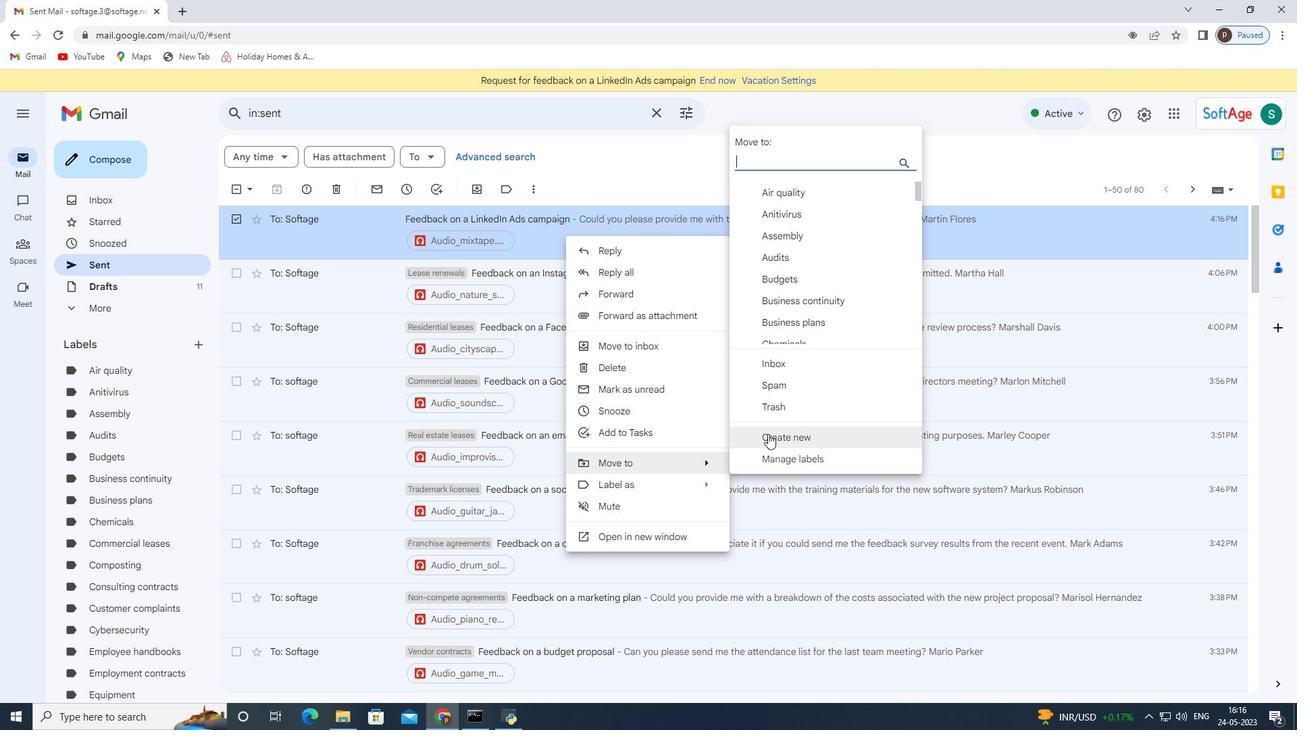 
Action: Mouse moved to (554, 366)
Screenshot: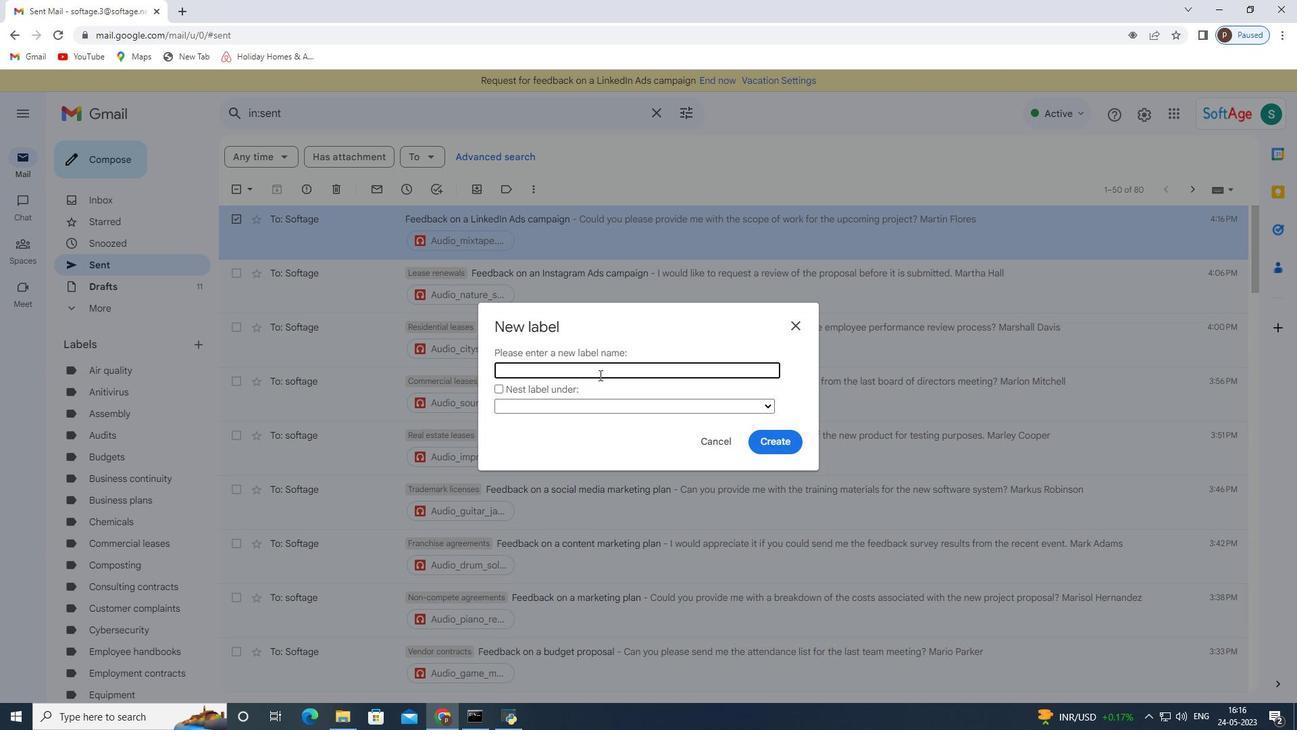 
Action: Mouse pressed left at (554, 366)
Screenshot: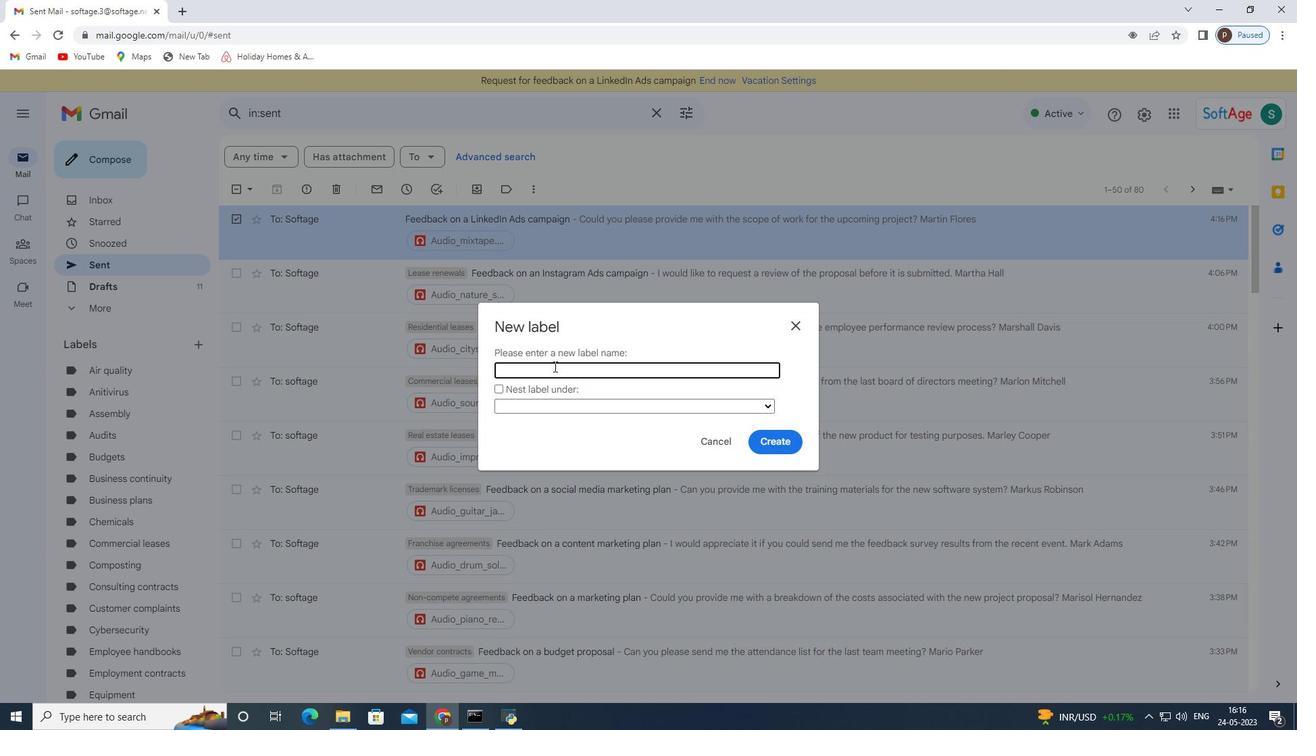 
Action: Mouse moved to (552, 366)
Screenshot: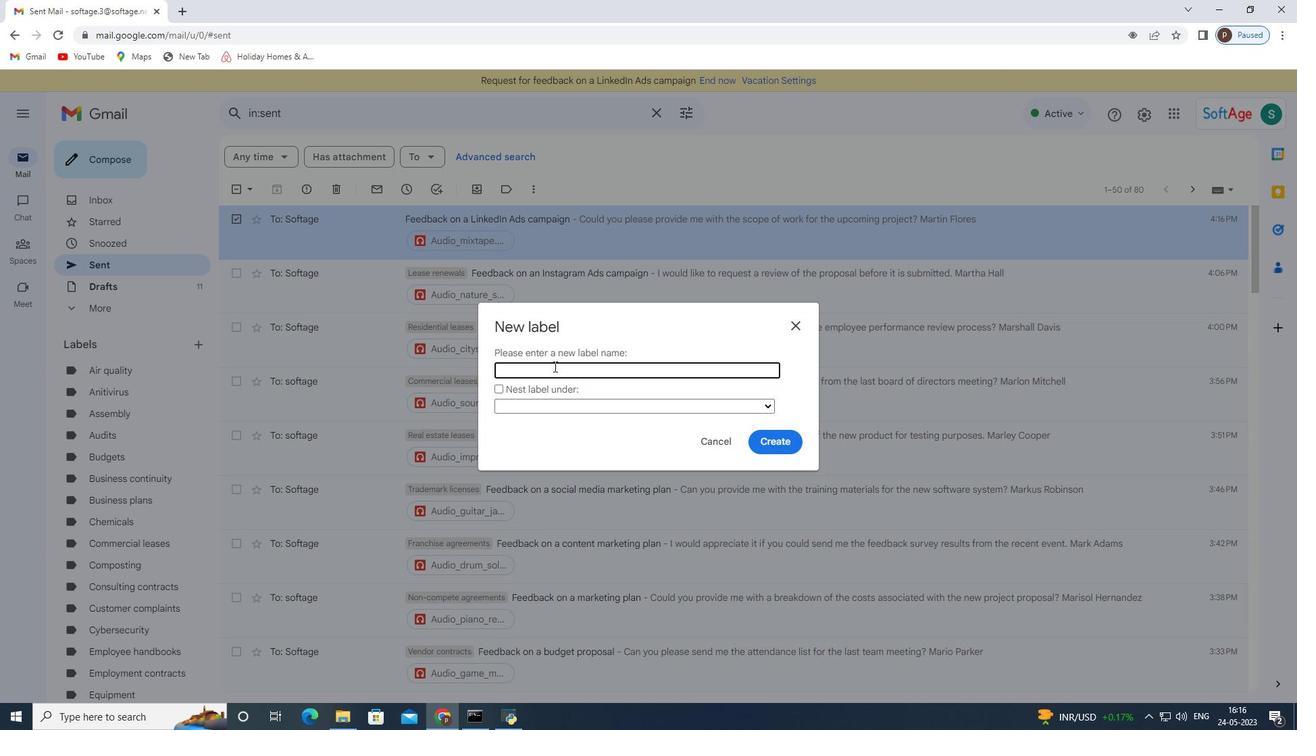 
Action: Key pressed <Key.shift>Lease<Key.space>terminations
Screenshot: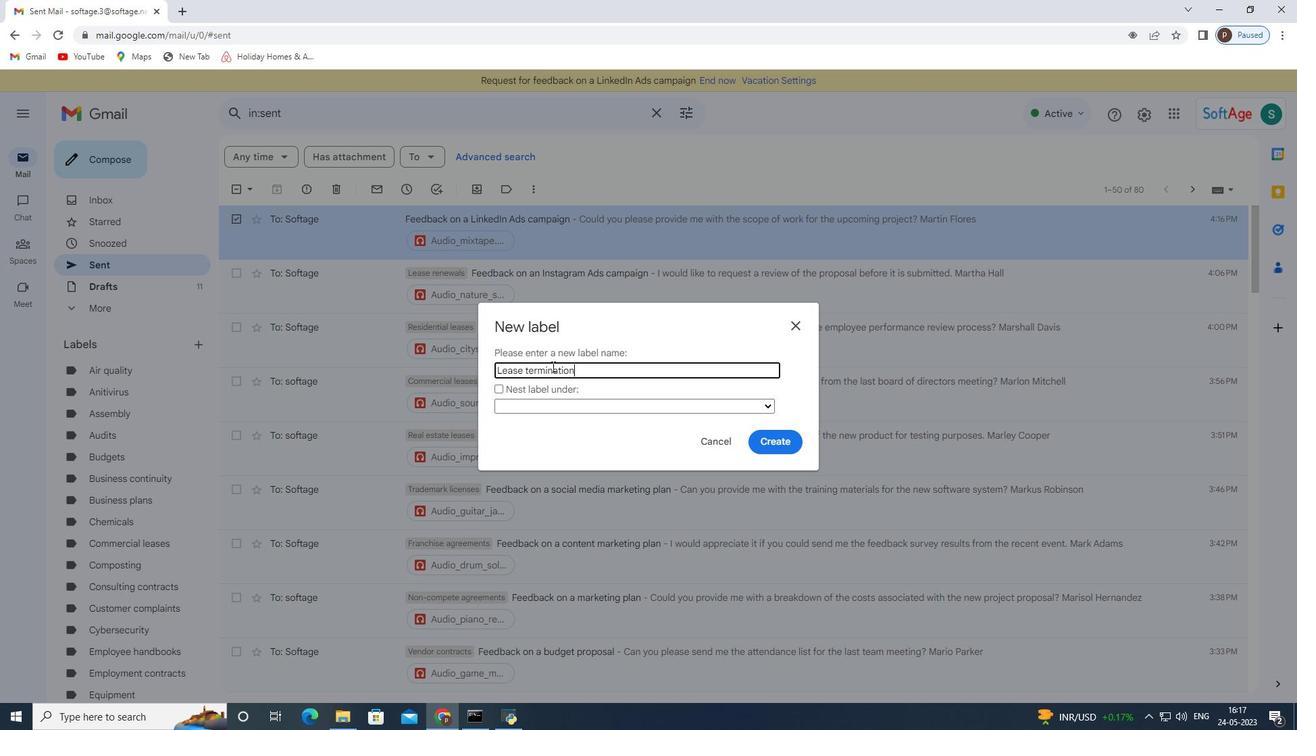 
Action: Mouse moved to (774, 438)
Screenshot: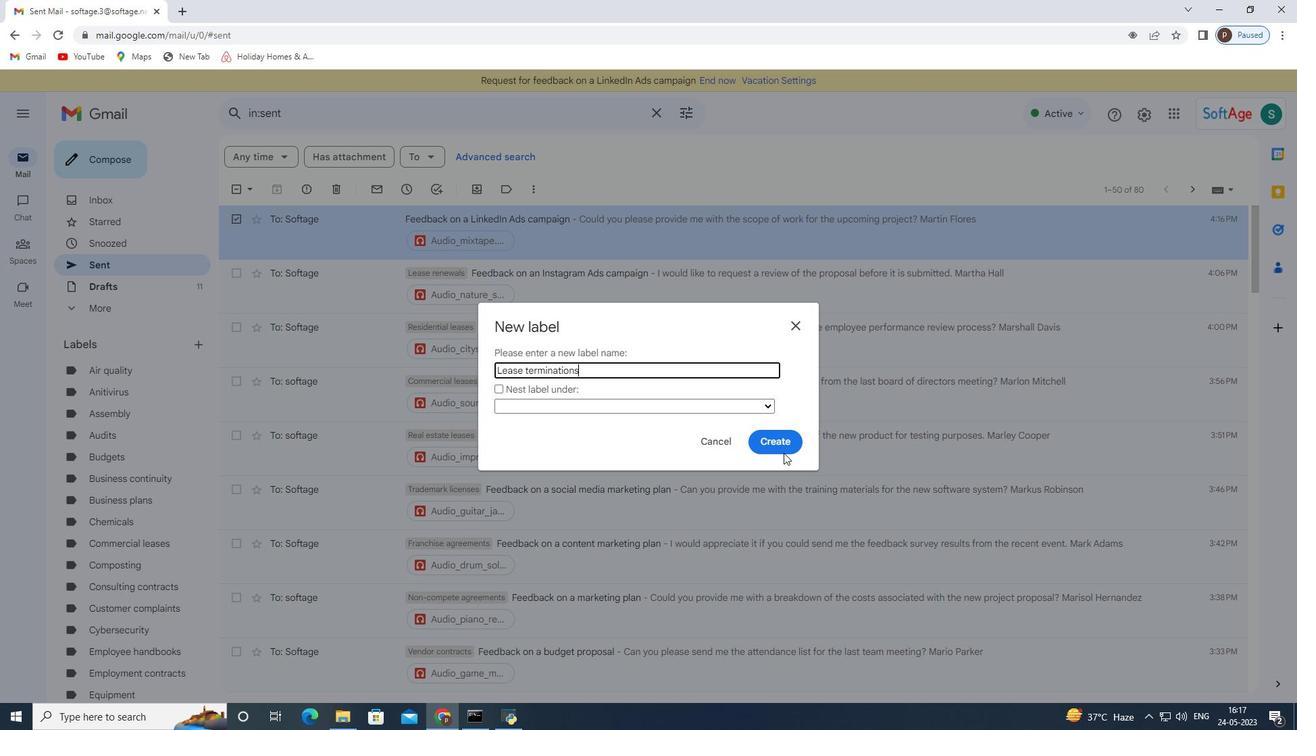 
Action: Mouse pressed left at (774, 438)
Screenshot: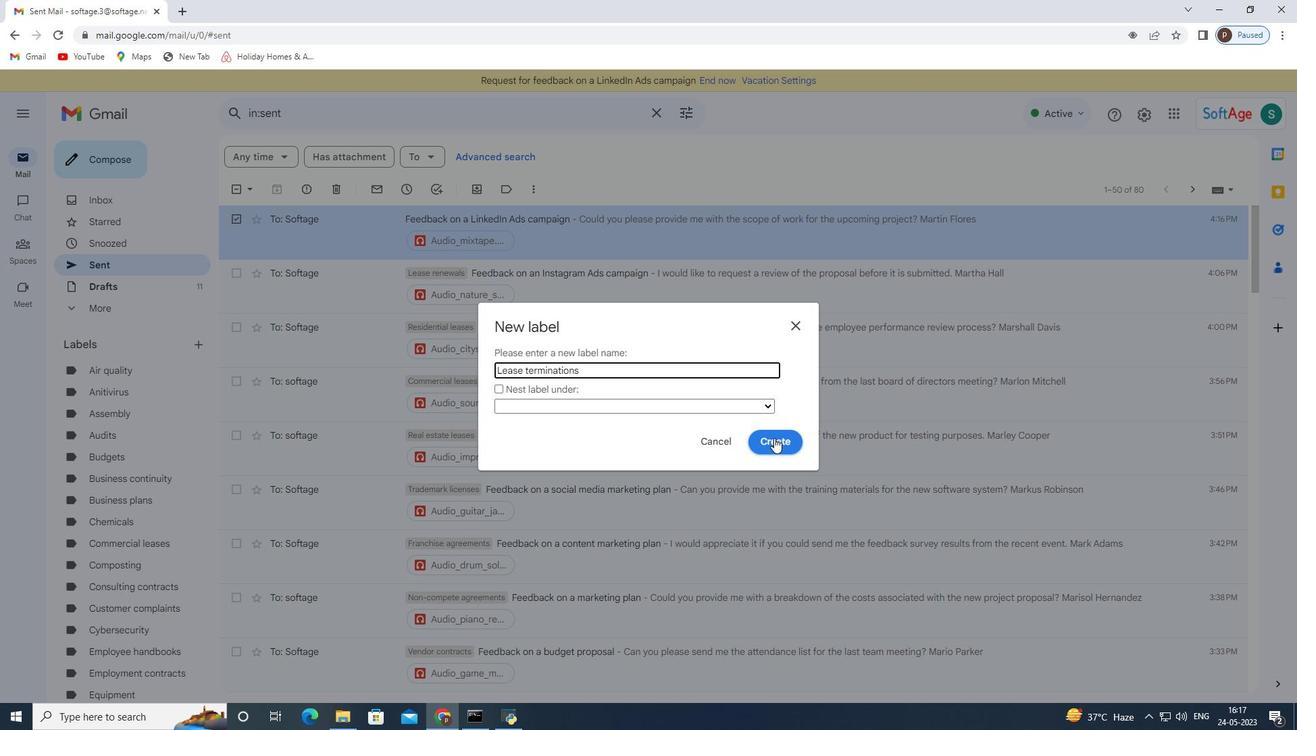 
Action: Mouse moved to (528, 246)
Screenshot: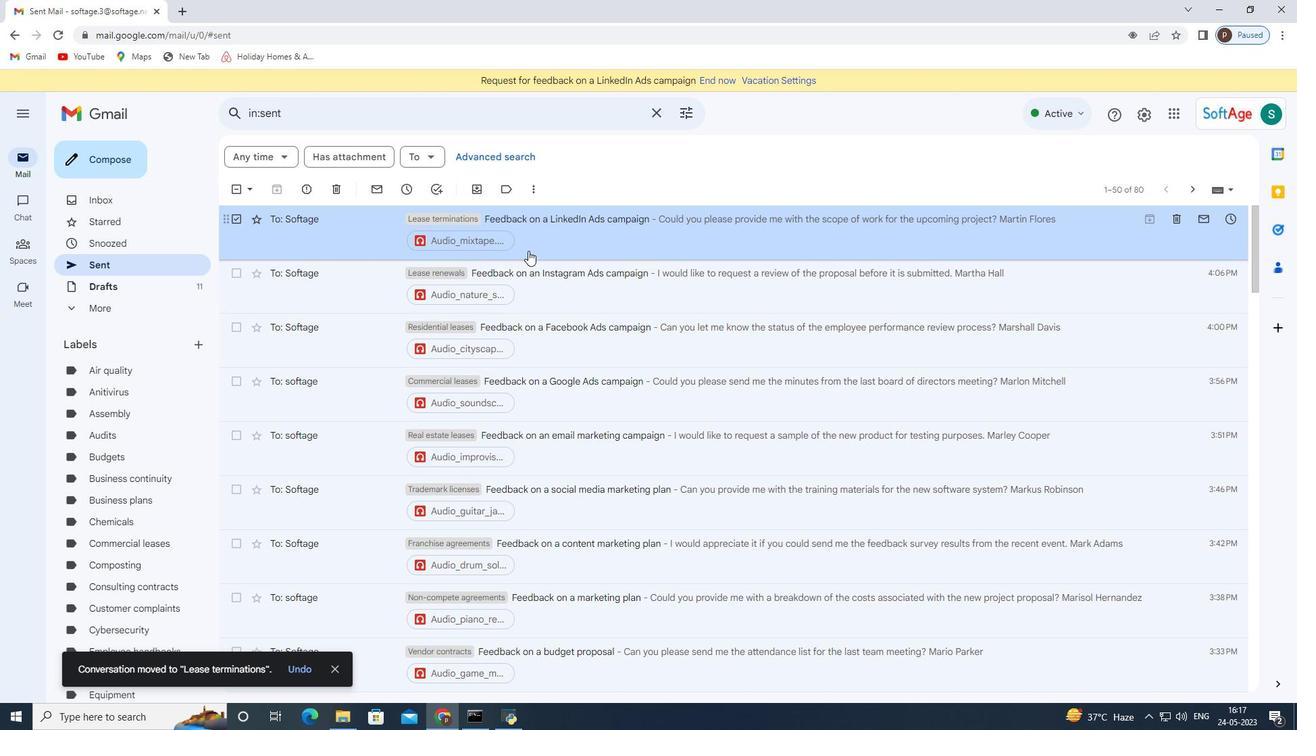 
